 Task: Get the details for the last Gold Line train from Azusa Downtown to APU/Citrus College.
Action: Mouse moved to (254, 66)
Screenshot: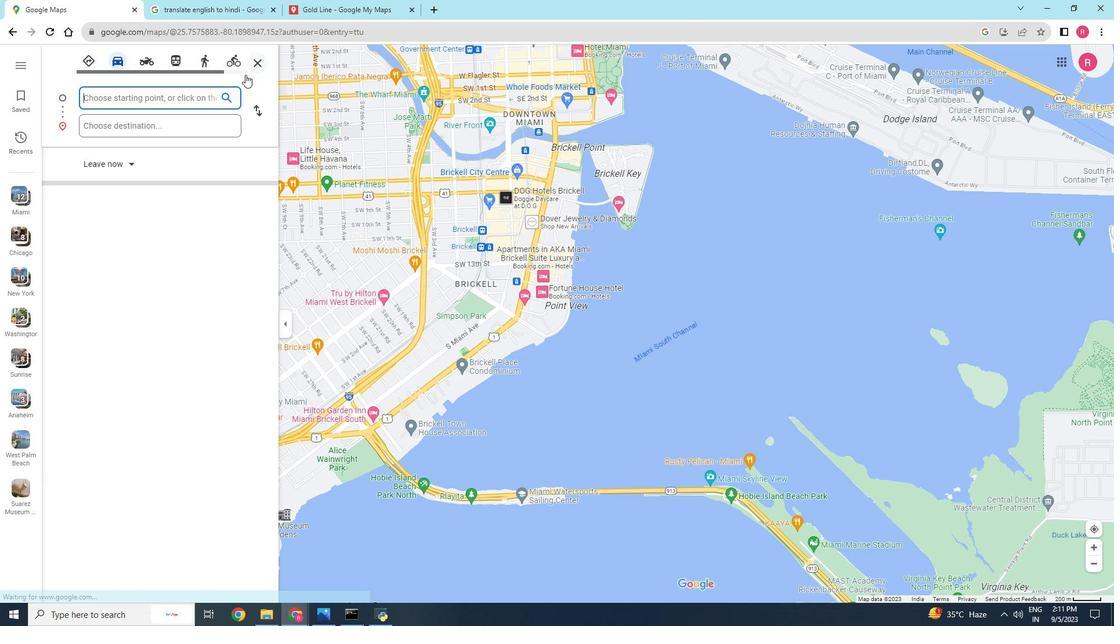 
Action: Mouse pressed left at (254, 66)
Screenshot: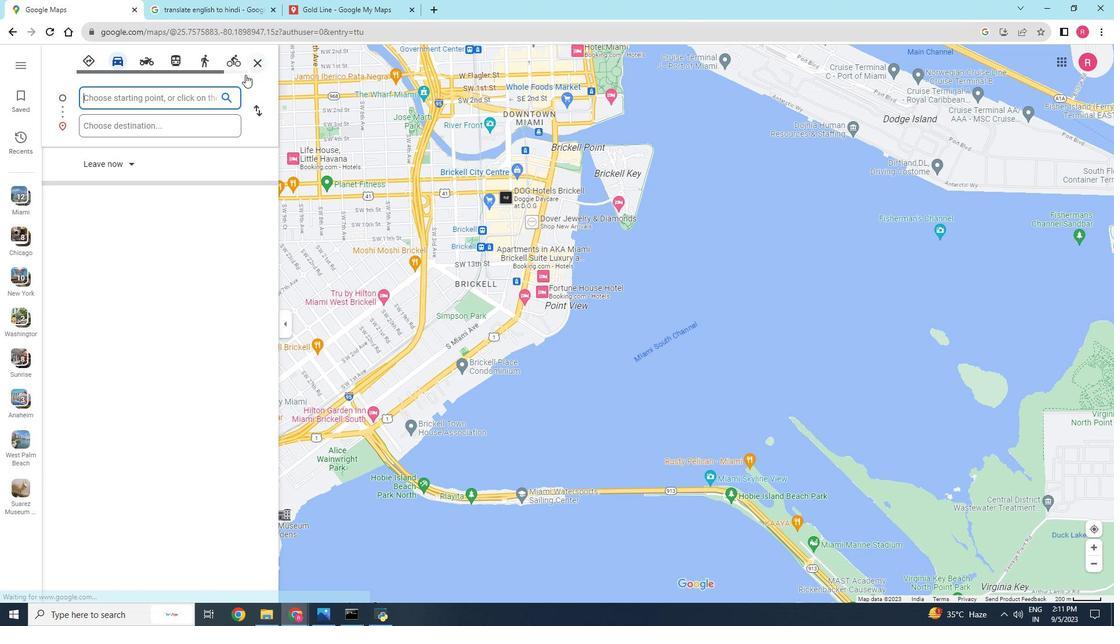 
Action: Mouse moved to (154, 101)
Screenshot: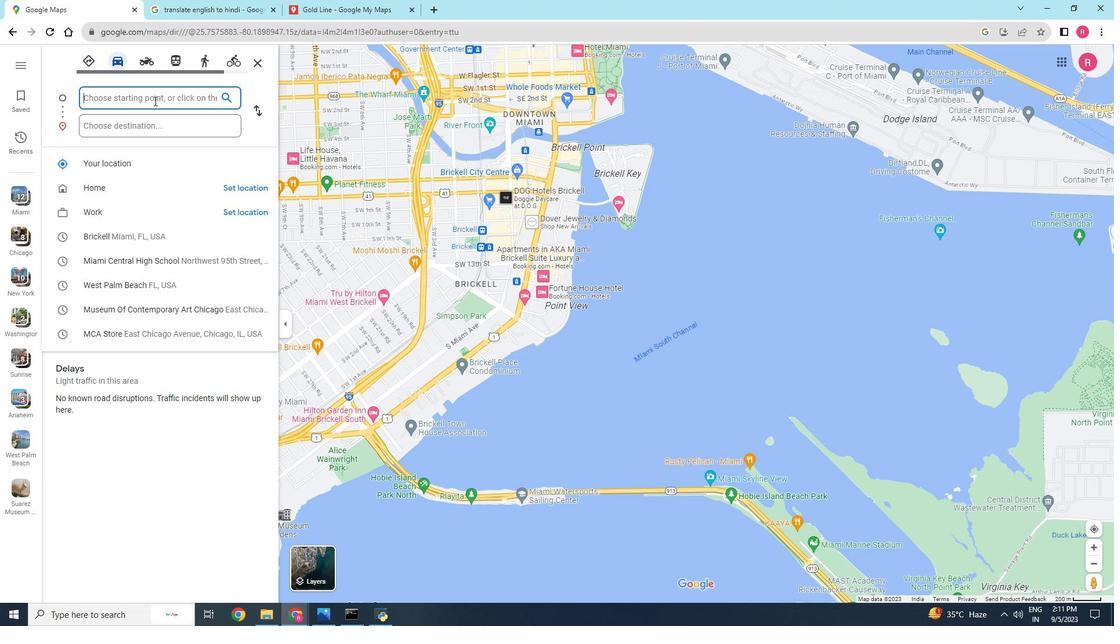 
Action: Mouse pressed left at (154, 101)
Screenshot: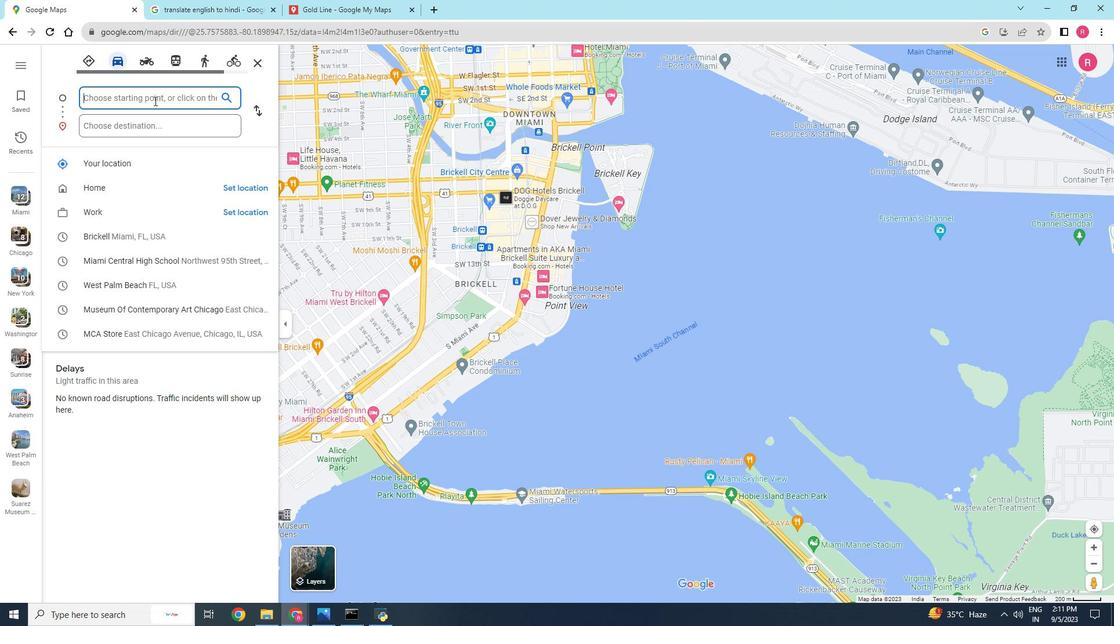 
Action: Key pressed <Key.shift><Key.shift><Key.shift><Key.shift><Key.shift><Key.shift><Key.shift><Key.shift><Key.shift><Key.shift><Key.shift><Key.shift><Key.shift><Key.shift>Azusa<Key.space><Key.shift>Downtown
Screenshot: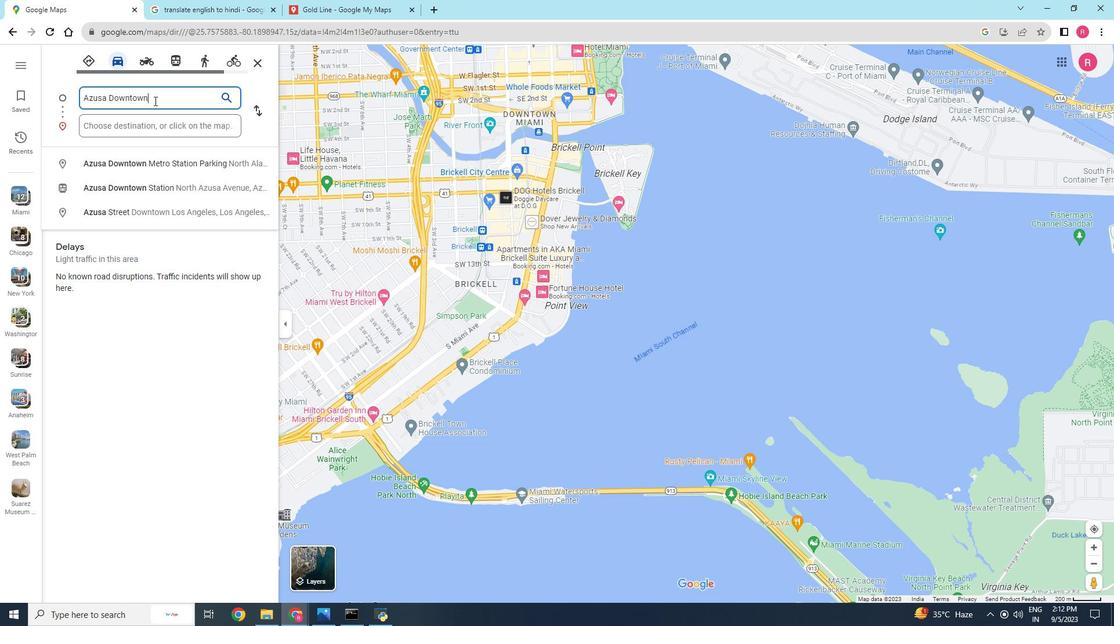 
Action: Mouse moved to (154, 123)
Screenshot: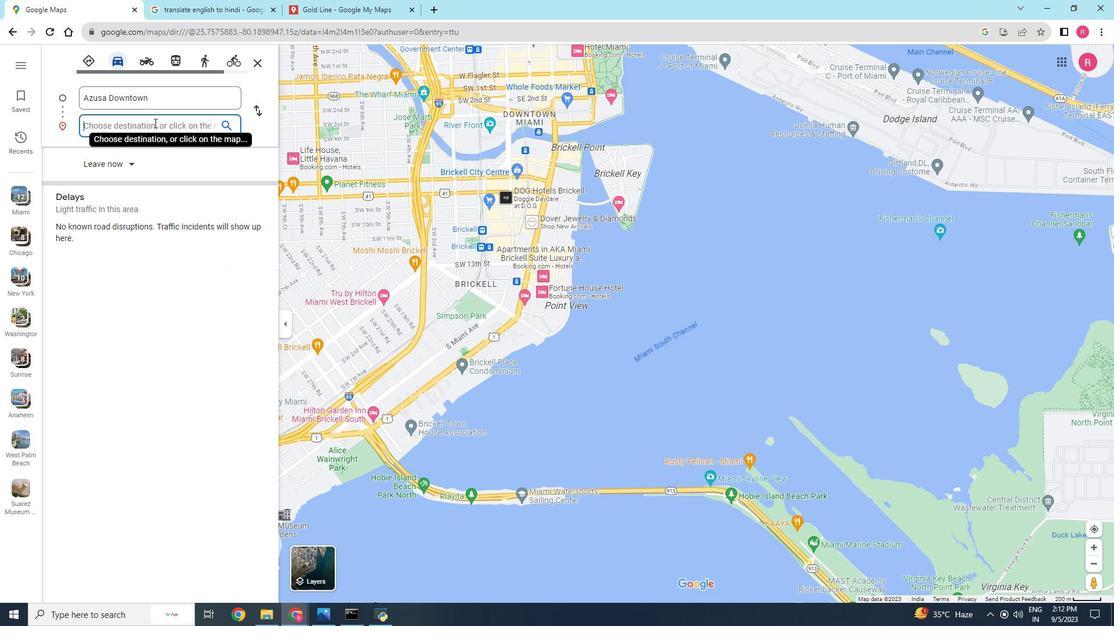 
Action: Mouse pressed left at (154, 123)
Screenshot: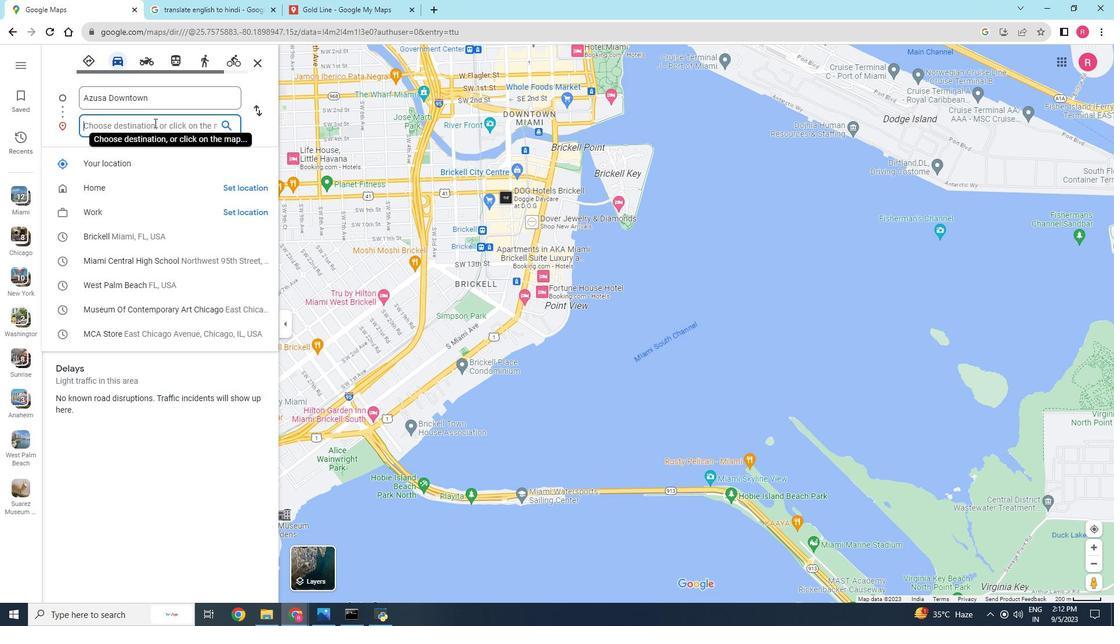 
Action: Key pressed <Key.shift><Key.shift><Key.shift><Key.shift><Key.shift><Key.shift><Key.shift>APU/<Key.shift><Key.shift><Key.shift><Key.shift><Key.shift><Key.shift><Key.shift><Key.shift><Key.shift><Key.shift><Key.shift>Citrus<Key.space><Key.shift>College<Key.enter>
Screenshot: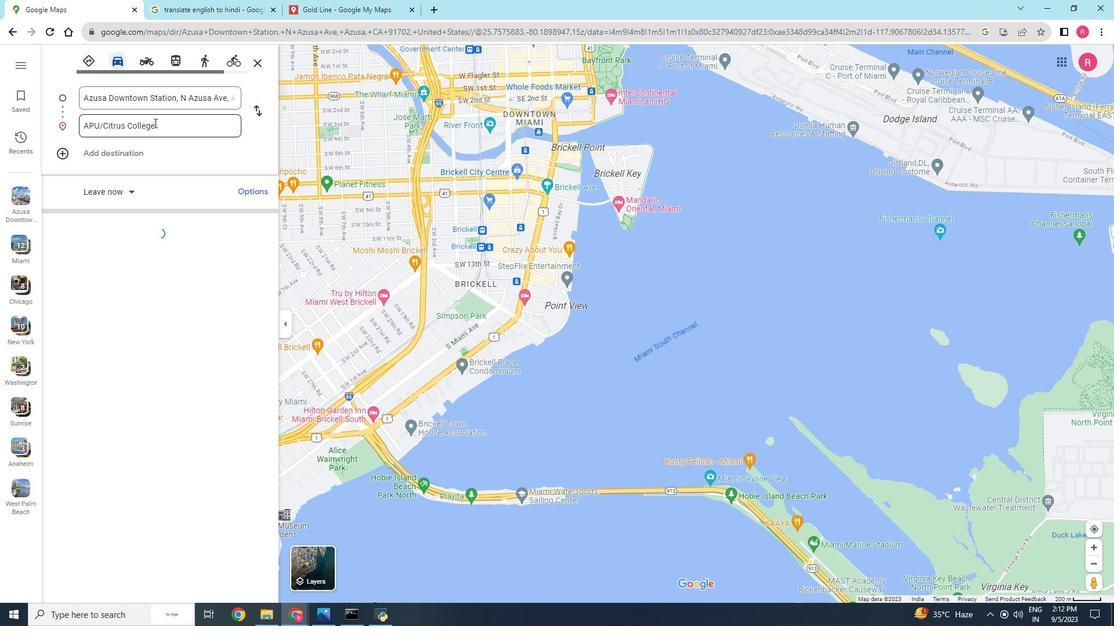 
Action: Mouse moved to (610, 377)
Screenshot: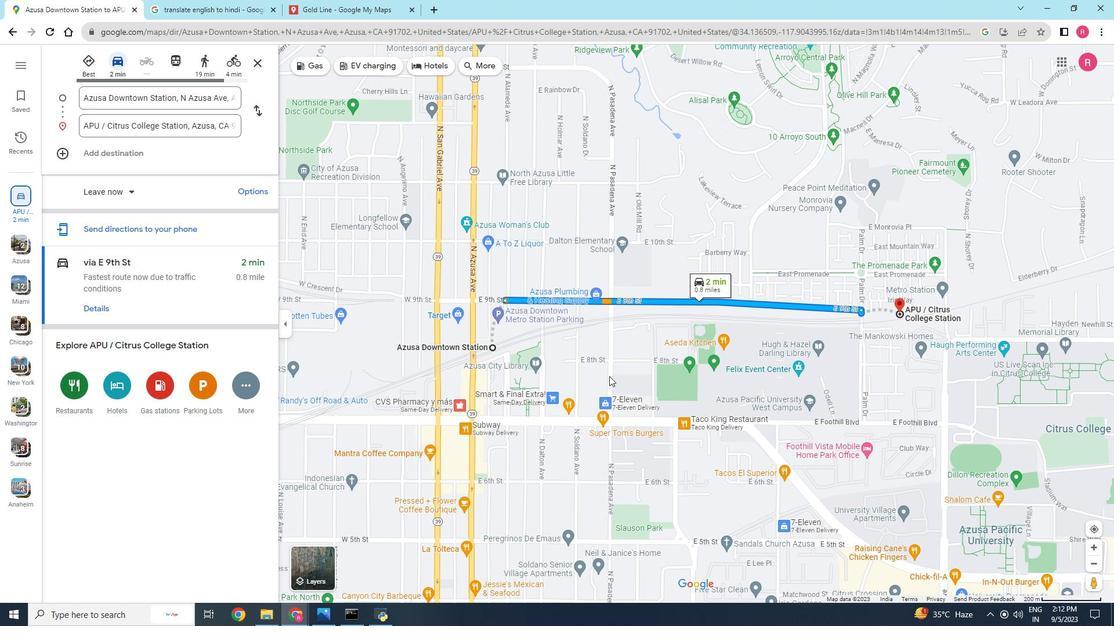 
Action: Mouse scrolled (610, 377) with delta (0, 0)
Screenshot: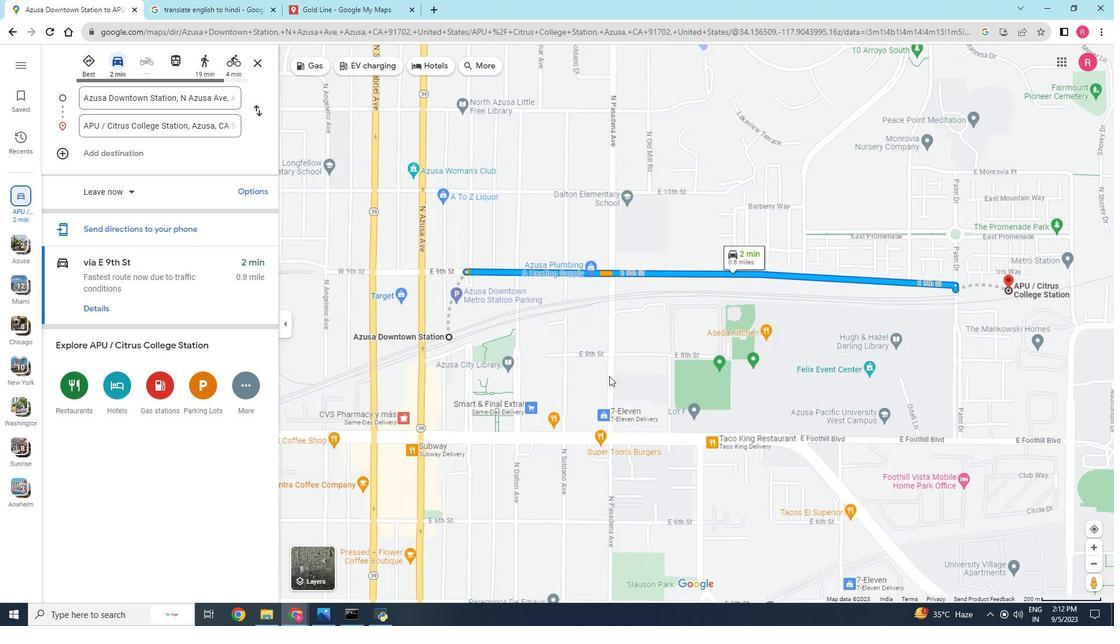 
Action: Mouse scrolled (610, 377) with delta (0, 0)
Screenshot: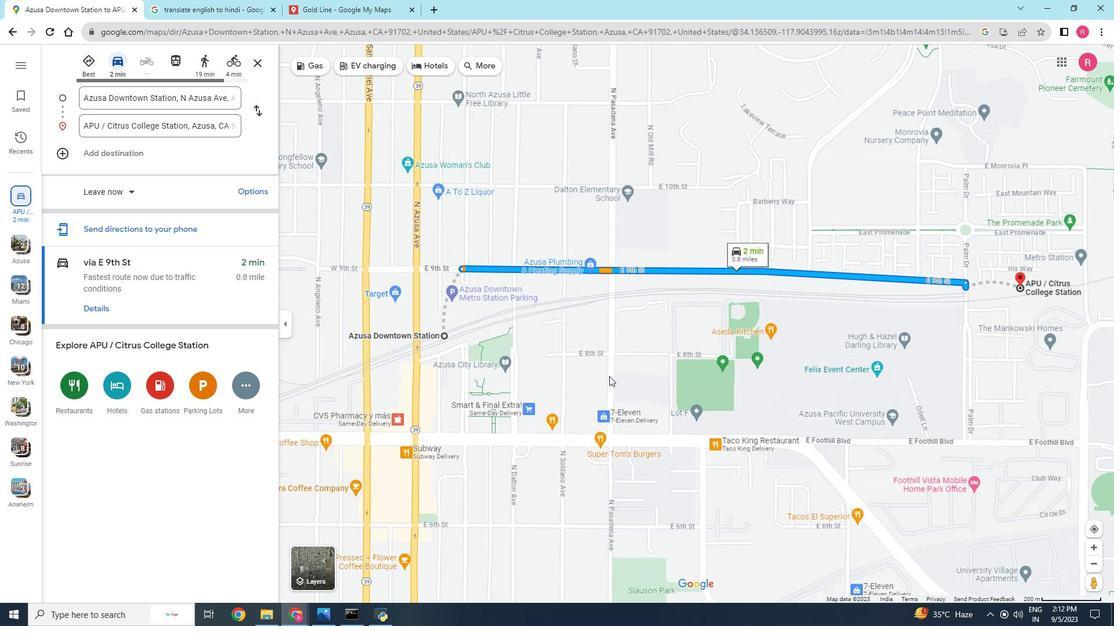 
Action: Mouse moved to (316, 567)
Screenshot: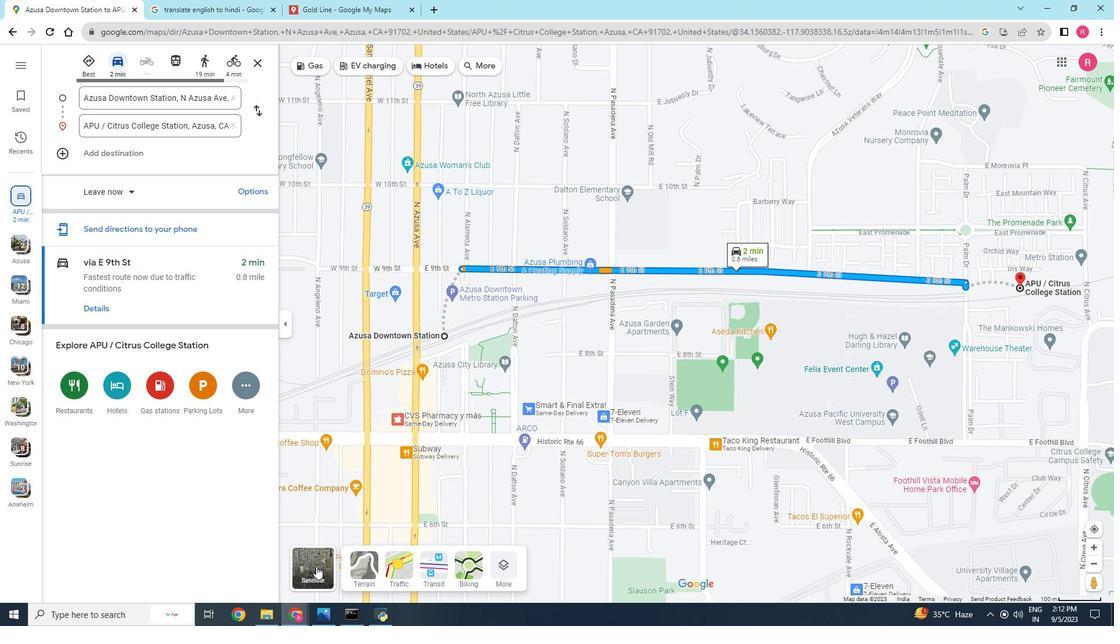 
Action: Mouse pressed left at (316, 567)
Screenshot: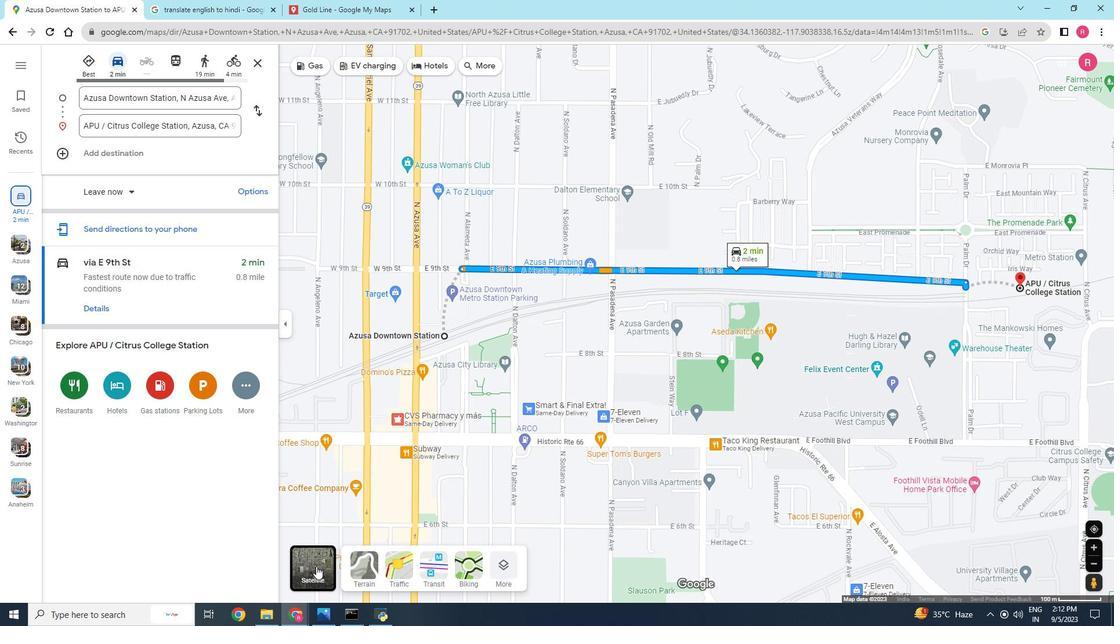 
Action: Mouse moved to (437, 571)
Screenshot: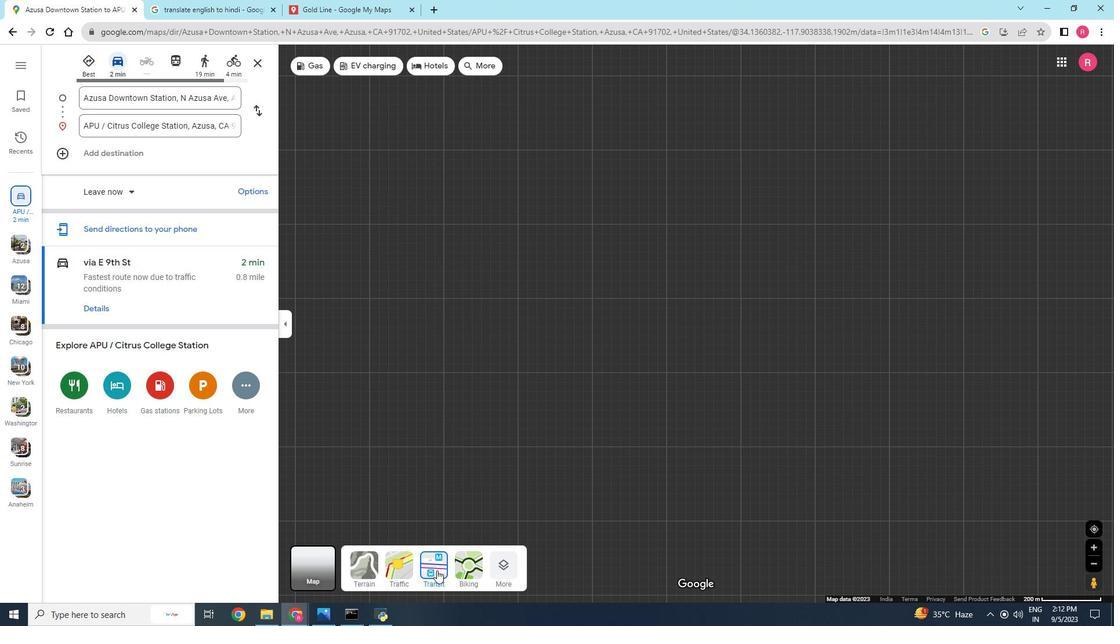 
Action: Mouse pressed left at (437, 571)
Screenshot: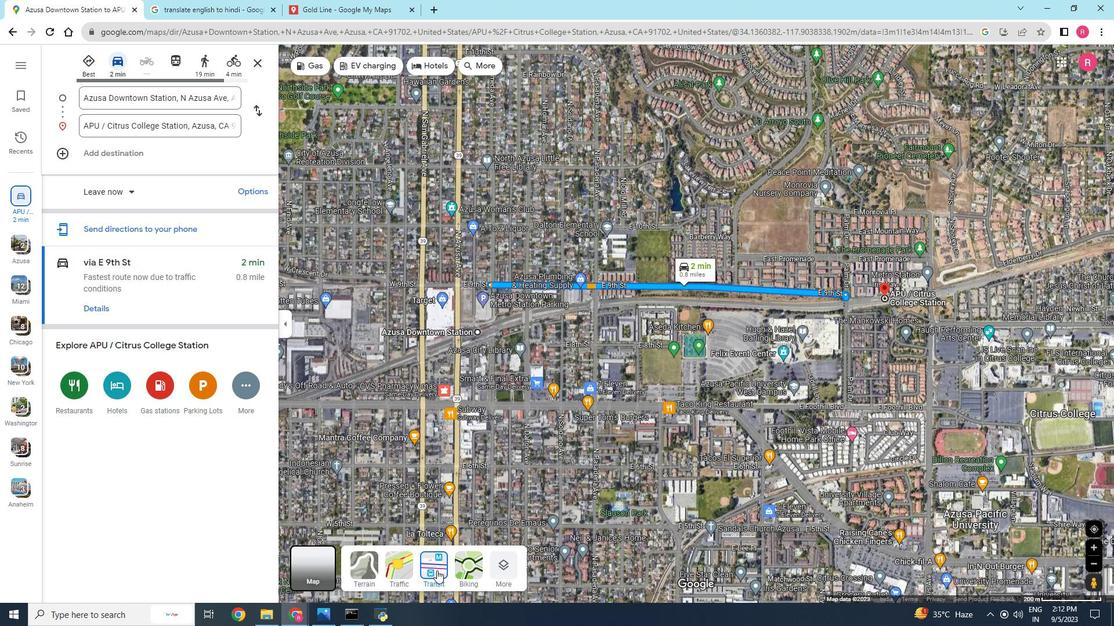 
Action: Mouse moved to (467, 499)
Screenshot: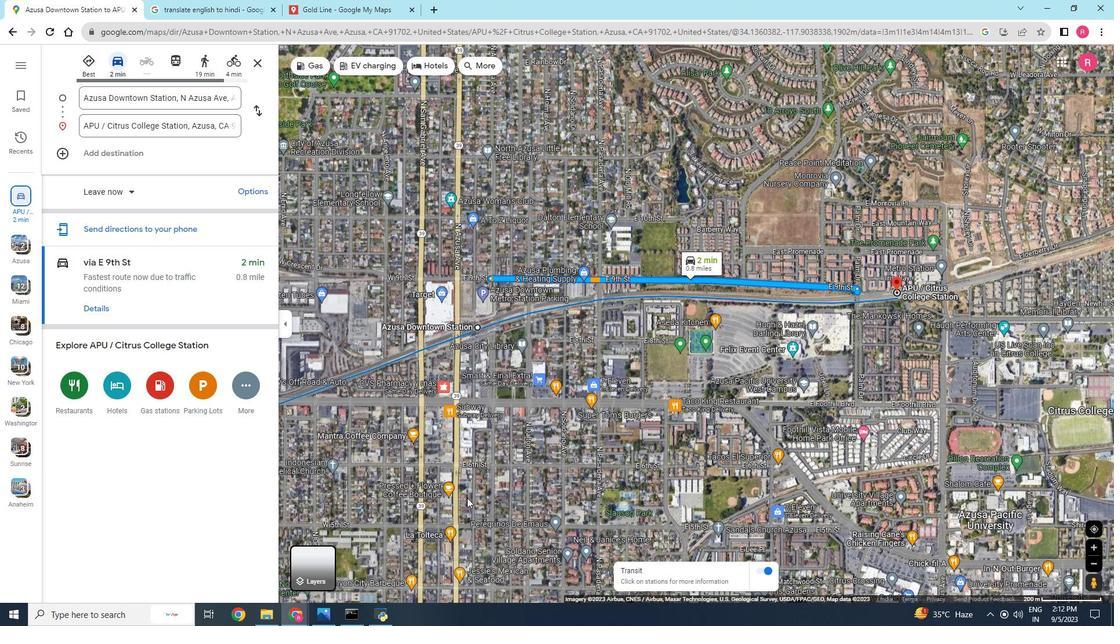 
Action: Mouse scrolled (467, 499) with delta (0, 0)
Screenshot: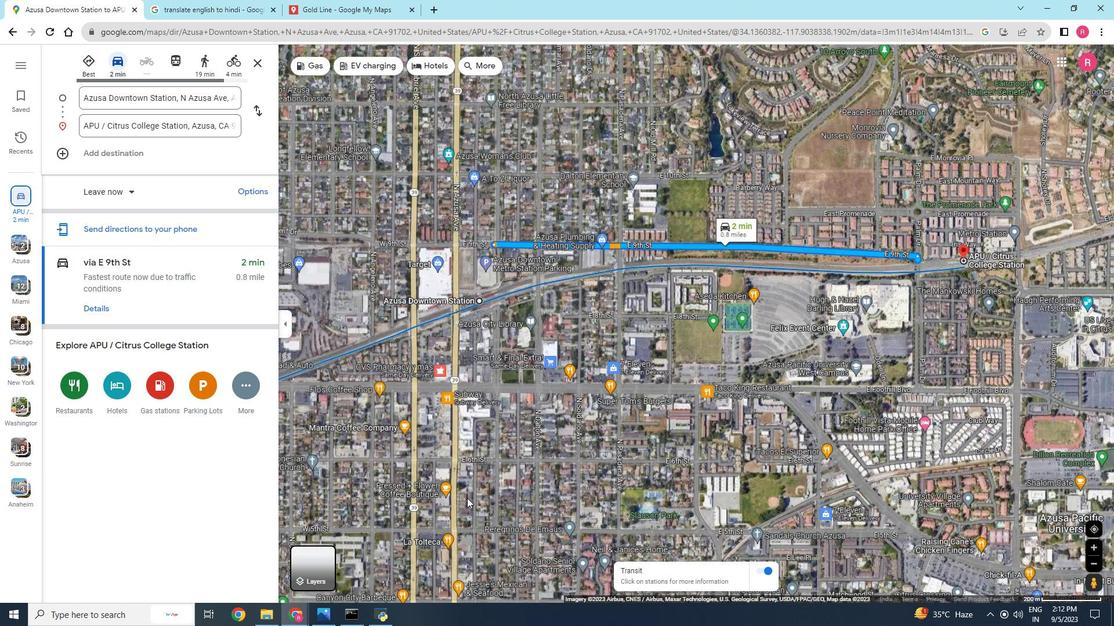 
Action: Mouse scrolled (467, 499) with delta (0, 0)
Screenshot: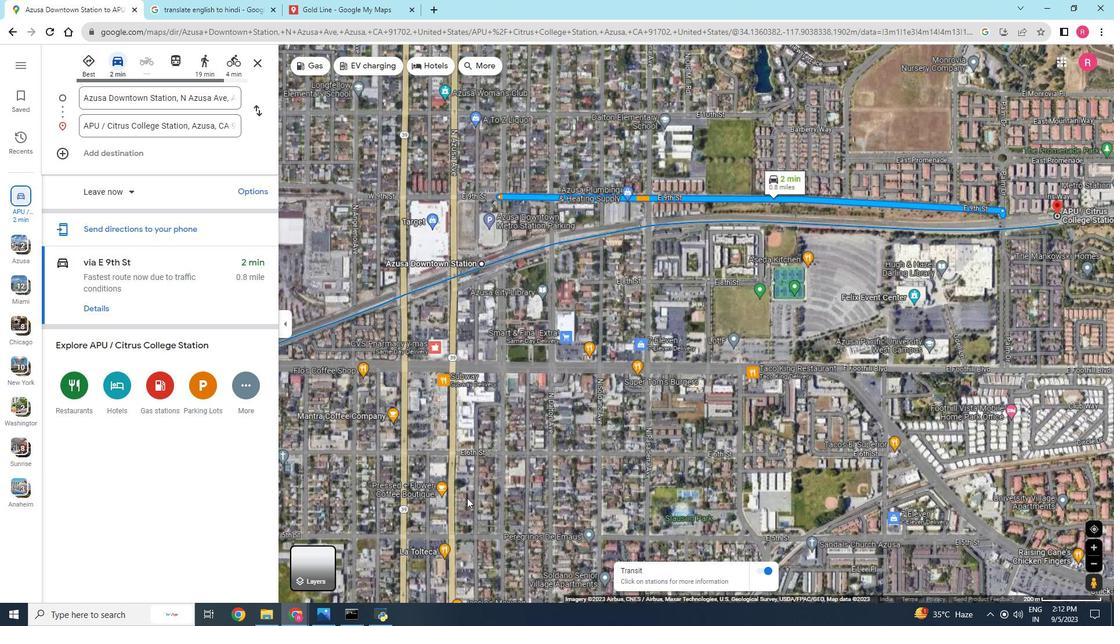 
Action: Mouse scrolled (467, 498) with delta (0, 0)
Screenshot: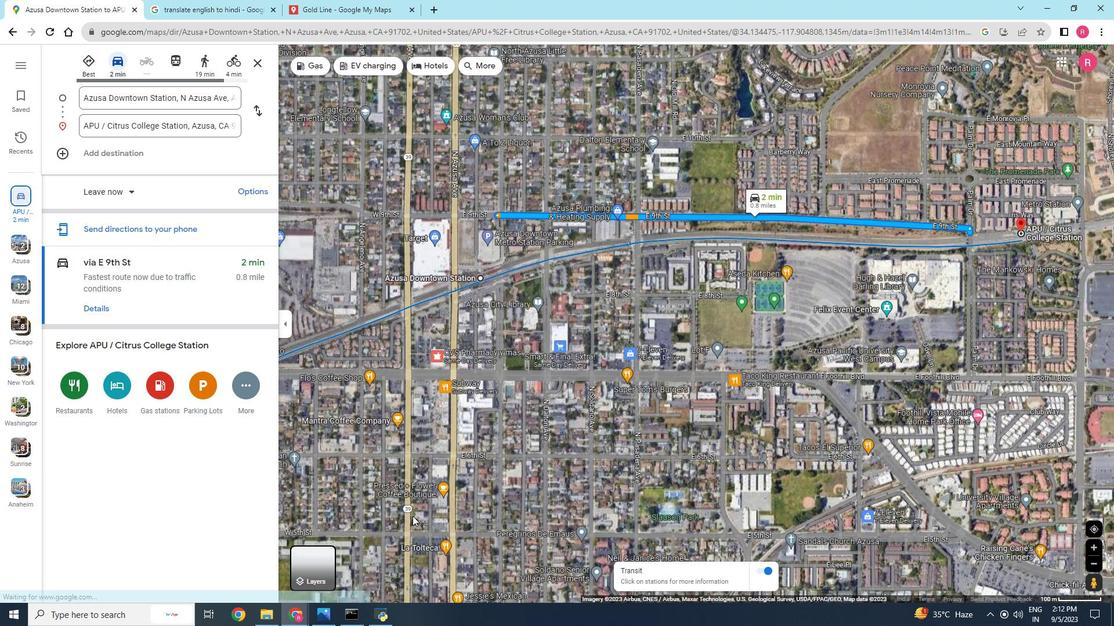 
Action: Mouse moved to (319, 565)
Screenshot: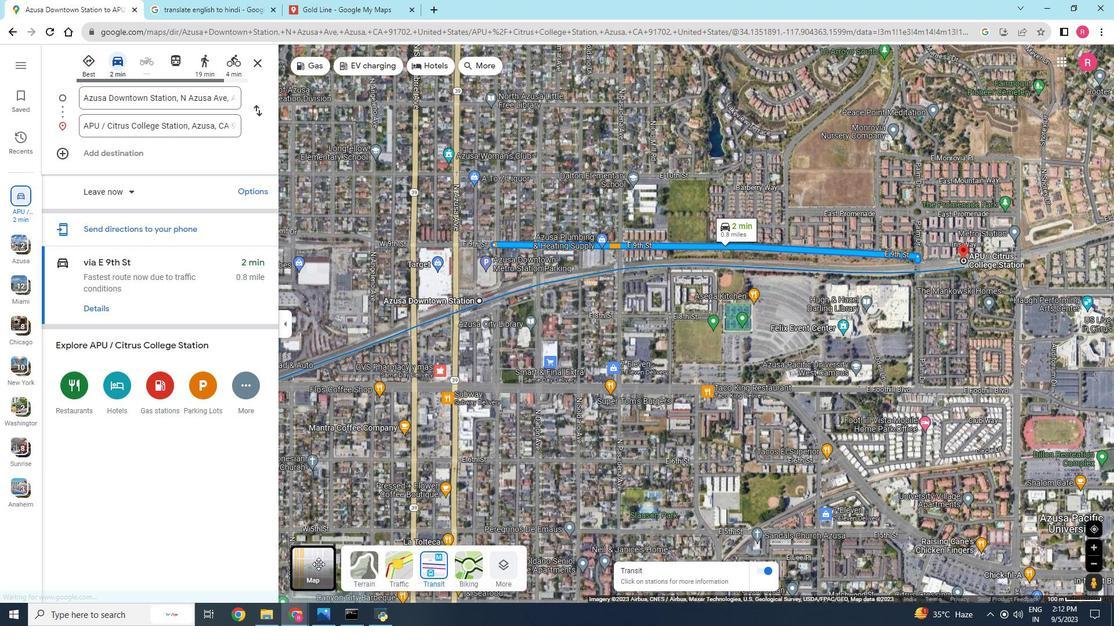 
Action: Mouse pressed left at (319, 565)
Screenshot: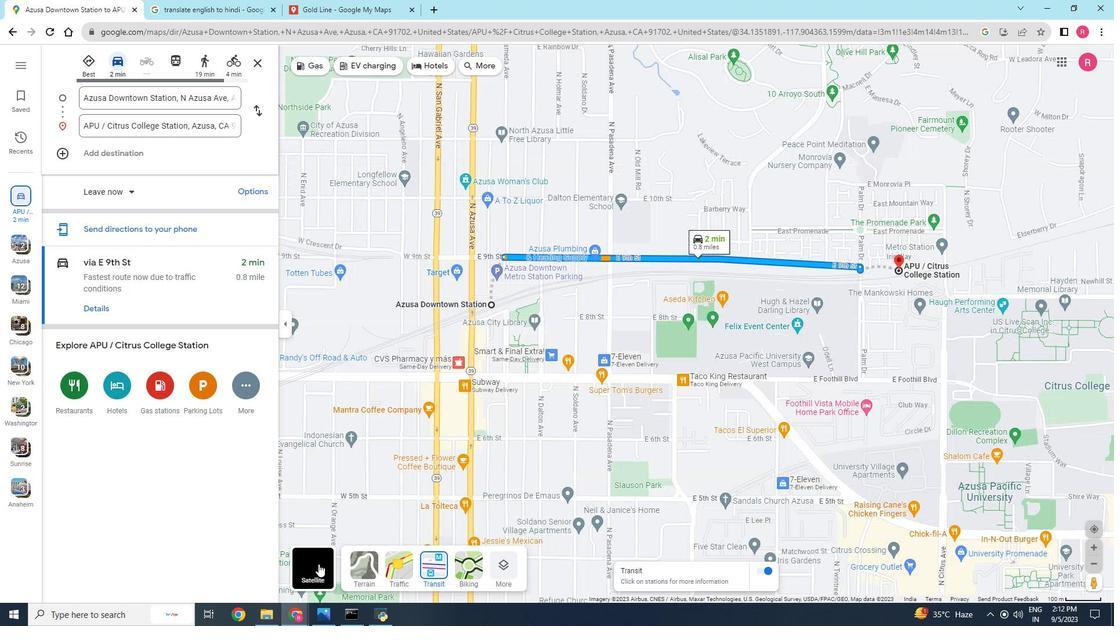 
Action: Mouse moved to (433, 569)
Screenshot: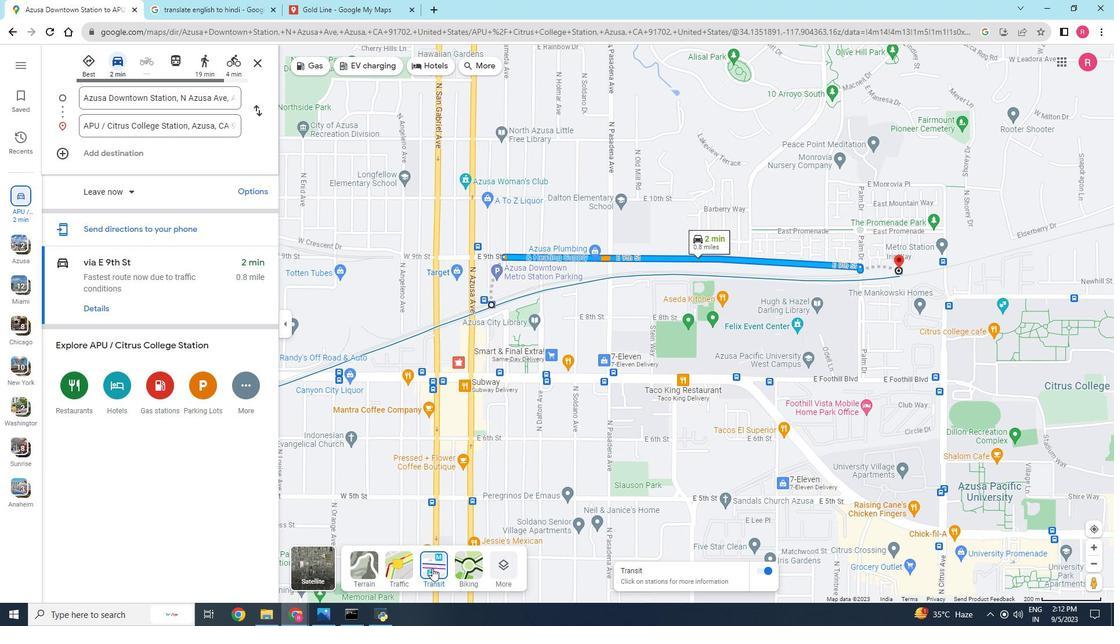 
Action: Mouse pressed left at (433, 569)
Screenshot: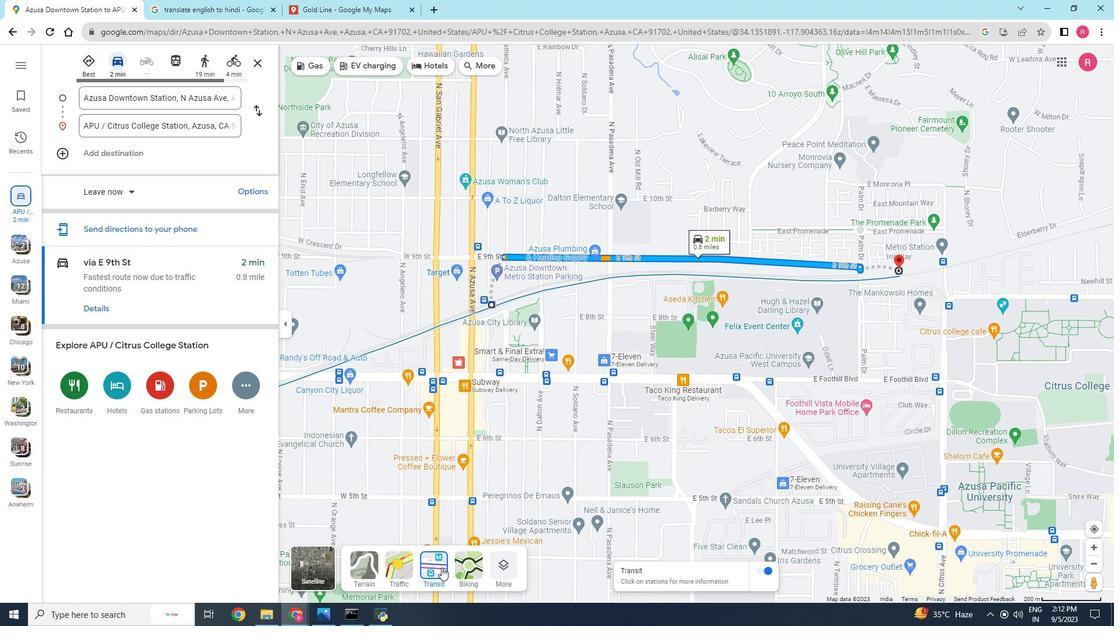 
Action: Mouse moved to (510, 575)
Screenshot: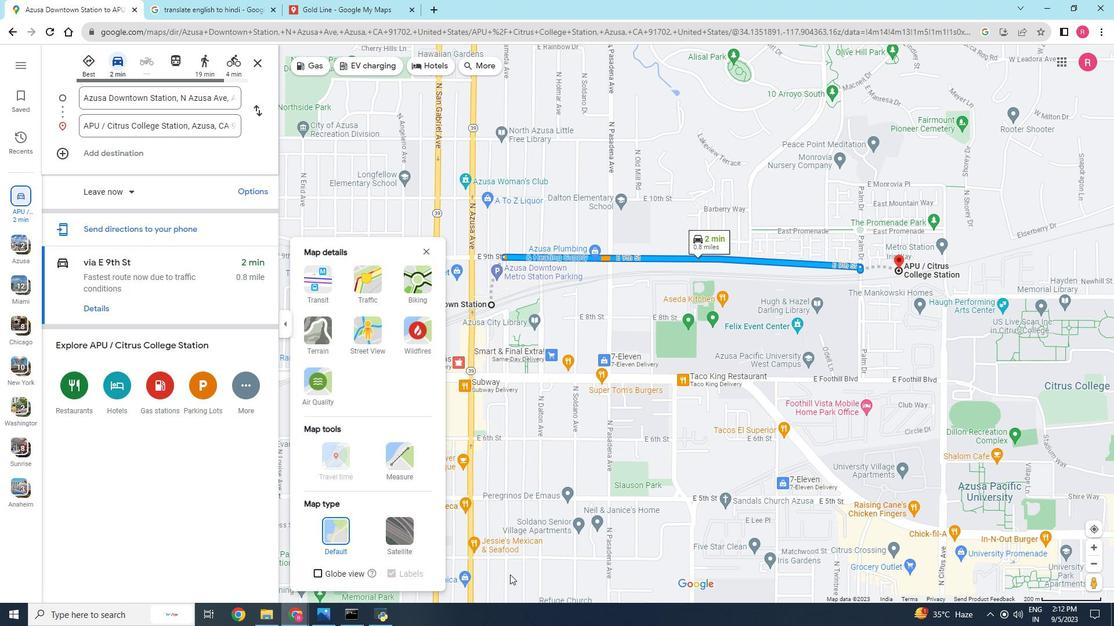 
Action: Mouse pressed left at (510, 575)
Screenshot: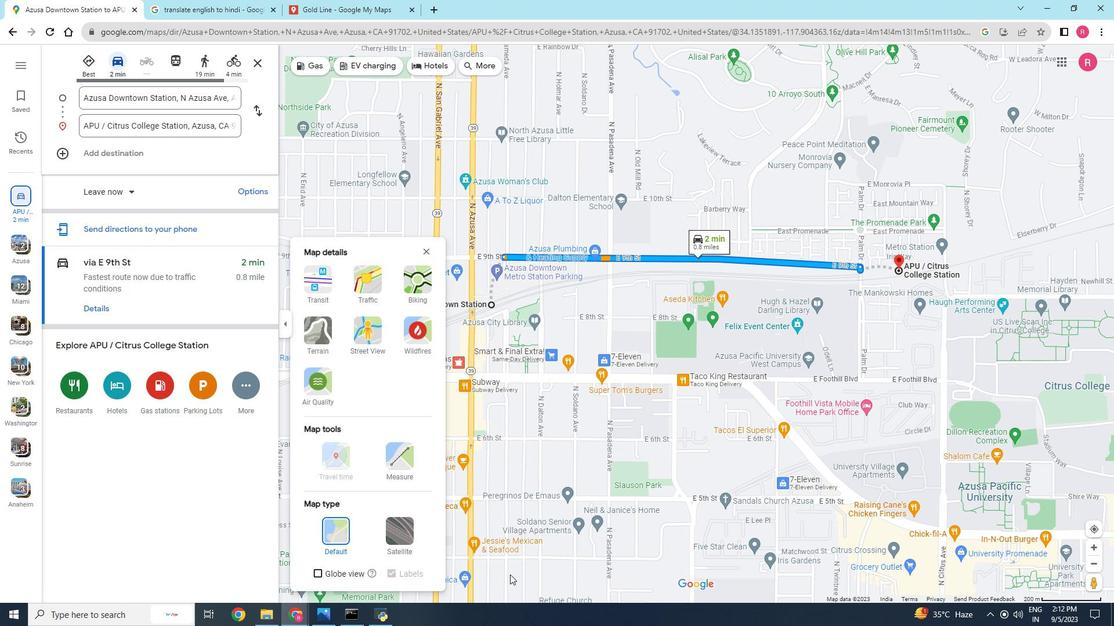 
Action: Mouse moved to (416, 539)
Screenshot: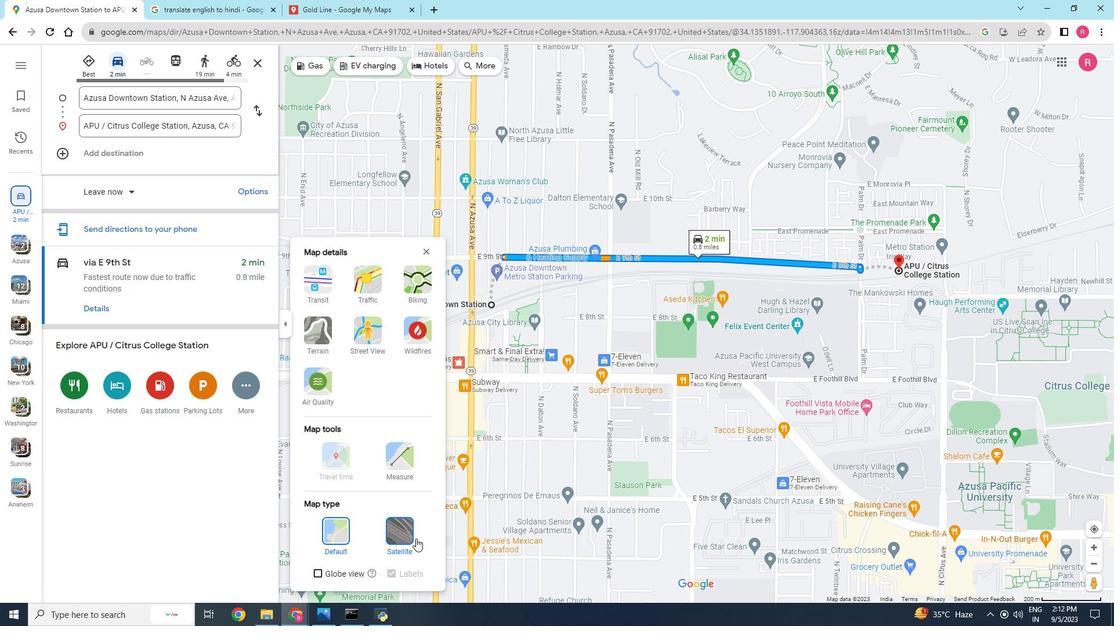 
Action: Mouse pressed left at (416, 539)
Screenshot: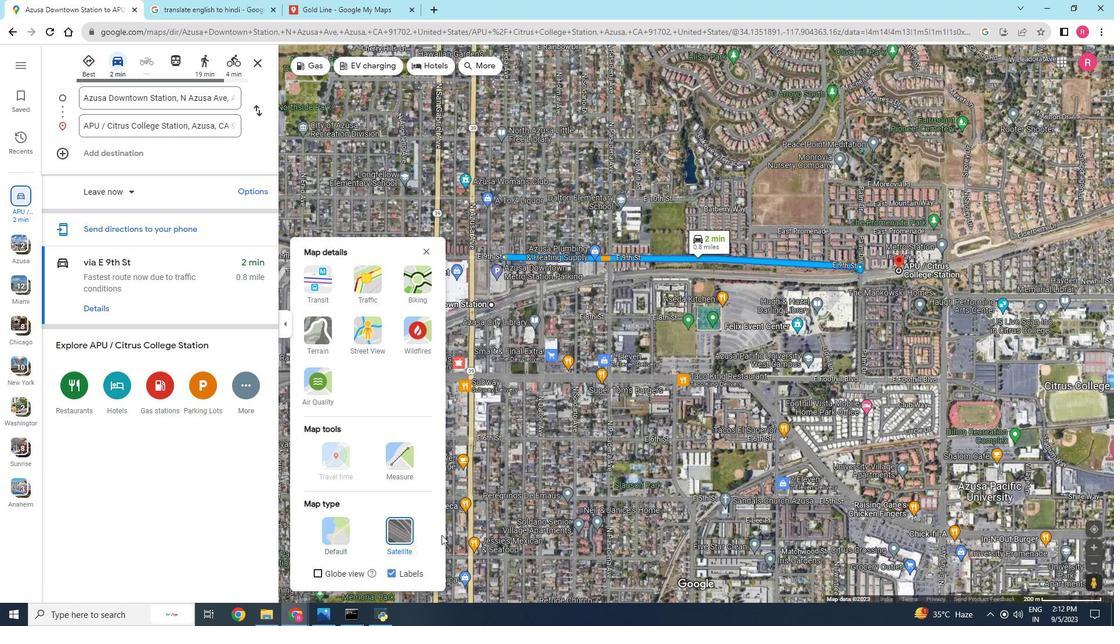 
Action: Mouse moved to (545, 521)
Screenshot: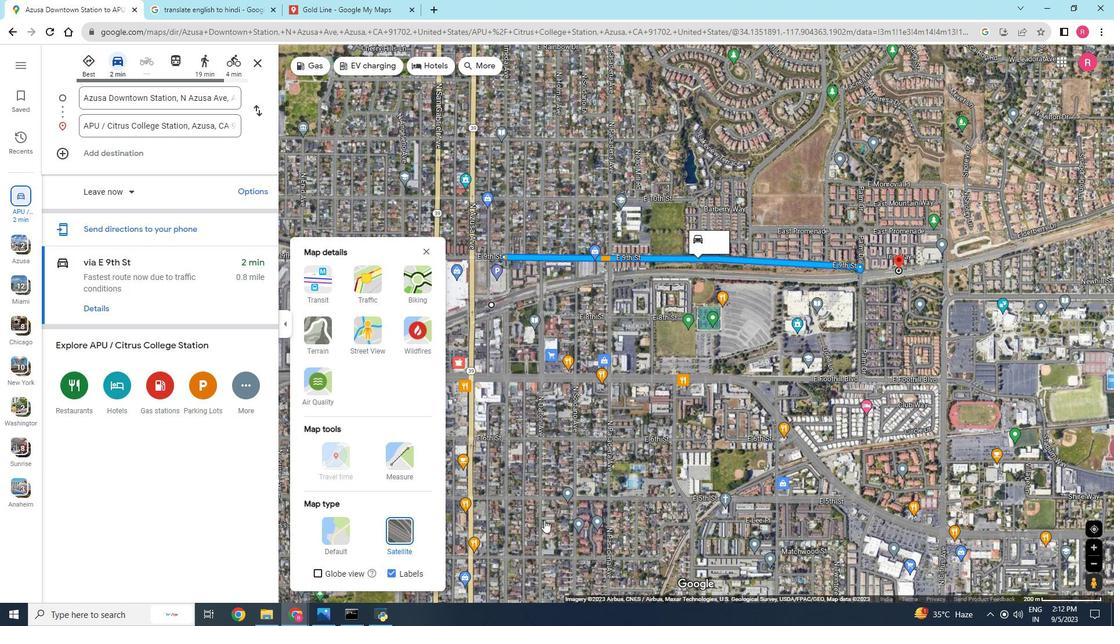 
Action: Mouse scrolled (545, 521) with delta (0, 0)
Screenshot: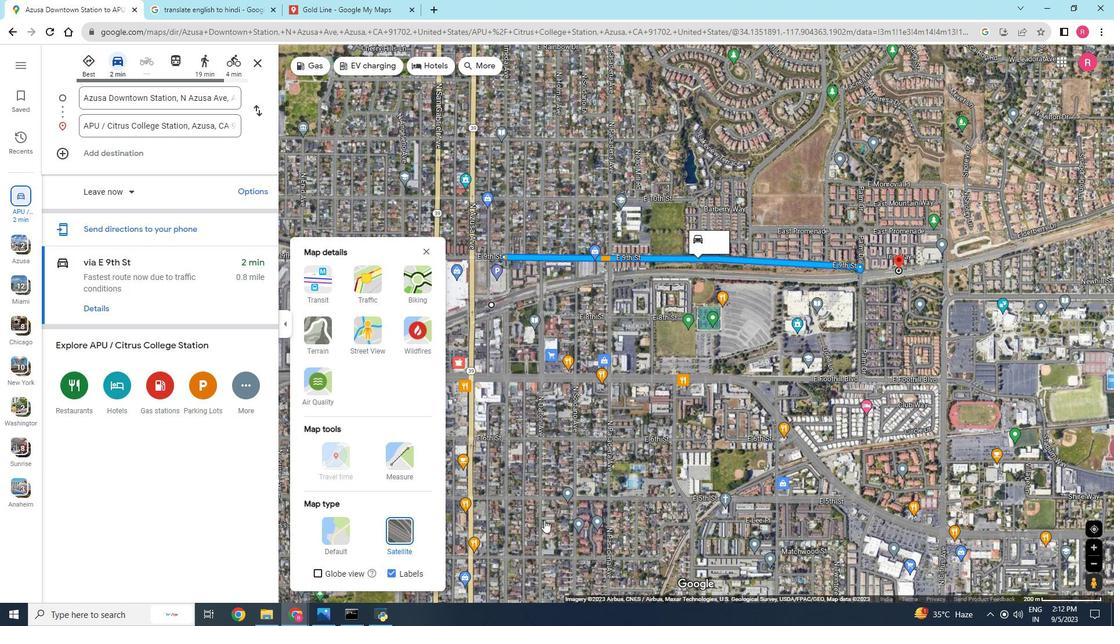 
Action: Mouse scrolled (545, 521) with delta (0, 0)
Screenshot: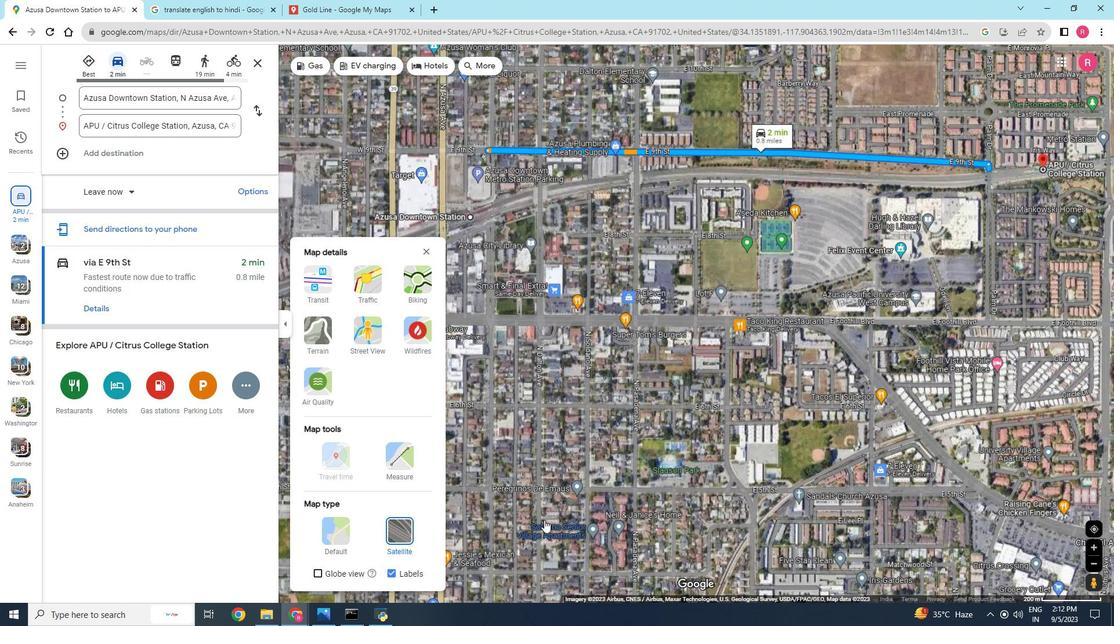
Action: Mouse moved to (320, 274)
Screenshot: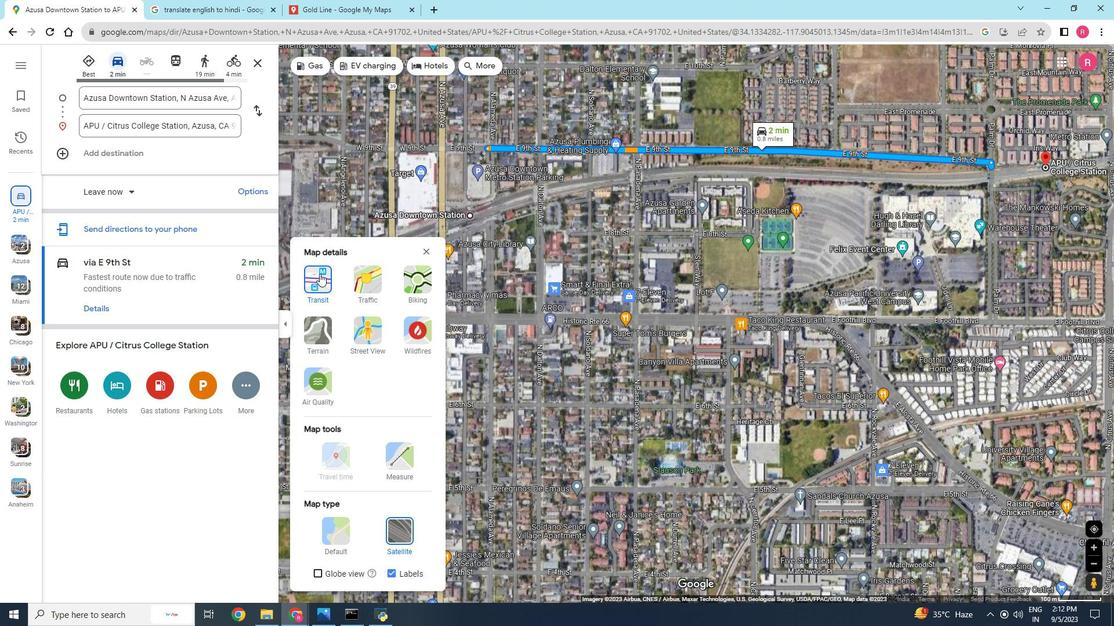 
Action: Mouse pressed left at (320, 274)
Screenshot: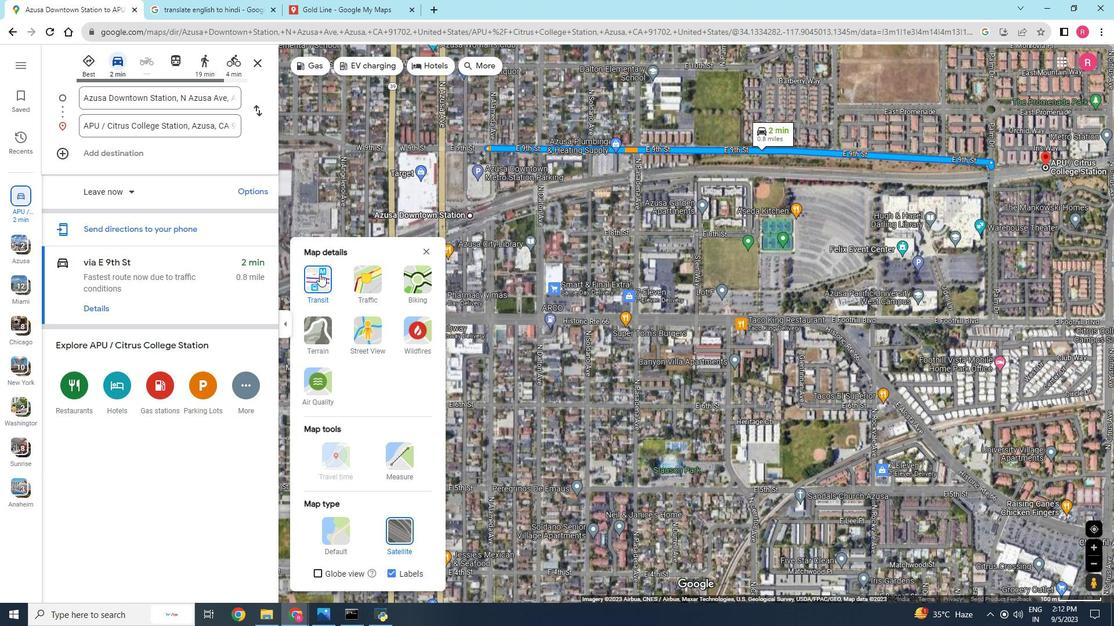 
Action: Mouse moved to (602, 398)
Screenshot: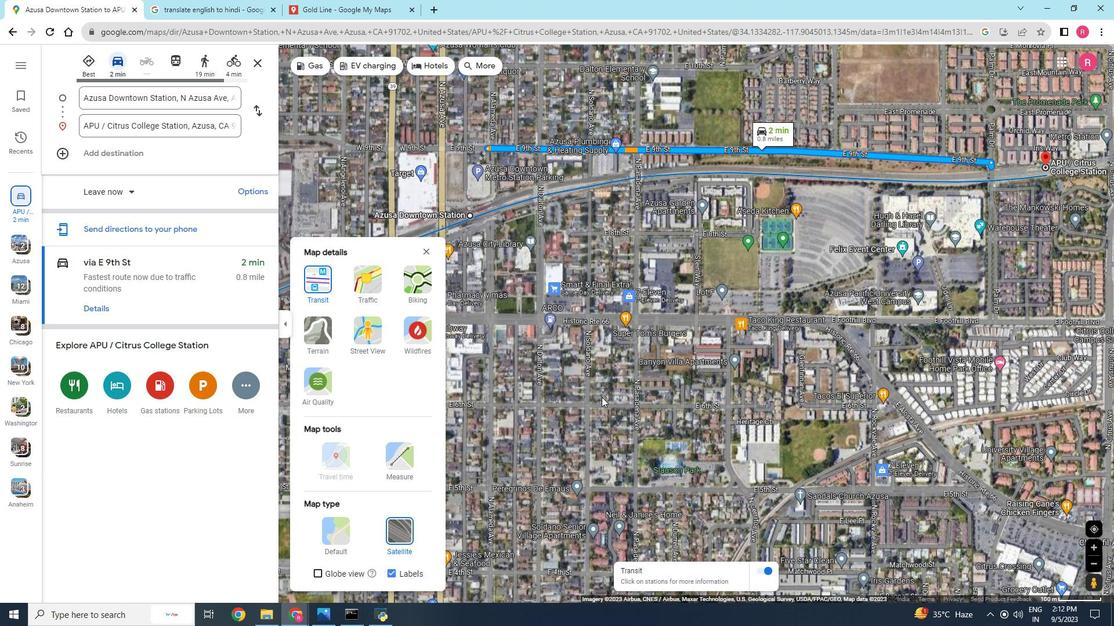 
Action: Mouse pressed left at (602, 398)
Screenshot: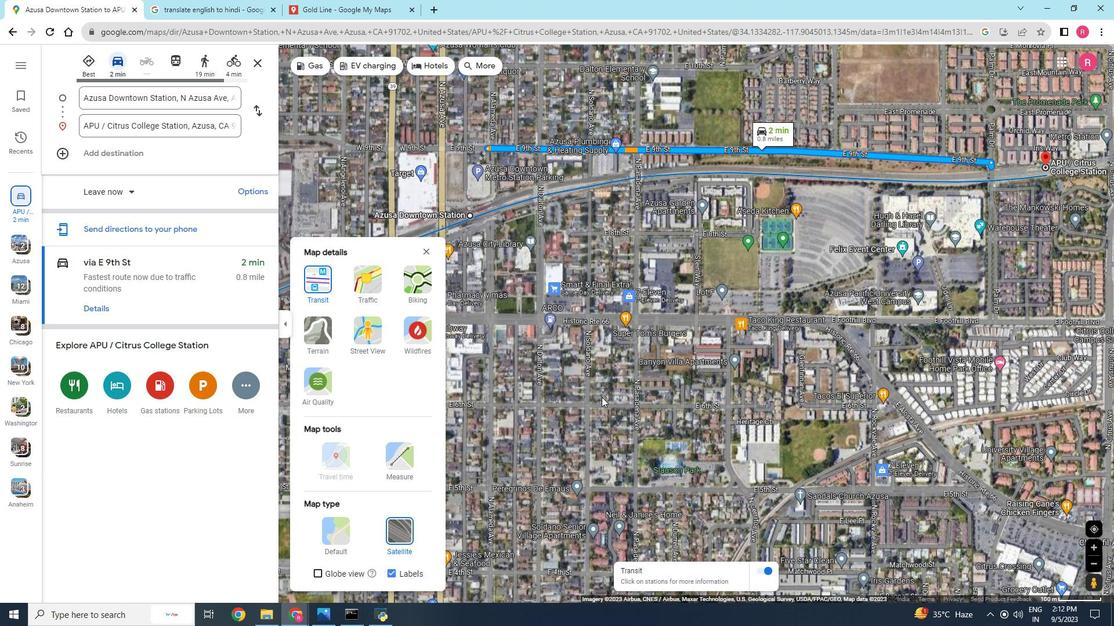 
Action: Mouse moved to (429, 250)
Screenshot: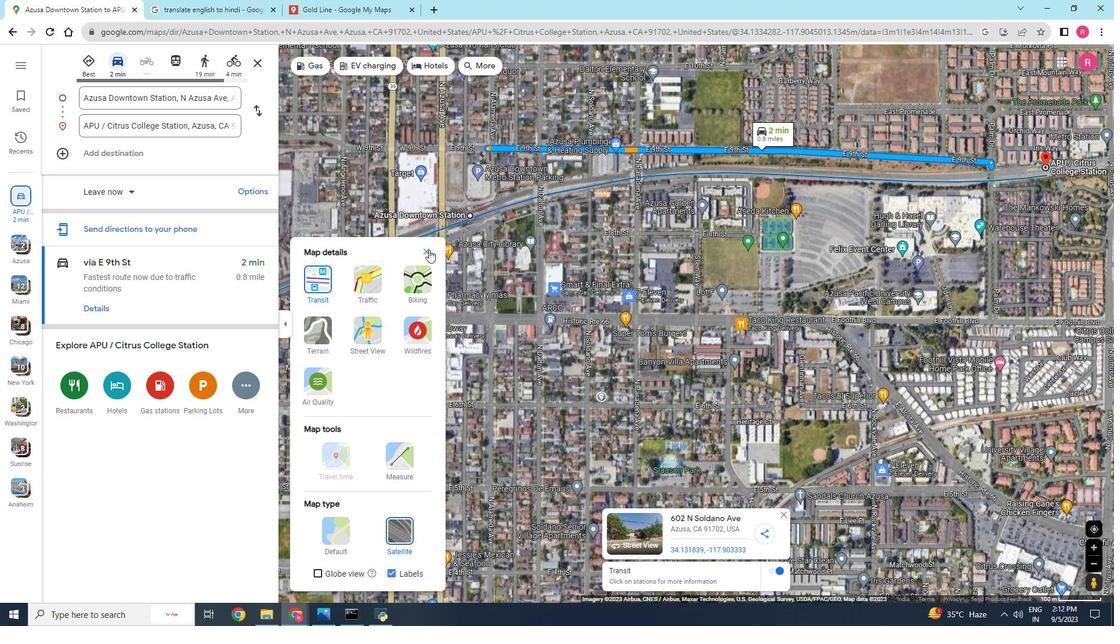 
Action: Mouse pressed left at (429, 250)
Screenshot: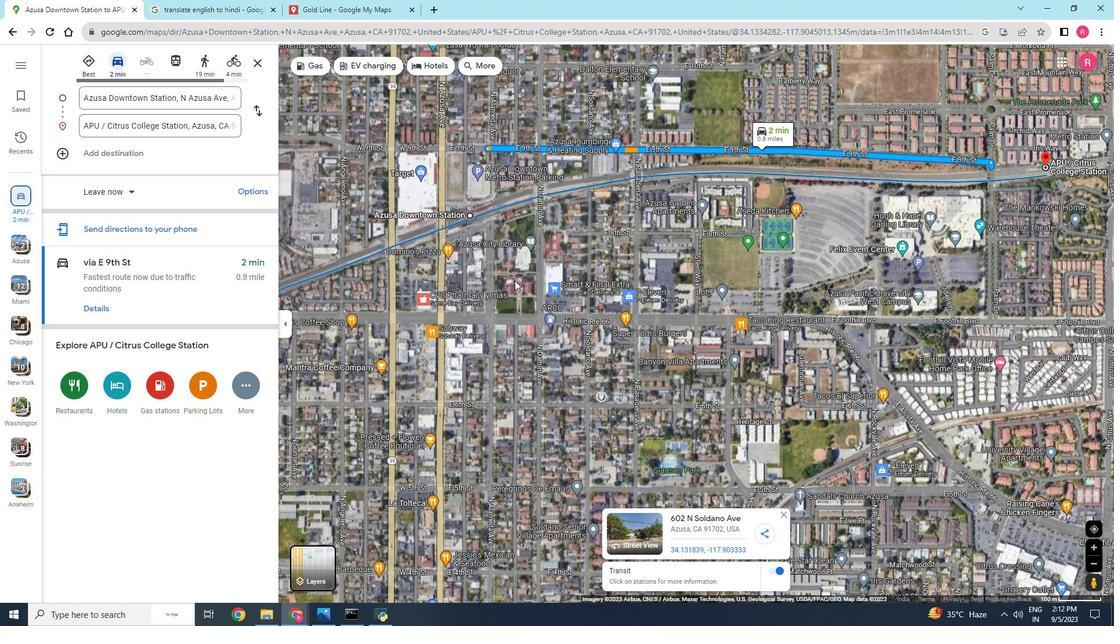 
Action: Mouse moved to (603, 324)
Screenshot: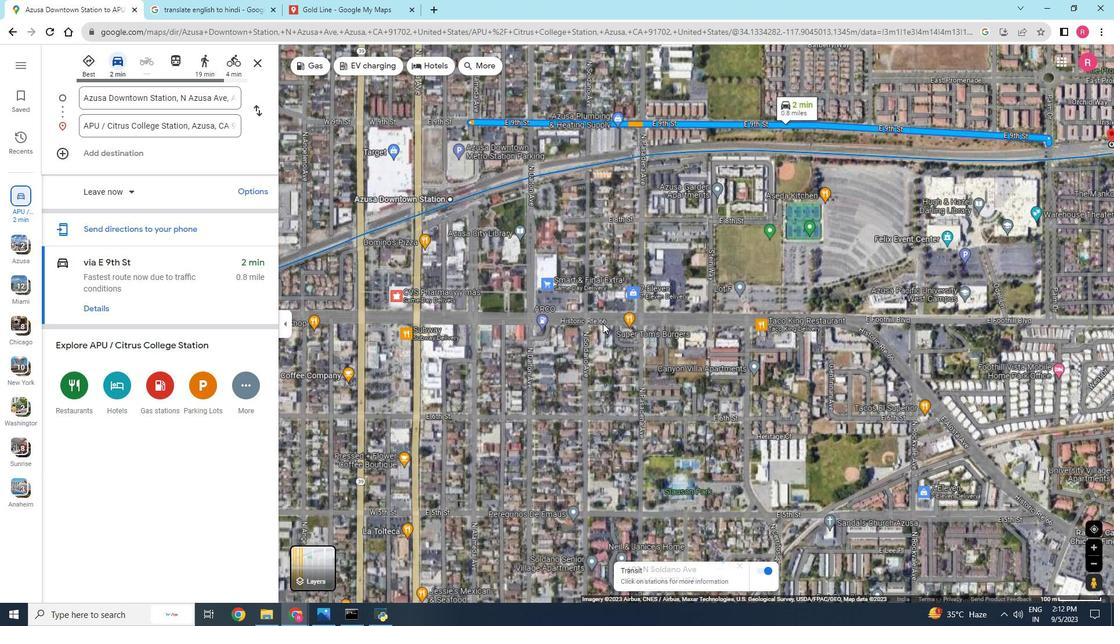 
Action: Mouse scrolled (603, 325) with delta (0, 0)
Screenshot: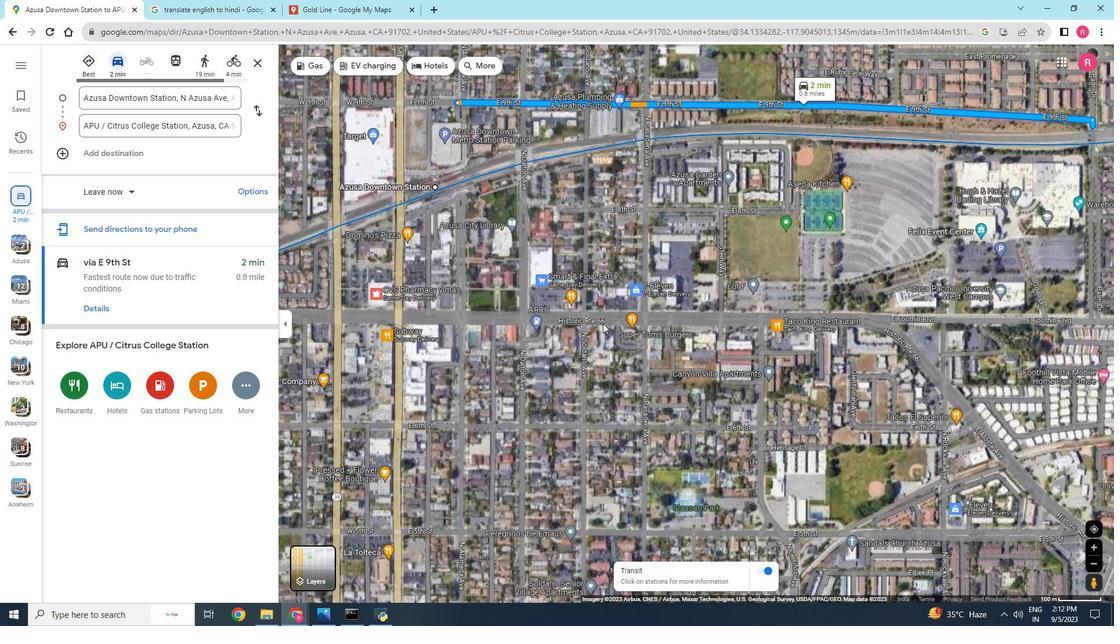 
Action: Mouse scrolled (603, 325) with delta (0, 0)
Screenshot: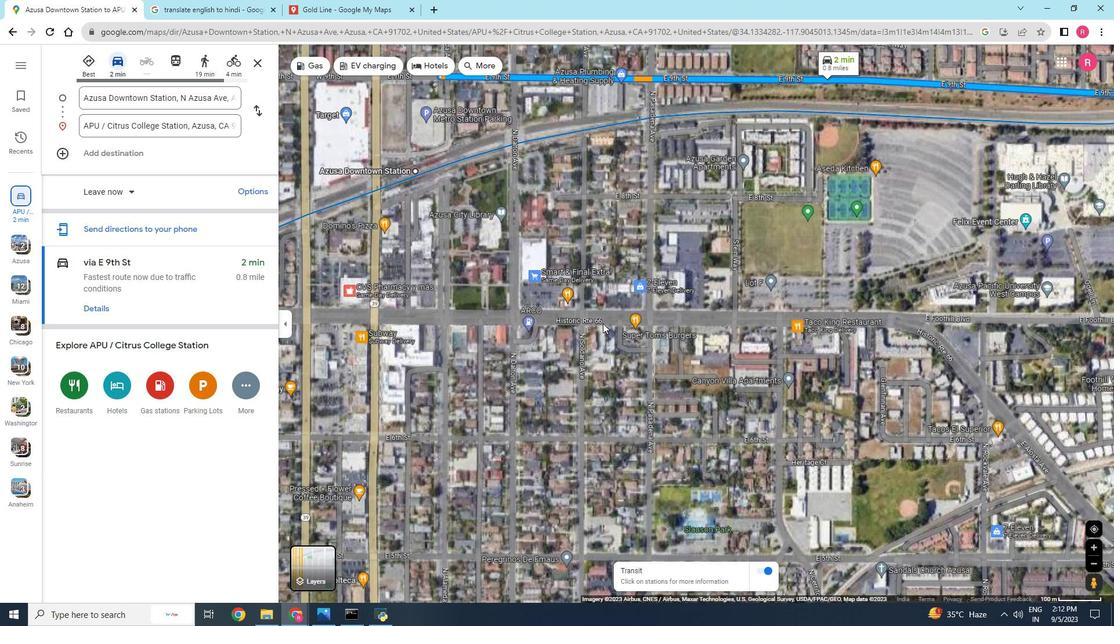 
Action: Mouse scrolled (603, 325) with delta (0, 0)
Screenshot: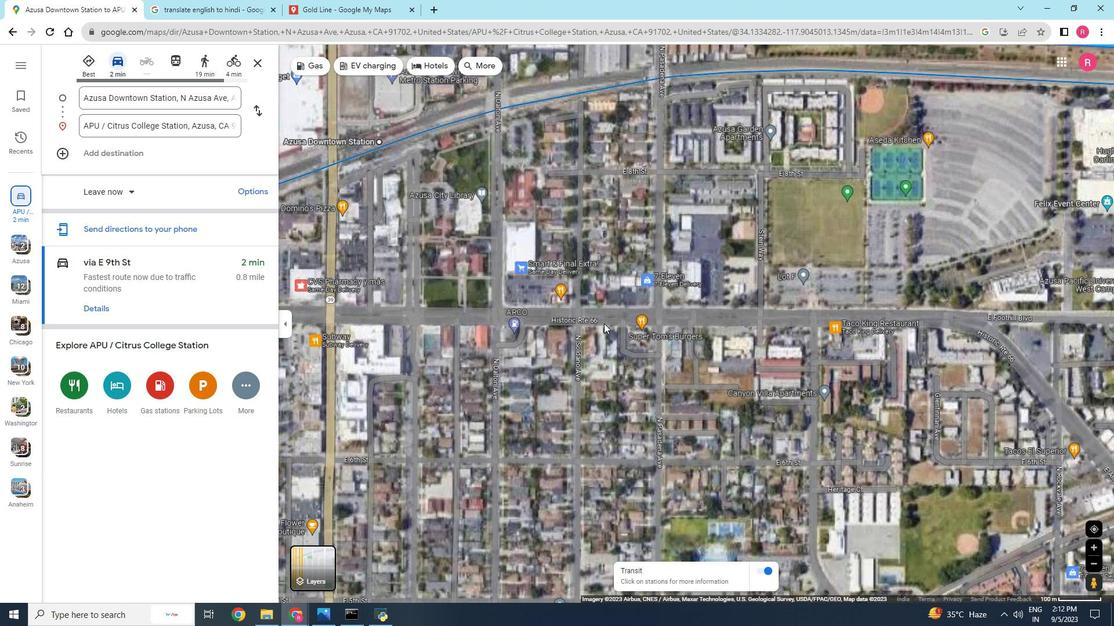 
Action: Mouse moved to (616, 296)
Screenshot: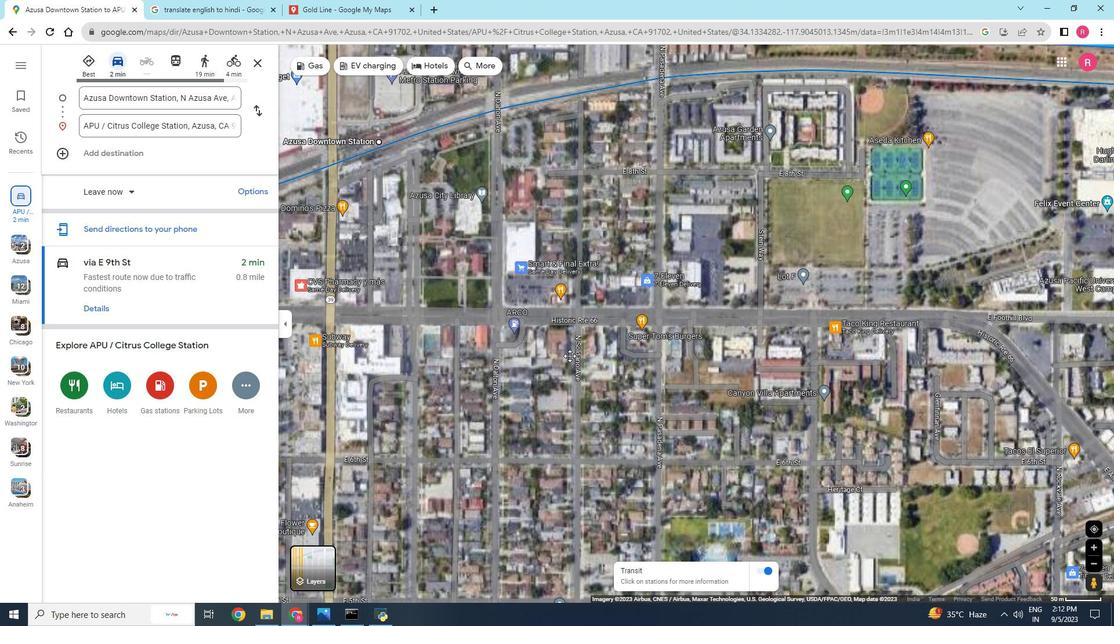 
Action: Mouse pressed left at (616, 296)
Screenshot: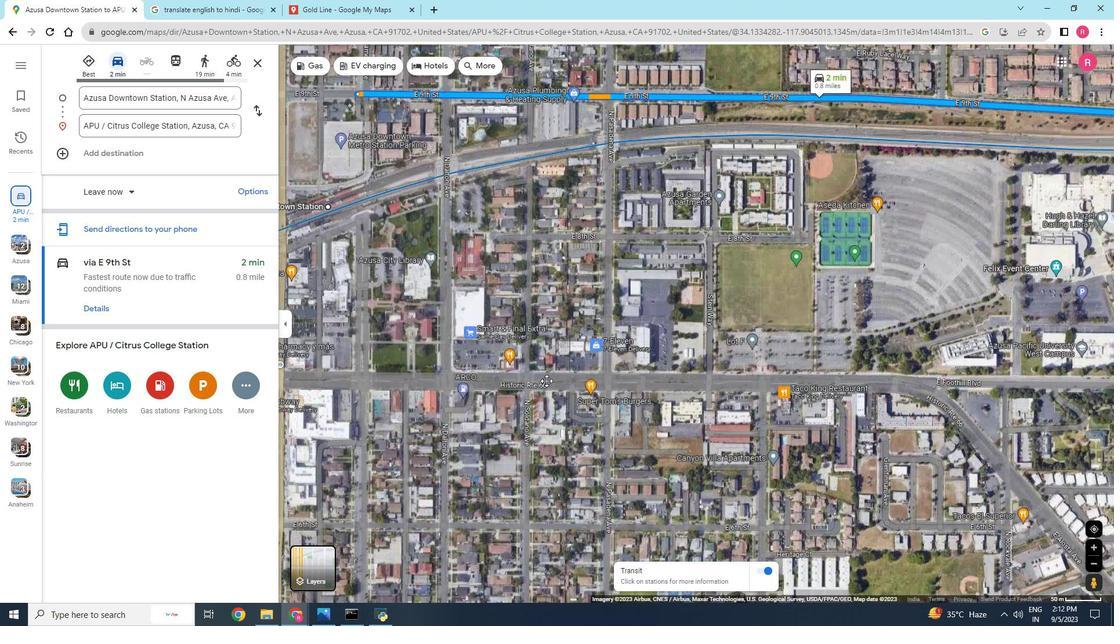 
Action: Mouse moved to (564, 387)
Screenshot: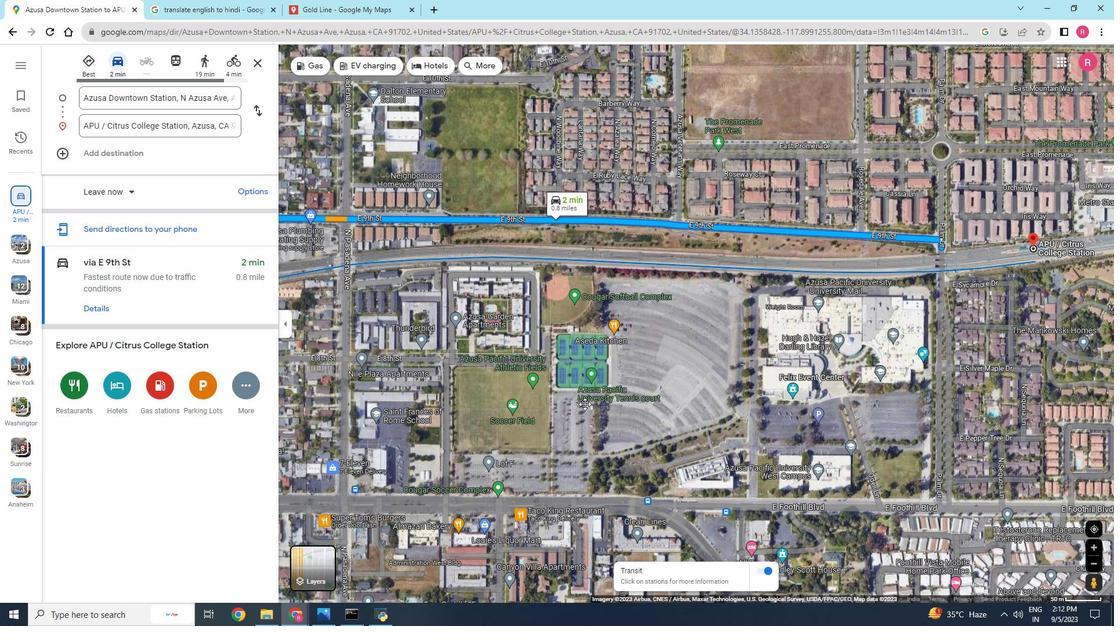 
Action: Mouse pressed left at (564, 387)
Screenshot: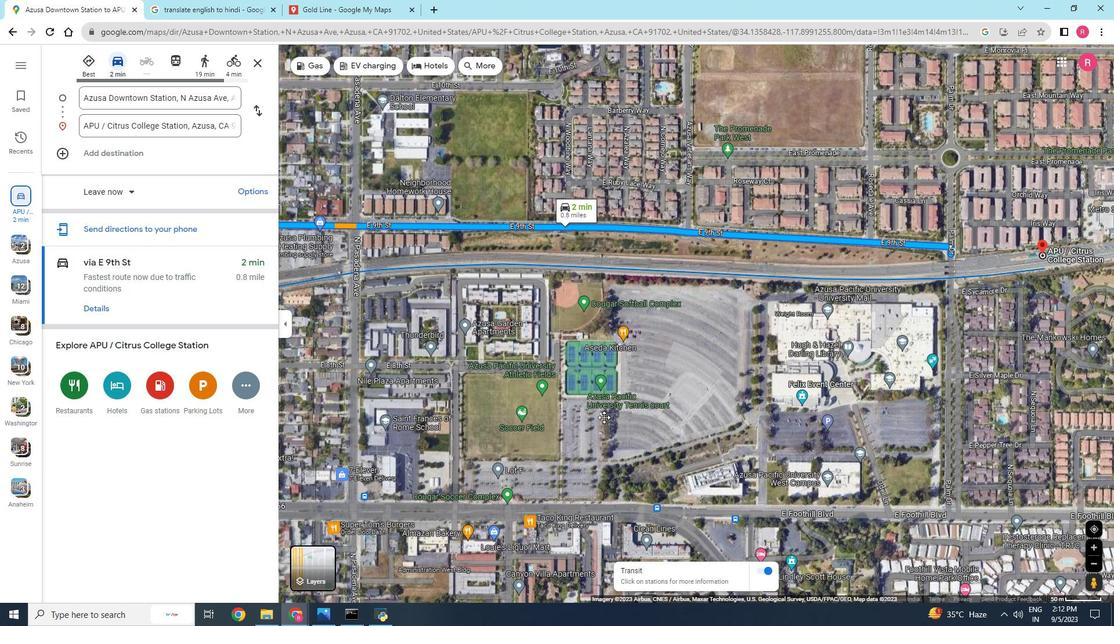 
Action: Mouse moved to (409, 385)
Screenshot: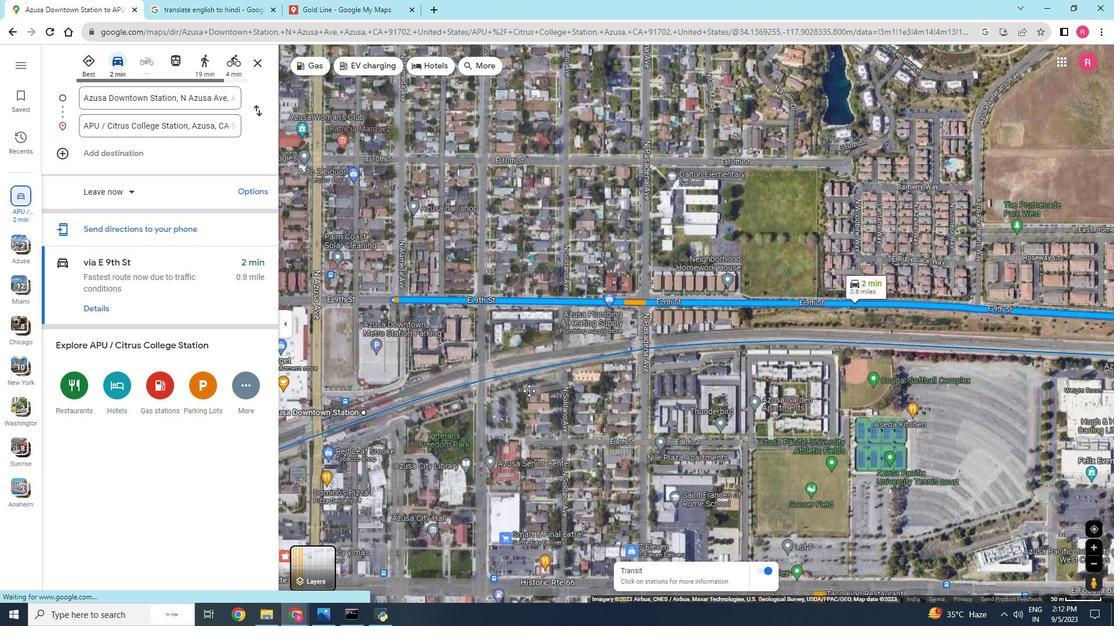
Action: Mouse pressed left at (409, 385)
Screenshot: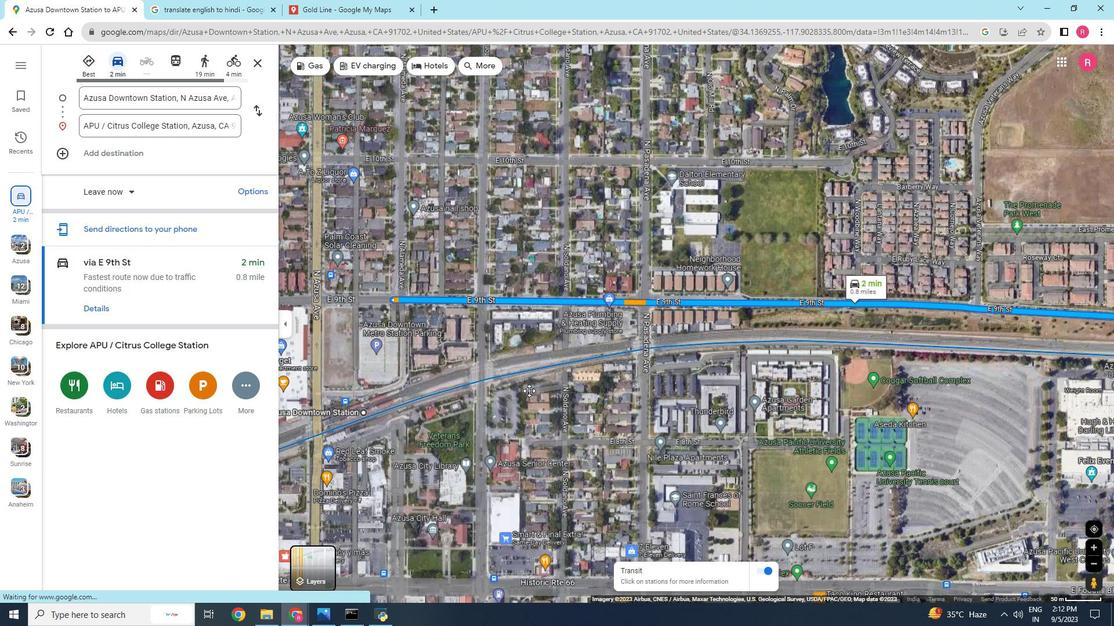 
Action: Mouse moved to (545, 396)
Screenshot: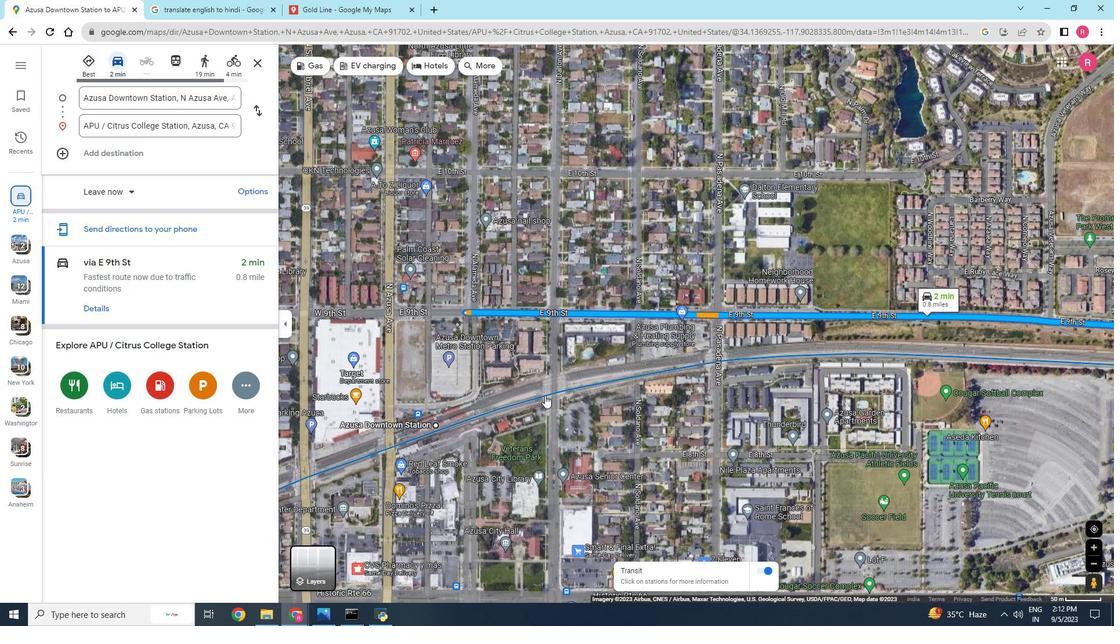 
Action: Mouse scrolled (545, 397) with delta (0, 0)
Screenshot: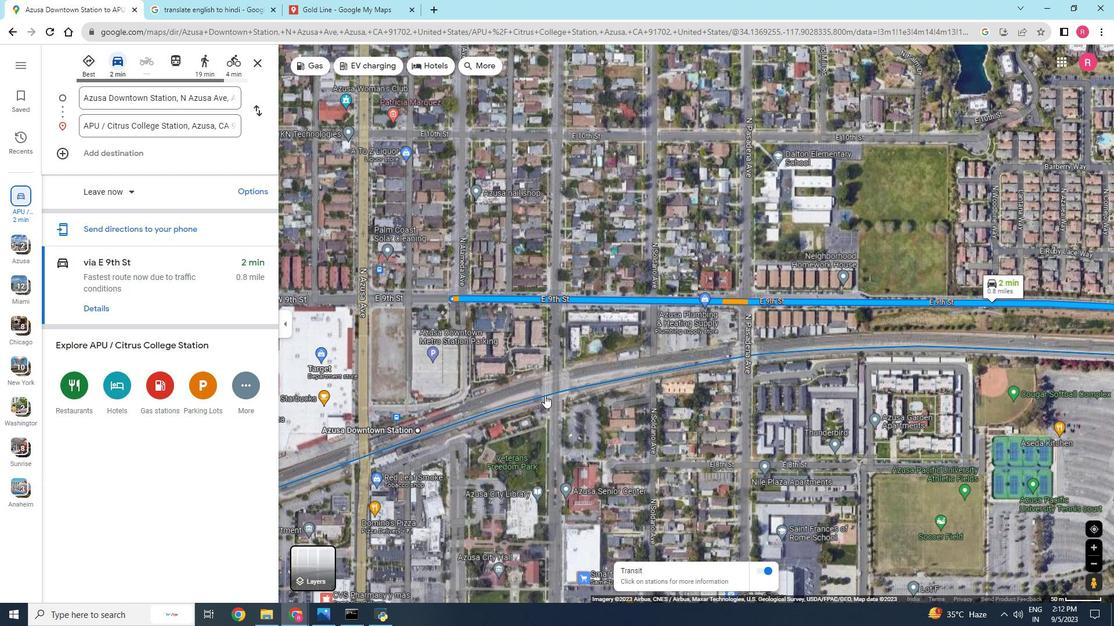 
Action: Mouse scrolled (545, 397) with delta (0, 0)
Screenshot: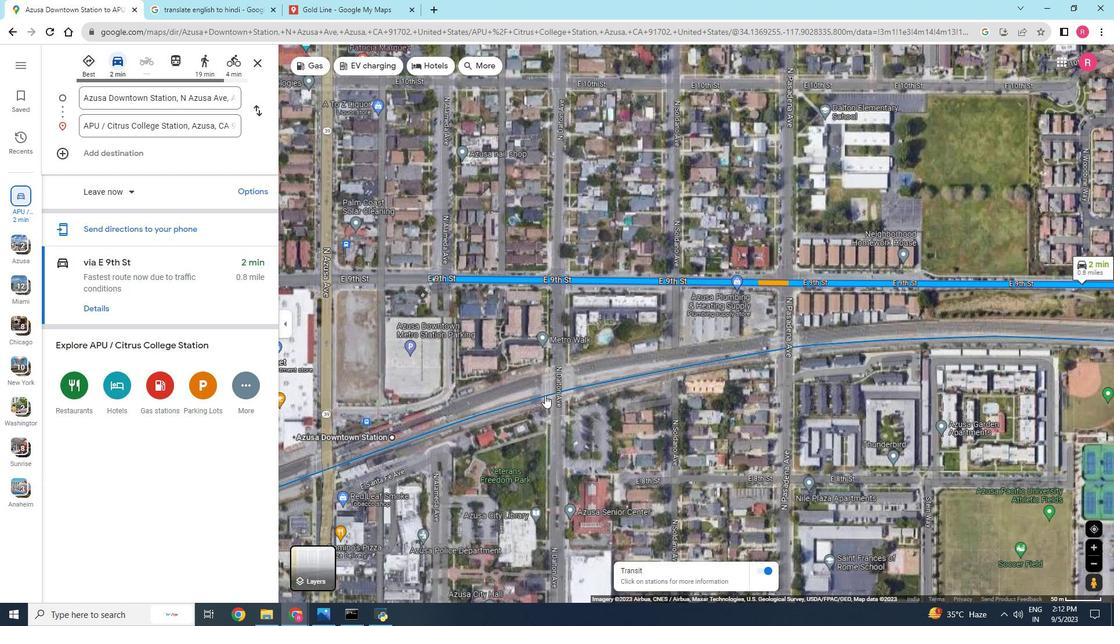 
Action: Mouse scrolled (545, 397) with delta (0, 0)
Screenshot: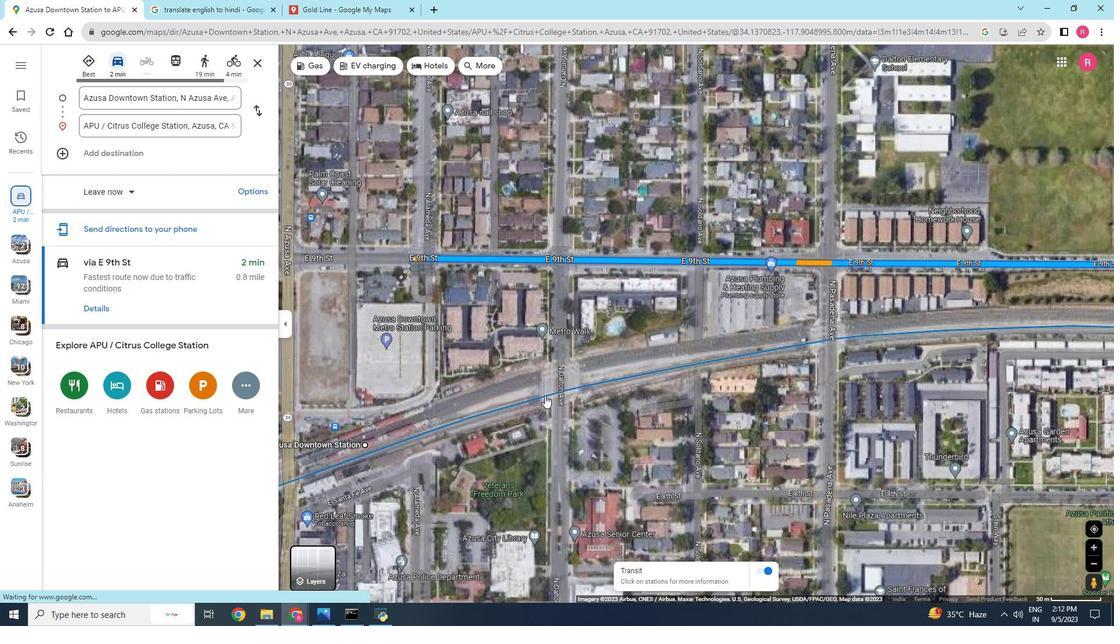 
Action: Mouse scrolled (545, 397) with delta (0, 0)
Screenshot: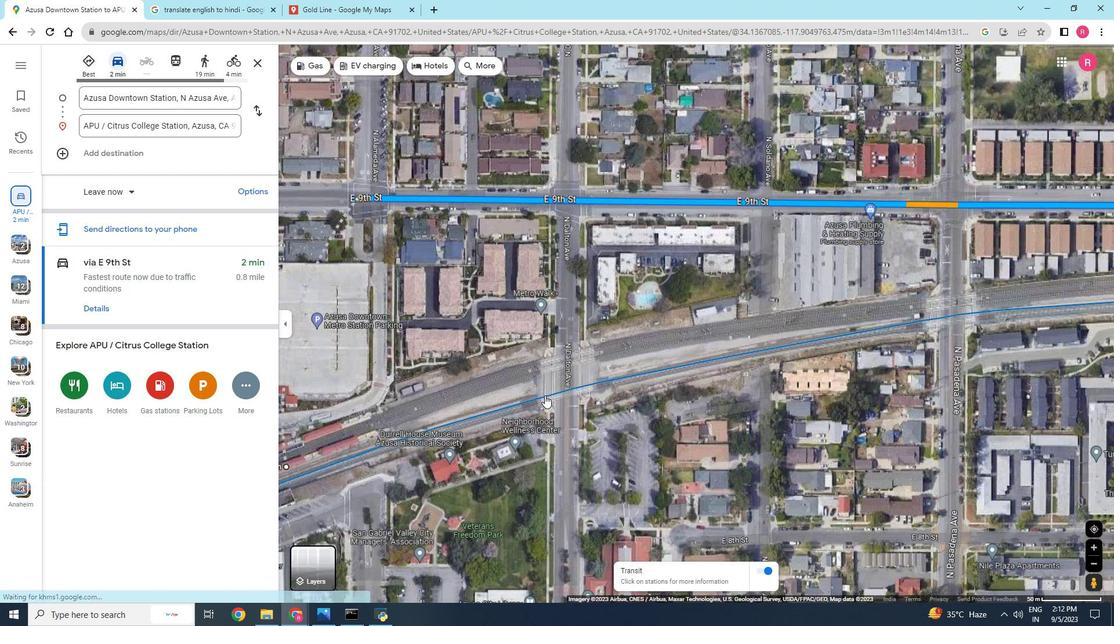 
Action: Mouse scrolled (545, 397) with delta (0, 0)
Screenshot: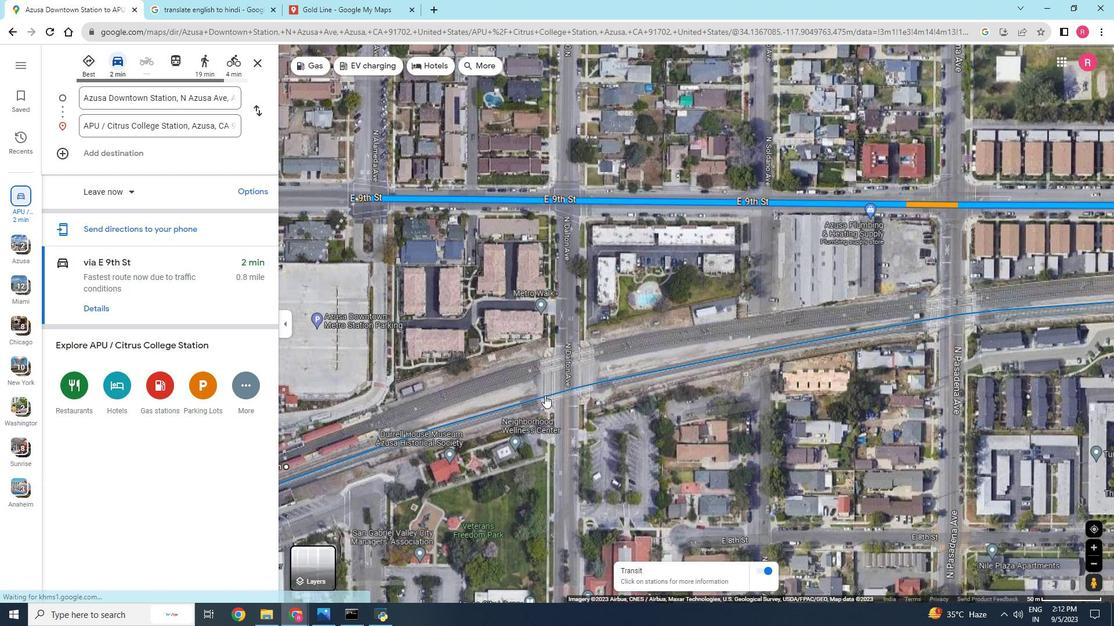 
Action: Mouse scrolled (545, 397) with delta (0, 0)
Screenshot: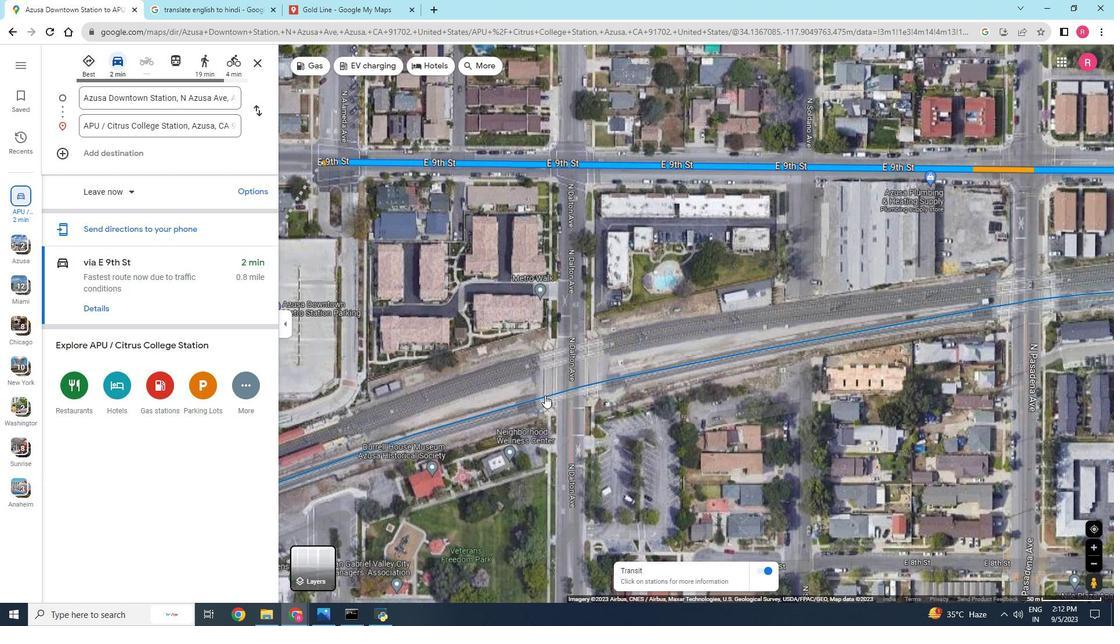 
Action: Mouse moved to (545, 396)
Screenshot: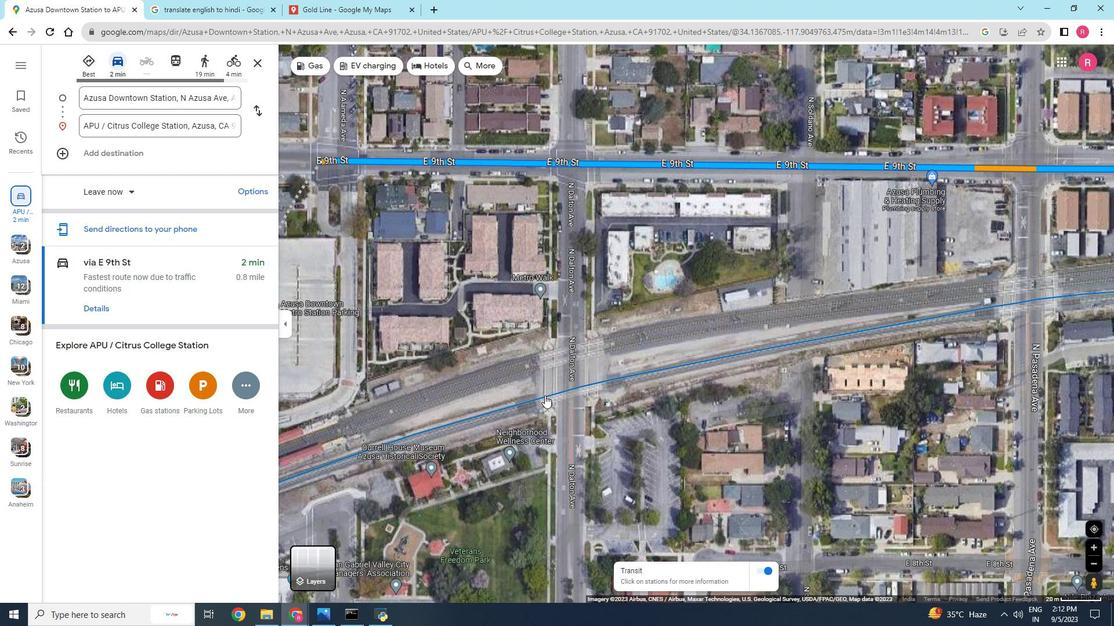 
Action: Mouse scrolled (545, 395) with delta (0, 0)
Screenshot: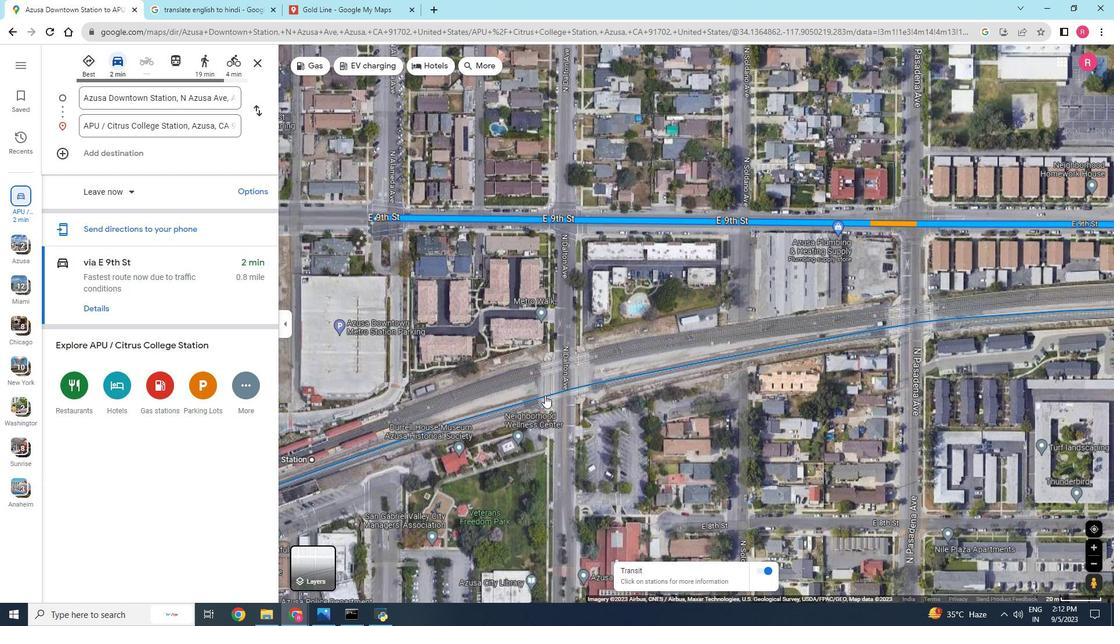 
Action: Mouse scrolled (545, 395) with delta (0, 0)
Screenshot: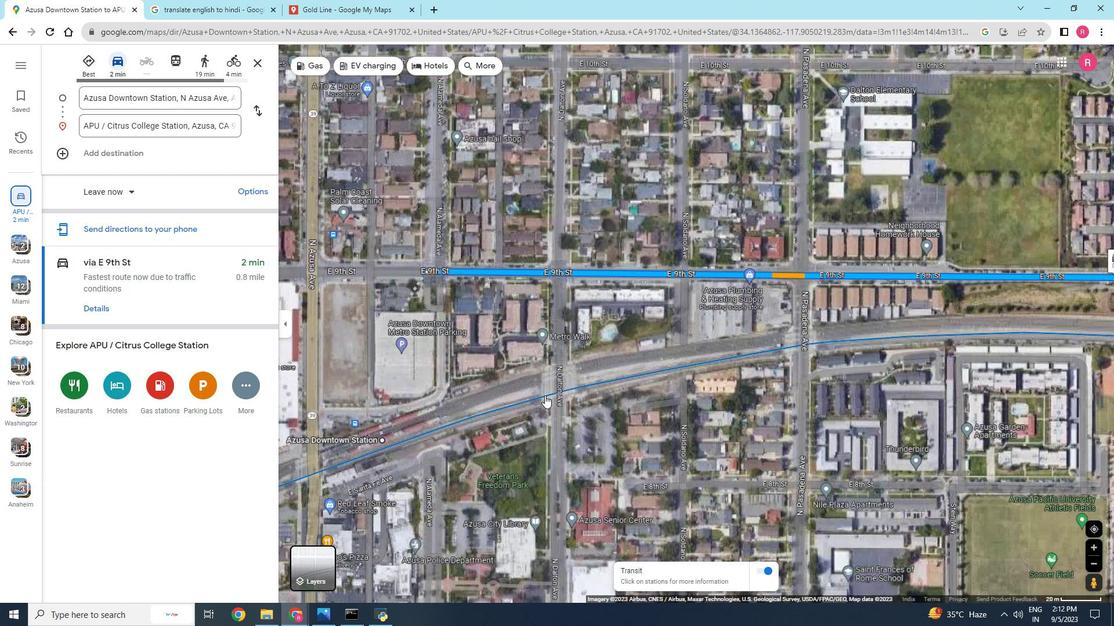 
Action: Mouse scrolled (545, 395) with delta (0, 0)
Screenshot: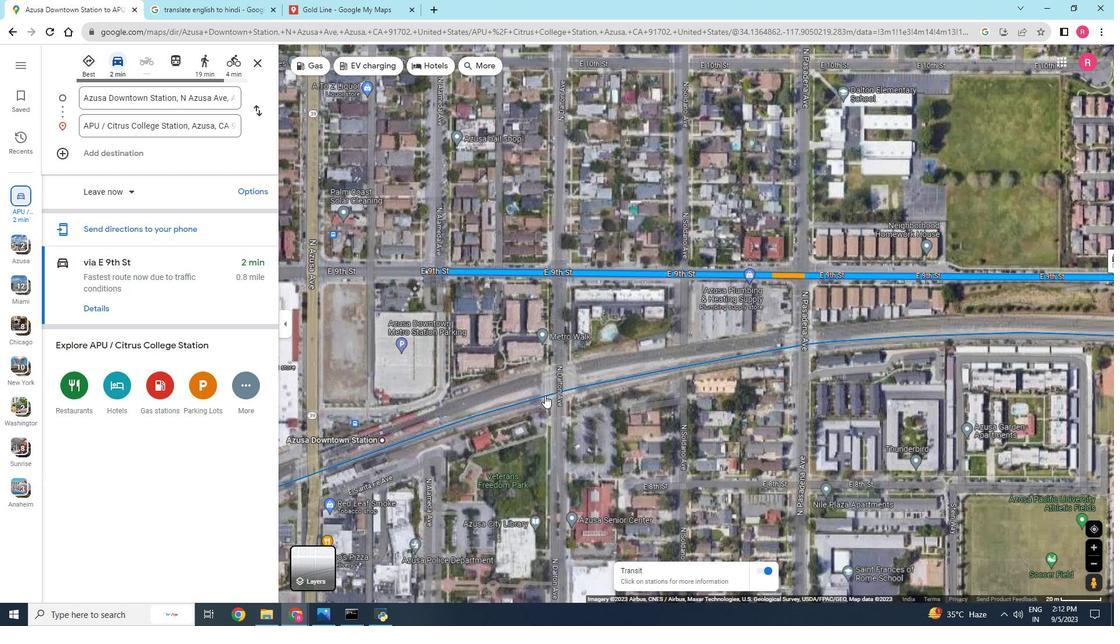 
Action: Mouse scrolled (545, 395) with delta (0, 0)
Screenshot: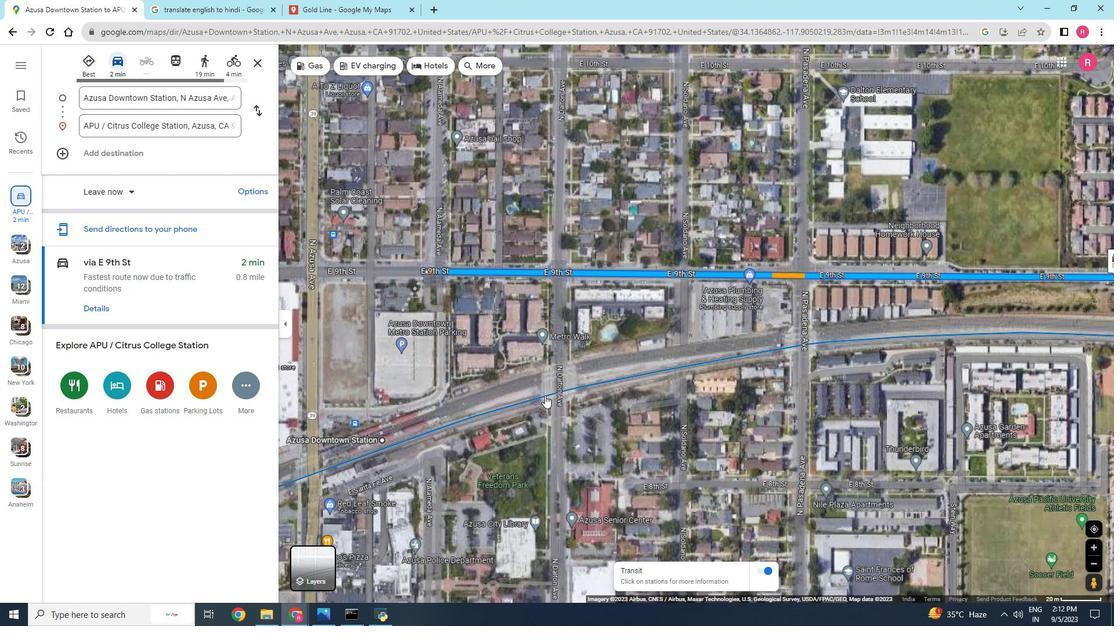 
Action: Mouse moved to (311, 574)
Screenshot: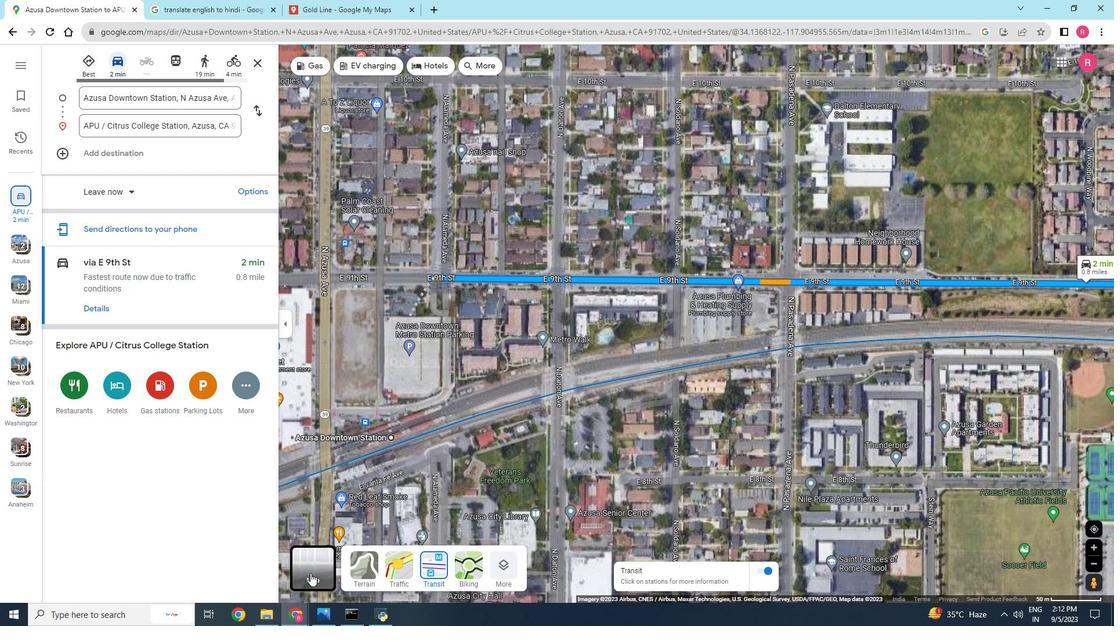 
Action: Mouse pressed left at (311, 574)
Screenshot: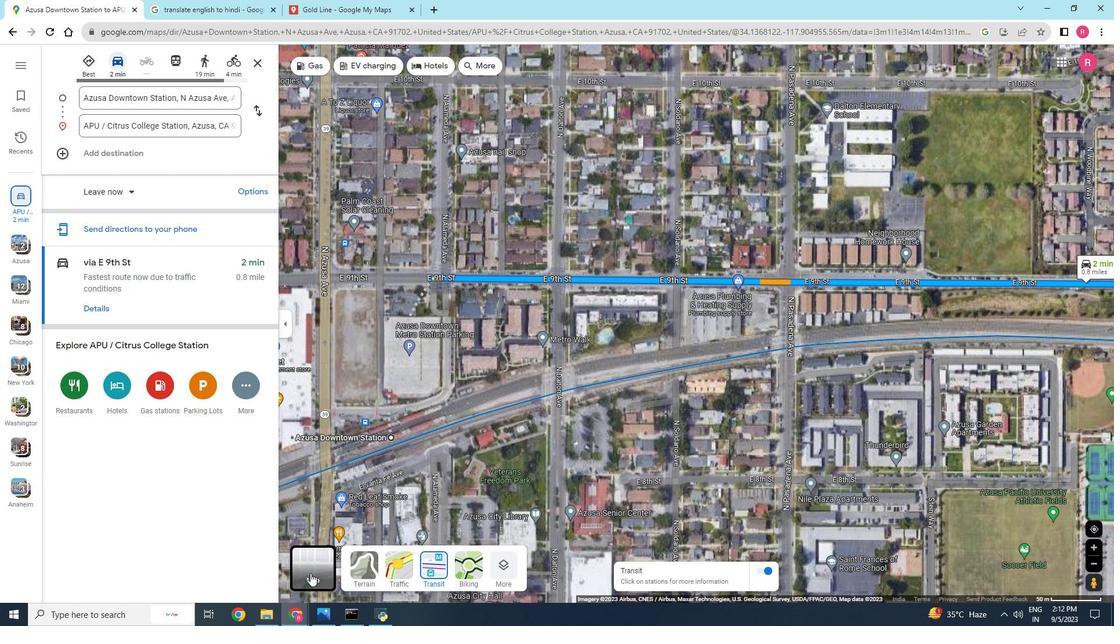 
Action: Mouse moved to (402, 565)
Screenshot: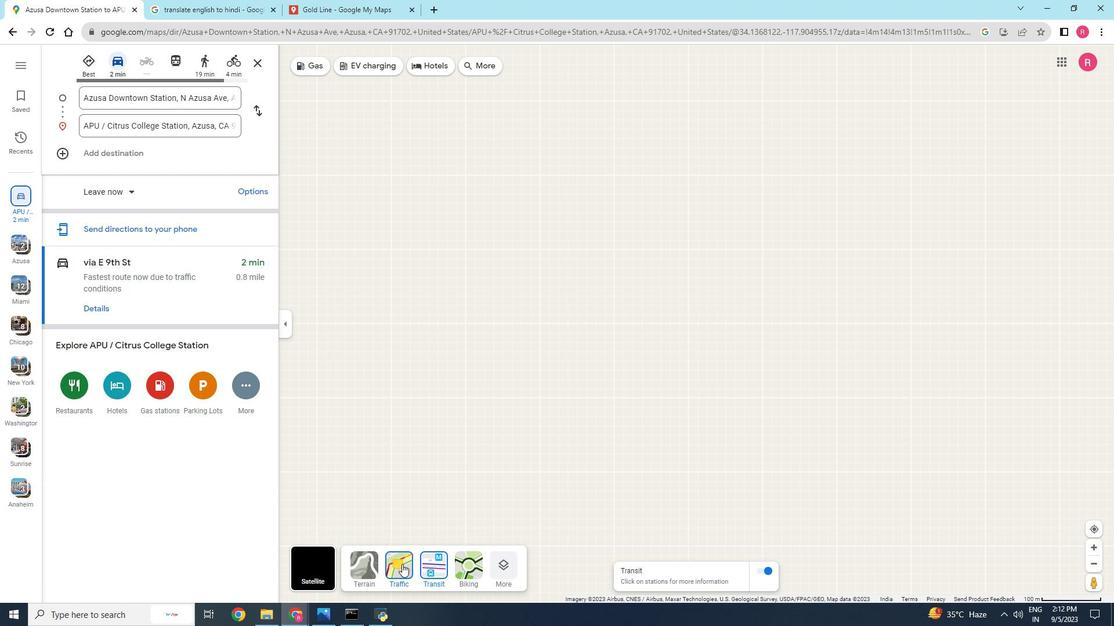 
Action: Mouse pressed left at (402, 565)
Screenshot: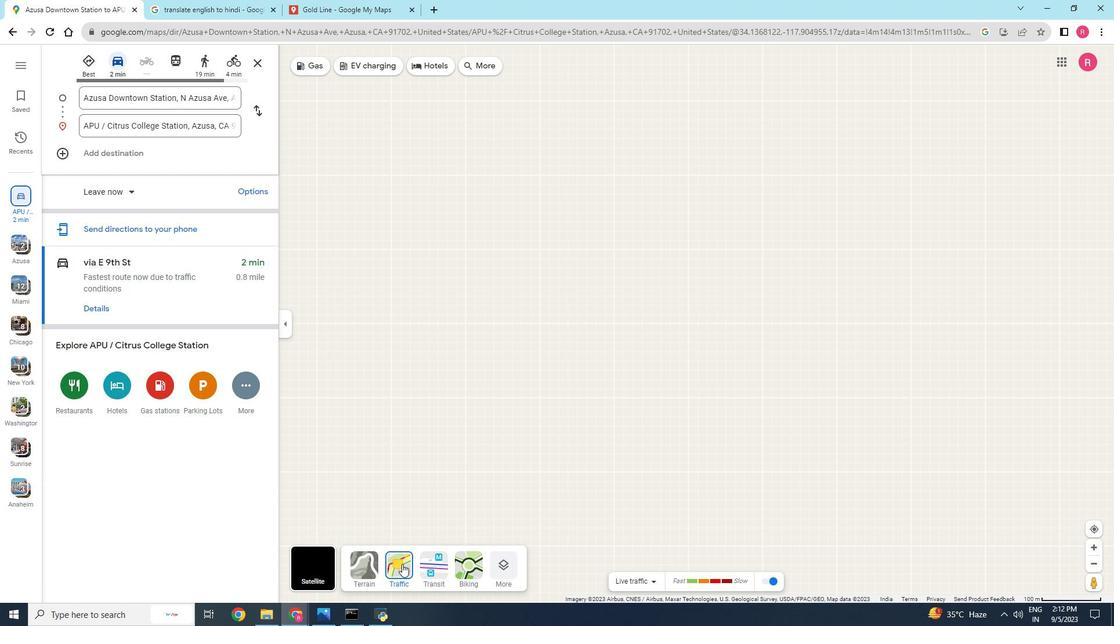 
Action: Mouse moved to (499, 465)
Screenshot: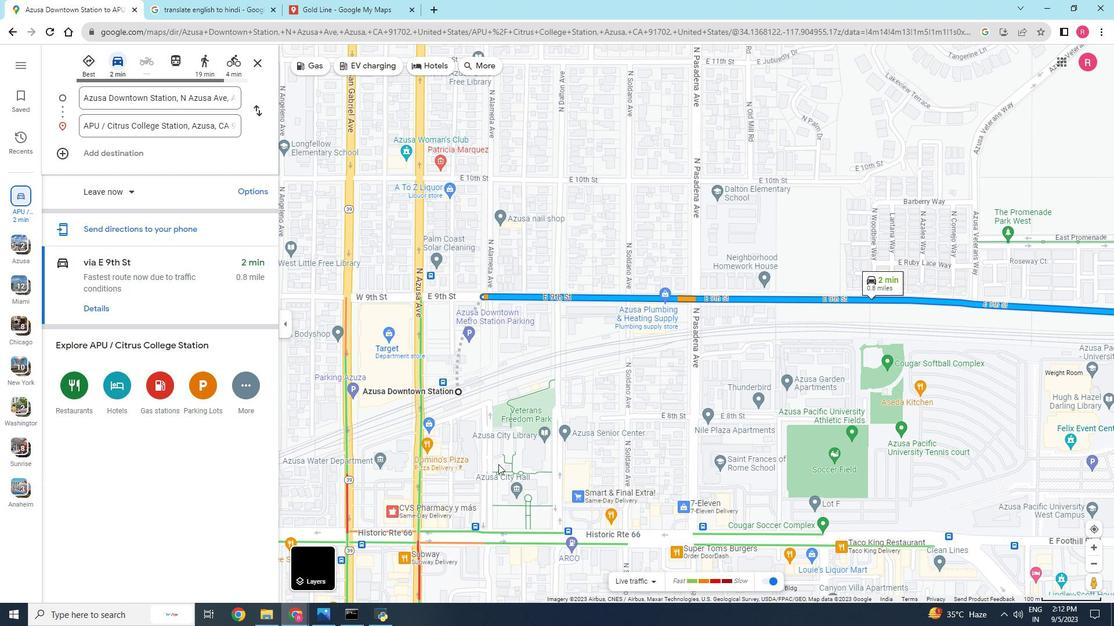 
Action: Mouse scrolled (499, 466) with delta (0, 0)
Screenshot: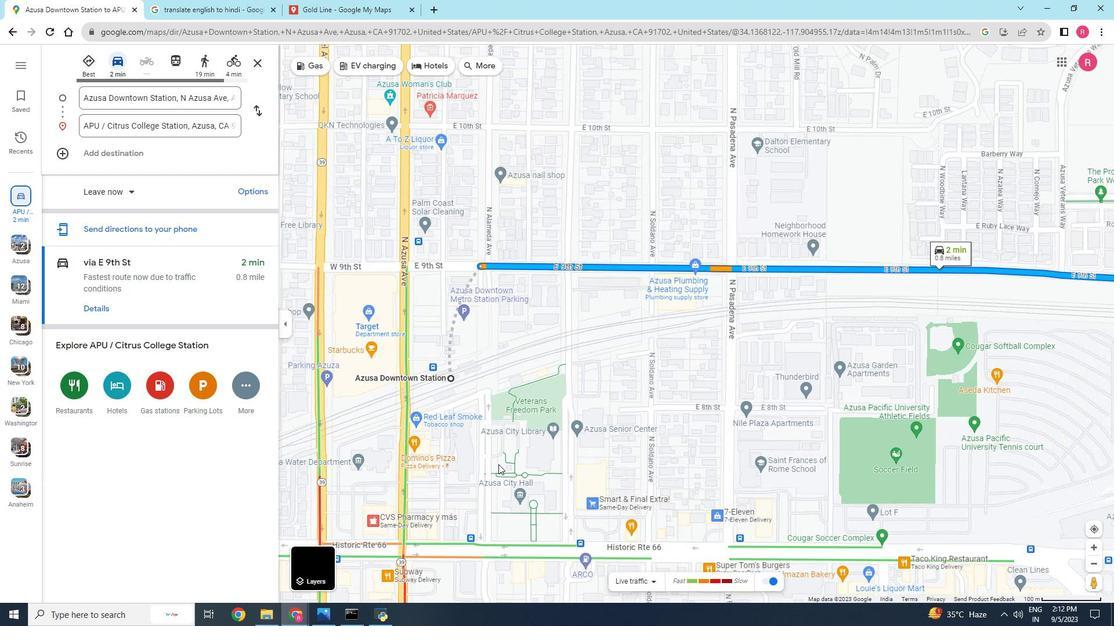 
Action: Mouse scrolled (499, 466) with delta (0, 0)
Screenshot: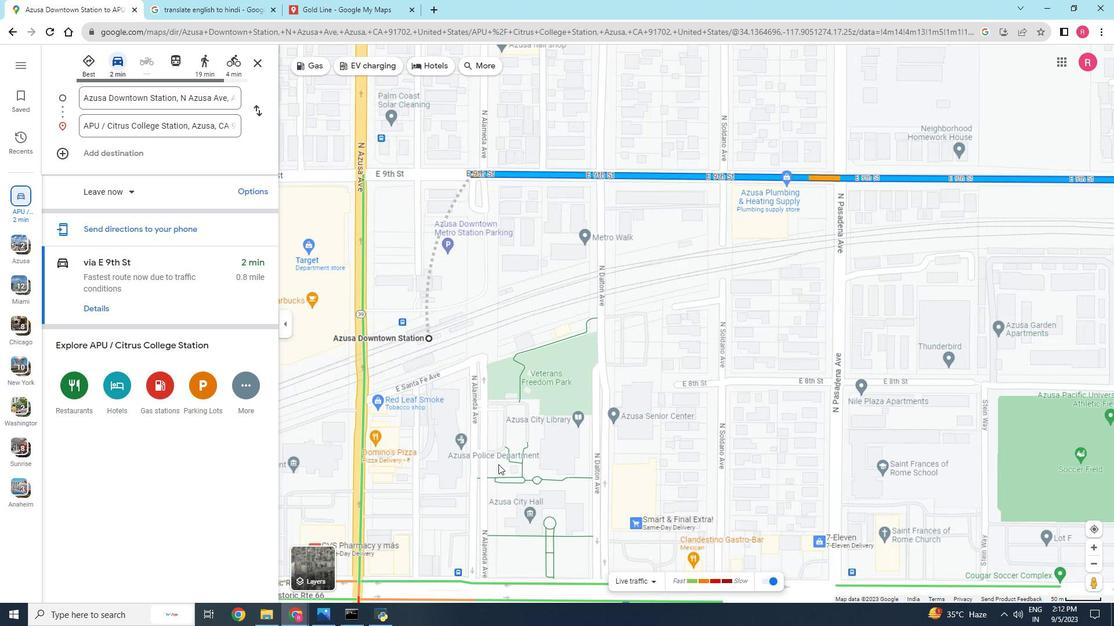 
Action: Mouse scrolled (499, 466) with delta (0, 0)
Screenshot: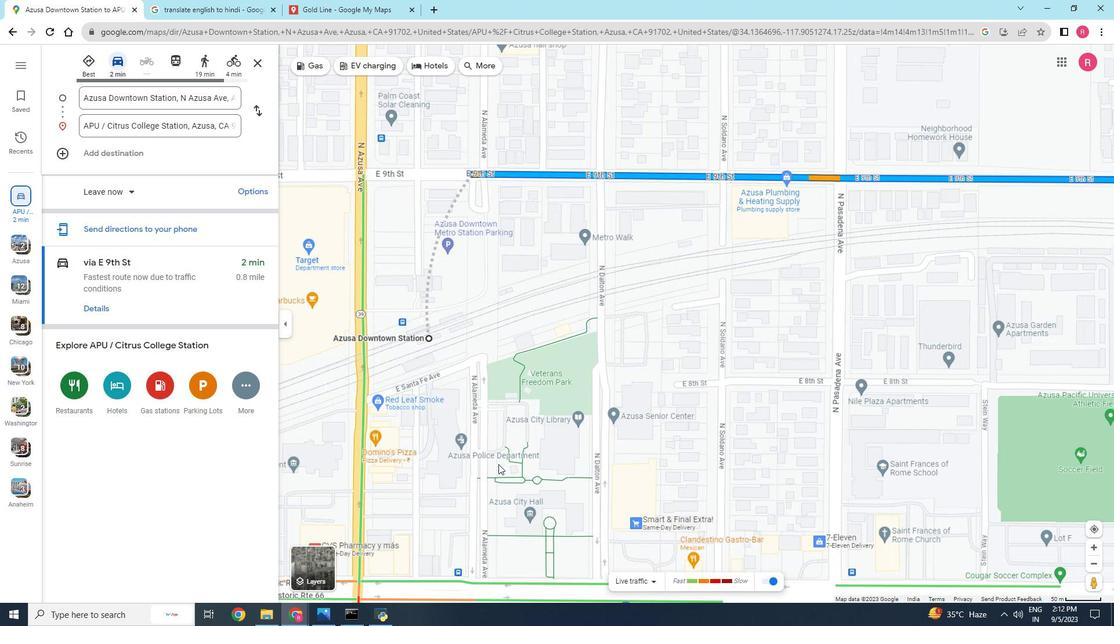 
Action: Mouse scrolled (499, 466) with delta (0, 0)
Screenshot: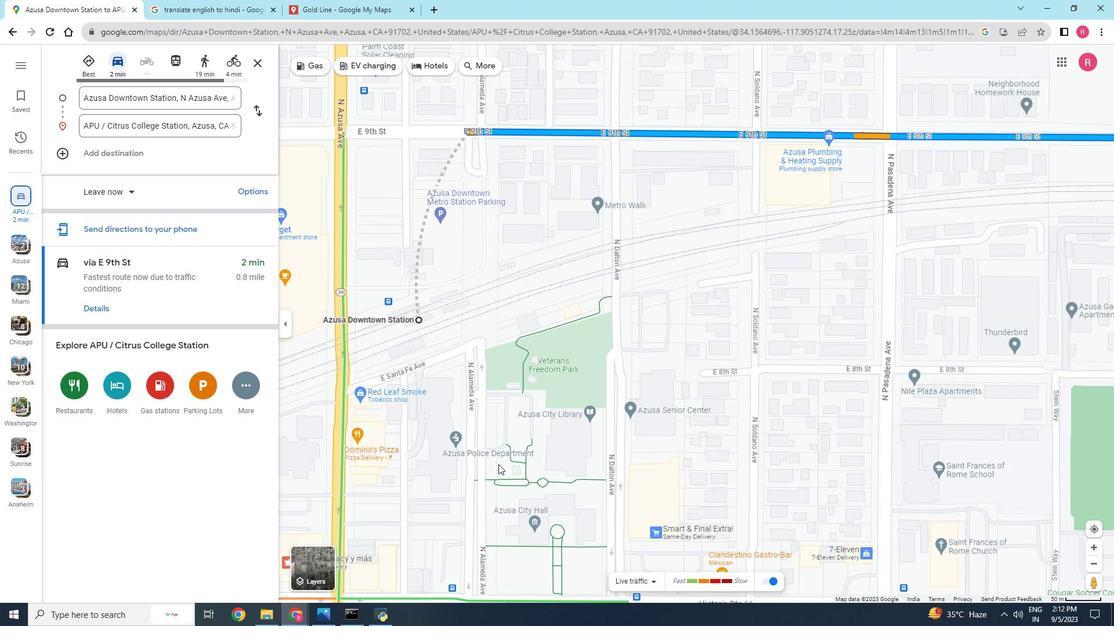 
Action: Mouse scrolled (499, 464) with delta (0, 0)
Screenshot: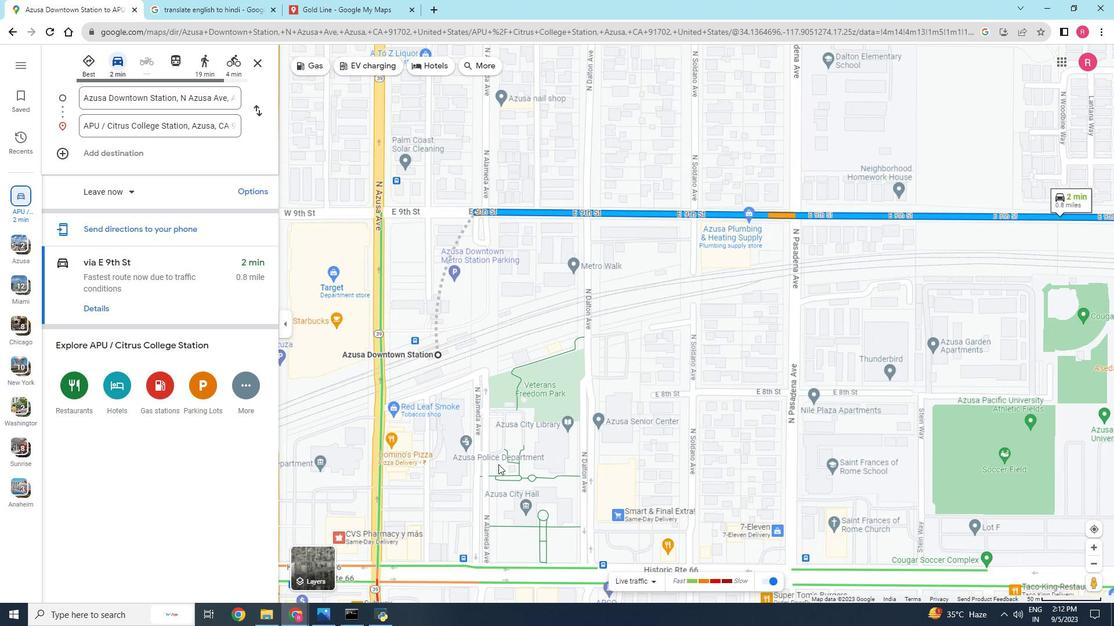 
Action: Mouse scrolled (499, 464) with delta (0, 0)
Screenshot: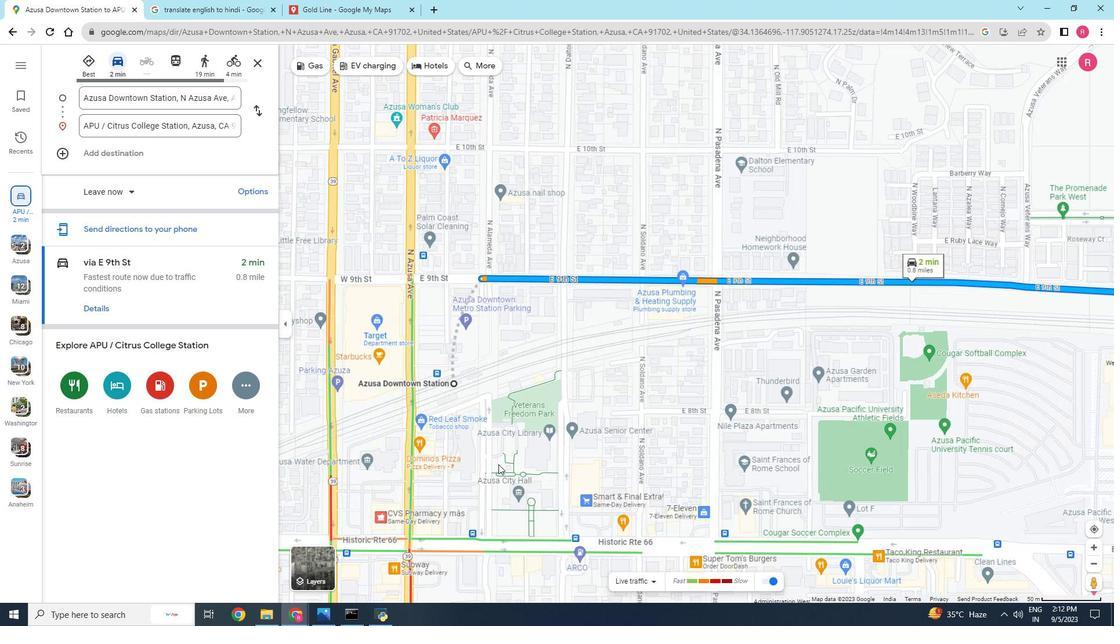 
Action: Mouse scrolled (499, 464) with delta (0, 0)
Screenshot: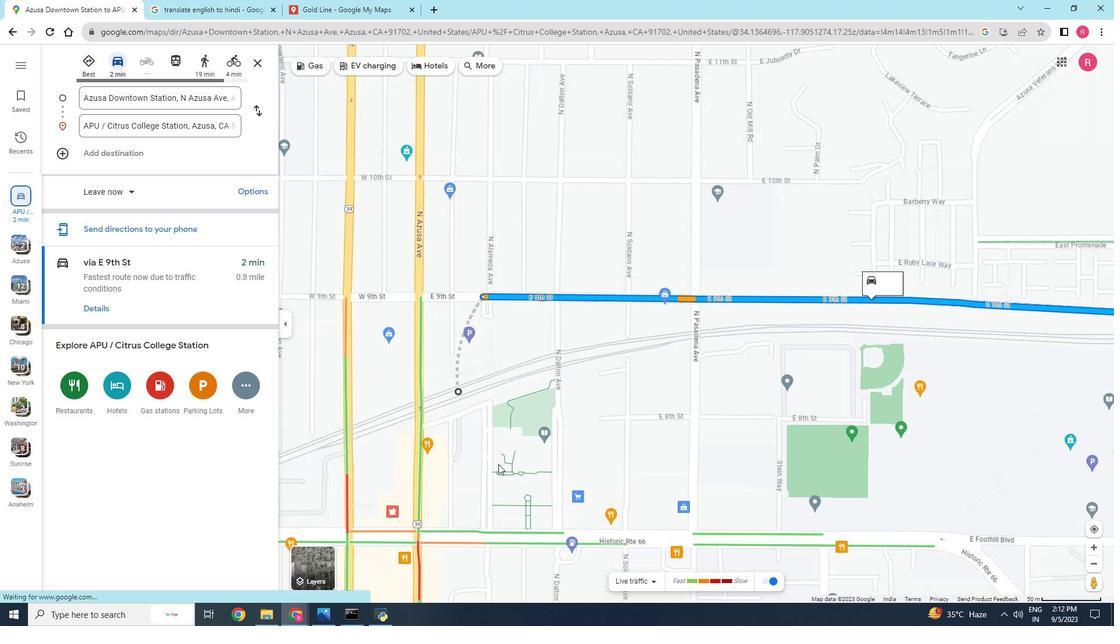 
Action: Mouse scrolled (499, 464) with delta (0, 0)
Screenshot: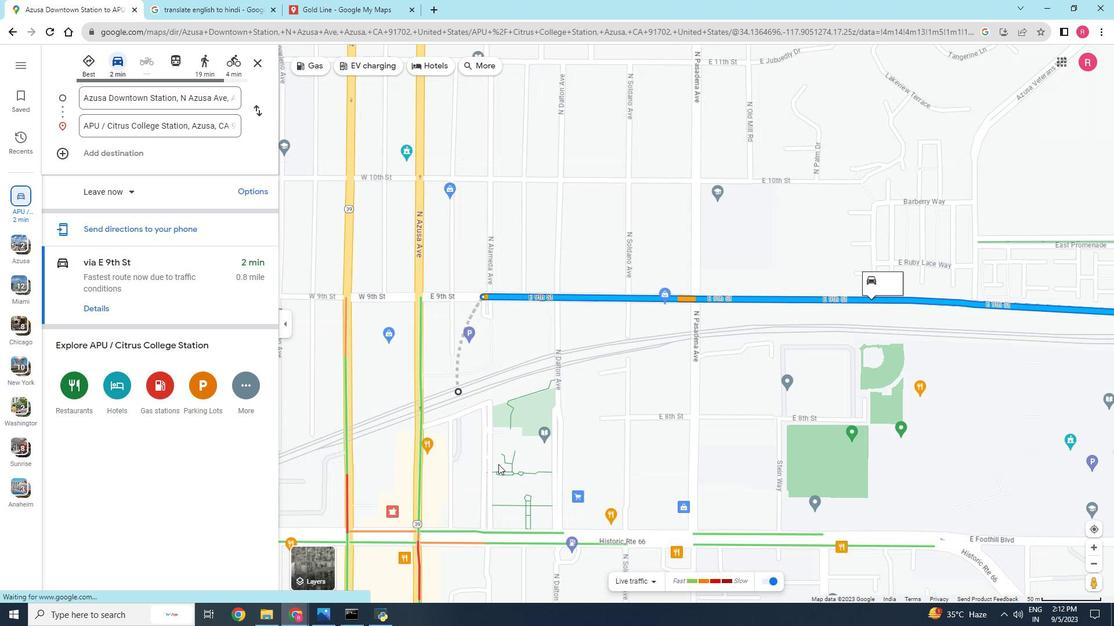 
Action: Mouse scrolled (499, 464) with delta (0, 0)
Screenshot: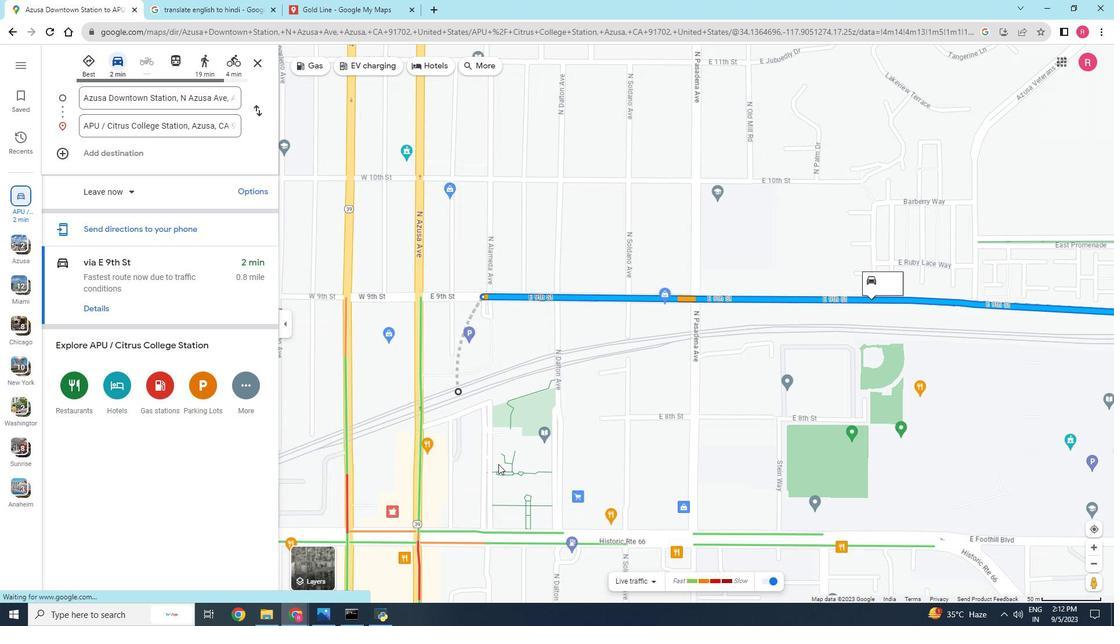 
Action: Mouse scrolled (499, 464) with delta (0, 0)
Screenshot: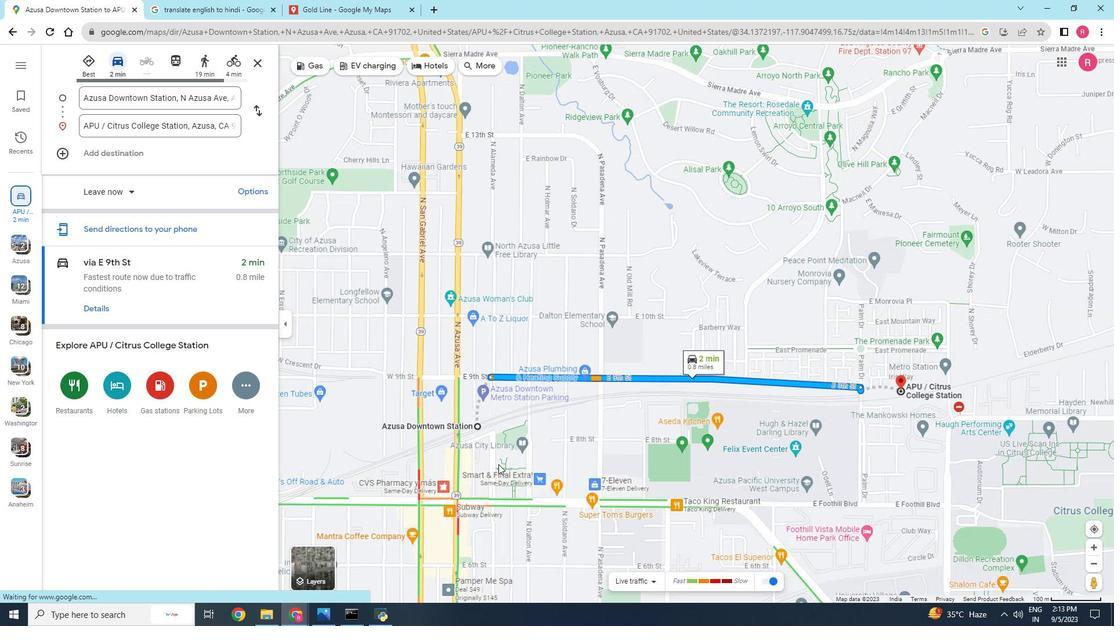 
Action: Mouse scrolled (499, 464) with delta (0, 0)
Screenshot: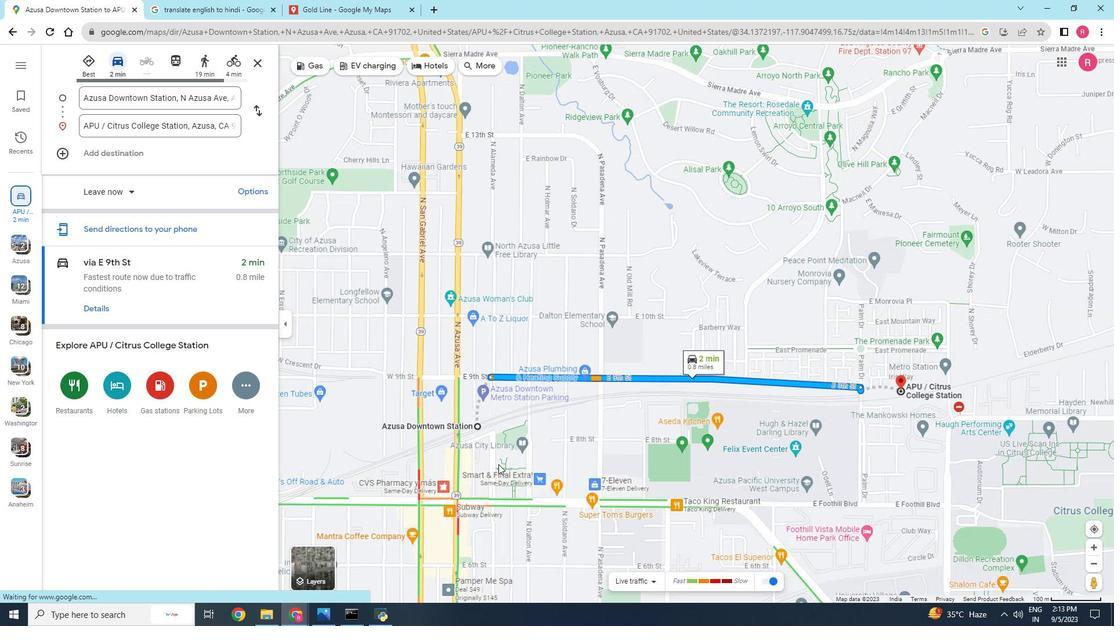 
Action: Mouse scrolled (499, 464) with delta (0, 0)
Screenshot: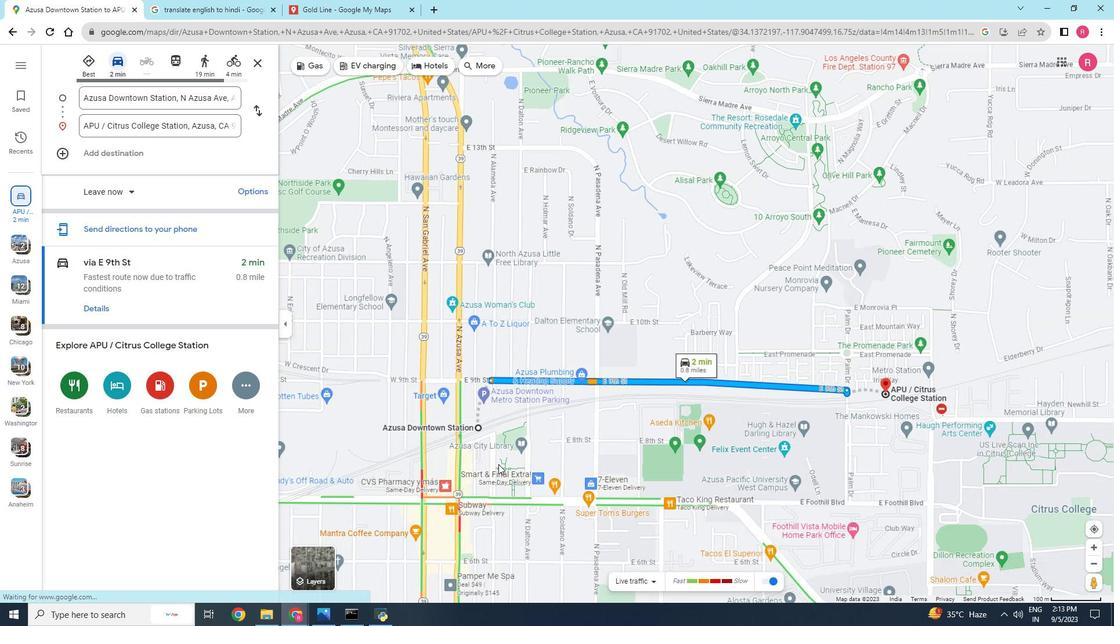 
Action: Mouse moved to (459, 288)
Screenshot: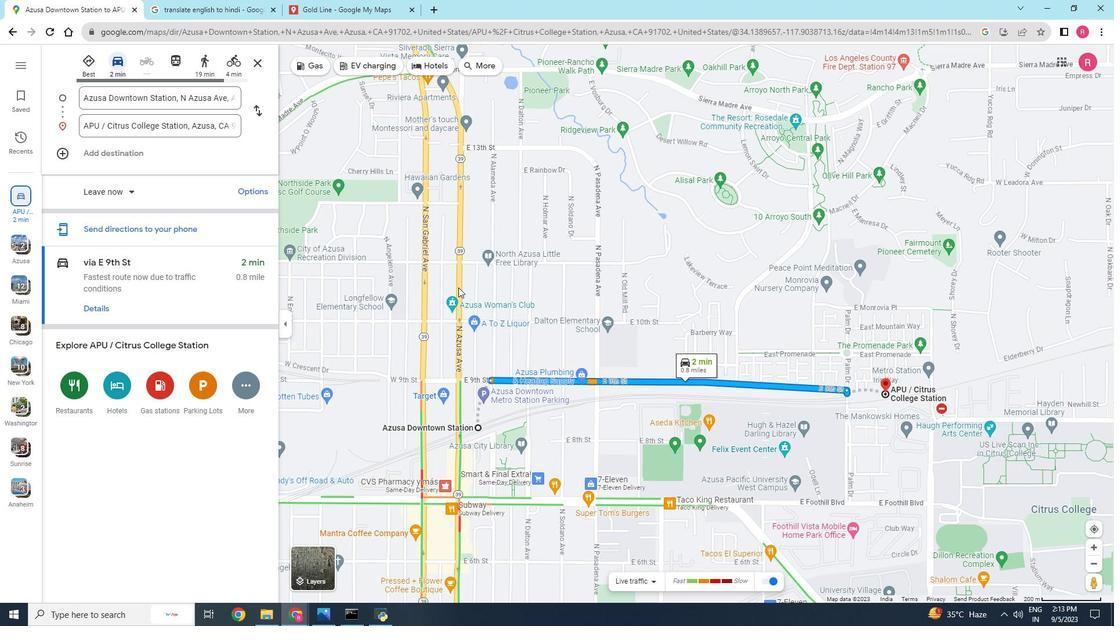 
Action: Mouse pressed left at (459, 288)
Screenshot: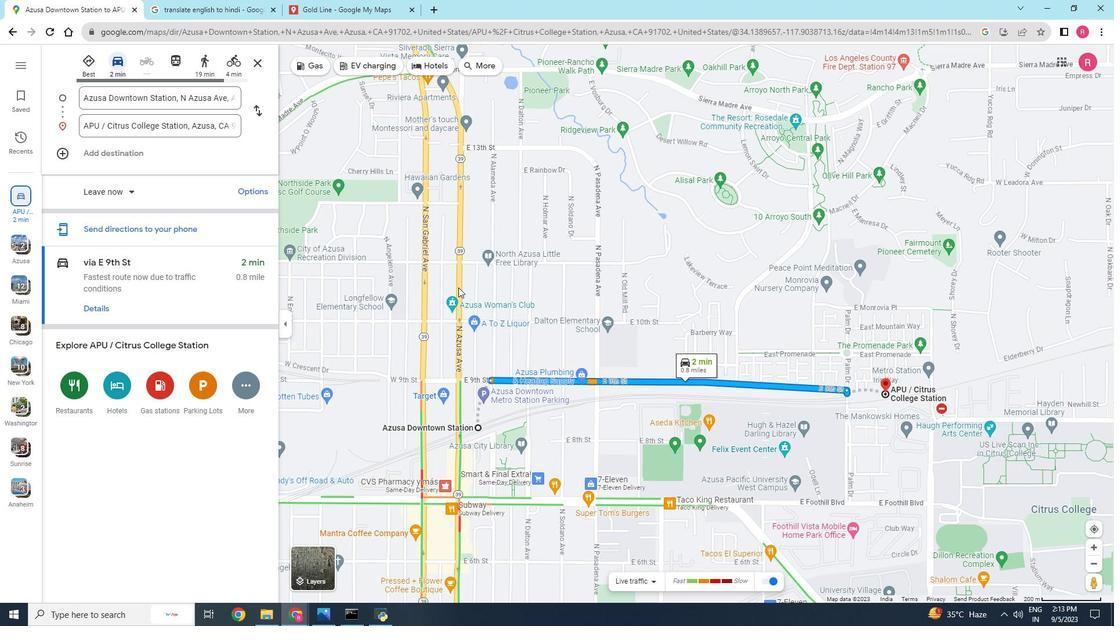 
Action: Mouse moved to (448, 464)
Screenshot: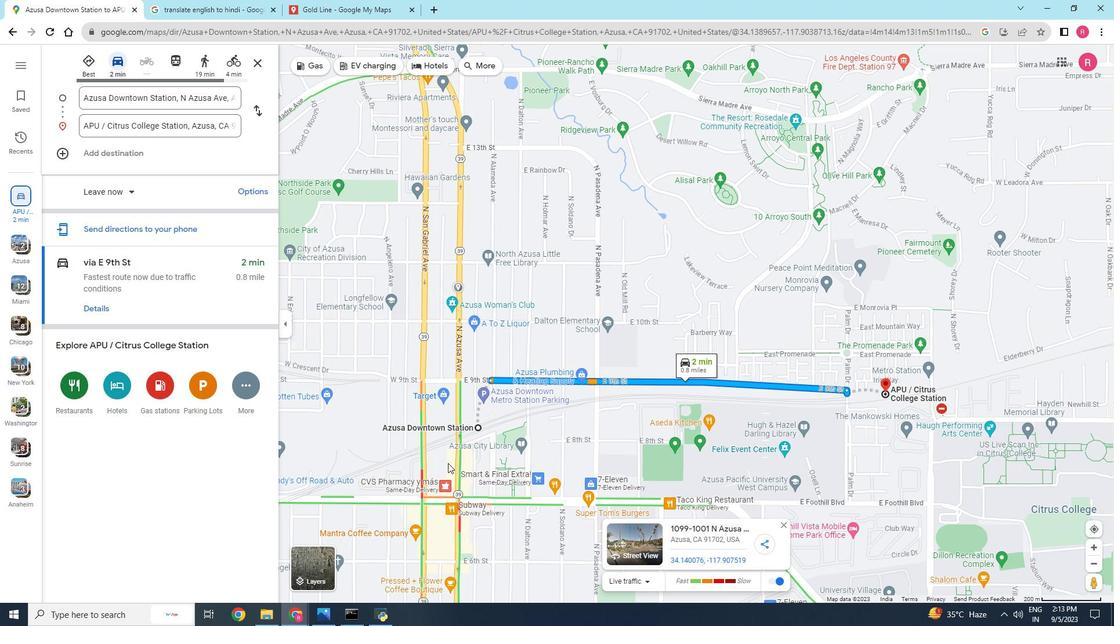 
Action: Mouse scrolled (448, 464) with delta (0, 0)
Screenshot: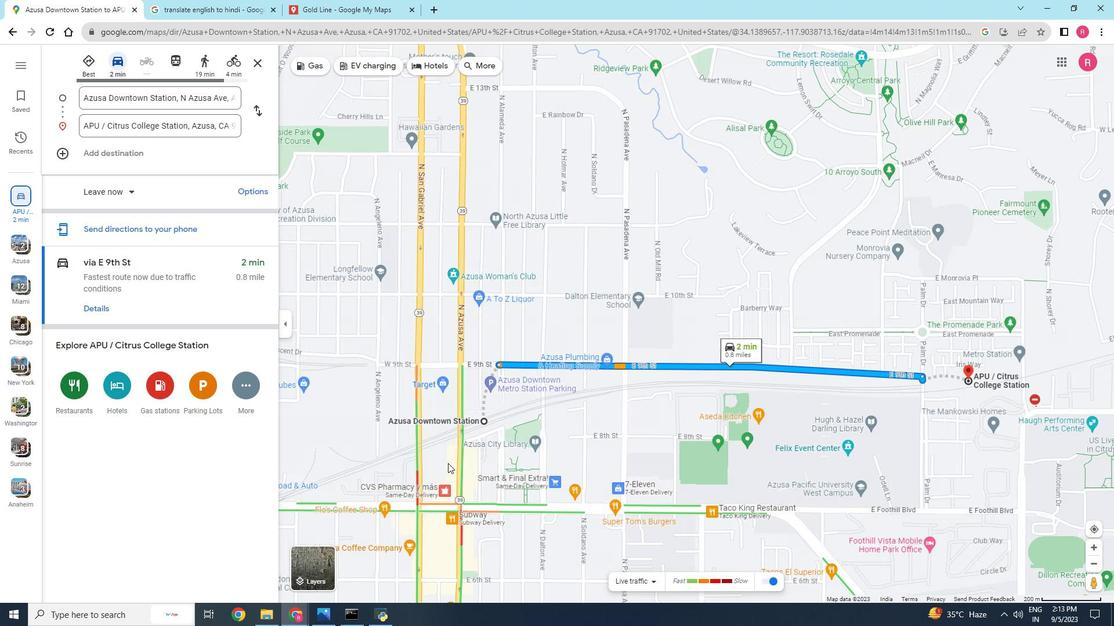 
Action: Mouse scrolled (448, 463) with delta (0, 0)
Screenshot: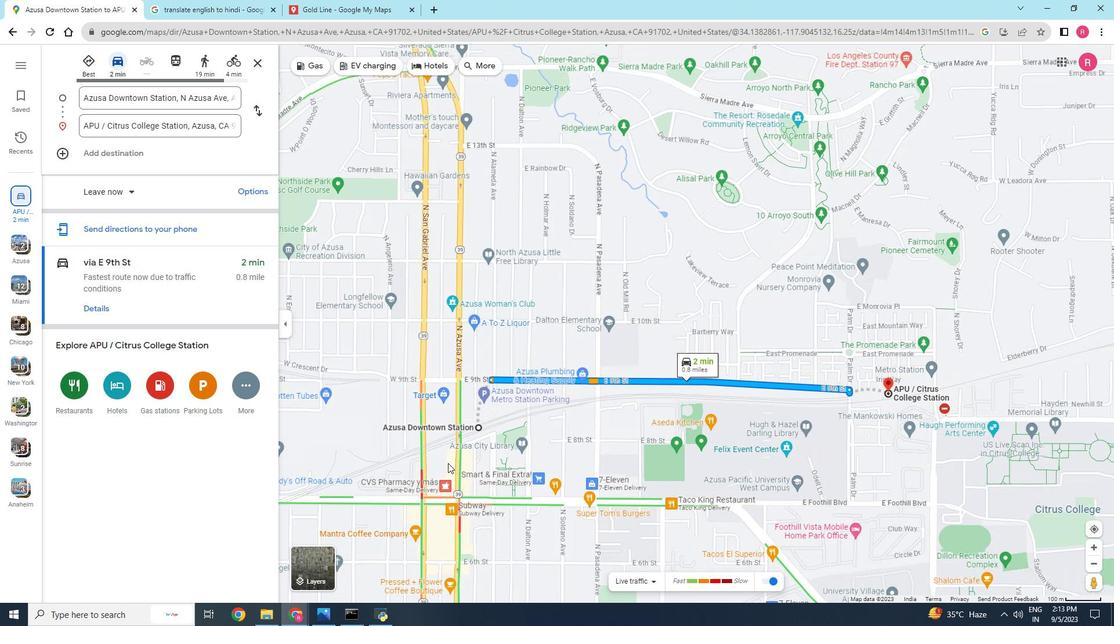
Action: Mouse scrolled (448, 463) with delta (0, 0)
Screenshot: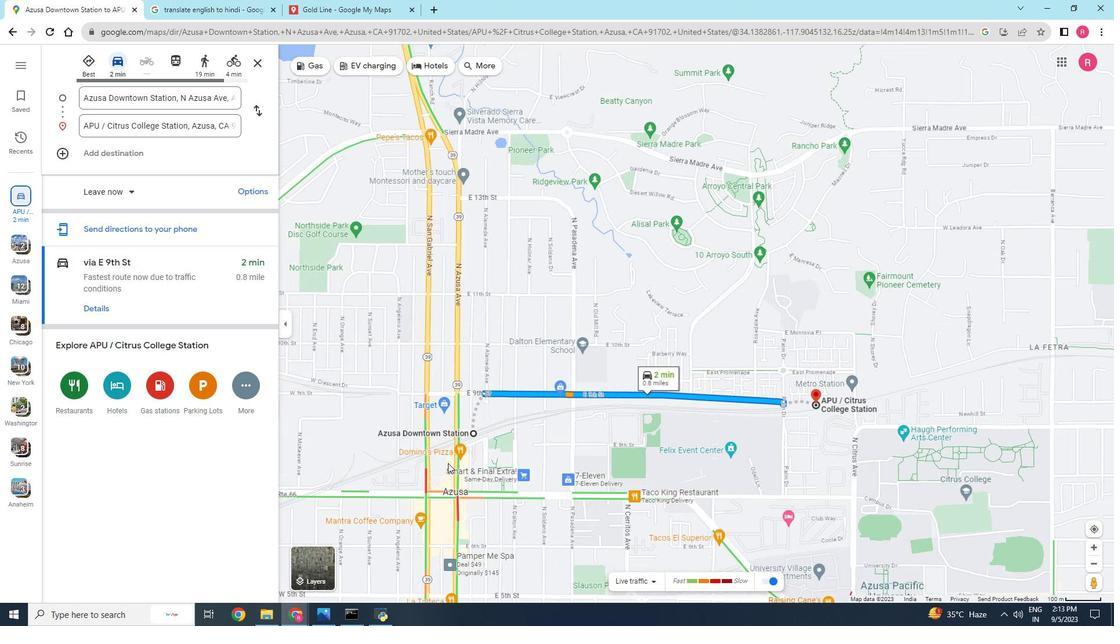 
Action: Mouse scrolled (448, 463) with delta (0, 0)
Screenshot: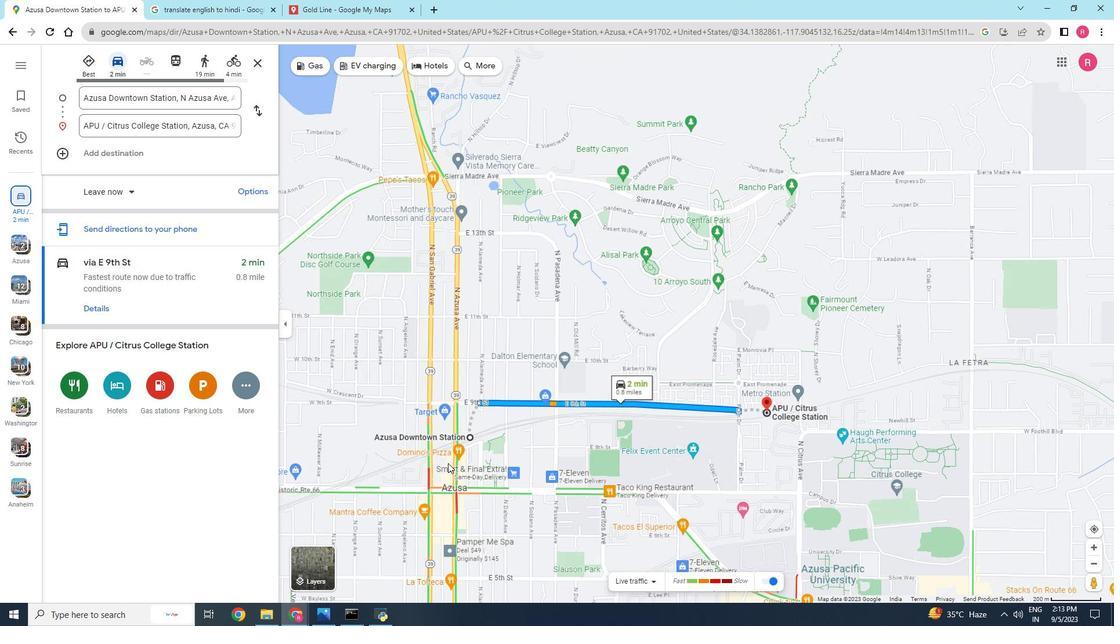 
Action: Mouse scrolled (448, 463) with delta (0, 0)
Screenshot: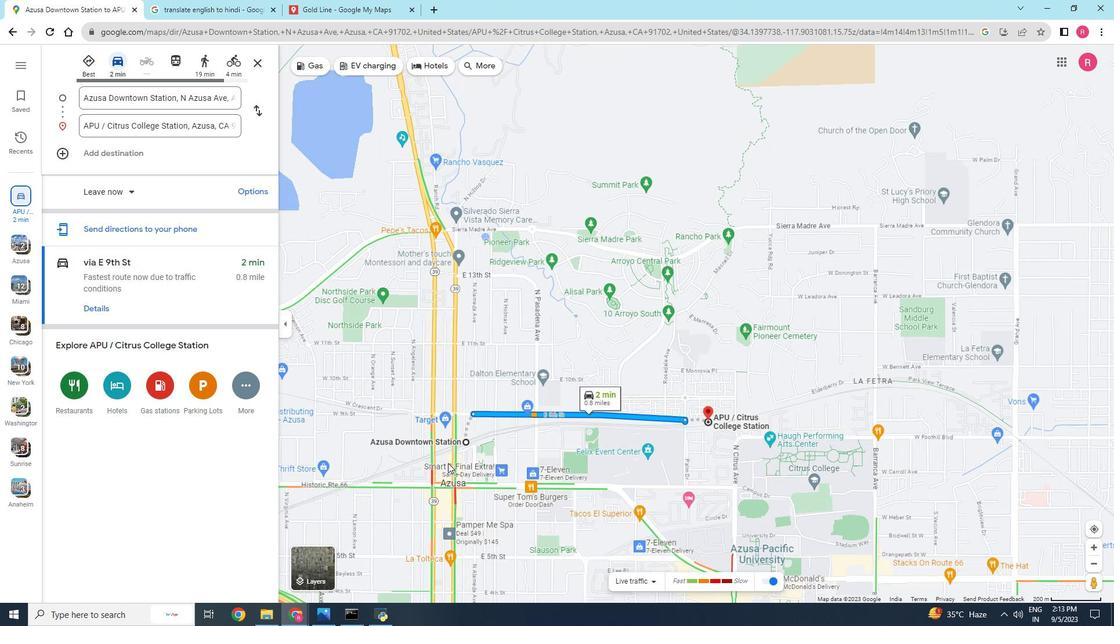 
Action: Mouse scrolled (448, 463) with delta (0, 0)
Screenshot: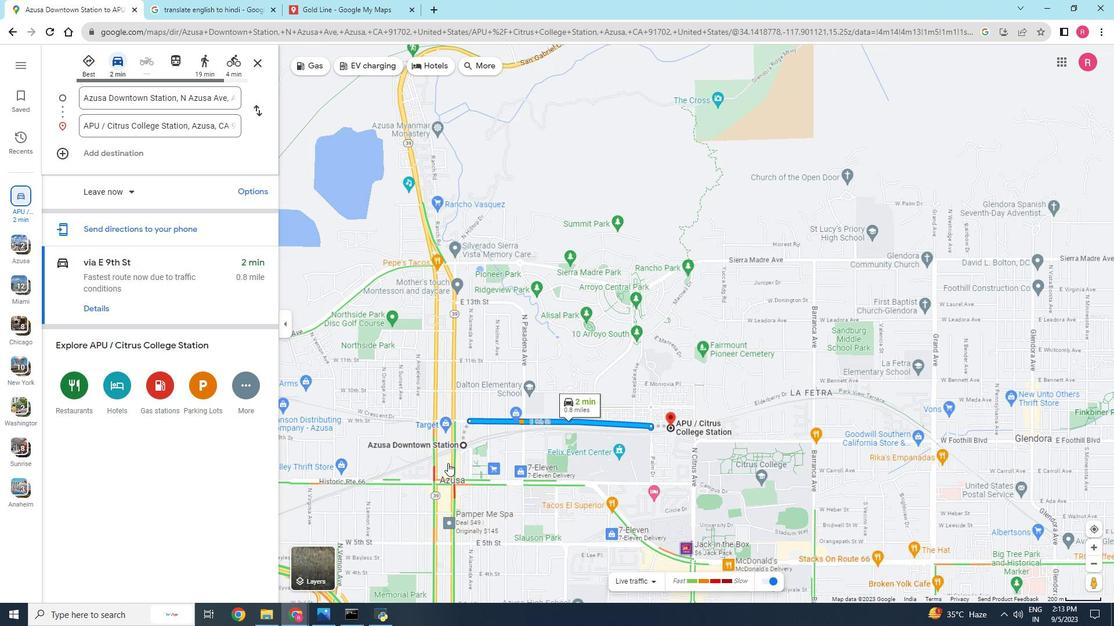 
Action: Mouse scrolled (448, 463) with delta (0, 0)
Screenshot: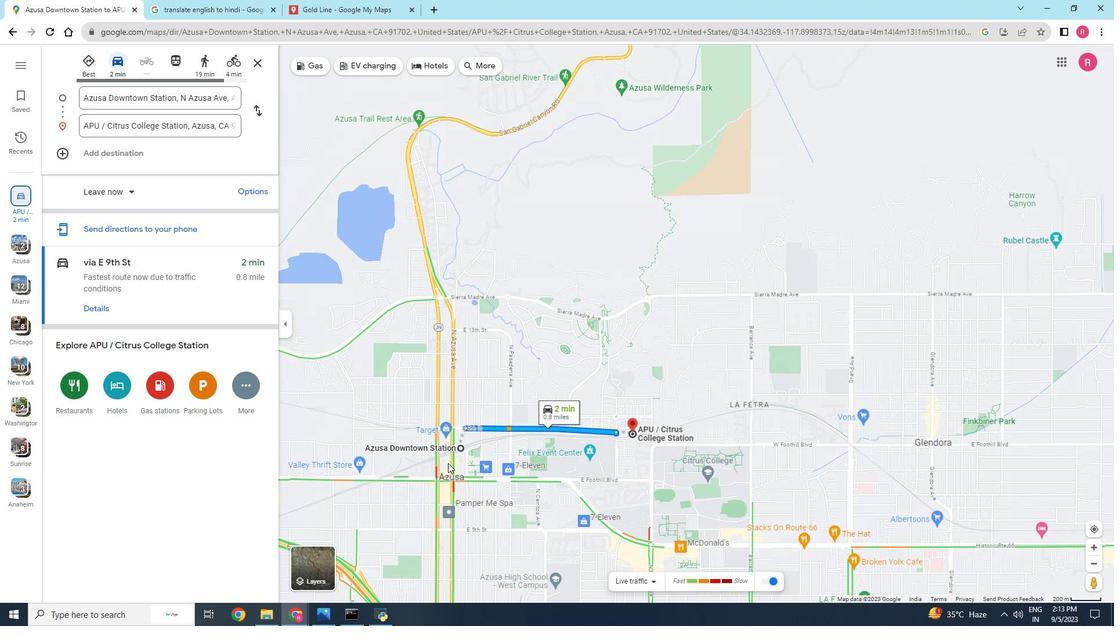 
Action: Mouse scrolled (448, 464) with delta (0, 0)
Screenshot: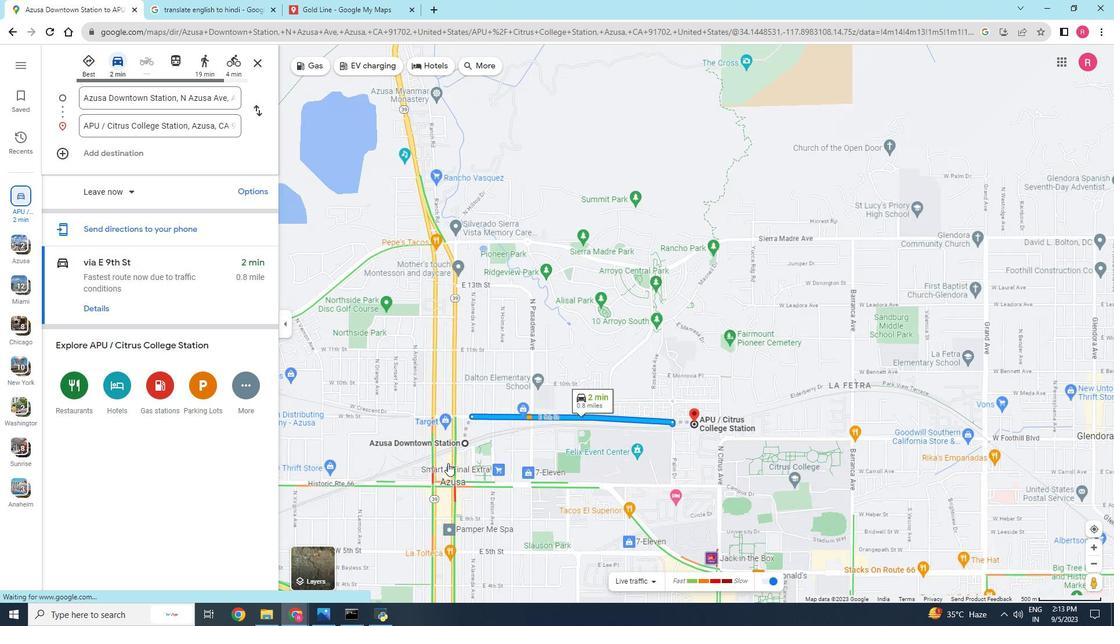 
Action: Mouse scrolled (448, 464) with delta (0, 0)
Screenshot: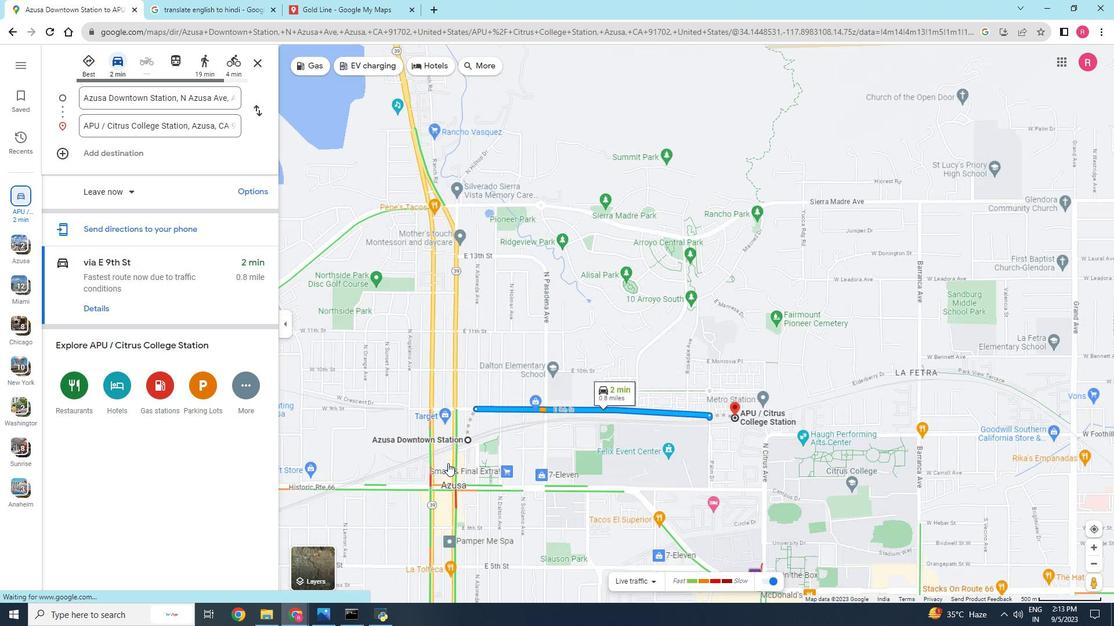 
Action: Mouse scrolled (448, 464) with delta (0, 0)
Screenshot: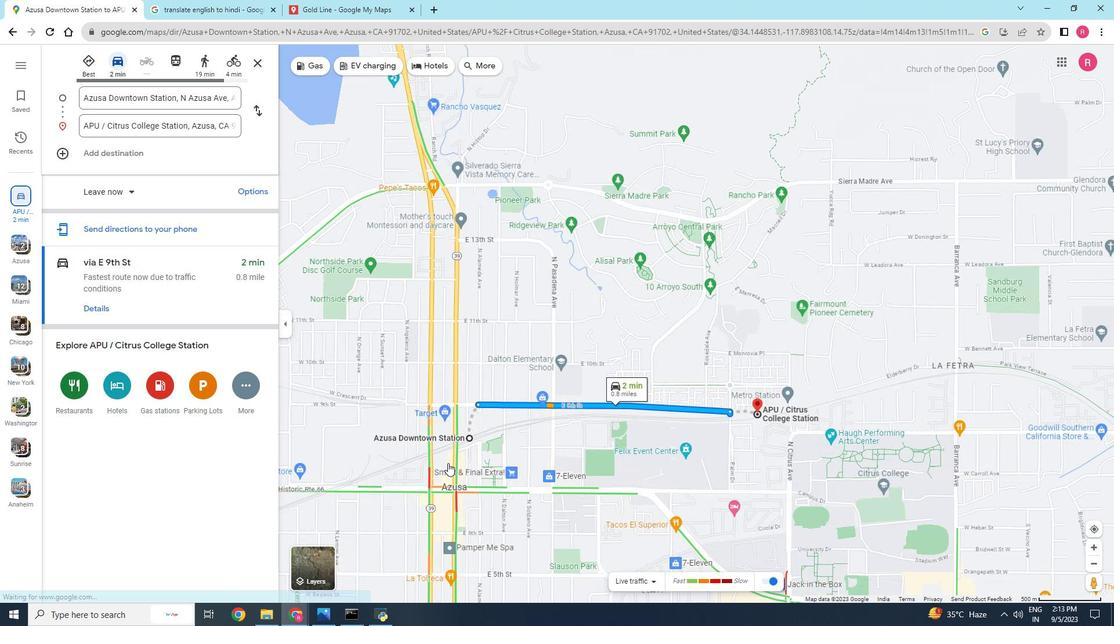 
Action: Mouse moved to (322, 565)
Screenshot: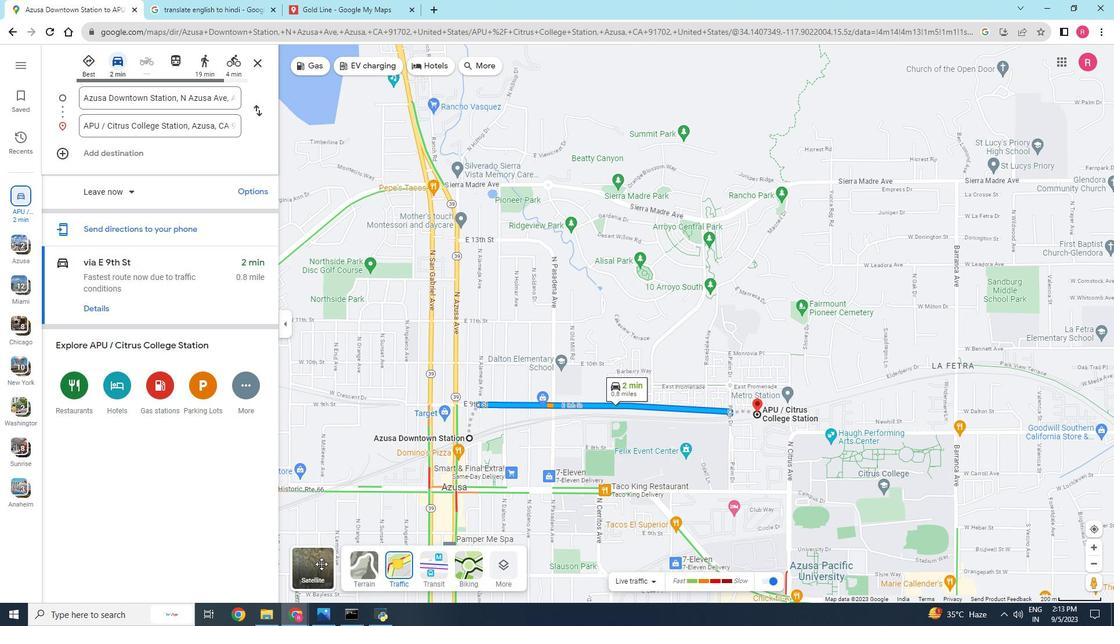 
Action: Mouse pressed left at (322, 565)
Screenshot: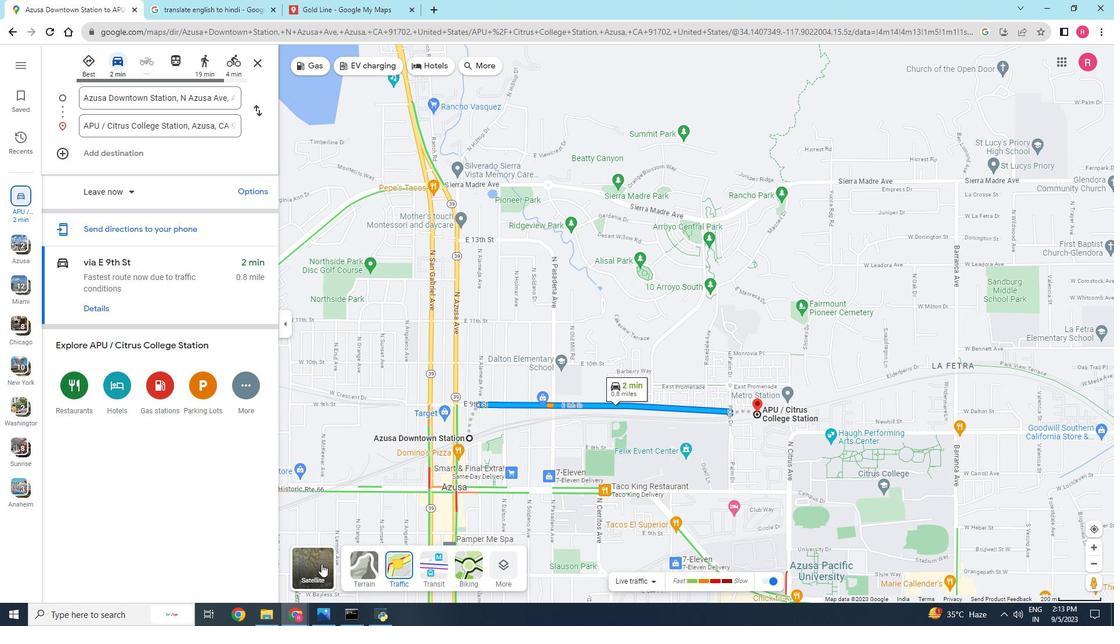 
Action: Mouse moved to (361, 565)
Screenshot: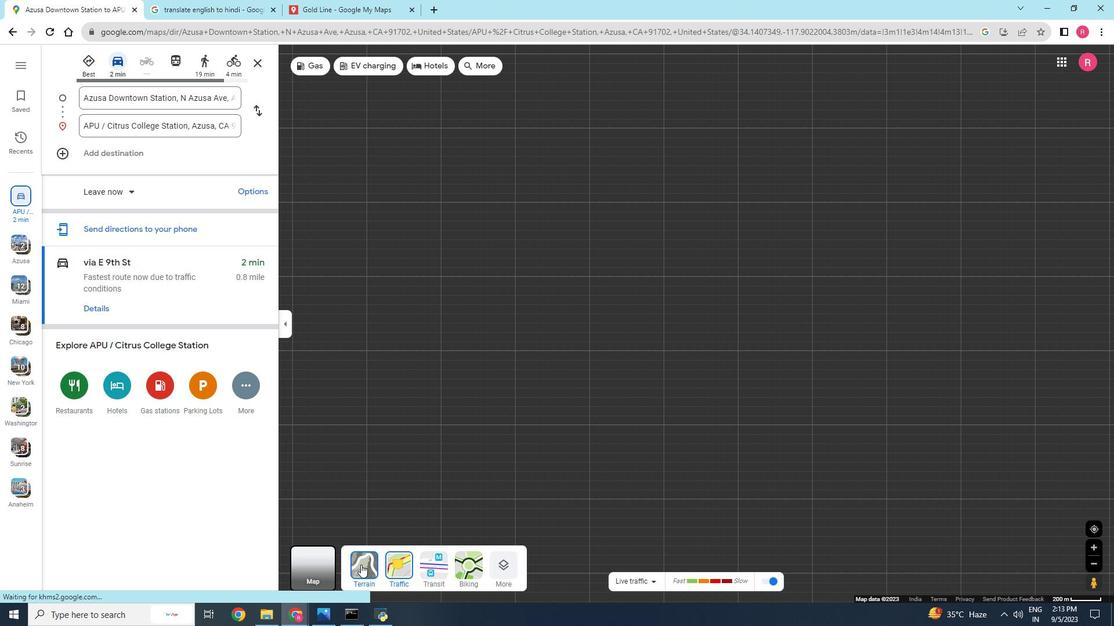 
Action: Mouse pressed left at (361, 565)
Screenshot: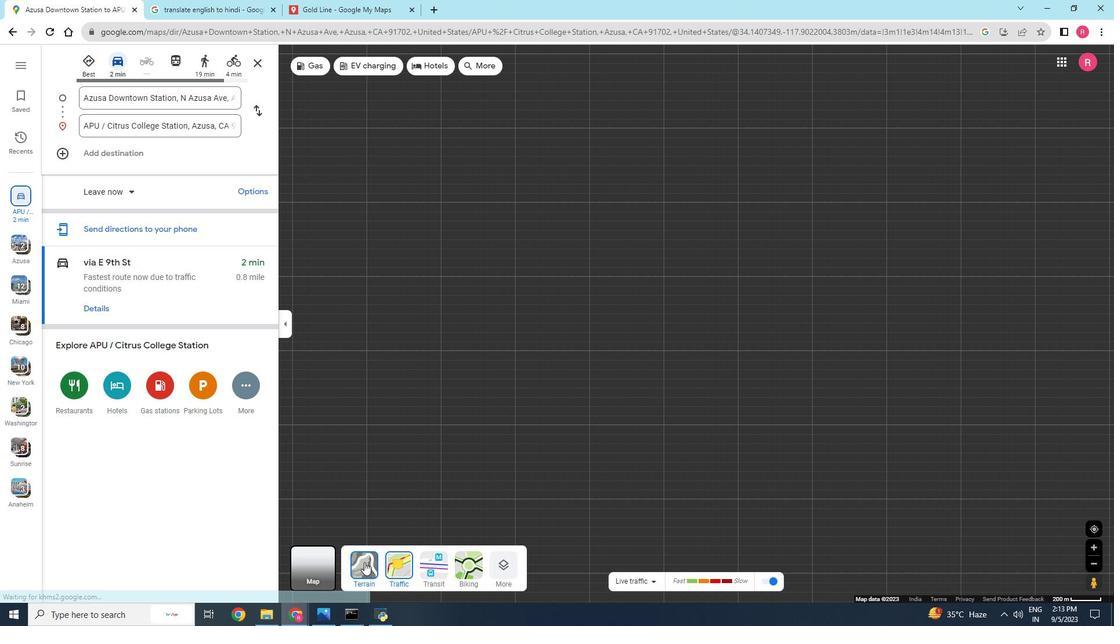 
Action: Mouse moved to (598, 494)
Screenshot: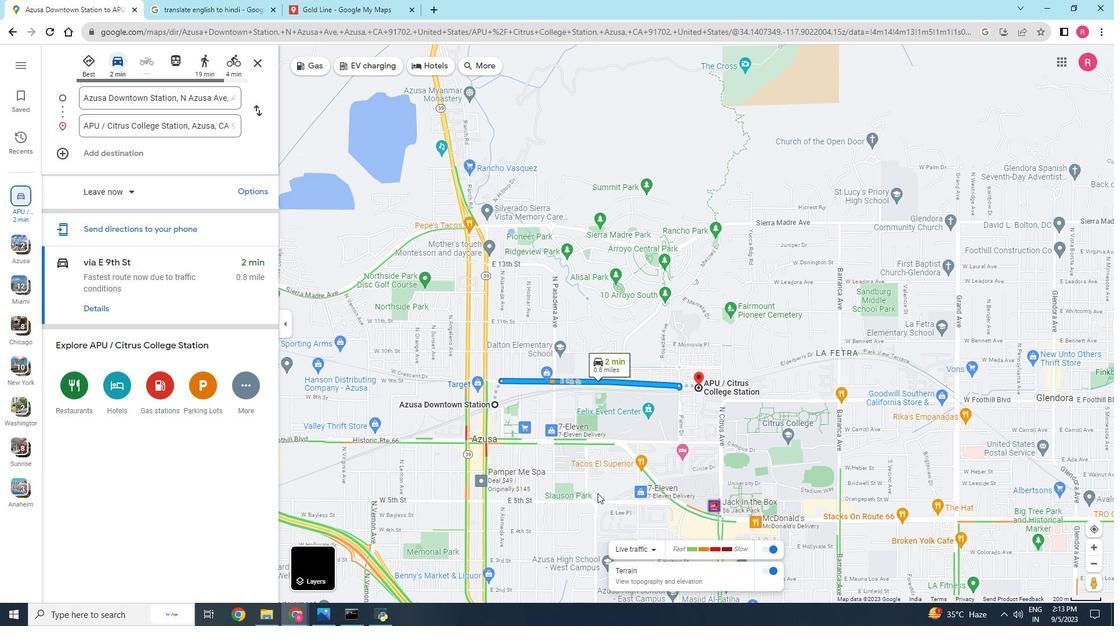 
Action: Mouse scrolled (598, 495) with delta (0, 0)
Screenshot: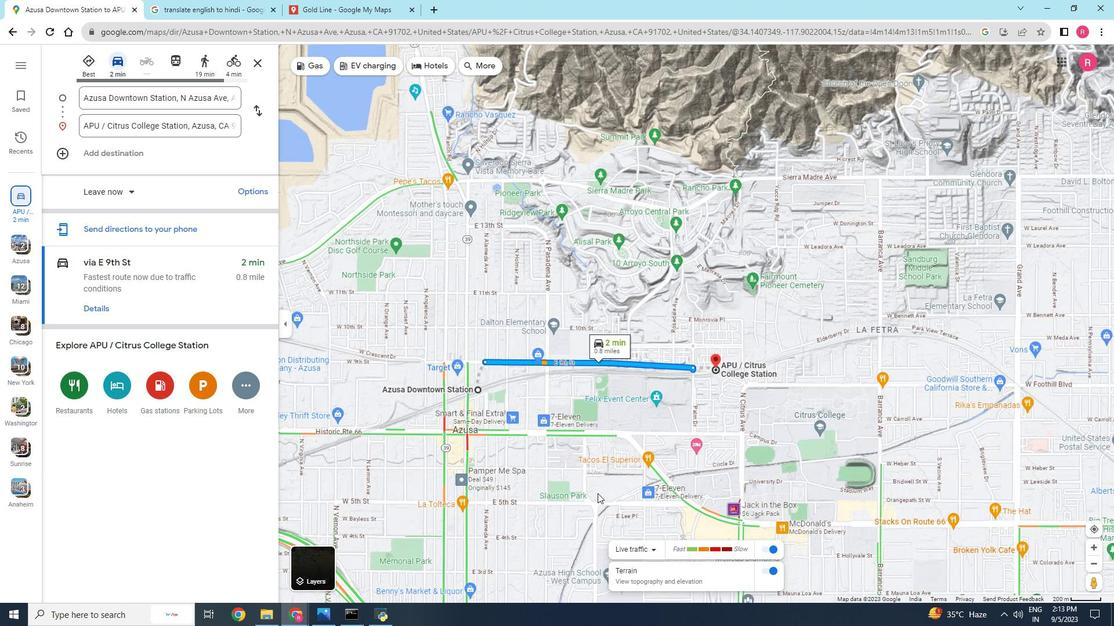 
Action: Mouse scrolled (598, 495) with delta (0, 0)
Screenshot: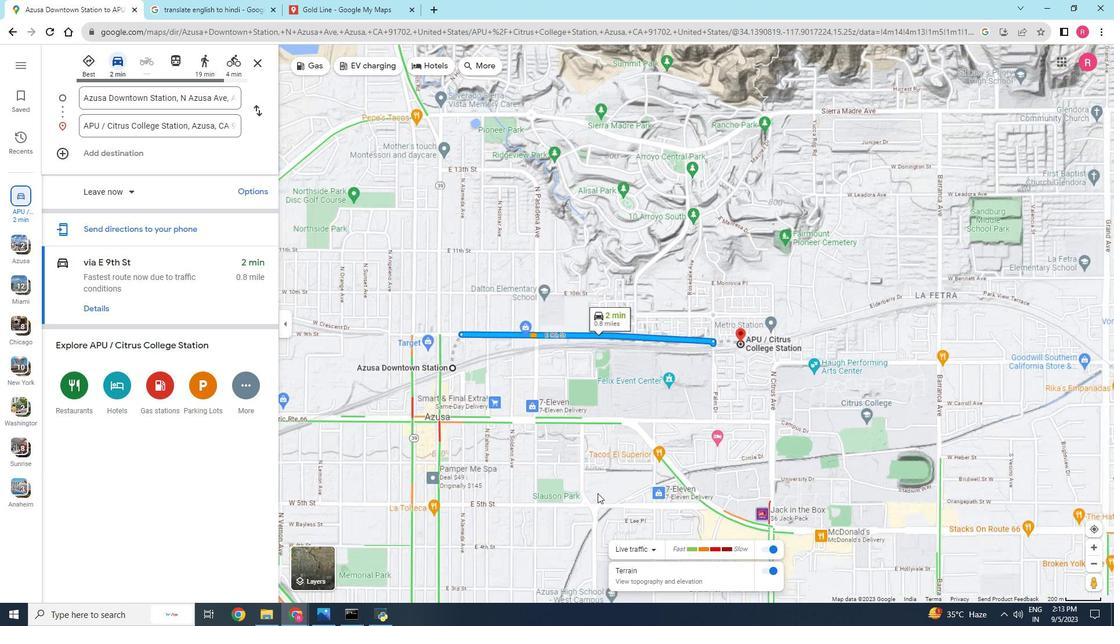 
Action: Mouse scrolled (598, 495) with delta (0, 0)
Screenshot: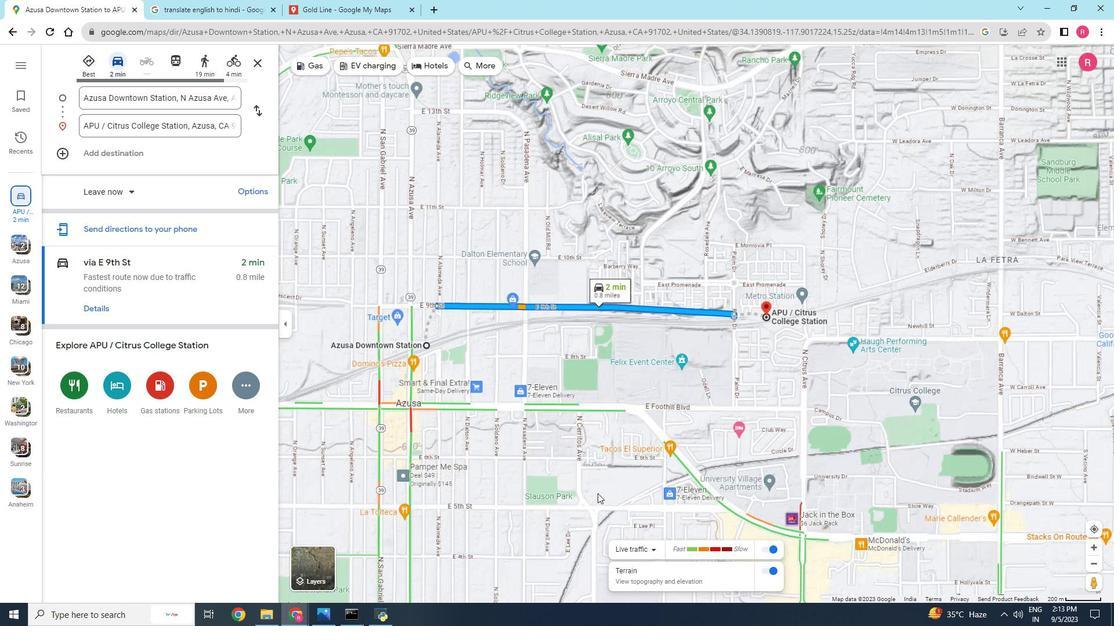 
Action: Mouse scrolled (598, 495) with delta (0, 0)
Screenshot: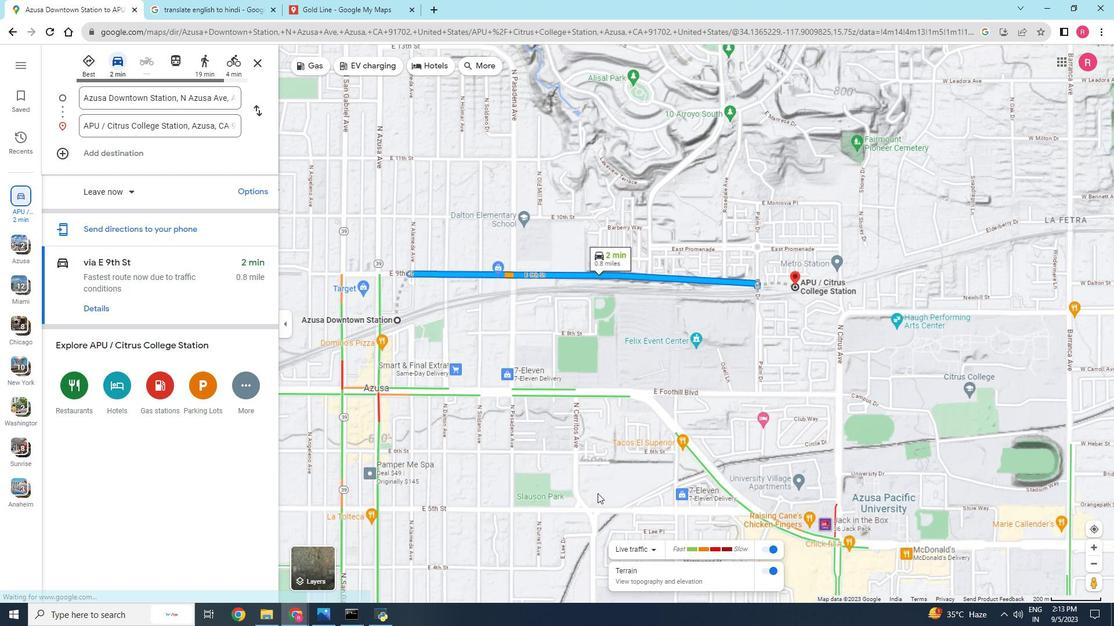 
Action: Mouse scrolled (598, 495) with delta (0, 0)
Screenshot: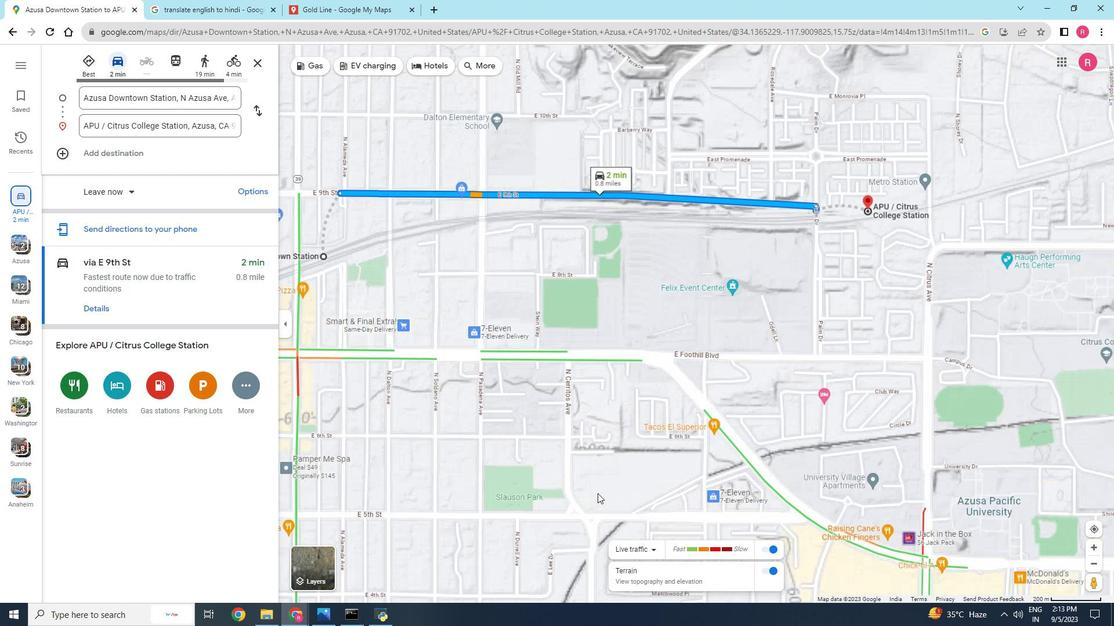 
Action: Mouse scrolled (598, 495) with delta (0, 0)
Screenshot: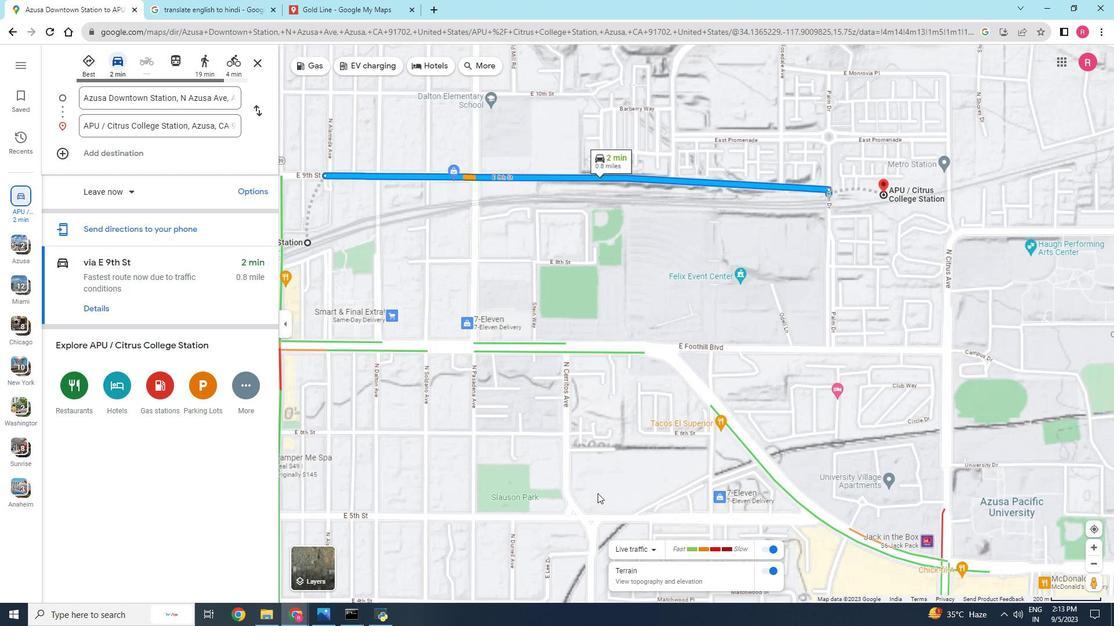
Action: Mouse moved to (442, 446)
Screenshot: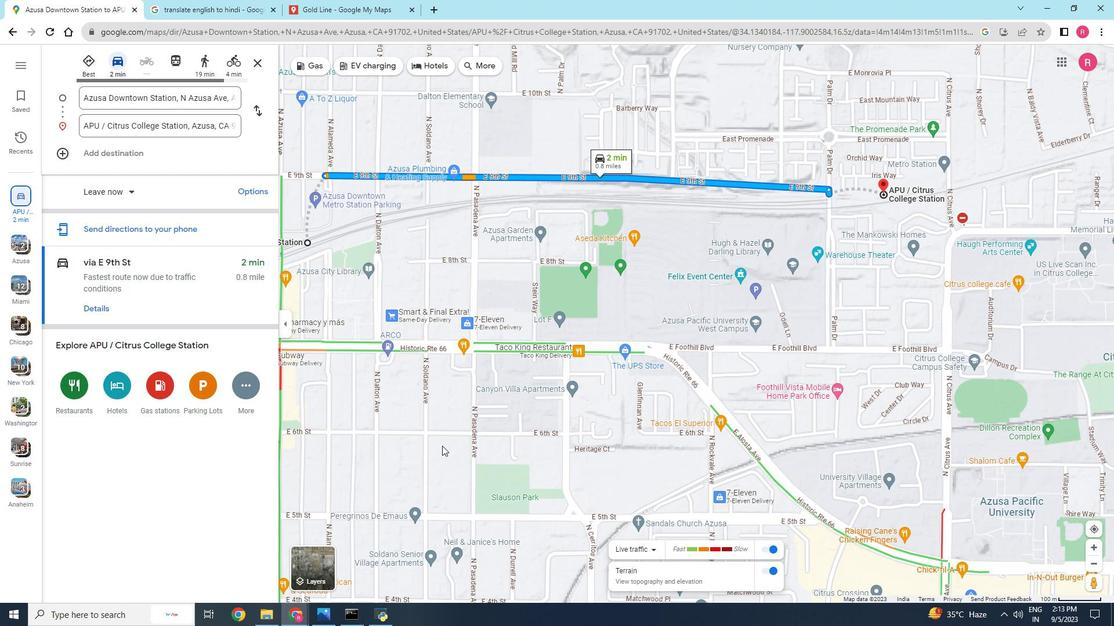 
Action: Mouse pressed left at (442, 446)
Screenshot: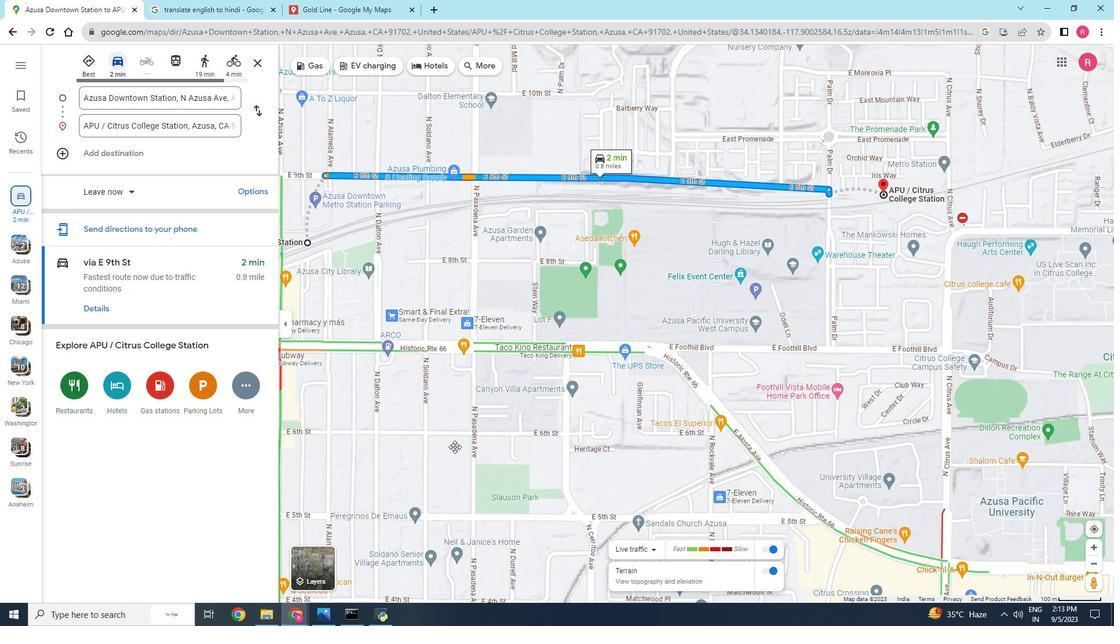 
Action: Mouse moved to (492, 362)
Screenshot: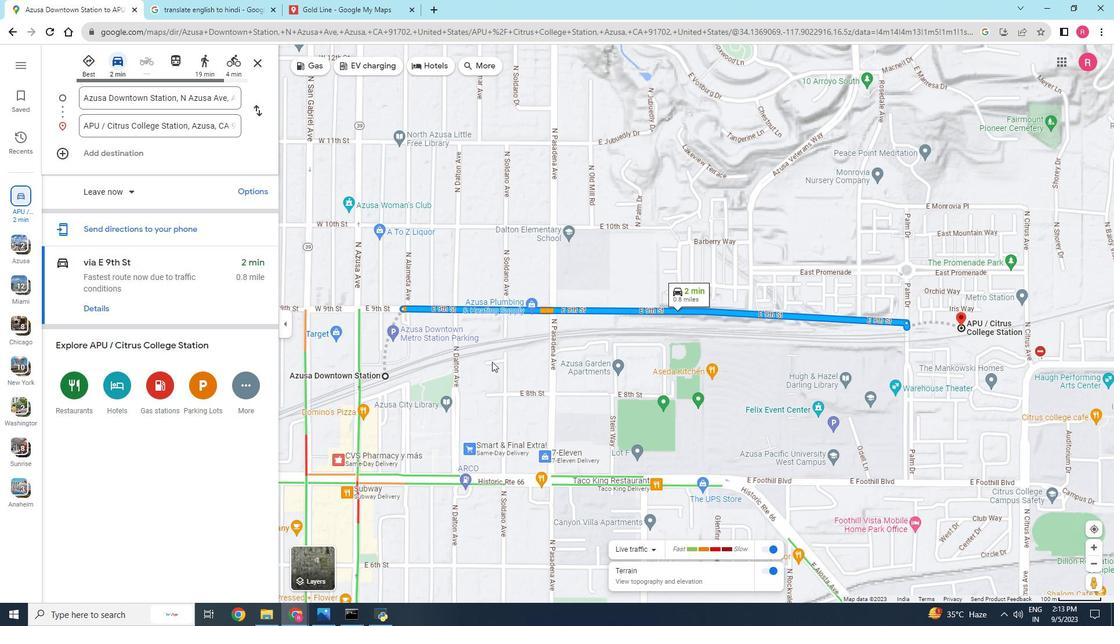 
Action: Mouse scrolled (492, 363) with delta (0, 0)
Screenshot: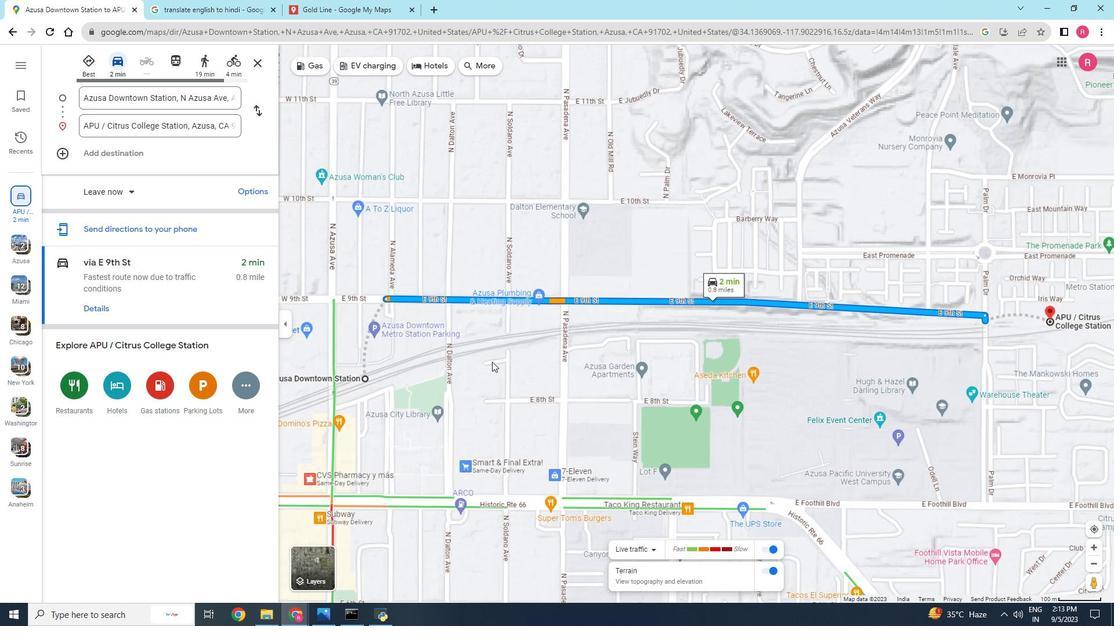 
Action: Mouse scrolled (492, 363) with delta (0, 0)
Screenshot: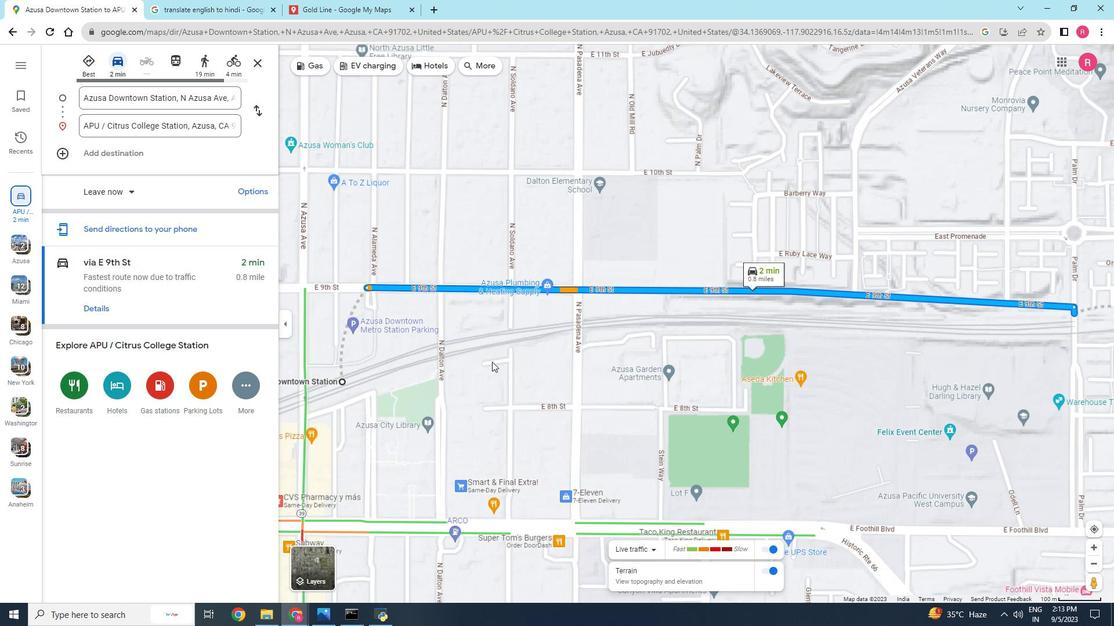 
Action: Mouse moved to (181, 71)
Screenshot: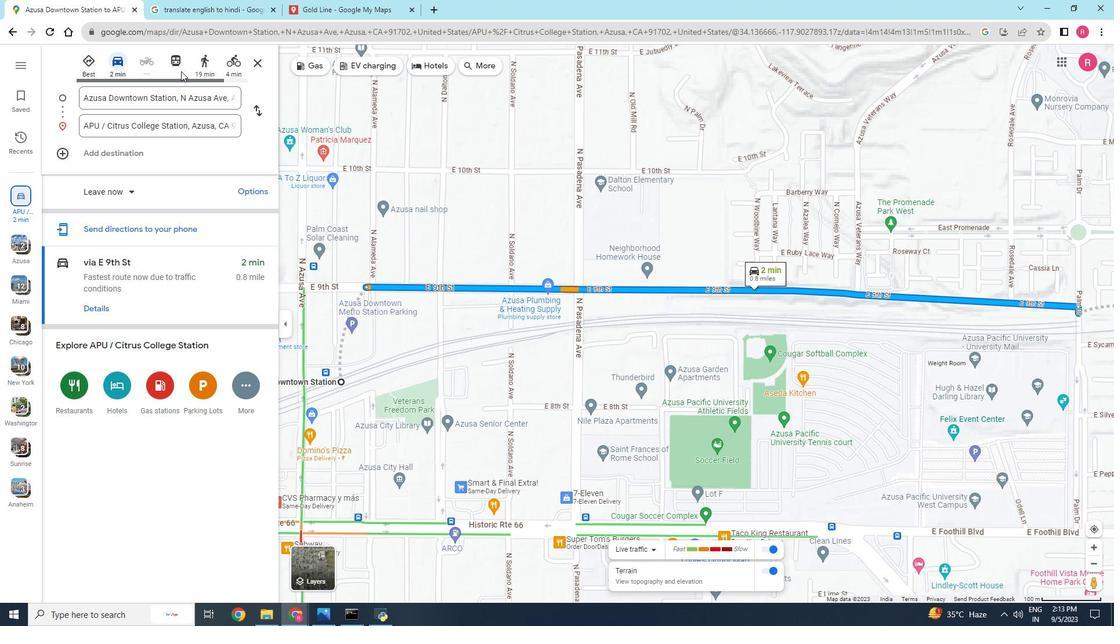 
Action: Mouse pressed left at (181, 71)
Screenshot: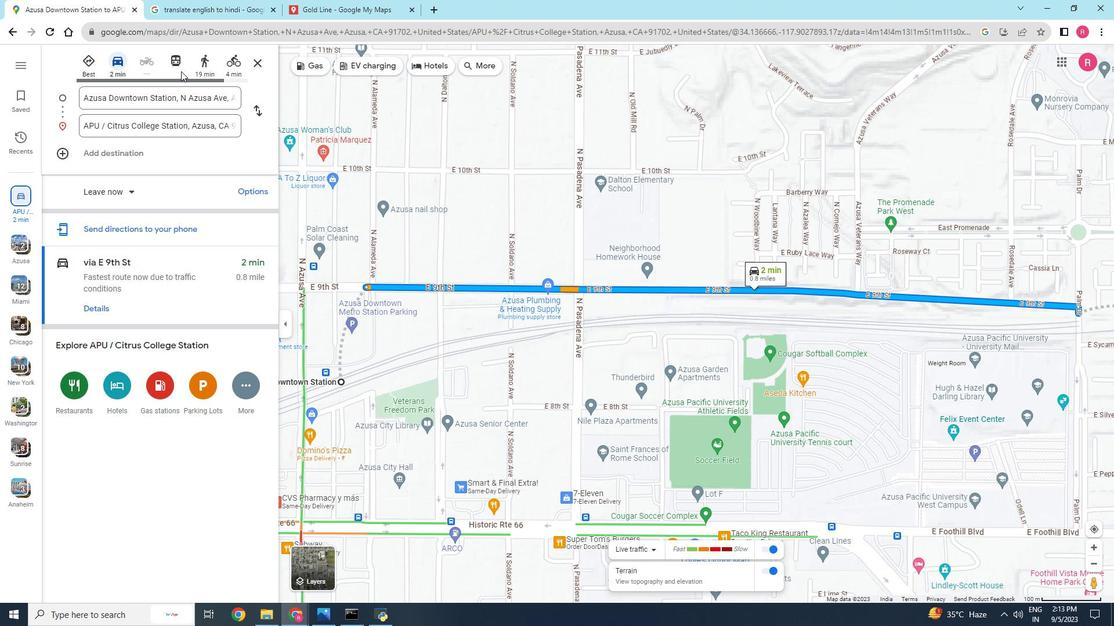 
Action: Mouse moved to (178, 63)
Screenshot: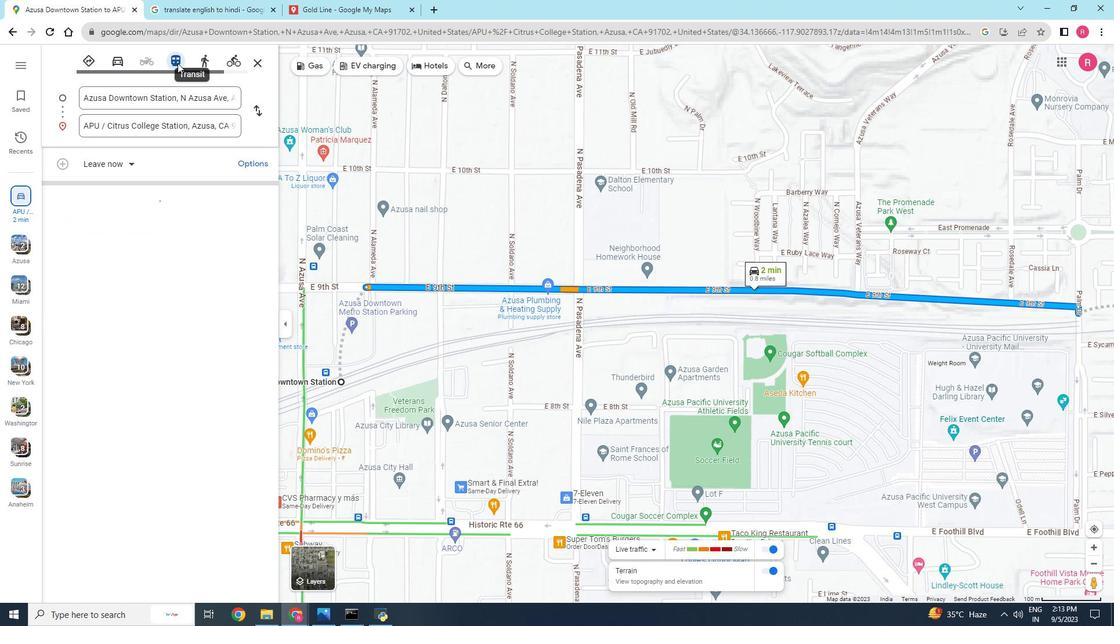 
Action: Mouse pressed left at (178, 63)
Screenshot: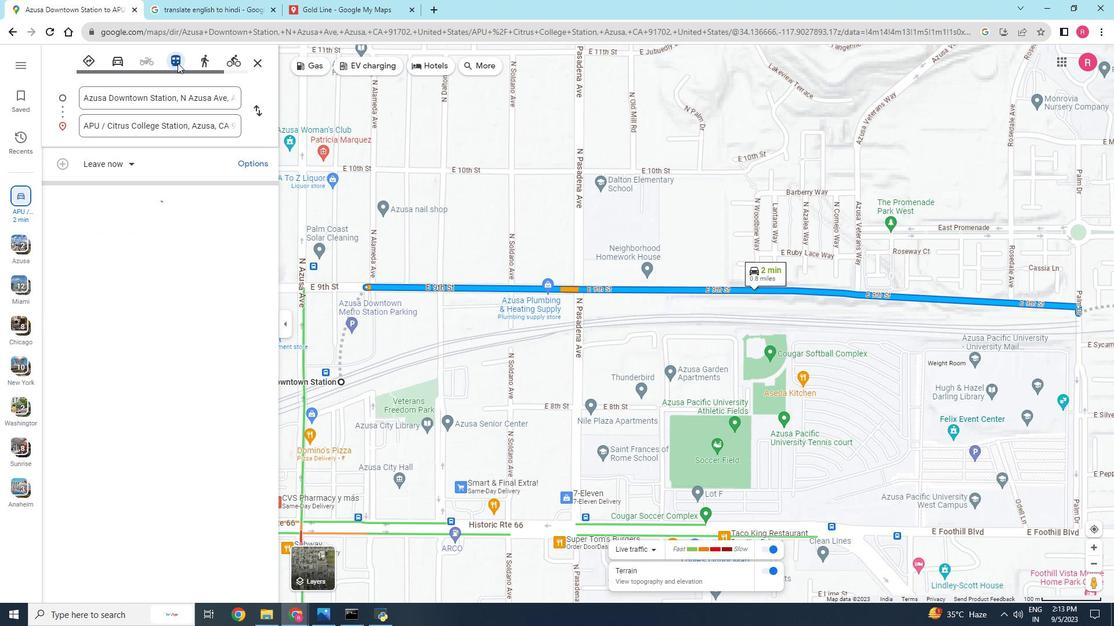
Action: Mouse moved to (596, 463)
Screenshot: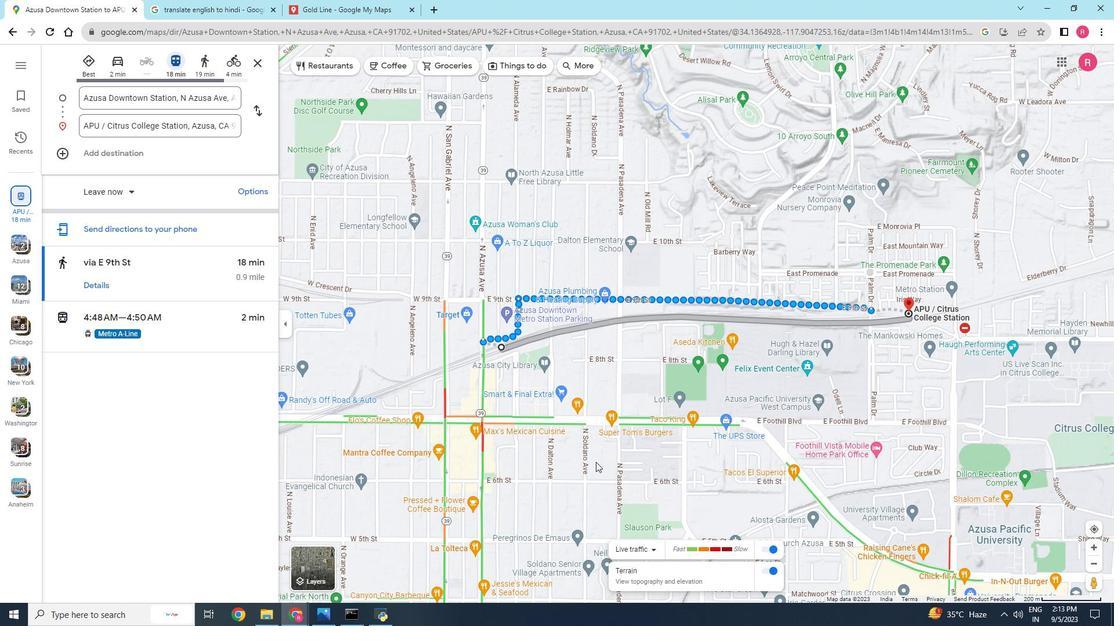 
Action: Mouse scrolled (596, 463) with delta (0, 0)
Screenshot: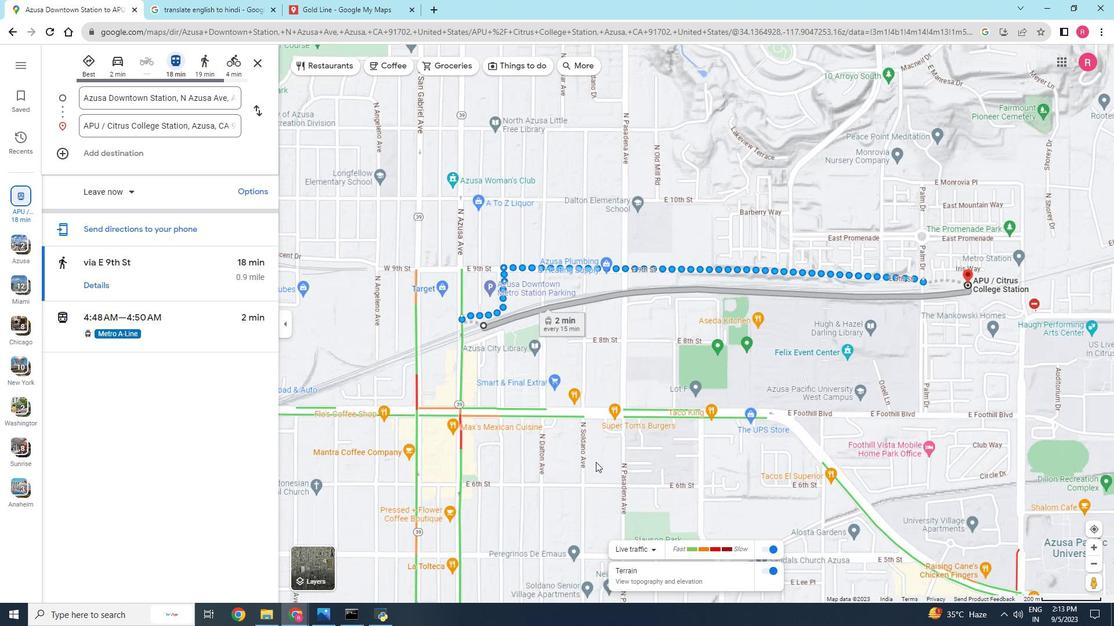 
Action: Mouse scrolled (596, 463) with delta (0, 0)
Screenshot: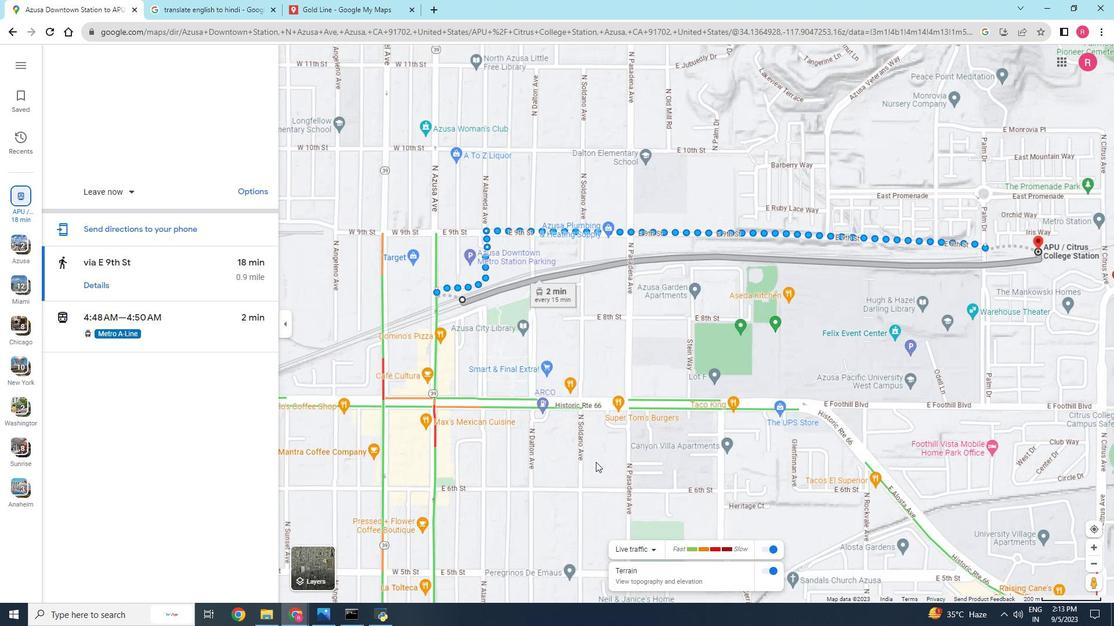 
Action: Mouse scrolled (596, 463) with delta (0, 0)
Screenshot: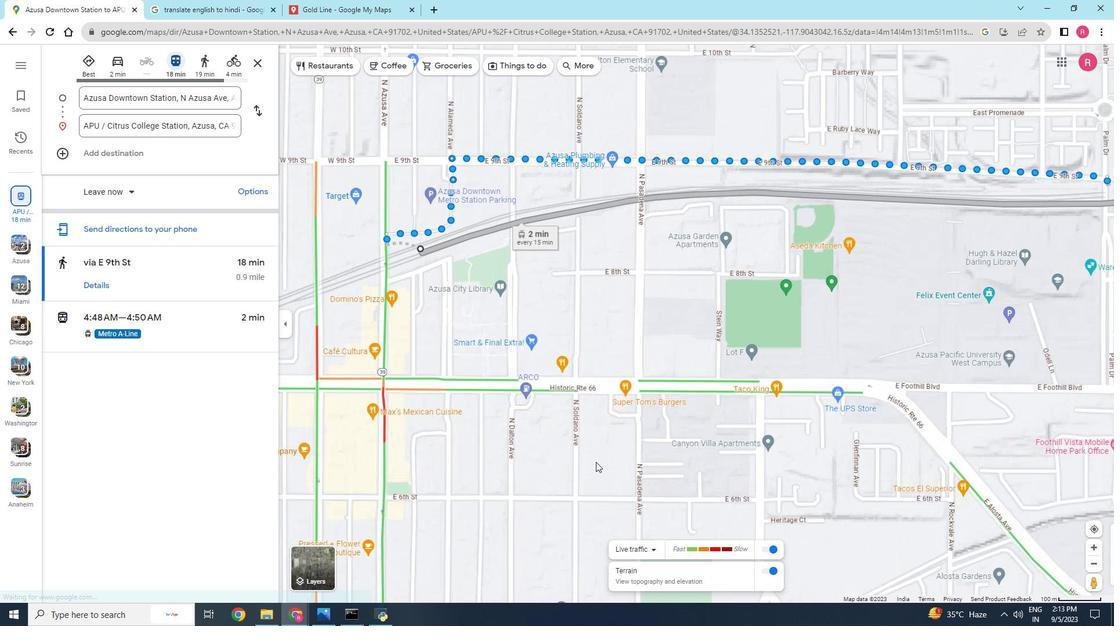 
Action: Mouse scrolled (596, 463) with delta (0, 0)
Screenshot: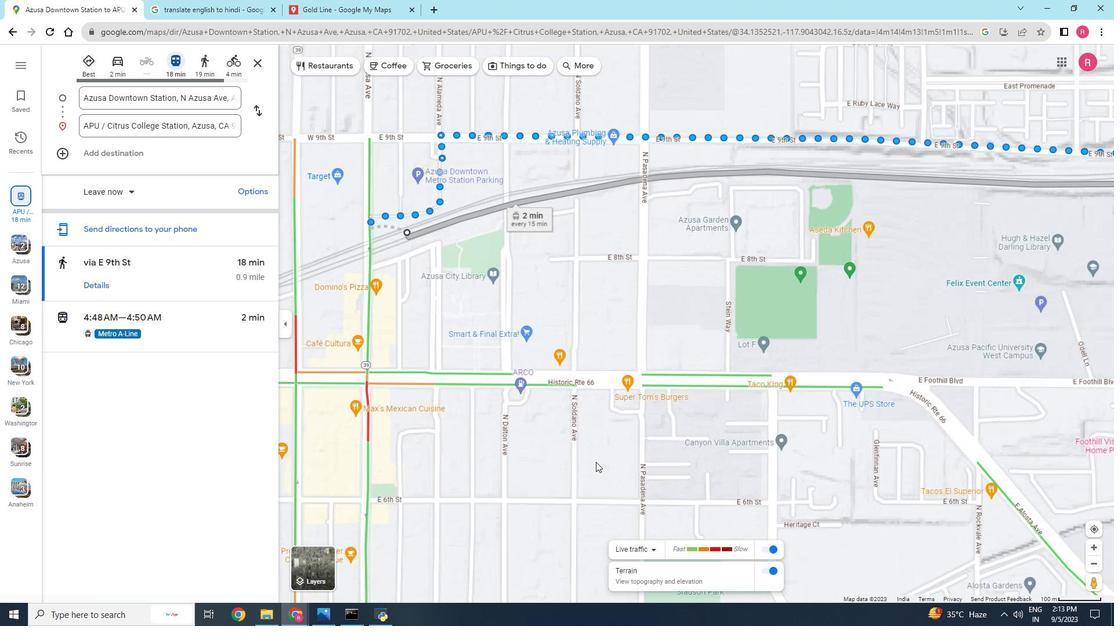 
Action: Mouse scrolled (596, 463) with delta (0, 0)
Screenshot: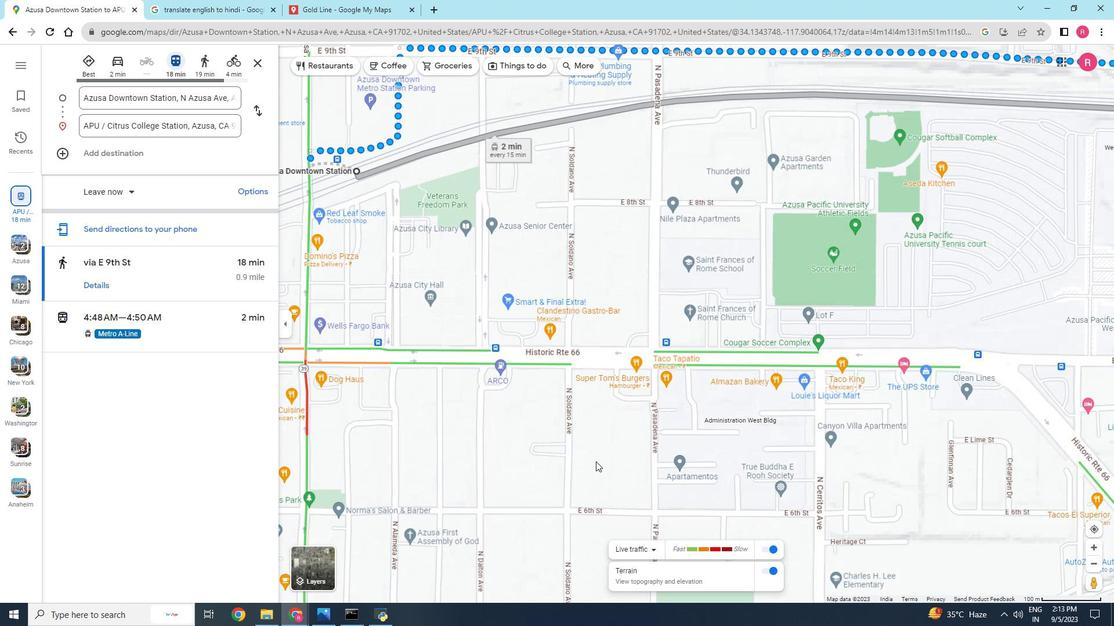 
Action: Mouse scrolled (596, 463) with delta (0, 0)
Screenshot: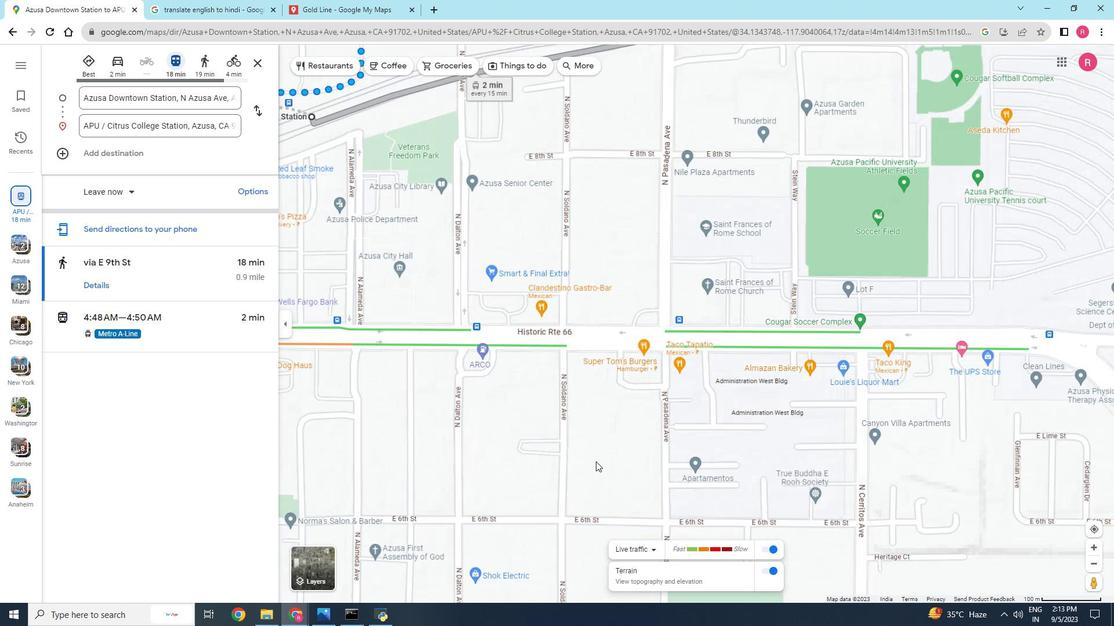 
Action: Mouse moved to (596, 462)
Screenshot: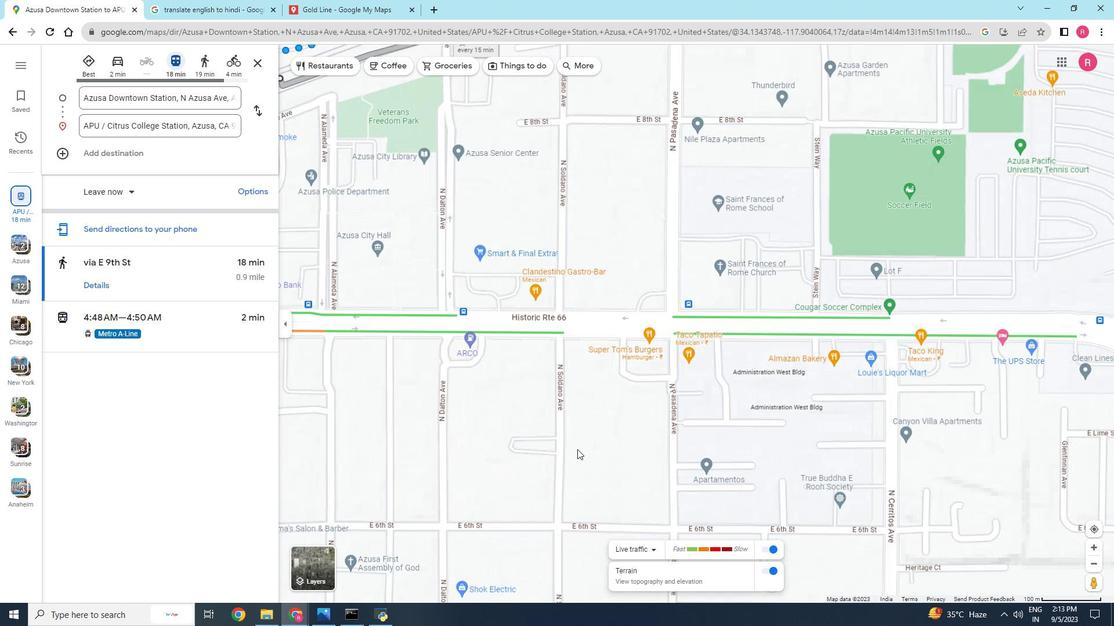 
Action: Mouse scrolled (596, 463) with delta (0, 0)
Screenshot: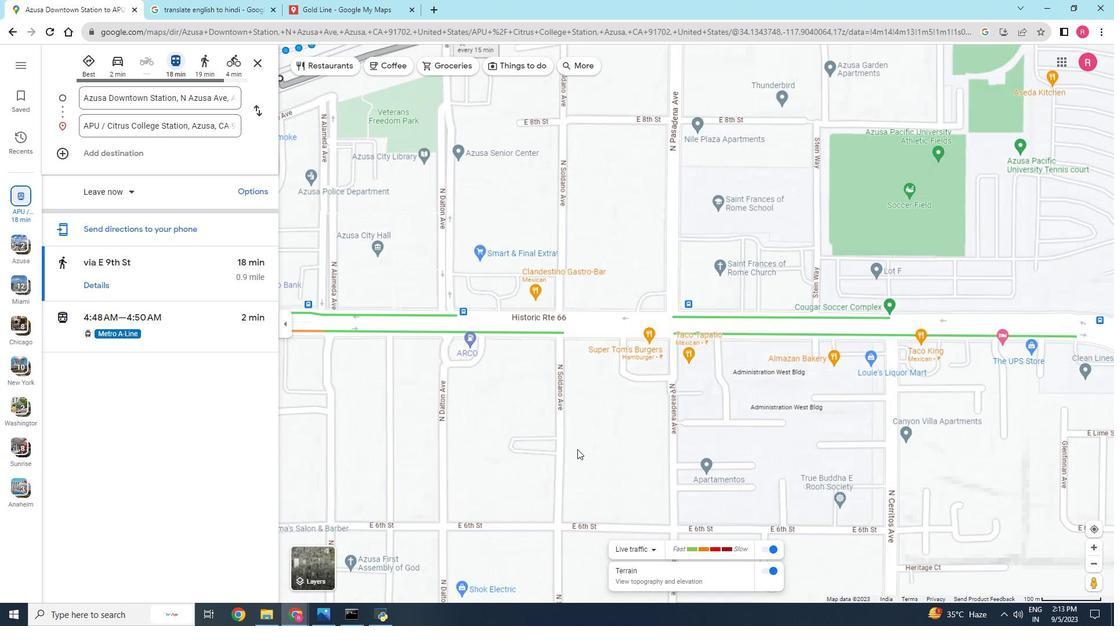 
Action: Mouse moved to (449, 330)
Screenshot: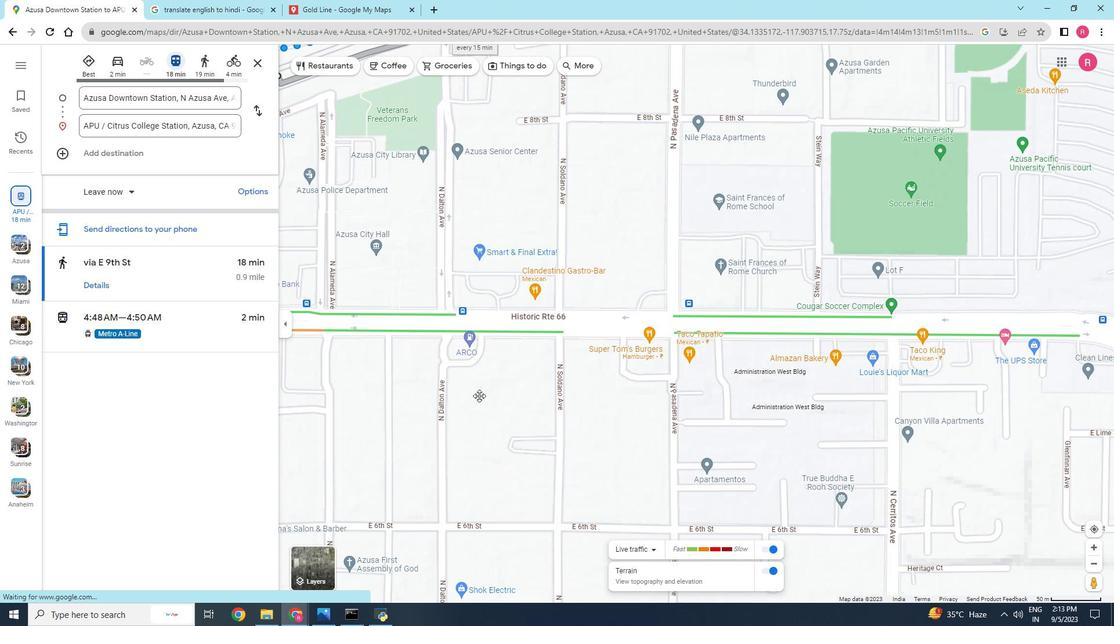 
Action: Mouse pressed left at (449, 330)
Screenshot: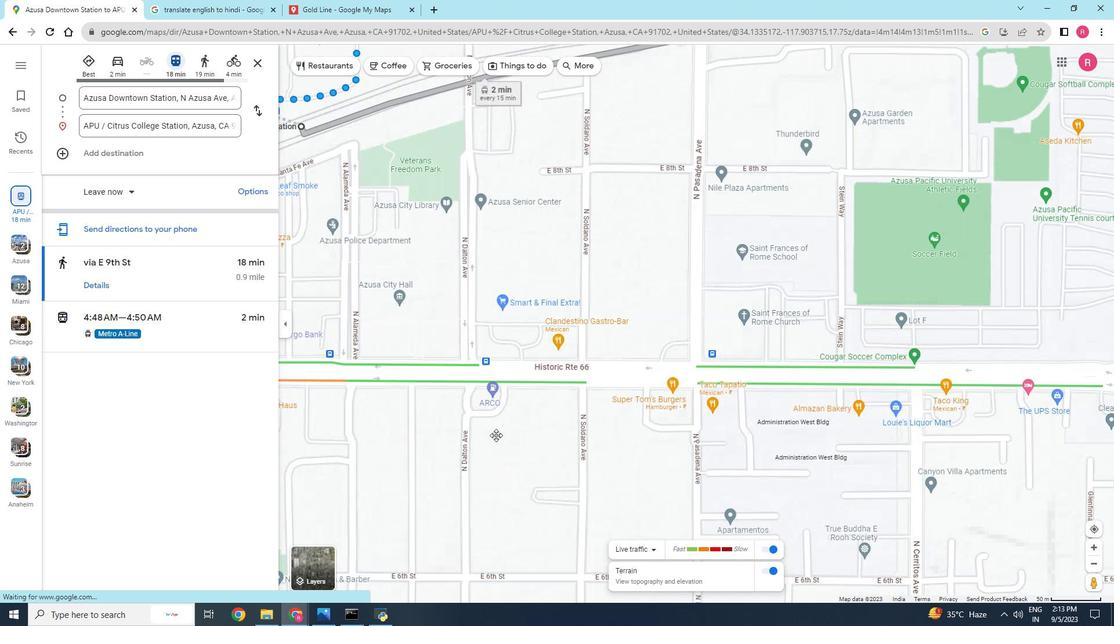
Action: Mouse moved to (128, 195)
Screenshot: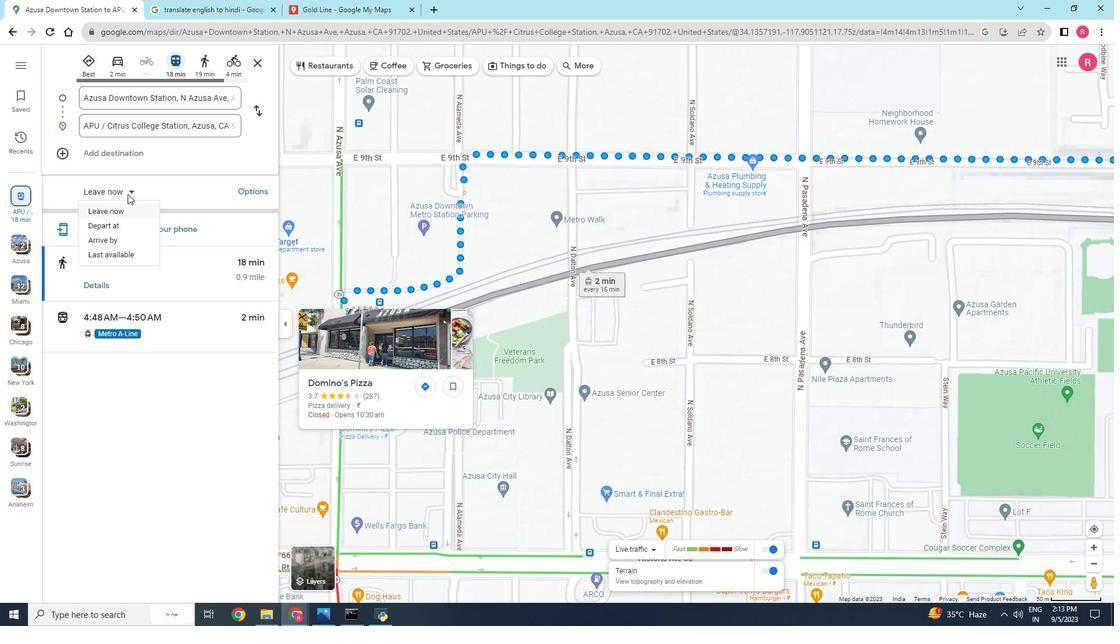 
Action: Mouse pressed left at (128, 195)
Screenshot: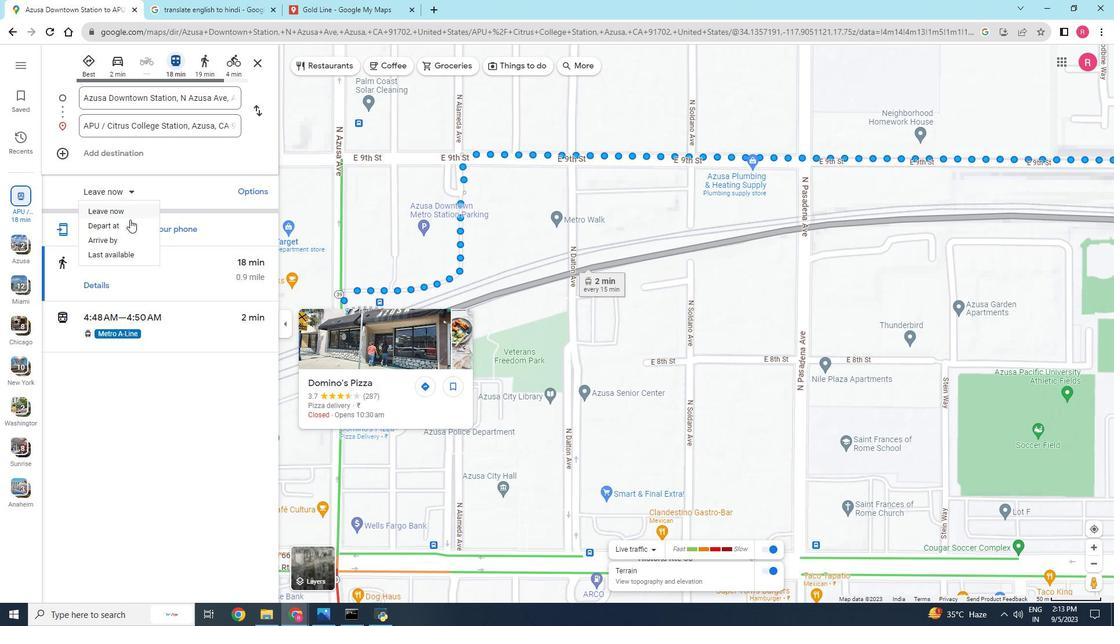 
Action: Mouse moved to (125, 255)
Screenshot: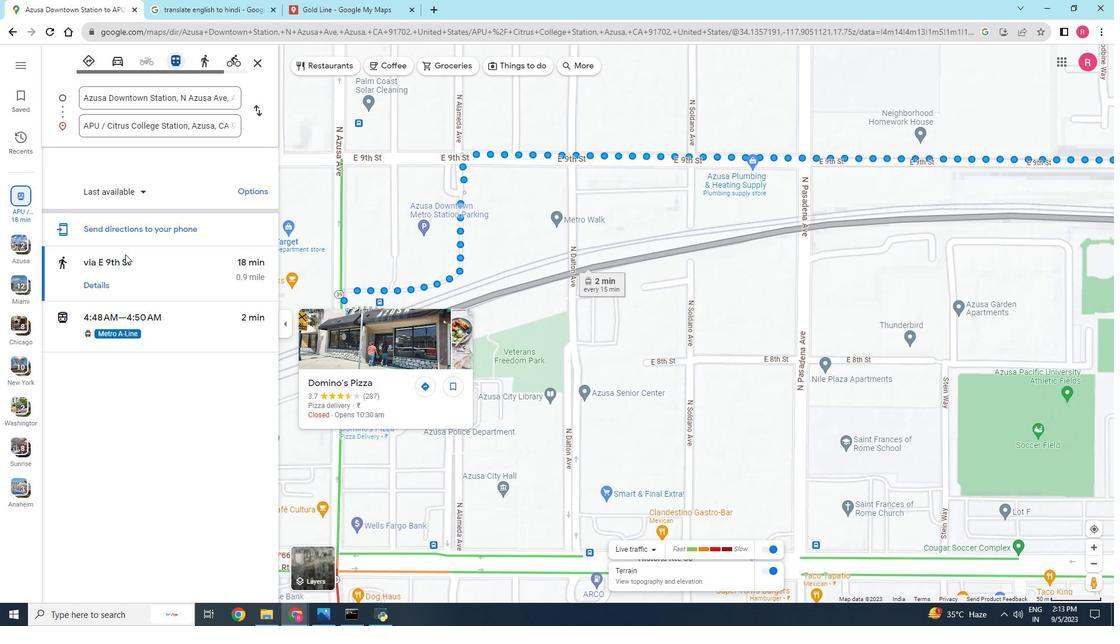 
Action: Mouse pressed left at (125, 255)
Screenshot: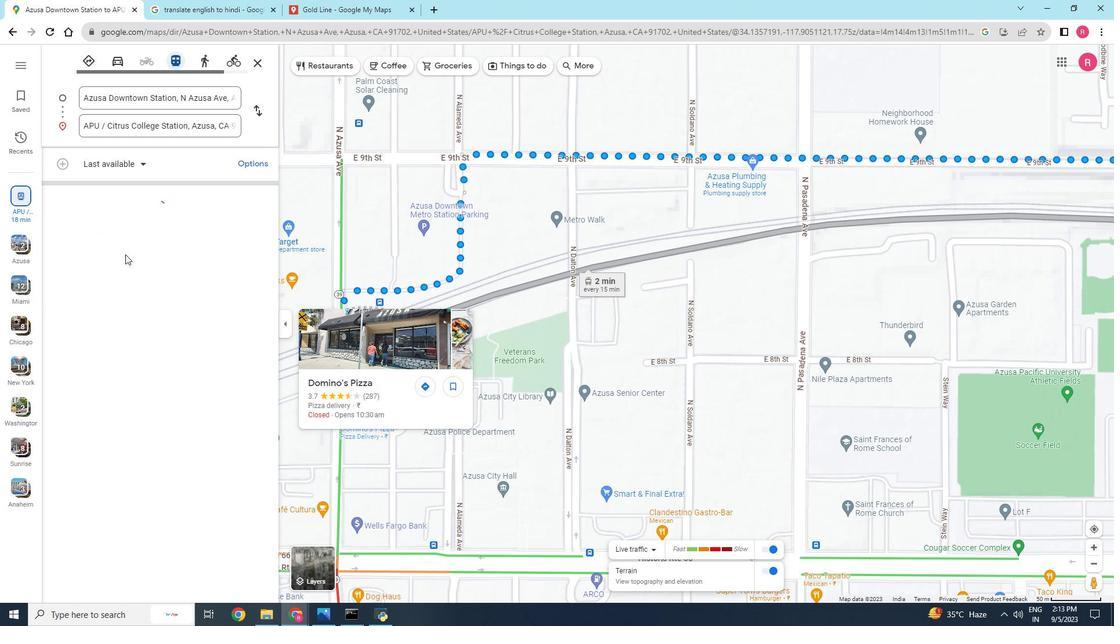 
Action: Mouse moved to (637, 518)
Screenshot: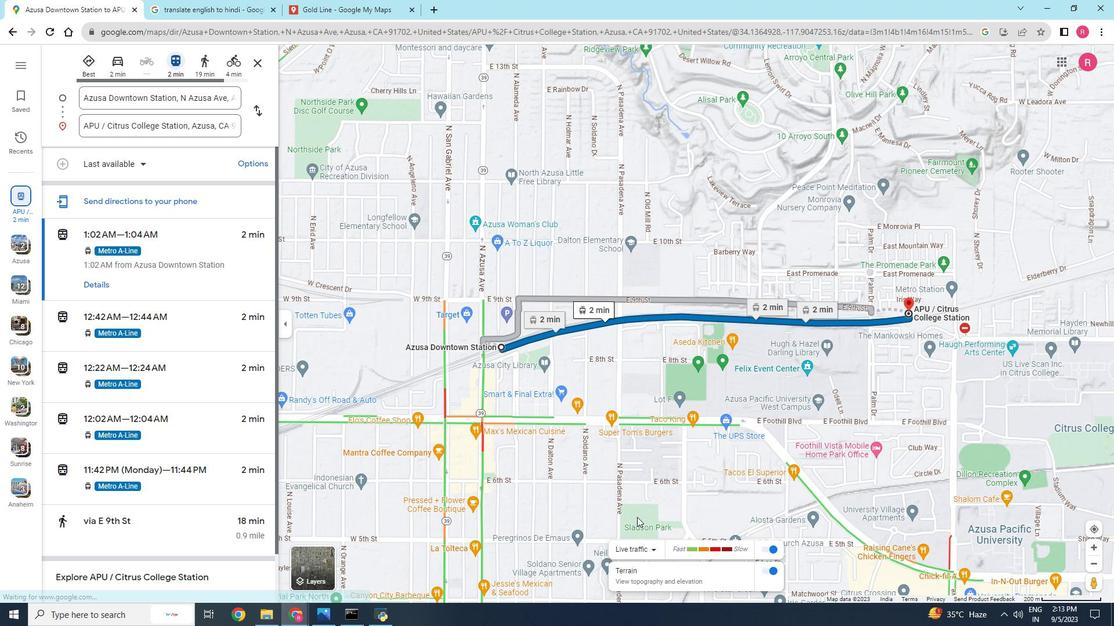 
Action: Mouse scrolled (637, 518) with delta (0, 0)
Screenshot: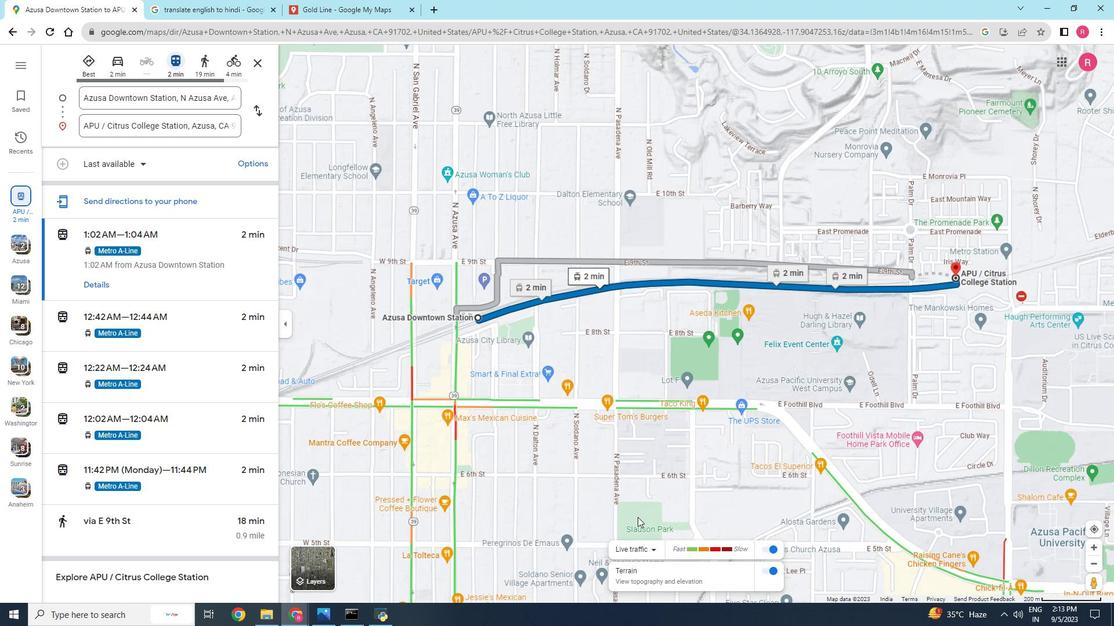 
Action: Mouse moved to (638, 518)
Screenshot: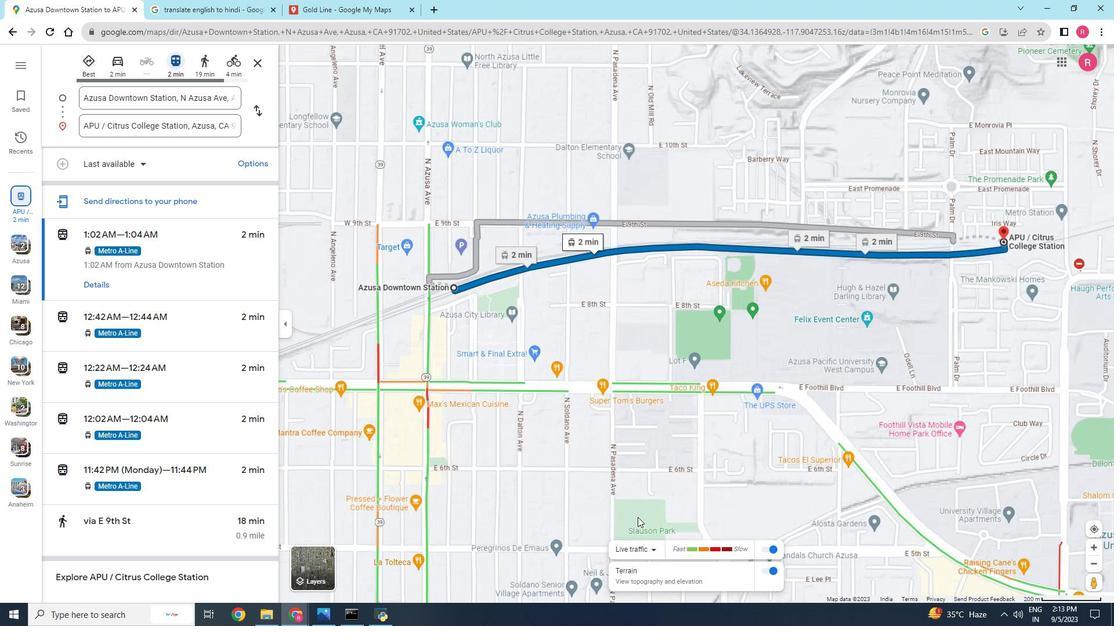 
Action: Mouse scrolled (638, 518) with delta (0, 0)
Screenshot: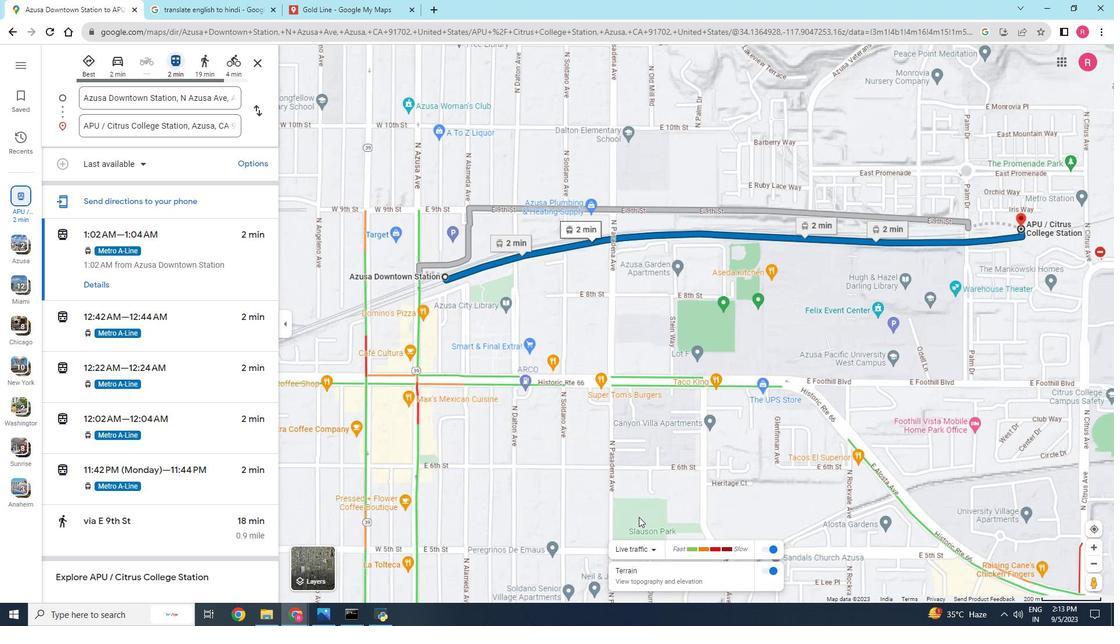 
Action: Mouse moved to (639, 518)
Screenshot: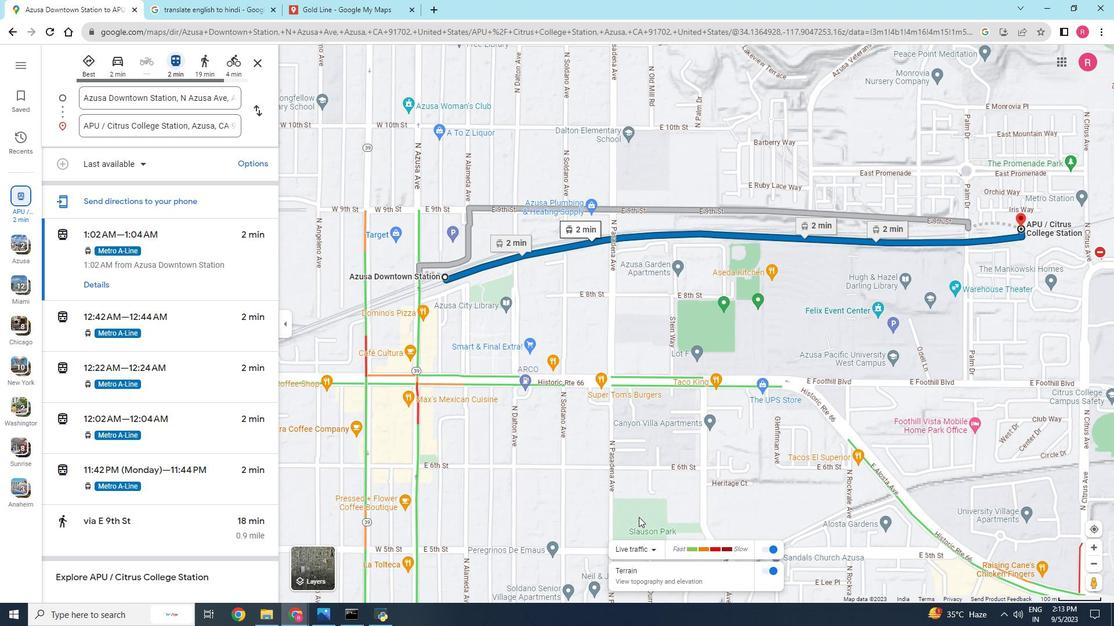 
Action: Mouse scrolled (639, 518) with delta (0, 0)
Screenshot: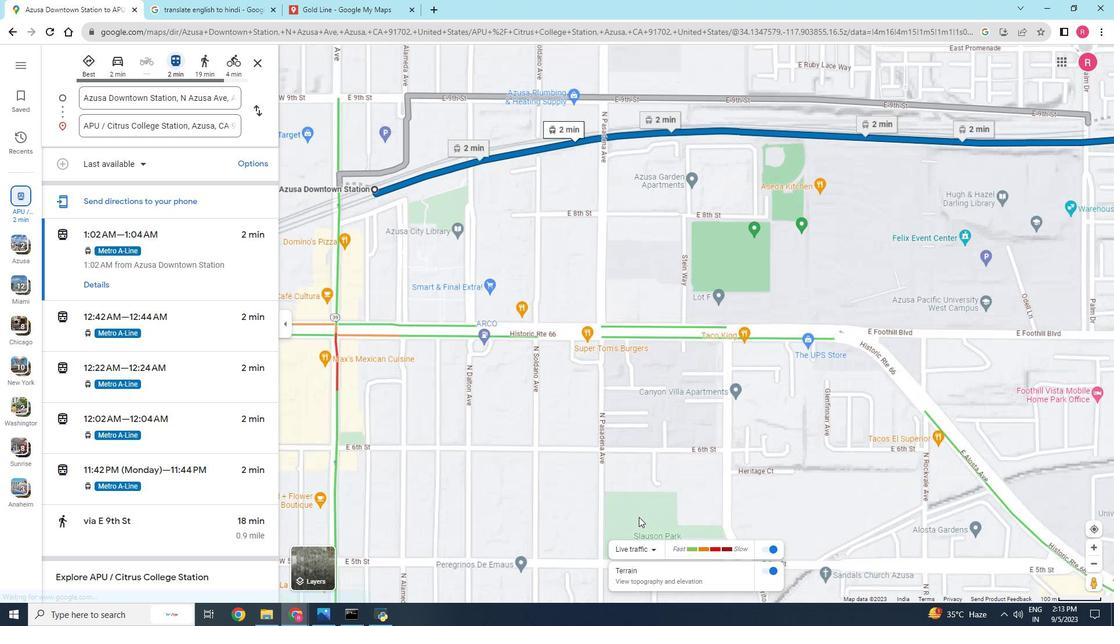 
Action: Mouse scrolled (639, 518) with delta (0, 0)
Screenshot: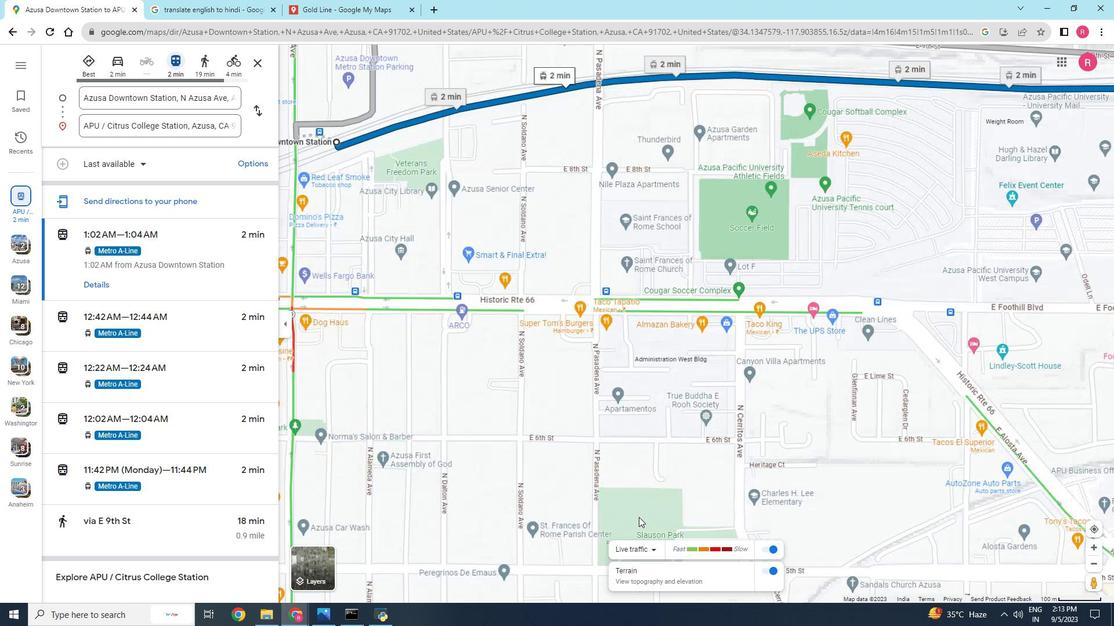 
Action: Mouse scrolled (639, 518) with delta (0, 0)
Screenshot: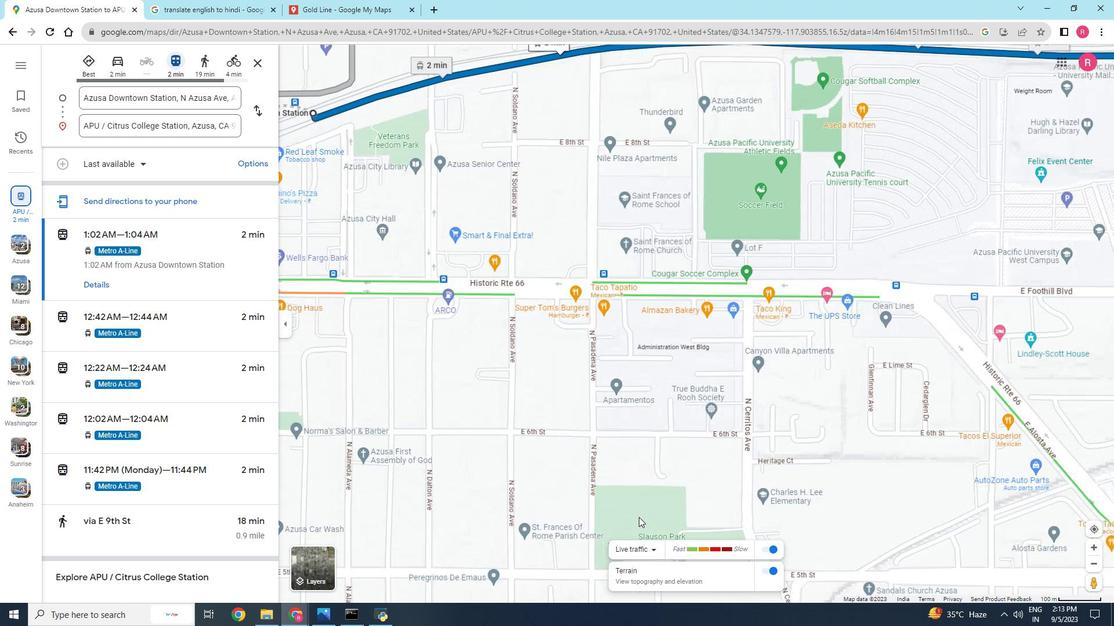 
Action: Mouse scrolled (639, 517) with delta (0, 0)
Screenshot: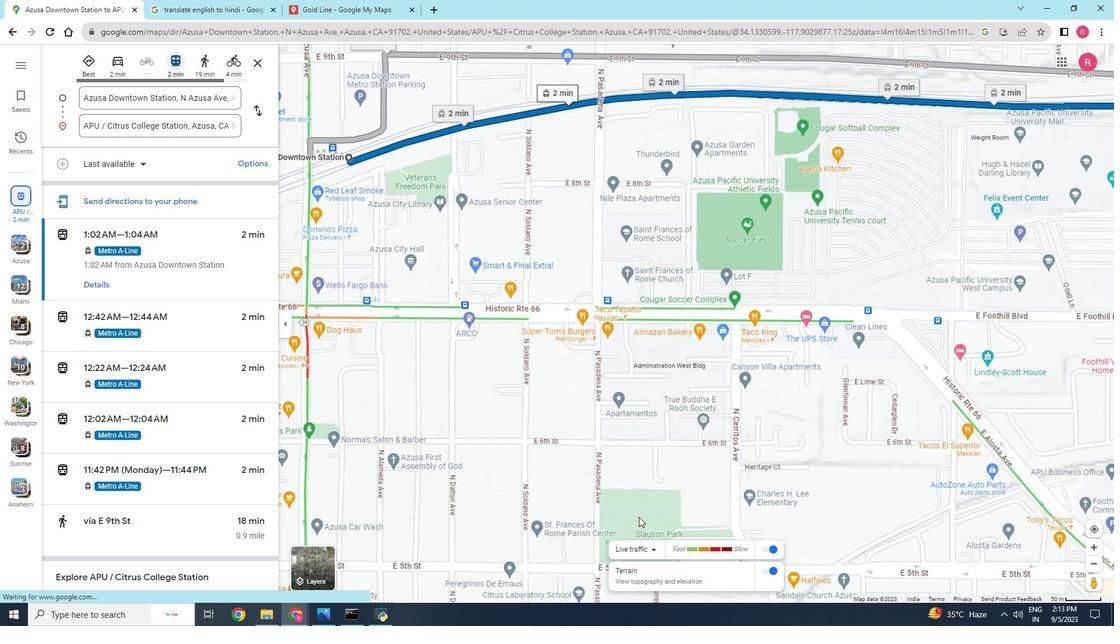 
Action: Mouse scrolled (639, 517) with delta (0, 0)
Screenshot: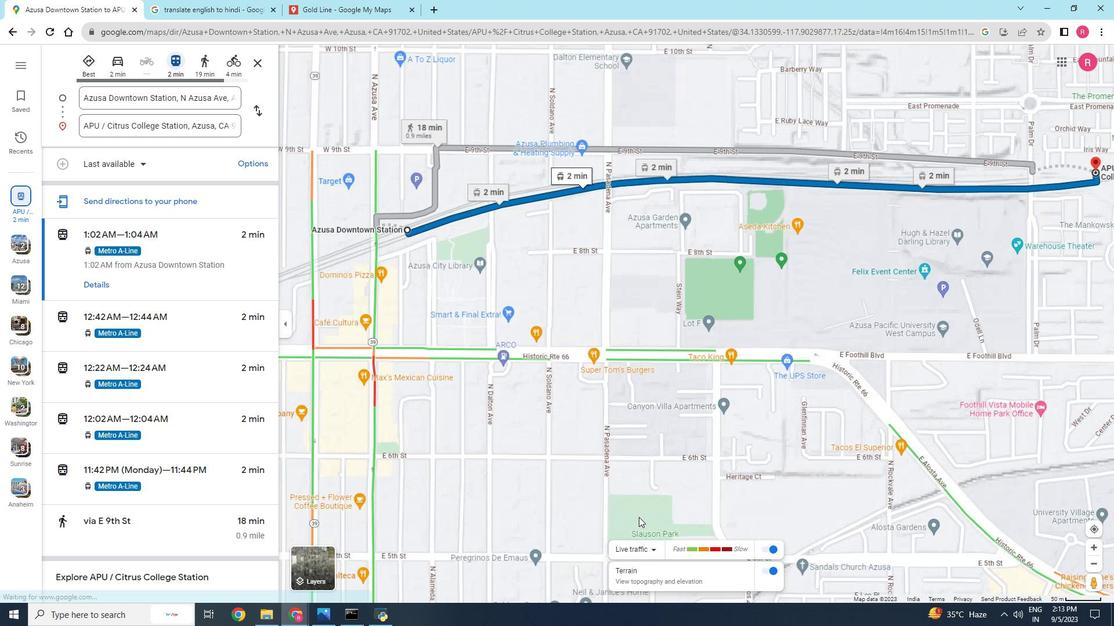 
Action: Mouse moved to (659, 494)
Screenshot: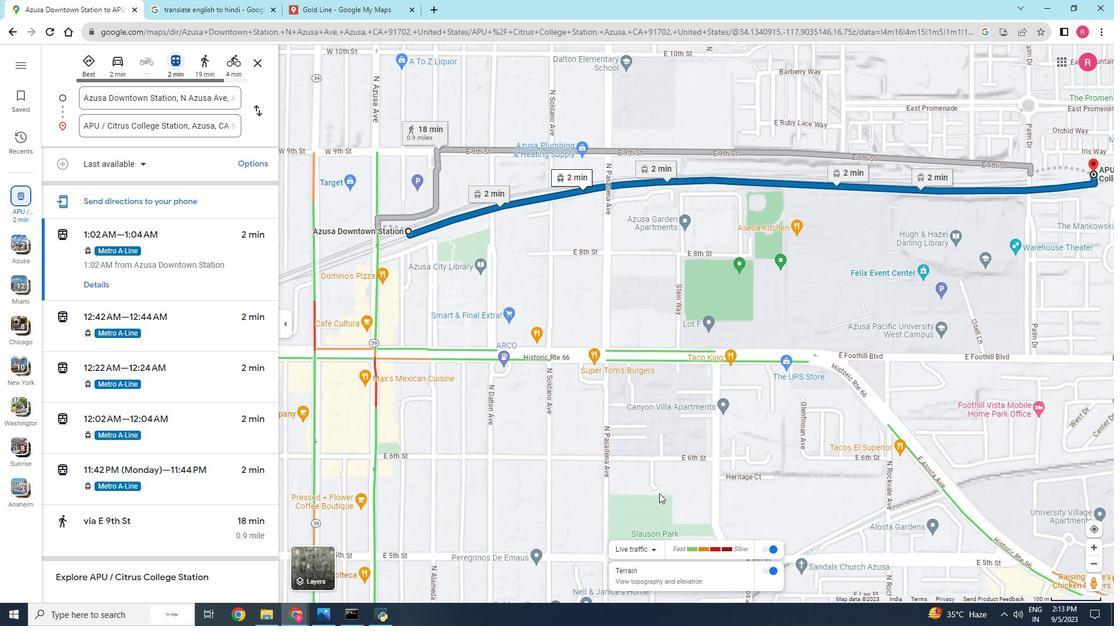
Action: Mouse pressed left at (659, 494)
Screenshot: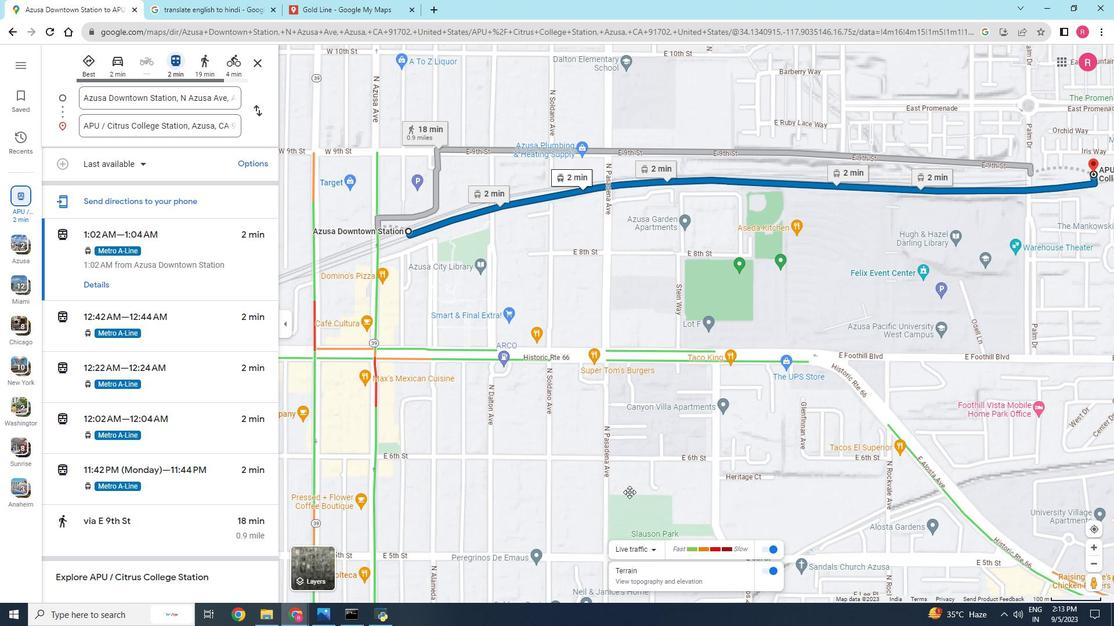 
Action: Mouse moved to (592, 477)
Screenshot: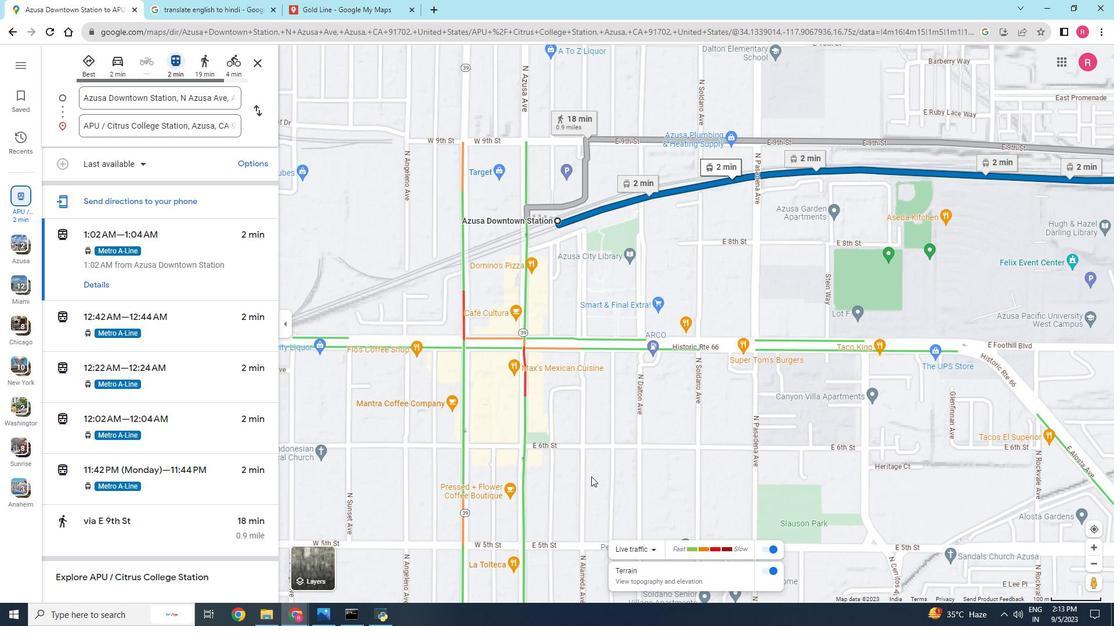 
Action: Mouse scrolled (592, 478) with delta (0, 0)
Screenshot: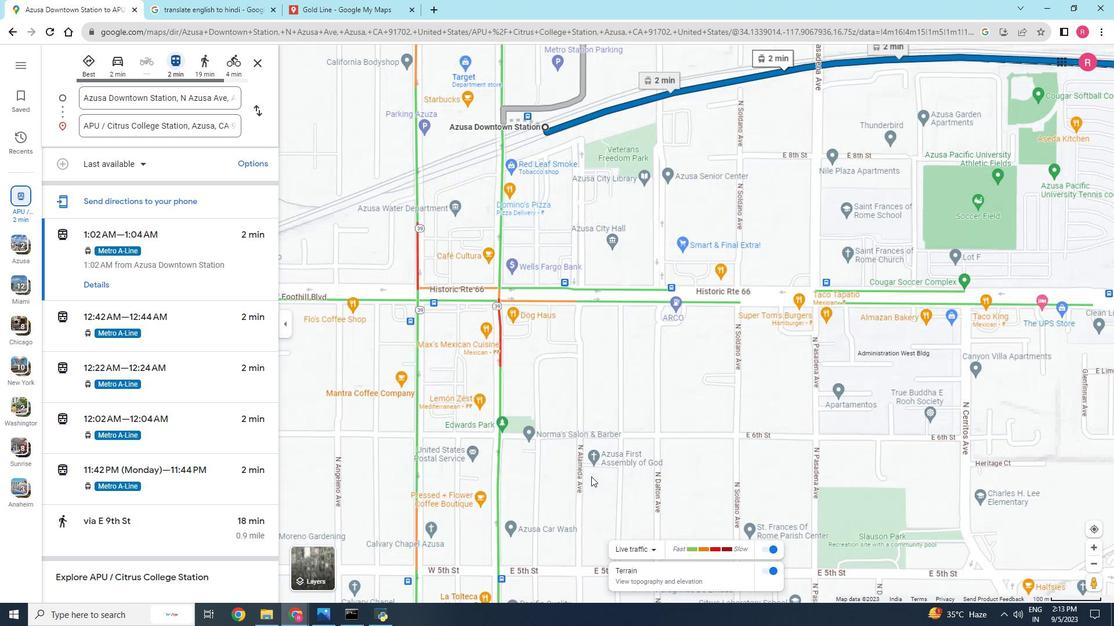 
Action: Mouse scrolled (592, 478) with delta (0, 0)
Screenshot: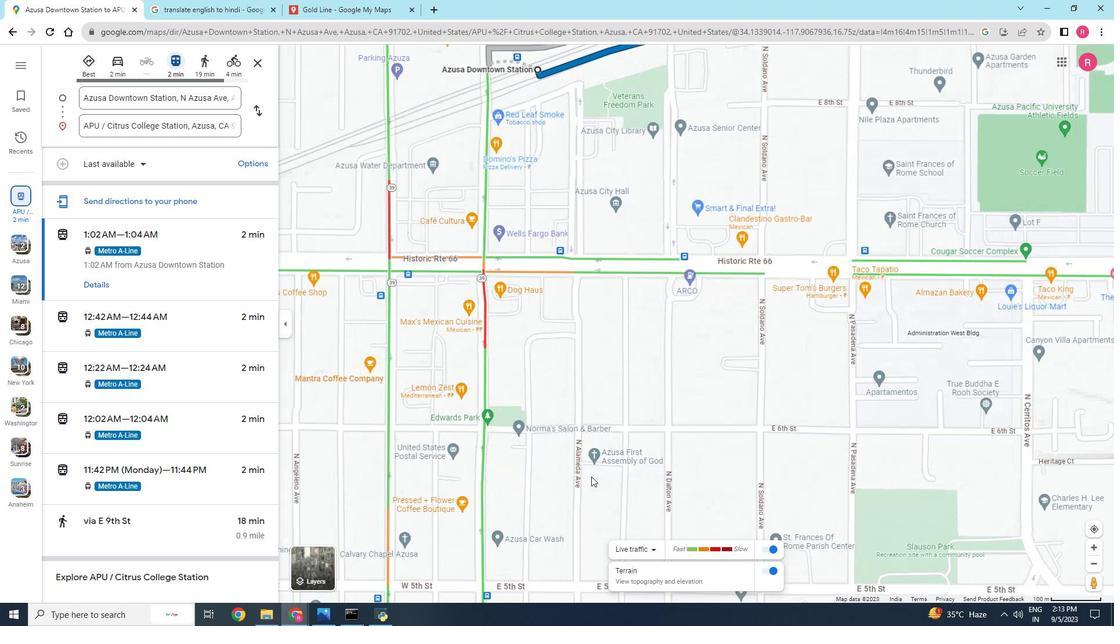 
Action: Mouse scrolled (592, 478) with delta (0, 0)
Screenshot: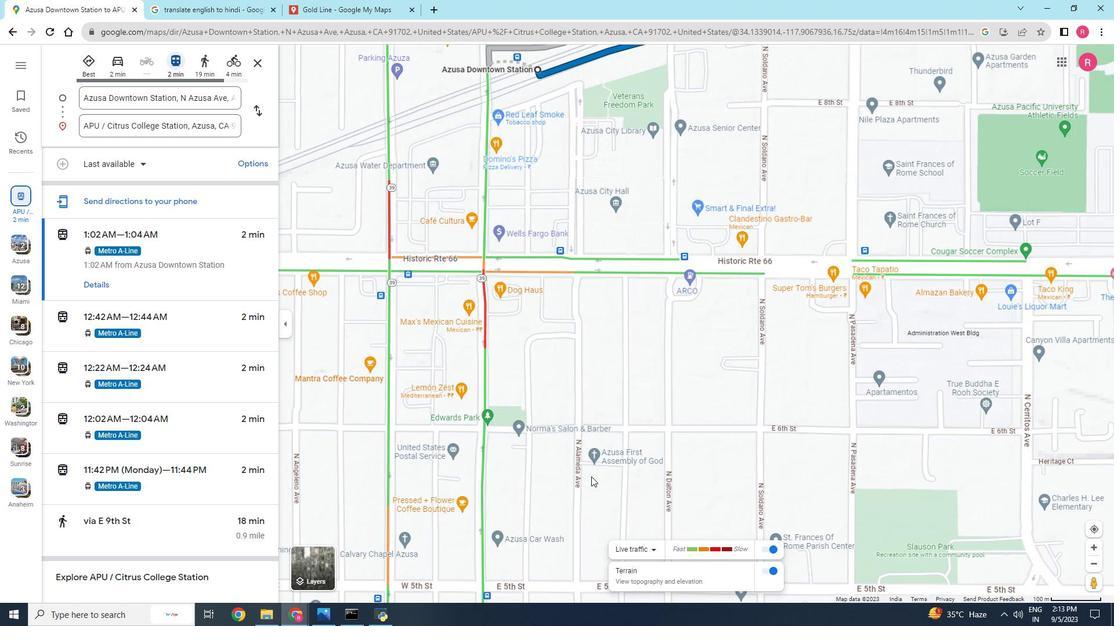 
Action: Mouse moved to (549, 365)
Screenshot: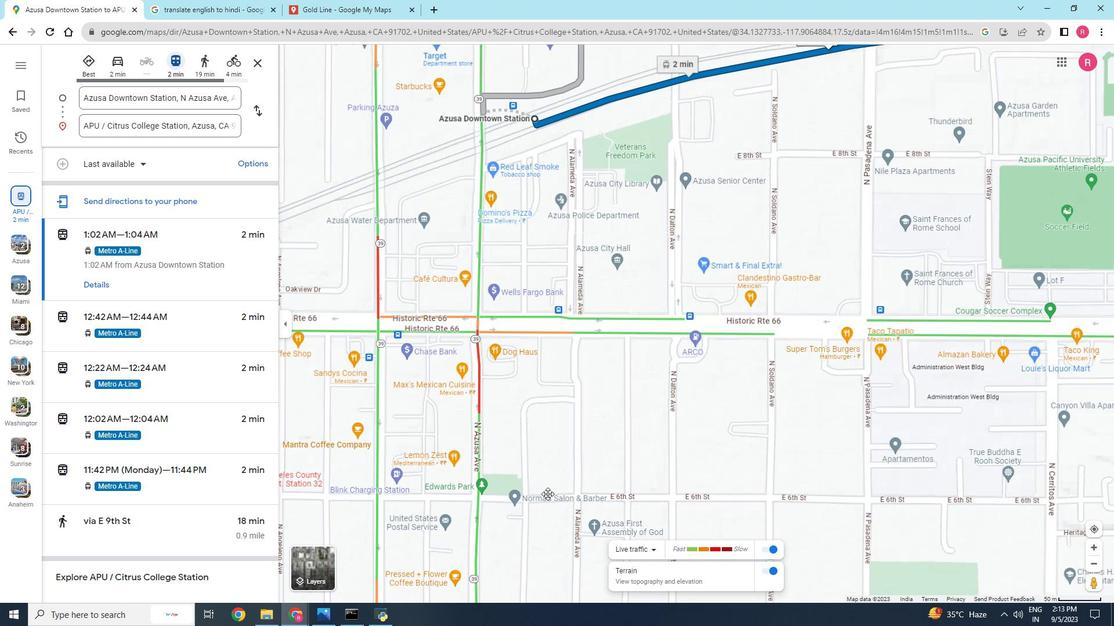 
Action: Mouse pressed left at (549, 365)
Screenshot: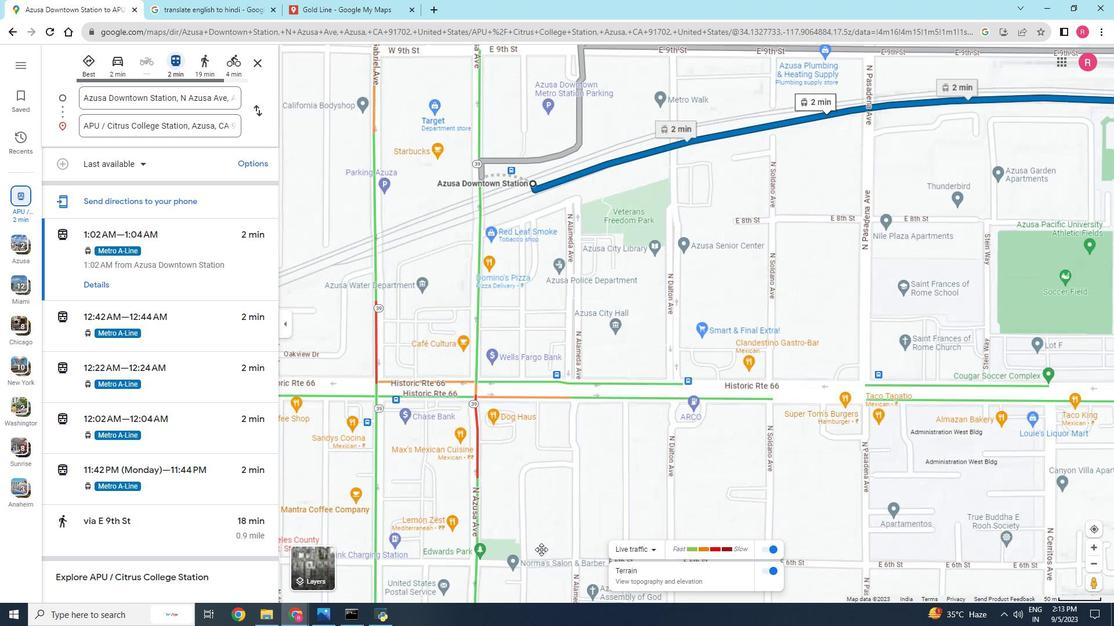 
Action: Mouse moved to (303, 588)
Screenshot: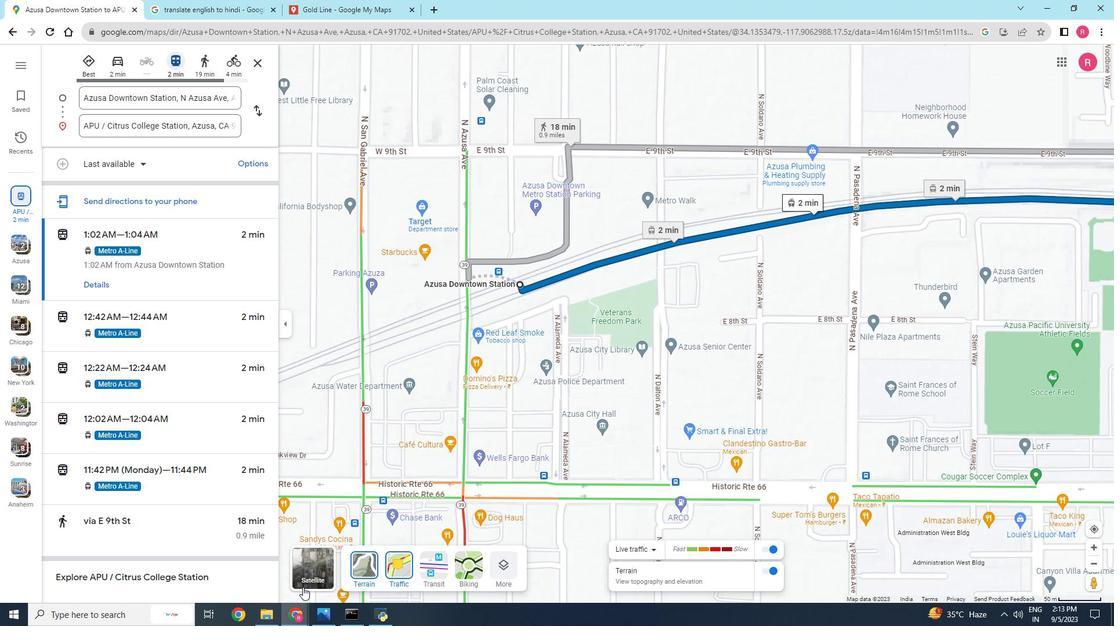 
Action: Mouse pressed left at (303, 588)
Screenshot: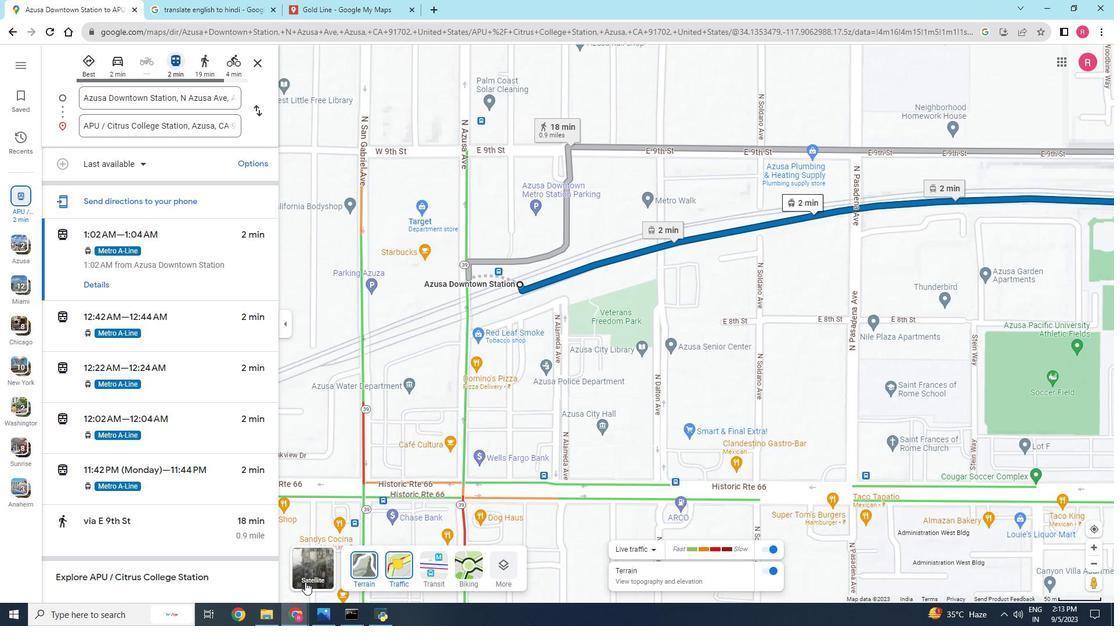 
Action: Mouse moved to (431, 561)
Screenshot: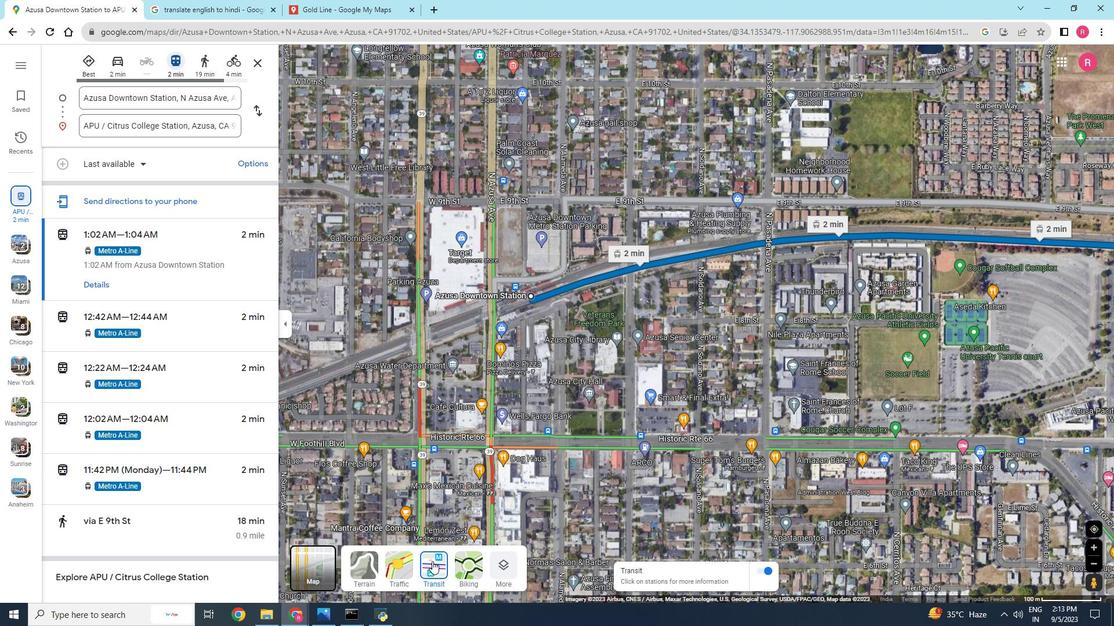 
Action: Mouse pressed left at (431, 561)
Screenshot: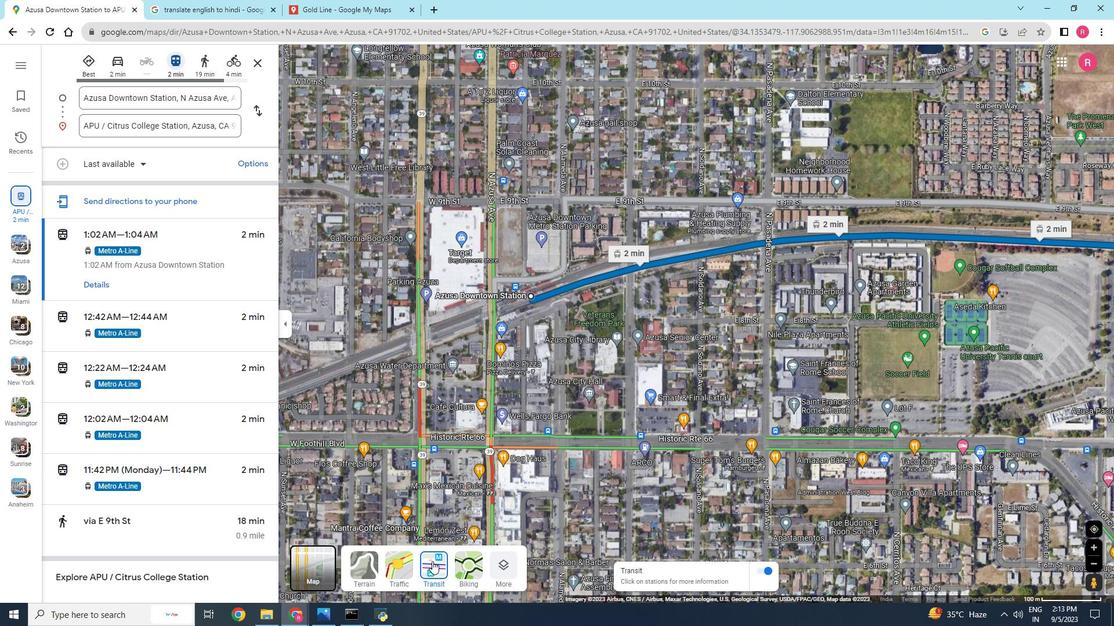
Action: Mouse moved to (536, 498)
Screenshot: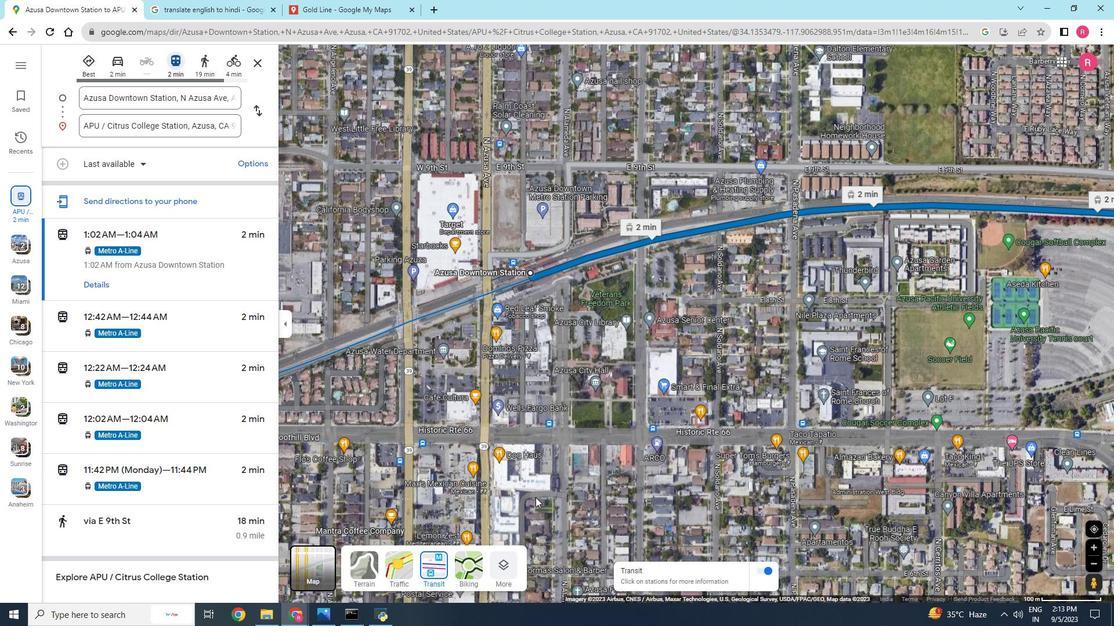 
Action: Mouse scrolled (536, 499) with delta (0, 0)
Screenshot: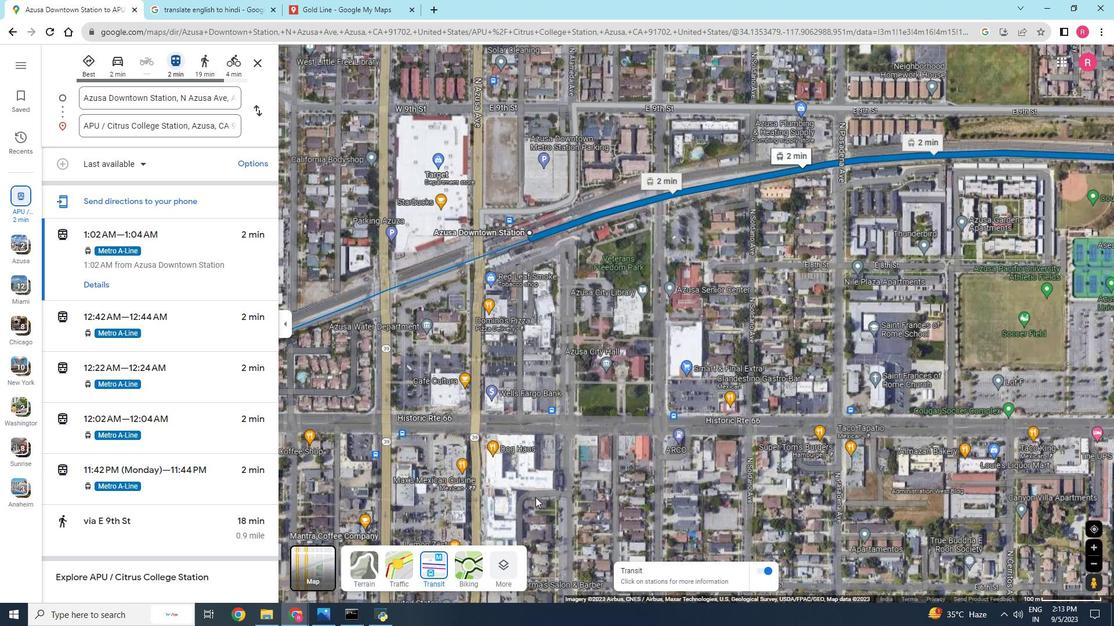 
Action: Mouse scrolled (536, 499) with delta (0, 0)
Screenshot: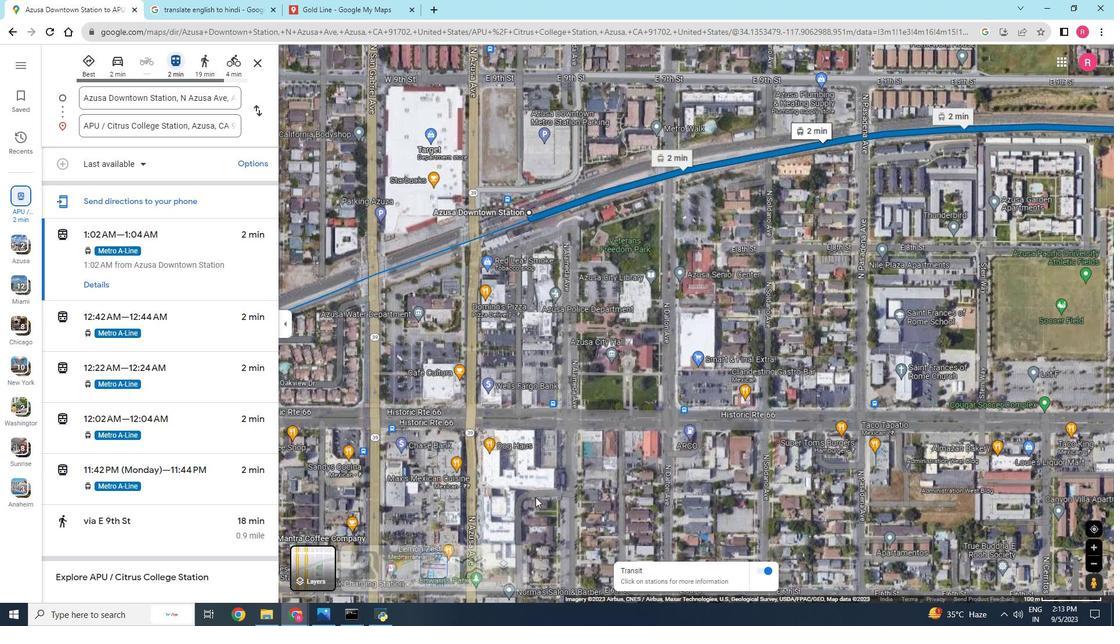 
Action: Mouse moved to (470, 303)
Screenshot: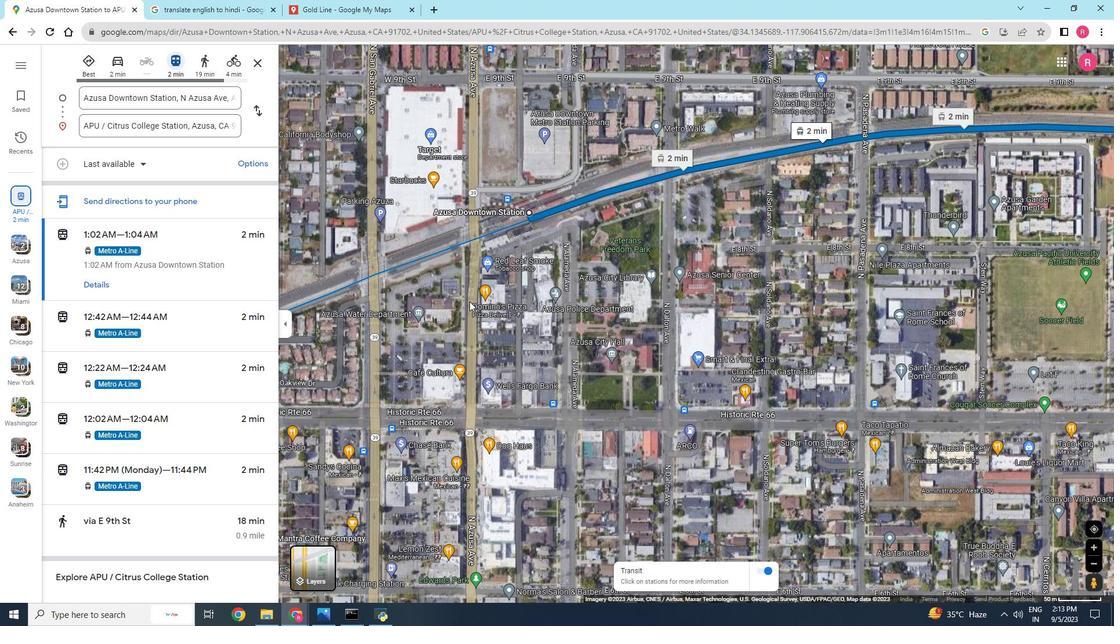 
Action: Mouse pressed left at (470, 303)
Screenshot: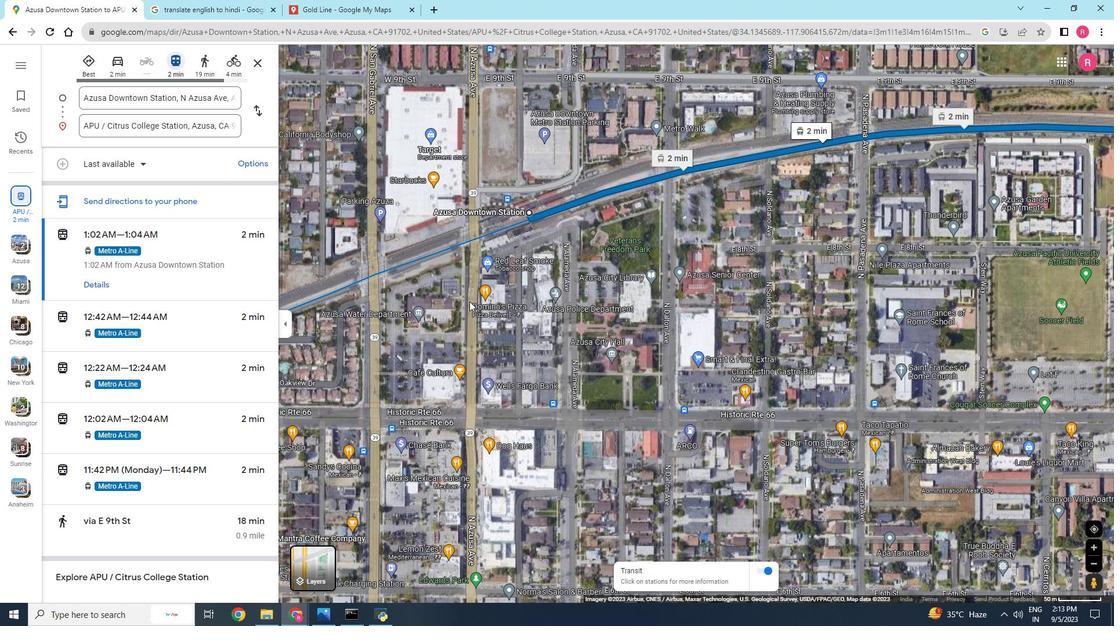 
Action: Mouse moved to (143, 449)
Screenshot: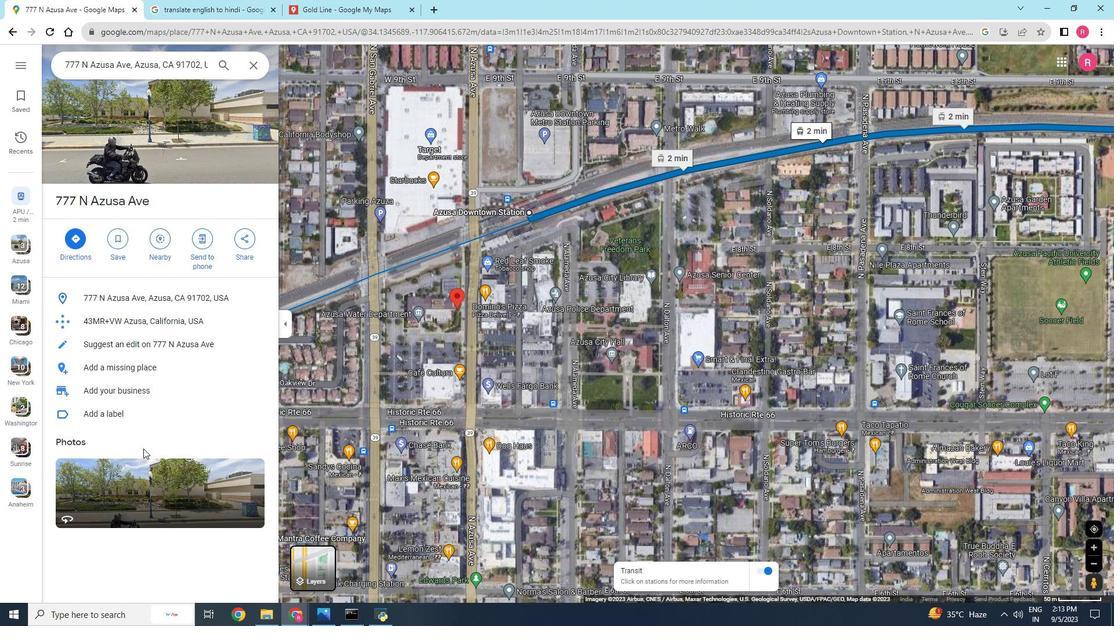 
Action: Mouse scrolled (143, 449) with delta (0, 0)
Screenshot: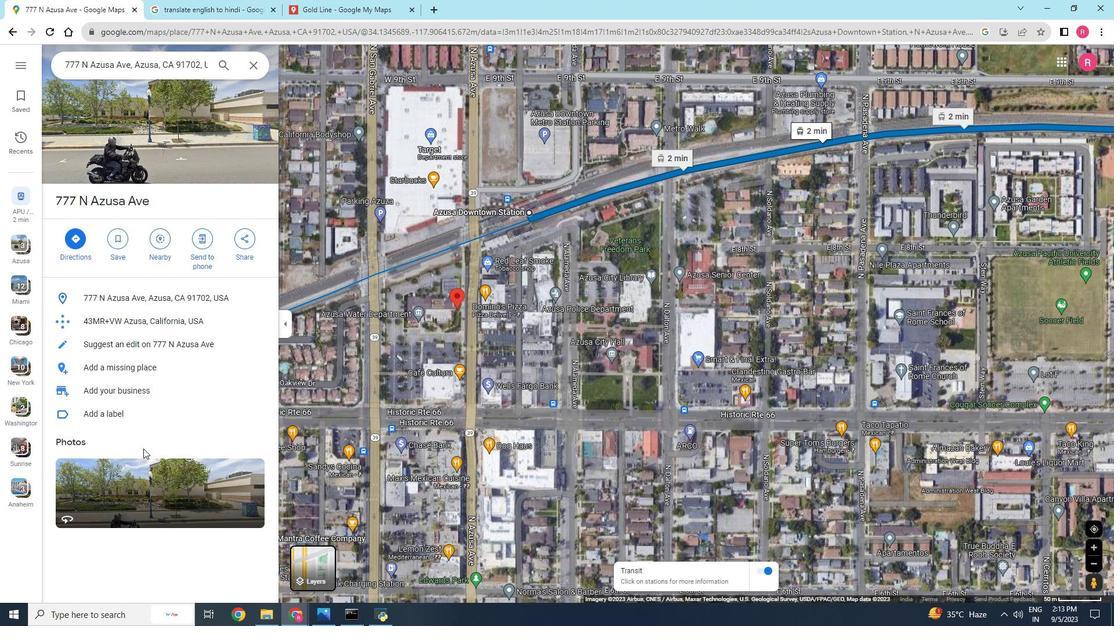 
Action: Mouse scrolled (143, 449) with delta (0, 0)
Screenshot: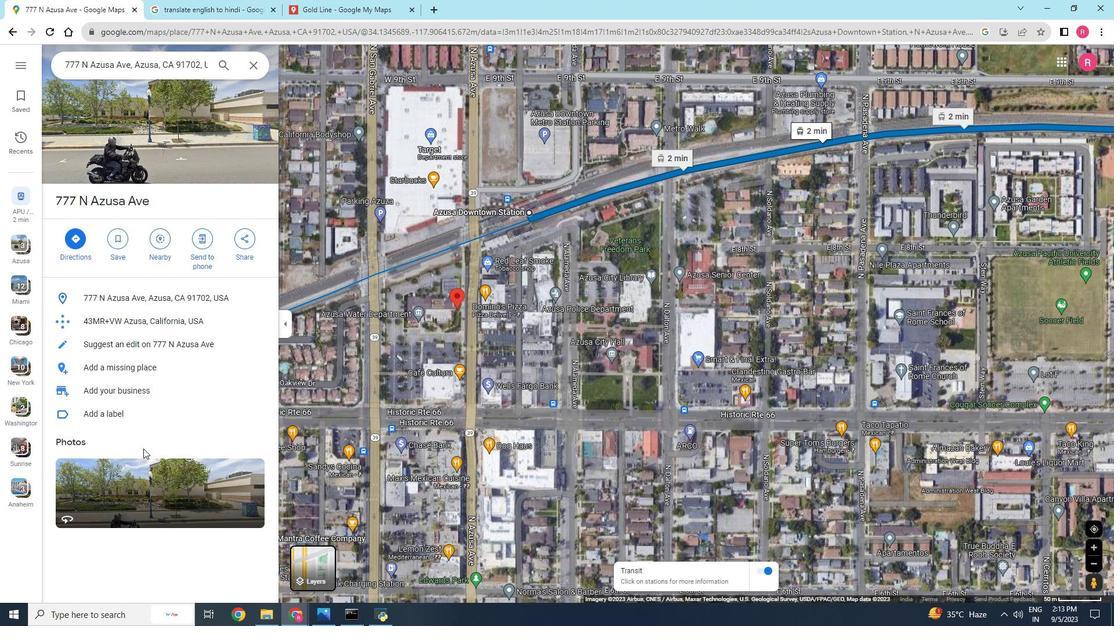 
Action: Mouse scrolled (143, 449) with delta (0, 0)
Screenshot: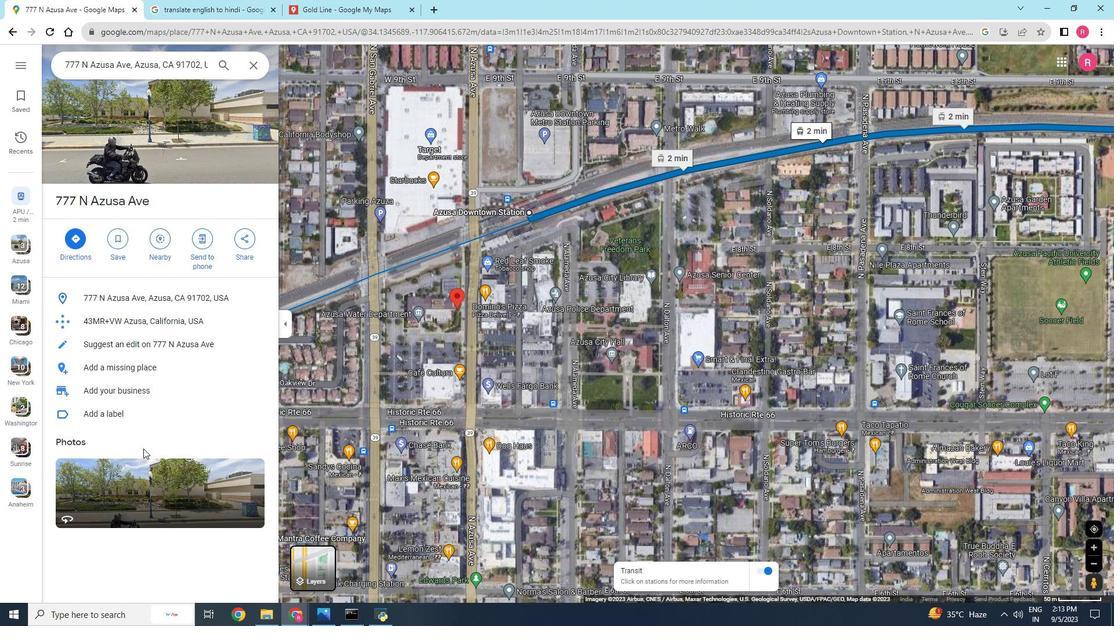 
Action: Mouse moved to (517, 526)
Screenshot: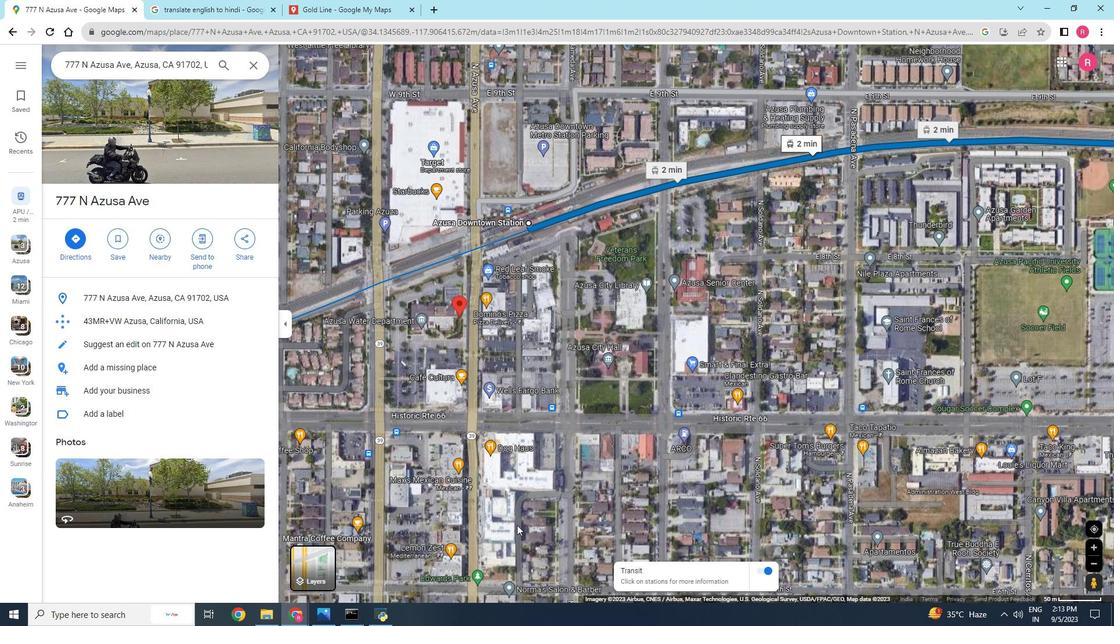 
Action: Mouse scrolled (517, 525) with delta (0, 0)
Screenshot: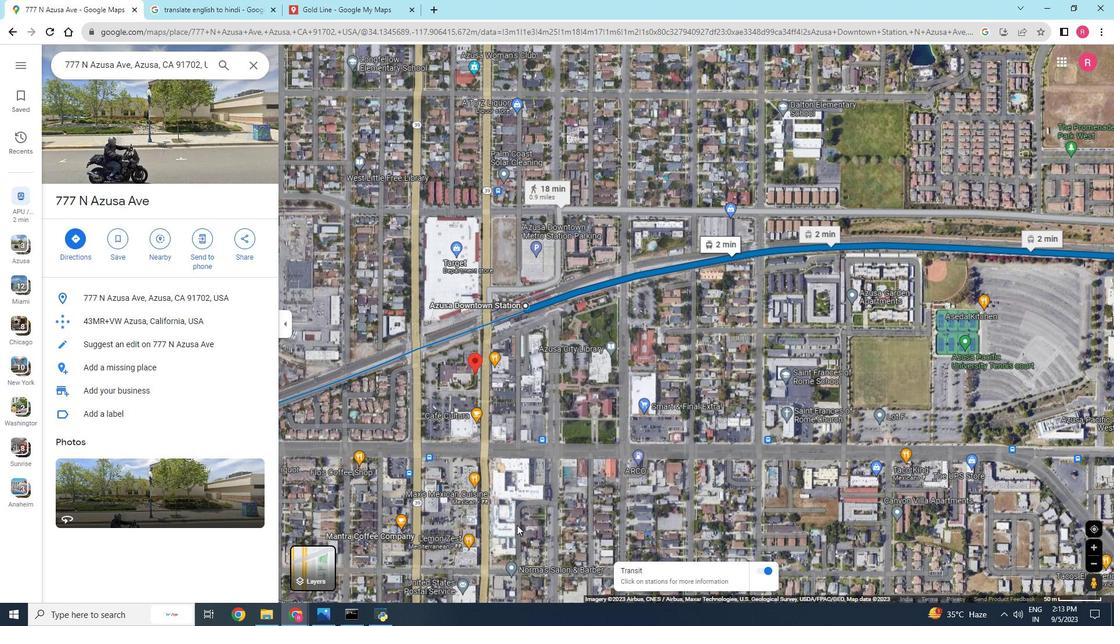 
Action: Mouse scrolled (517, 525) with delta (0, 0)
Screenshot: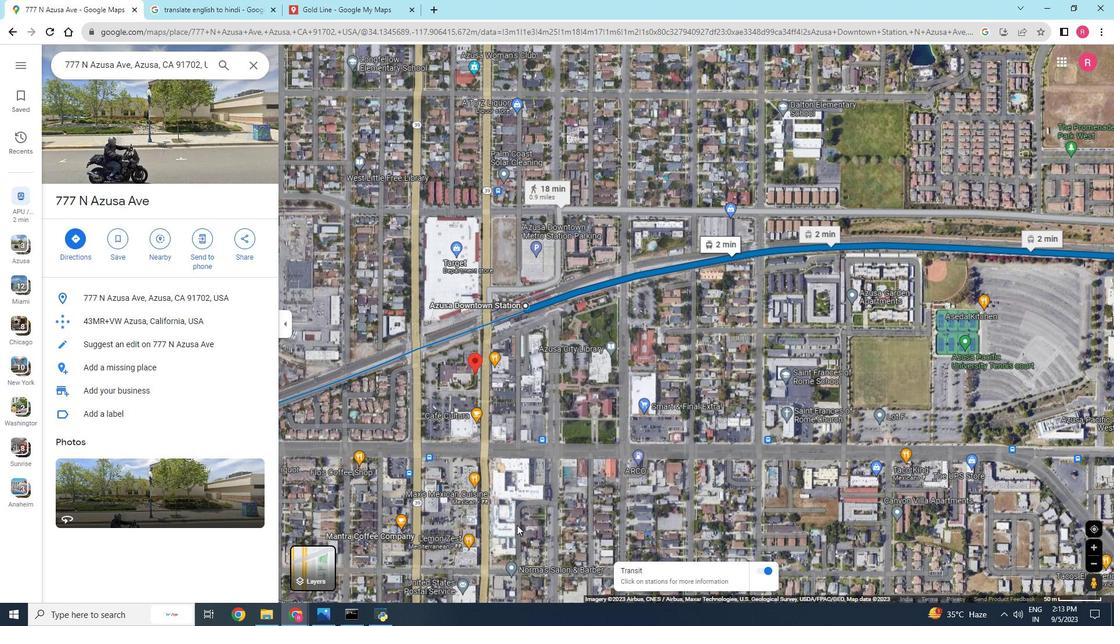 
Action: Mouse scrolled (517, 525) with delta (0, 0)
Screenshot: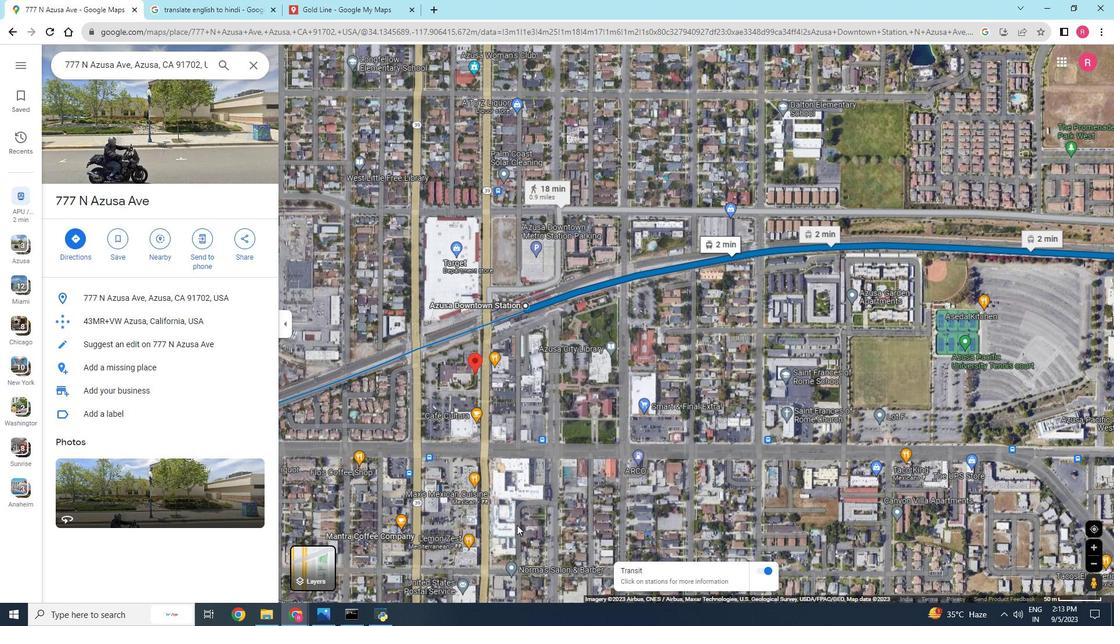 
Action: Mouse scrolled (517, 525) with delta (0, 0)
Screenshot: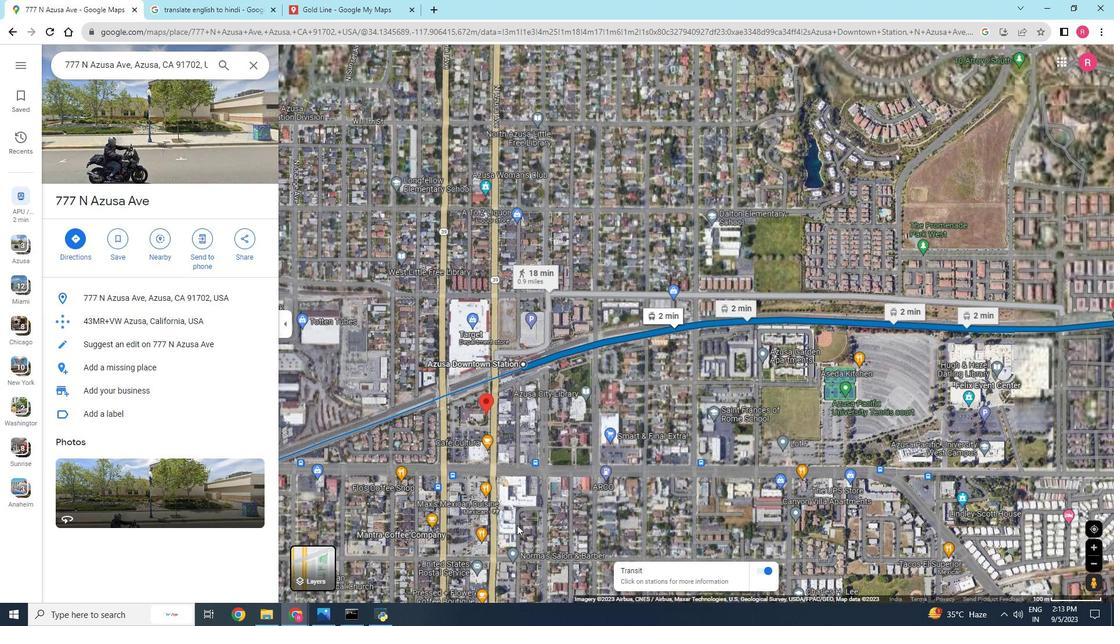 
Action: Mouse scrolled (517, 525) with delta (0, 0)
Screenshot: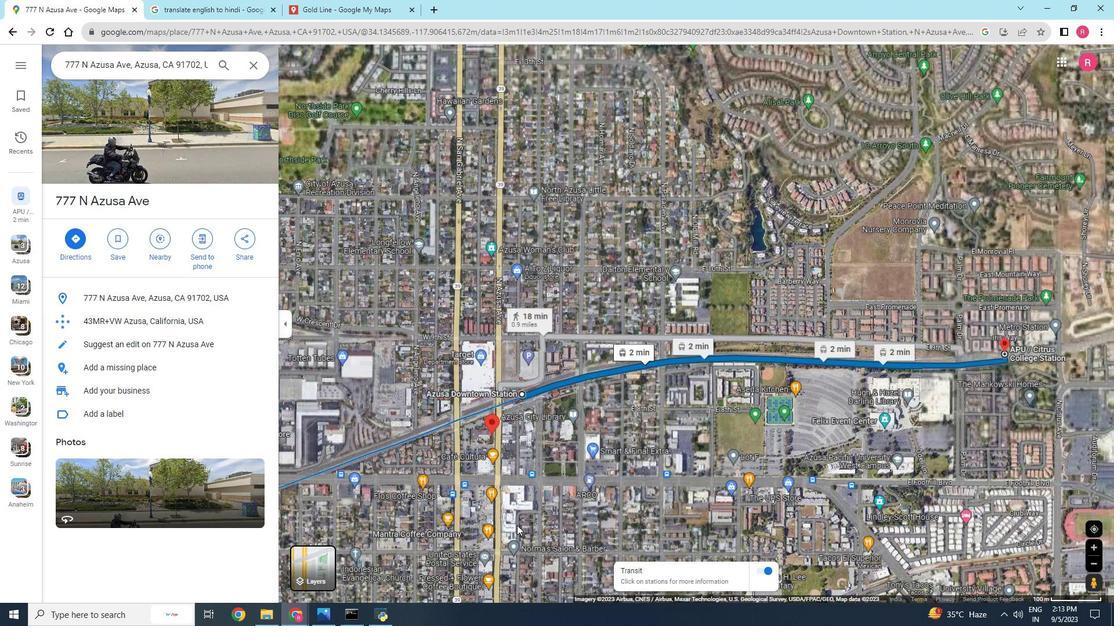 
Action: Mouse scrolled (517, 525) with delta (0, 0)
Screenshot: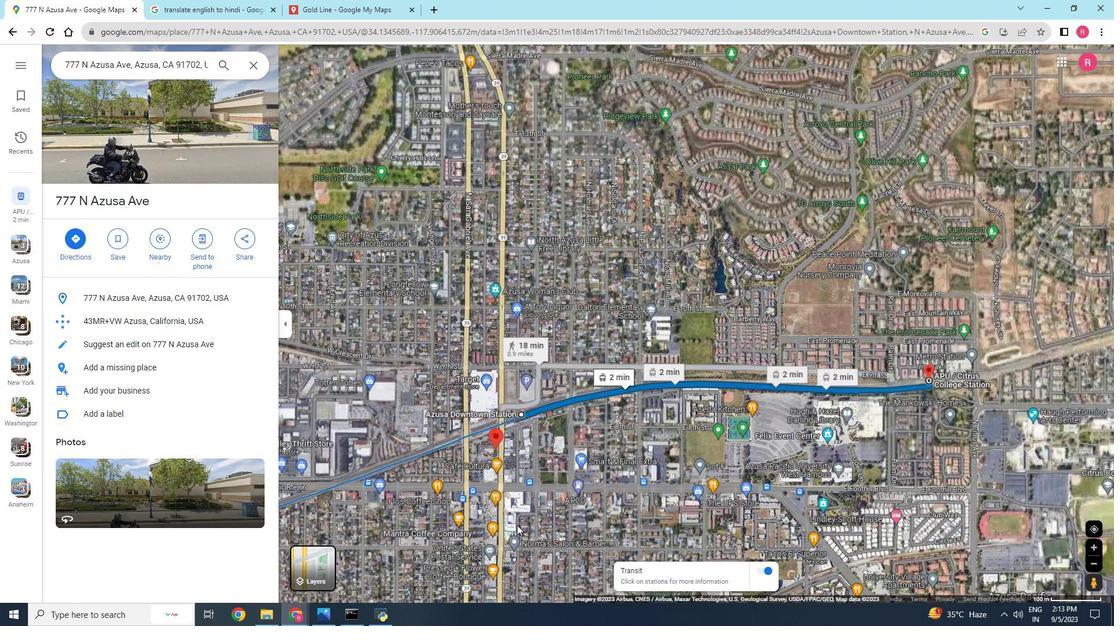 
Action: Mouse scrolled (517, 525) with delta (0, 0)
Screenshot: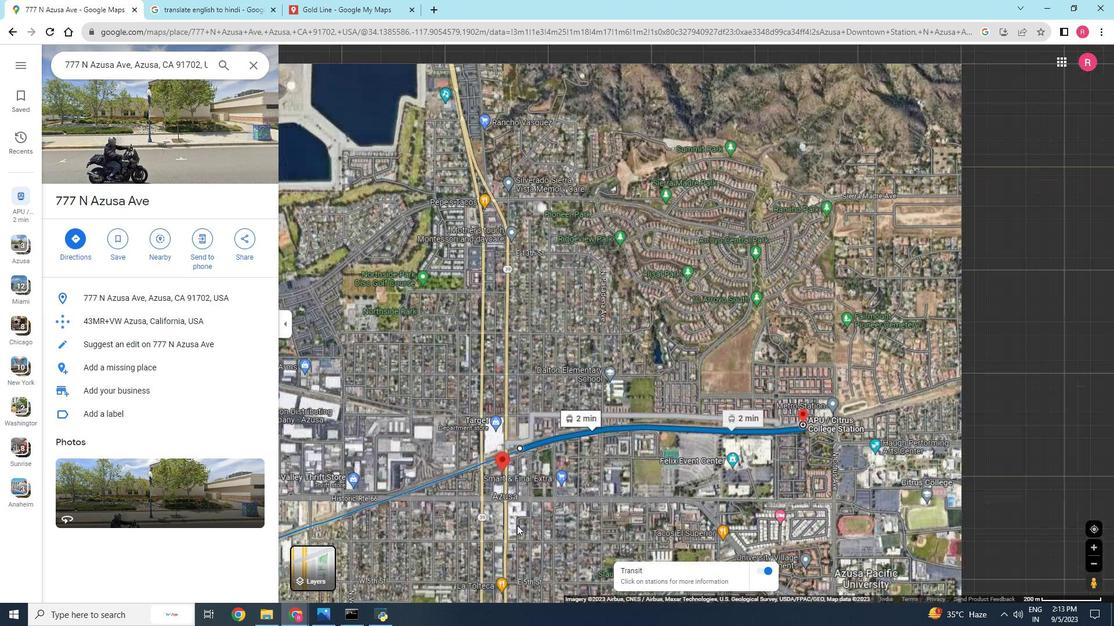 
Action: Mouse scrolled (517, 525) with delta (0, 0)
Screenshot: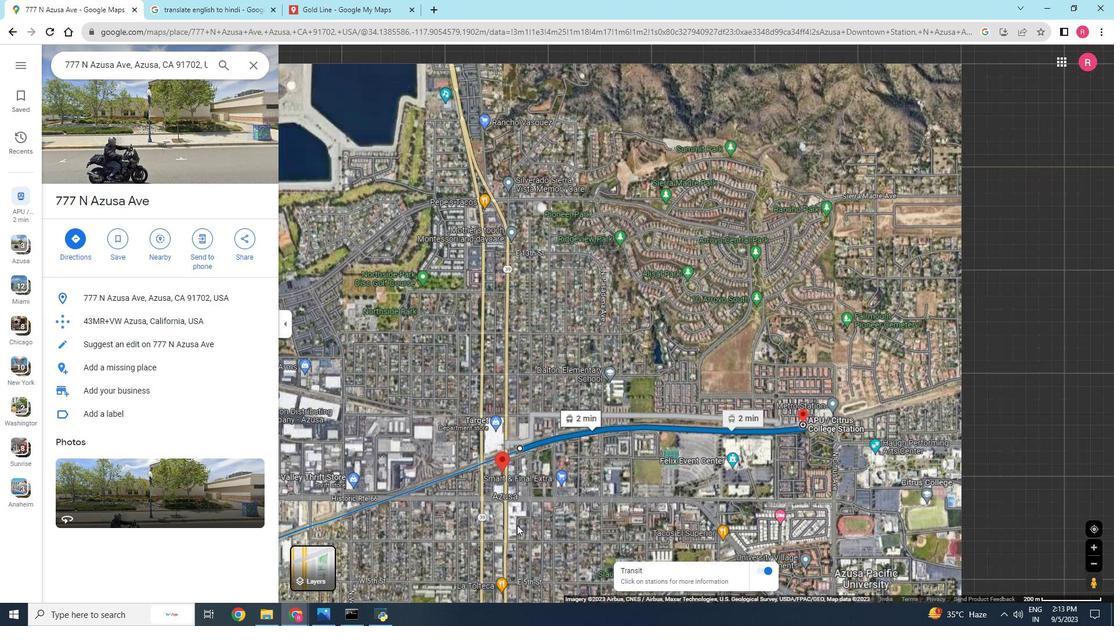 
Action: Mouse scrolled (517, 525) with delta (0, 0)
Screenshot: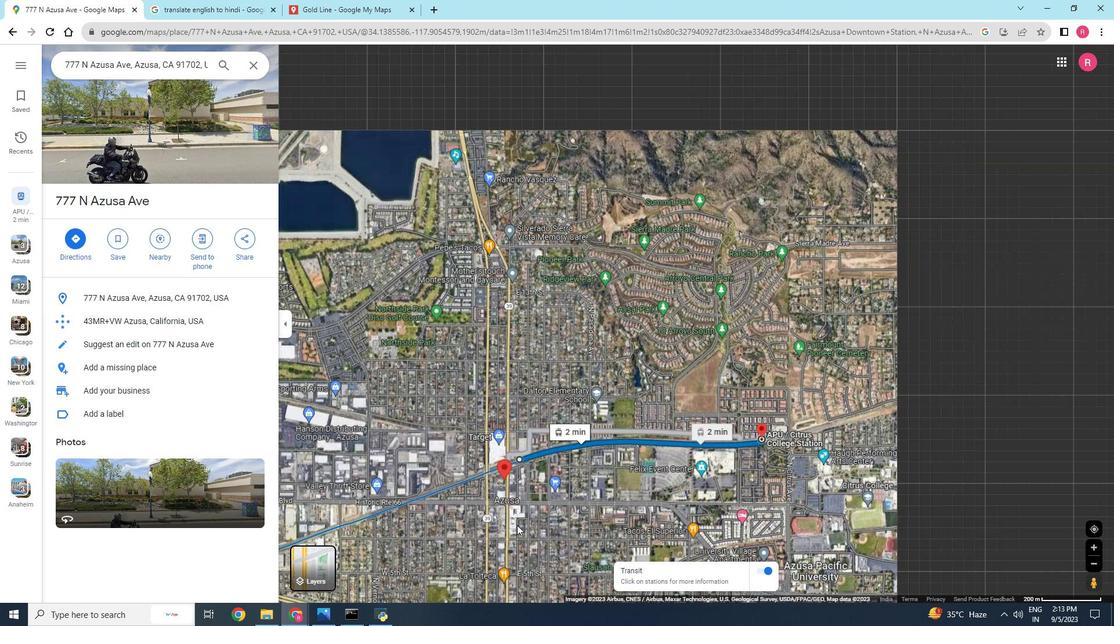 
Action: Mouse moved to (518, 526)
Screenshot: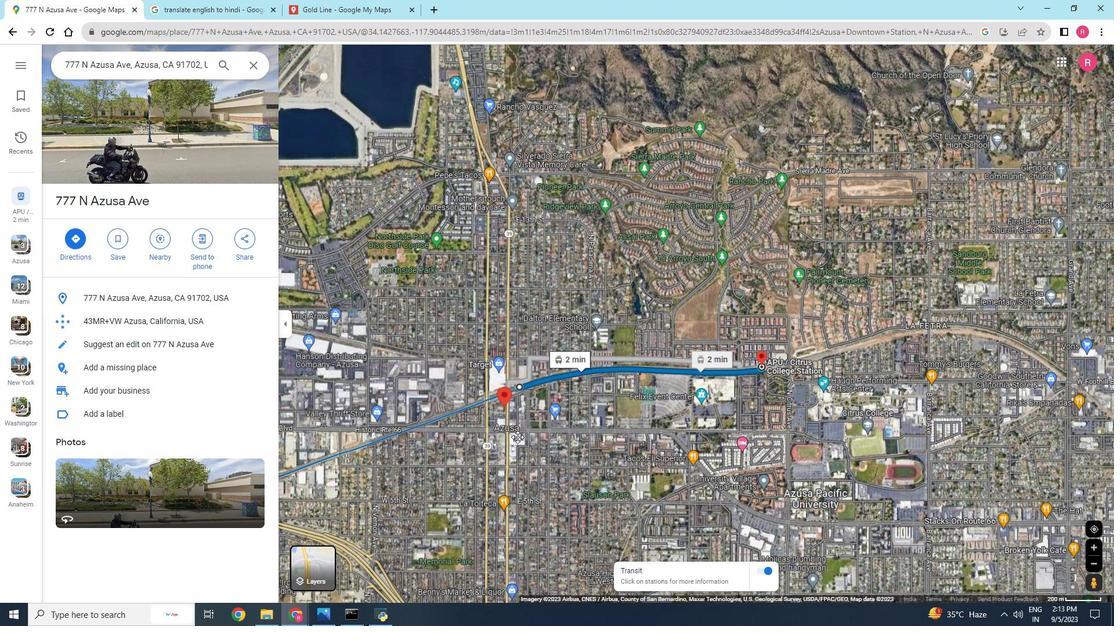 
Action: Mouse pressed left at (518, 526)
Screenshot: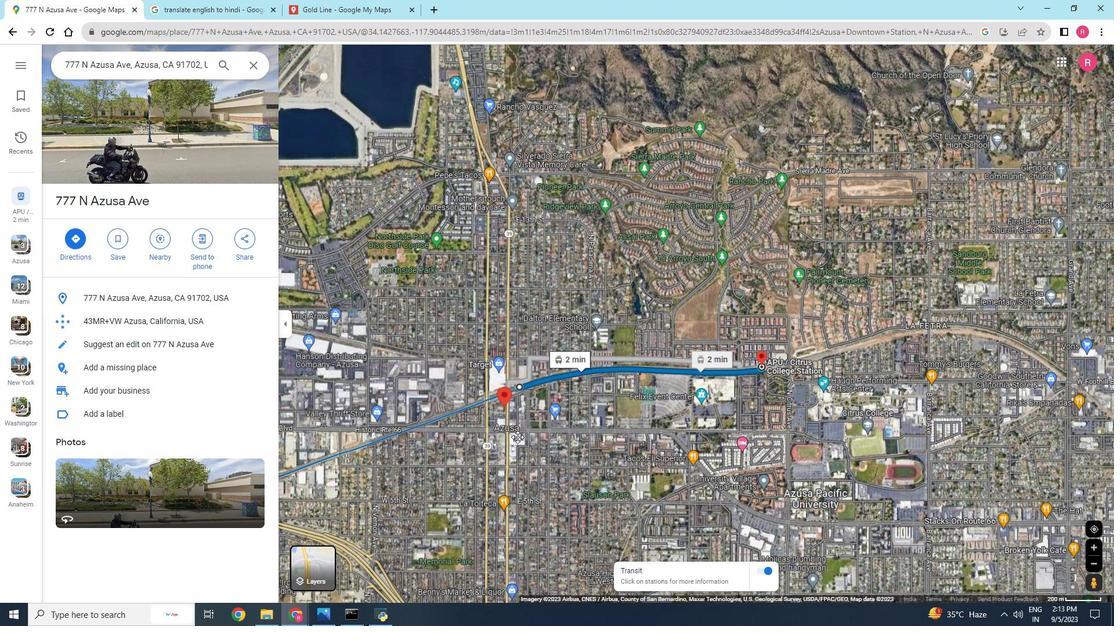 
Action: Mouse moved to (520, 478)
Screenshot: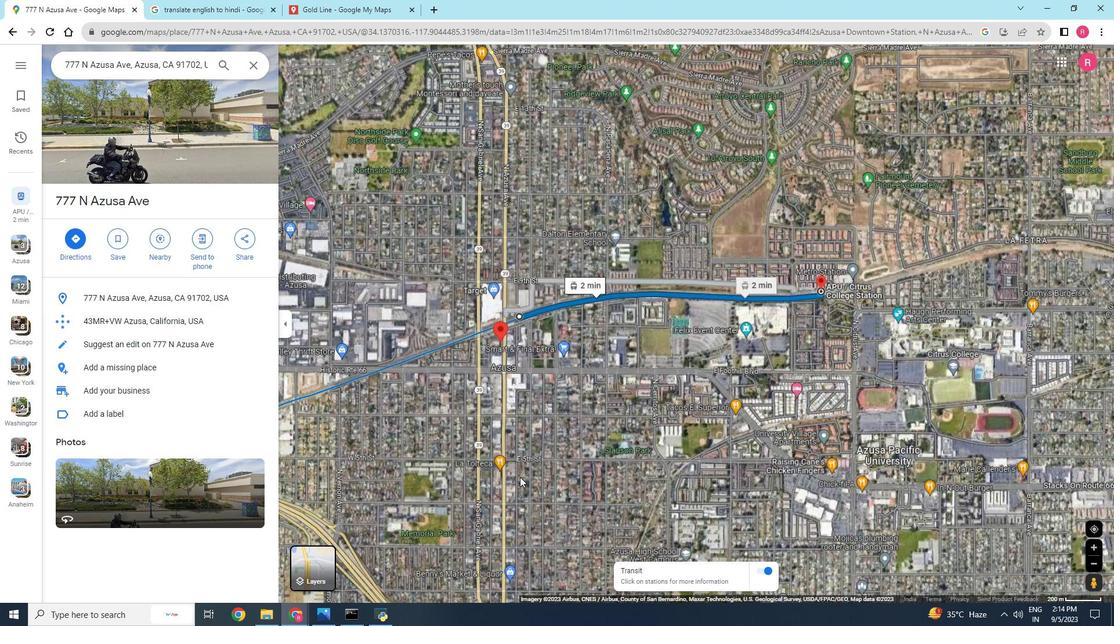 
Action: Mouse scrolled (520, 478) with delta (0, 0)
Screenshot: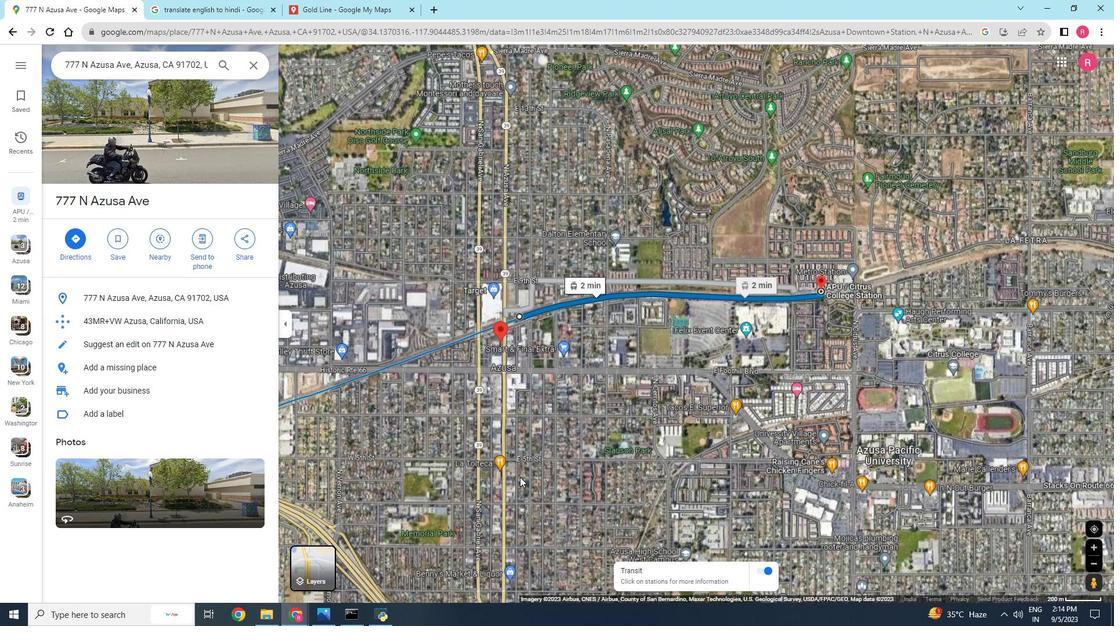 
Action: Mouse scrolled (520, 478) with delta (0, 0)
Screenshot: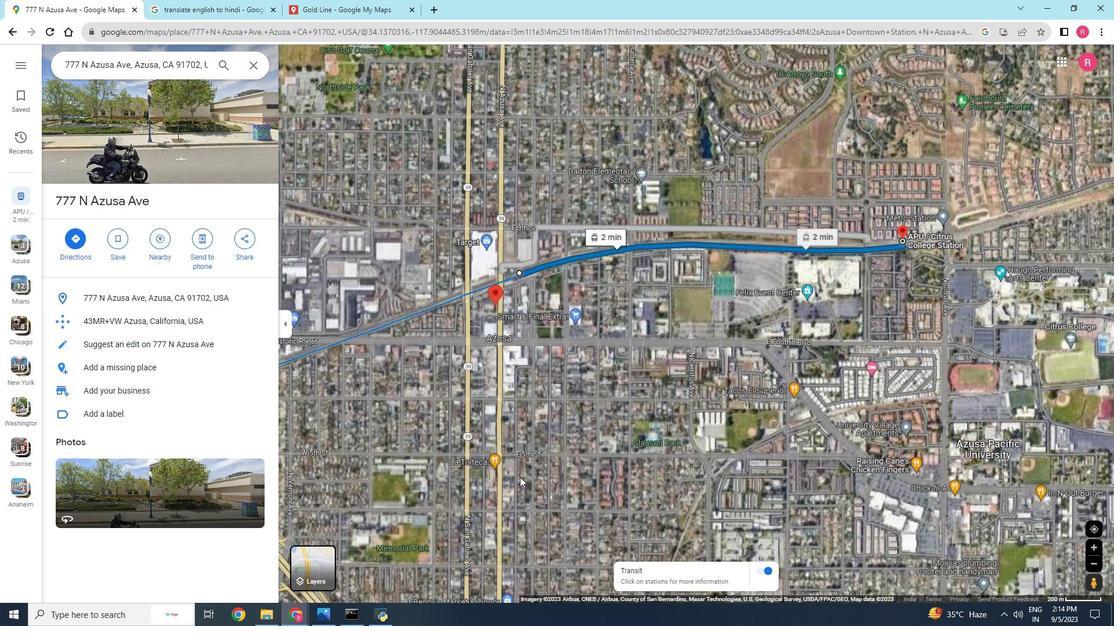 
Action: Mouse scrolled (520, 478) with delta (0, 0)
Screenshot: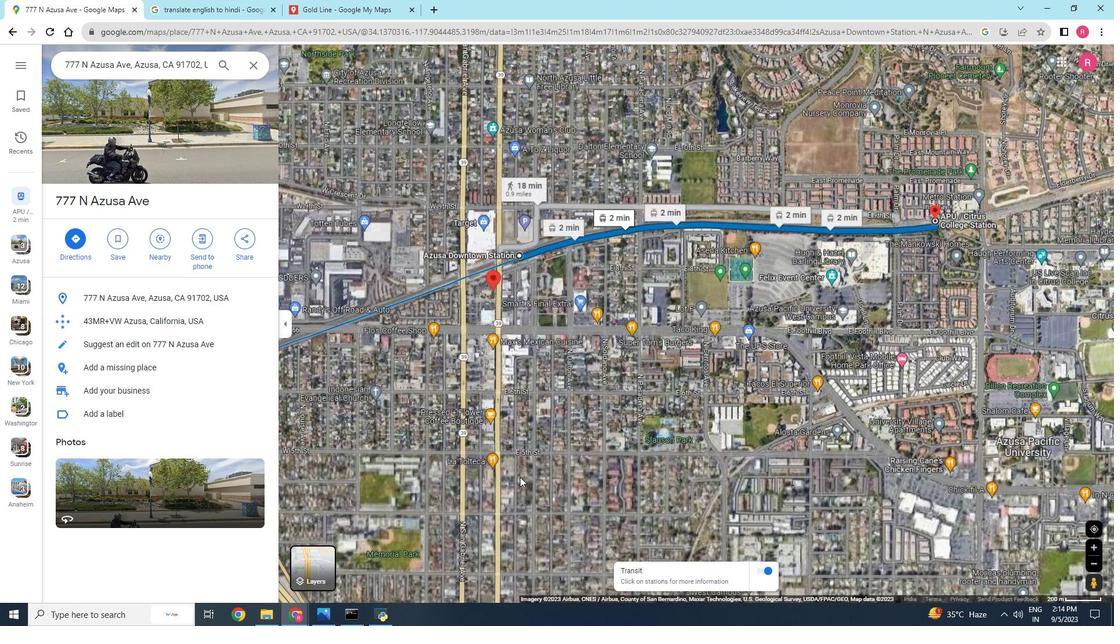 
Action: Mouse scrolled (520, 478) with delta (0, 0)
Screenshot: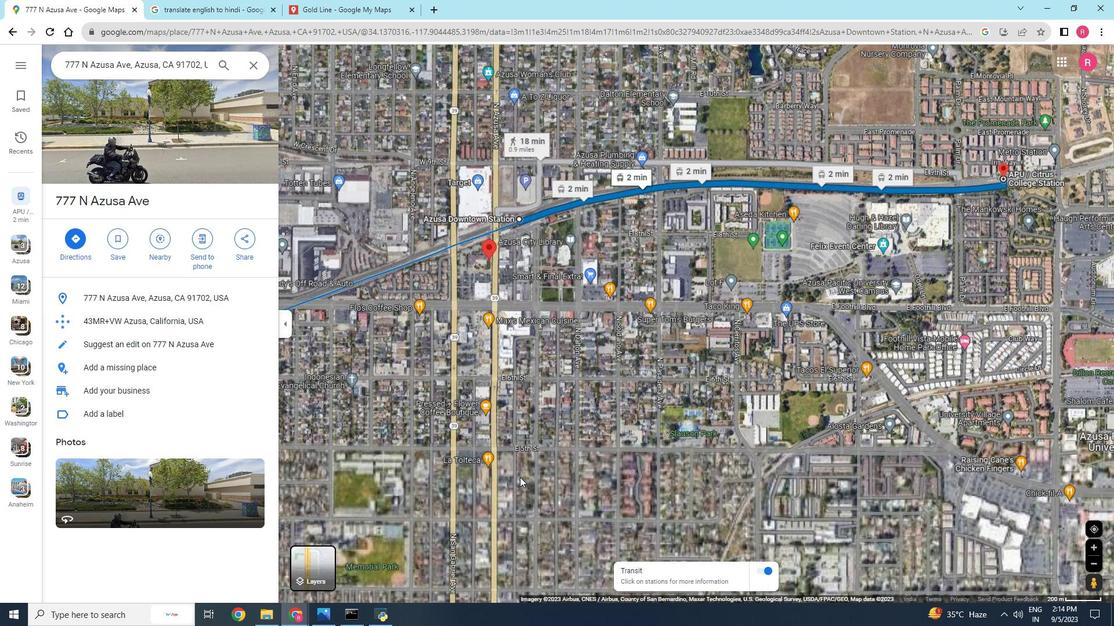 
Action: Mouse scrolled (520, 478) with delta (0, 0)
Screenshot: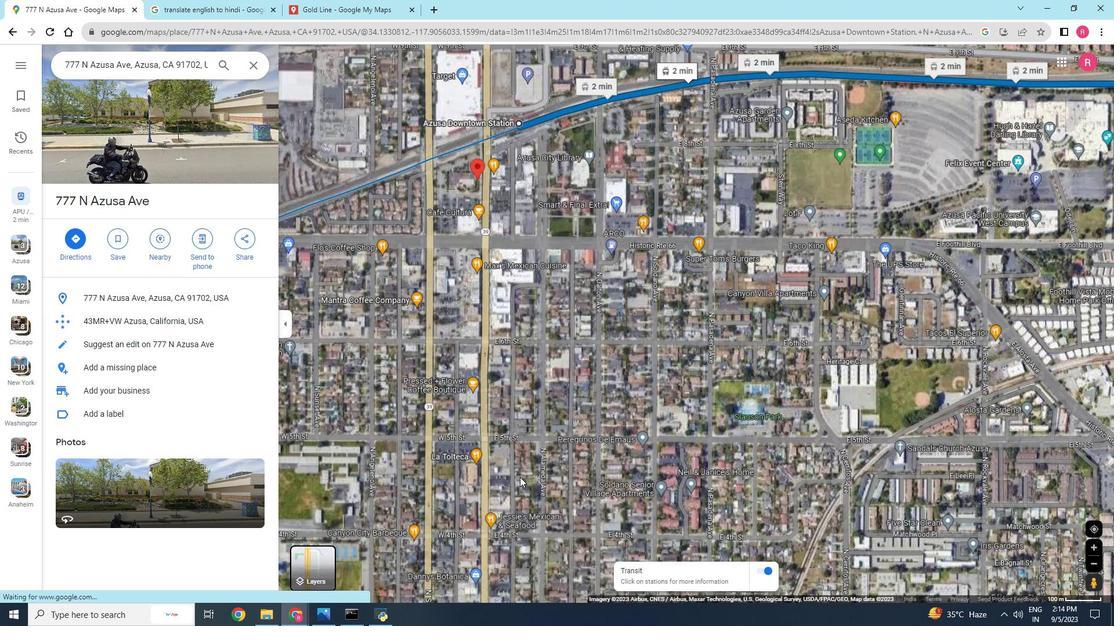 
Action: Mouse scrolled (520, 478) with delta (0, 0)
Screenshot: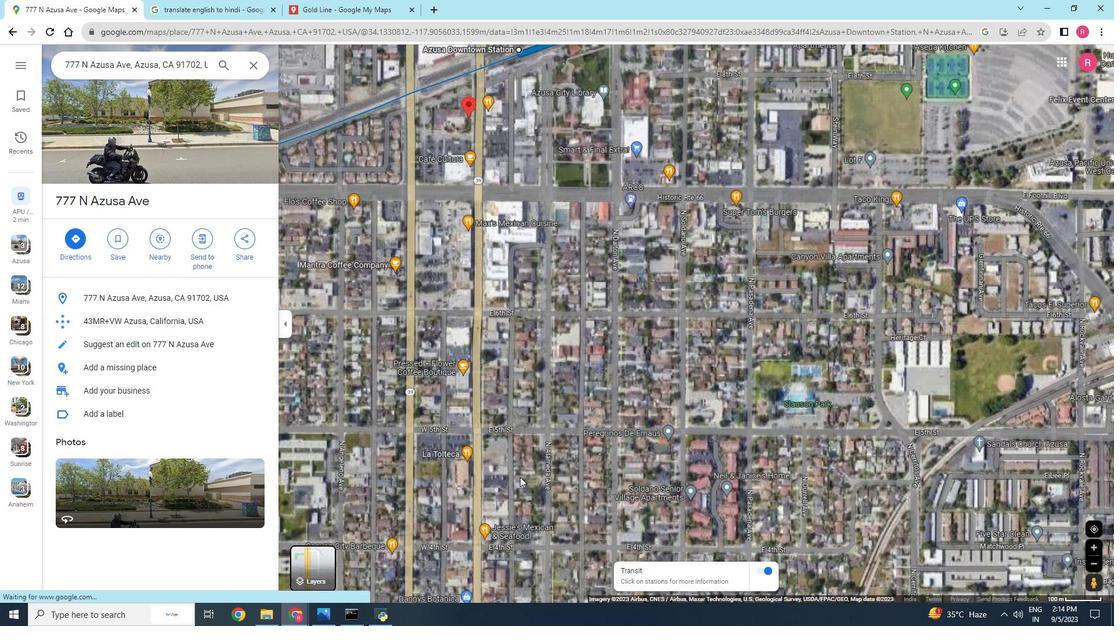 
Action: Mouse scrolled (520, 478) with delta (0, 0)
Screenshot: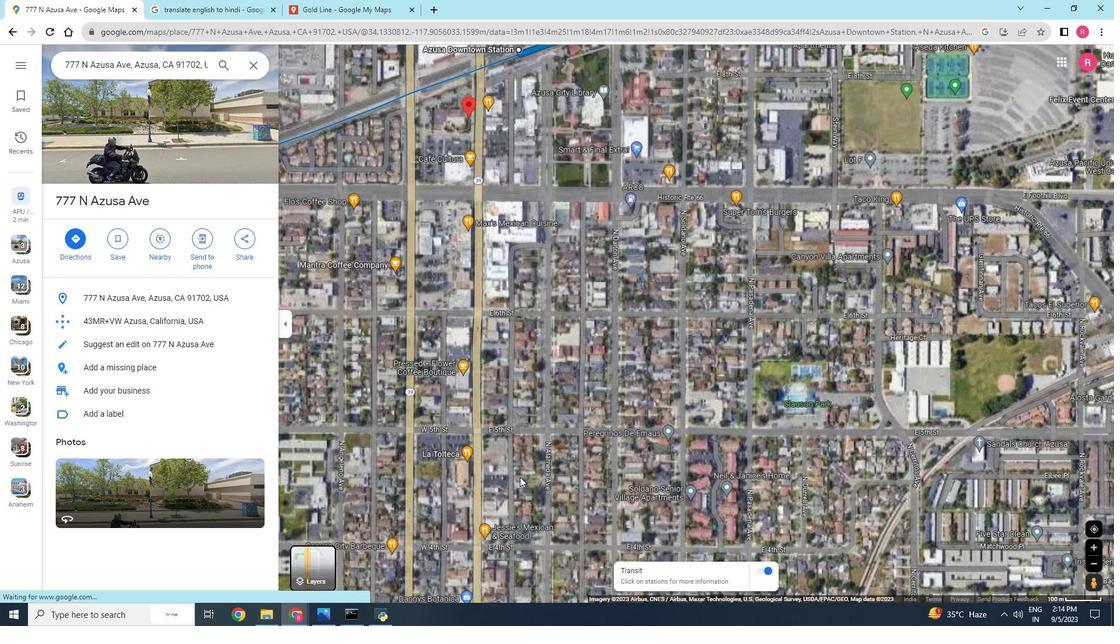 
Action: Mouse moved to (475, 197)
Screenshot: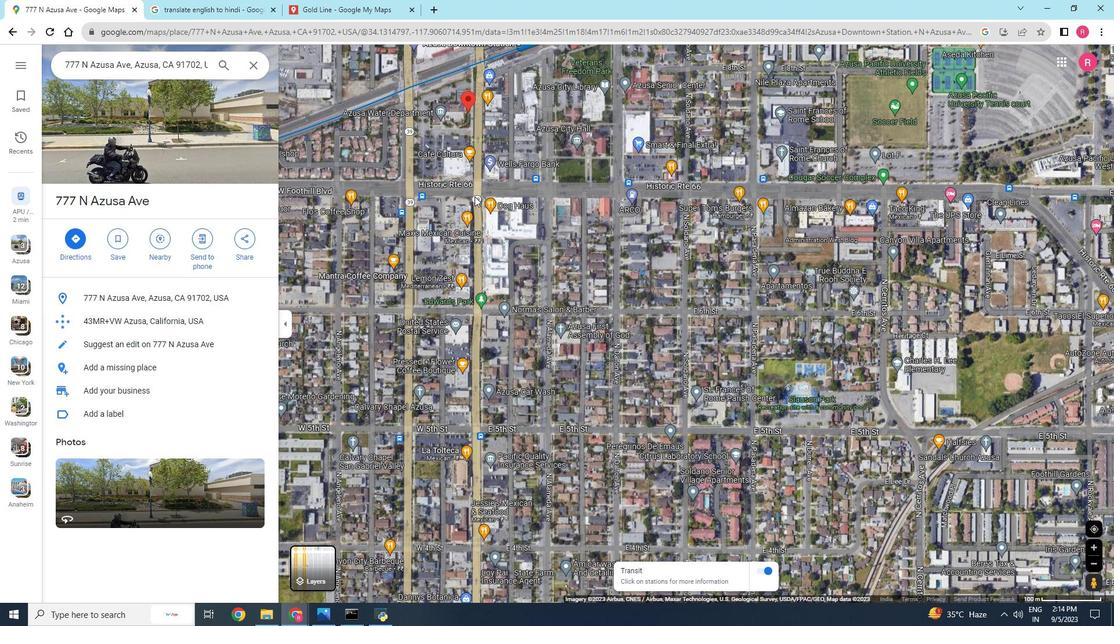 
Action: Mouse pressed left at (475, 197)
Screenshot: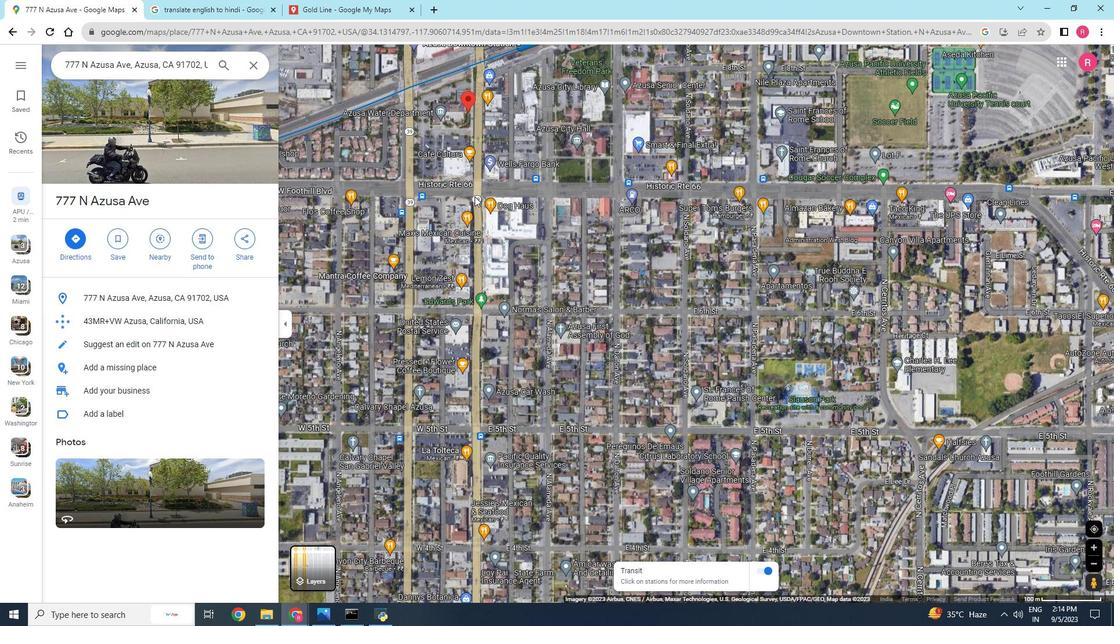 
Action: Mouse moved to (596, 430)
Screenshot: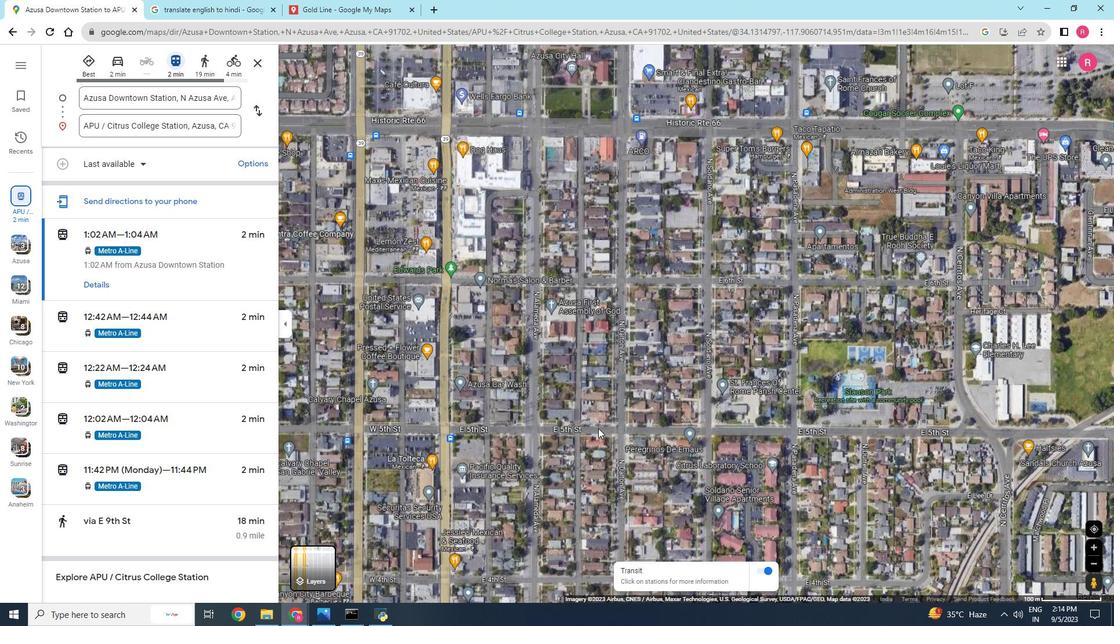 
Action: Mouse scrolled (596, 431) with delta (0, 0)
Screenshot: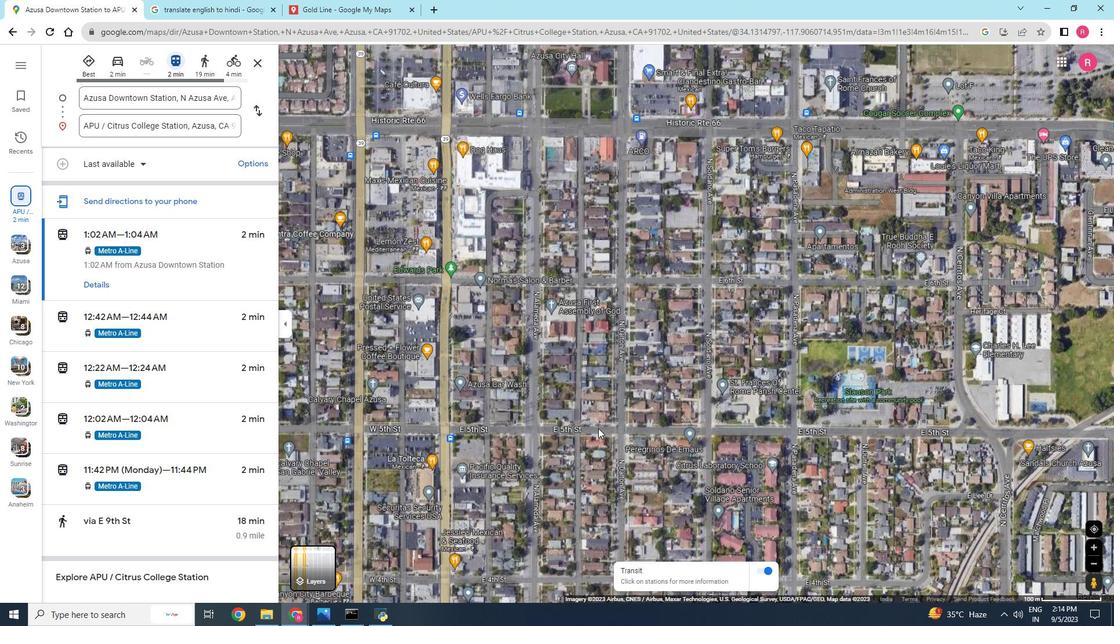 
Action: Mouse moved to (599, 429)
Screenshot: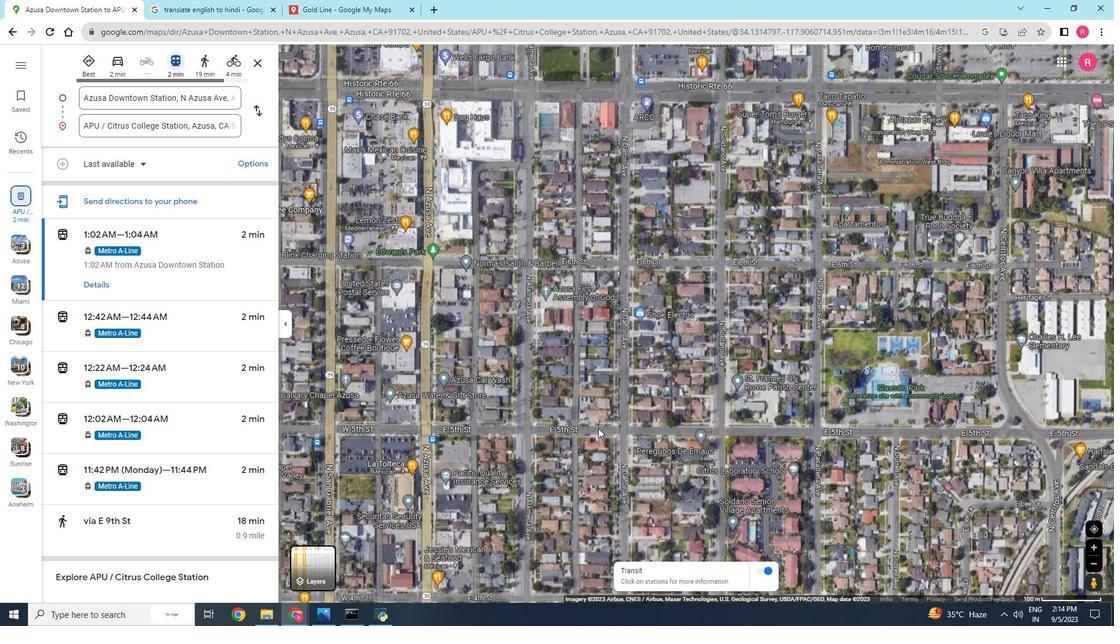 
Action: Mouse scrolled (599, 430) with delta (0, 0)
Screenshot: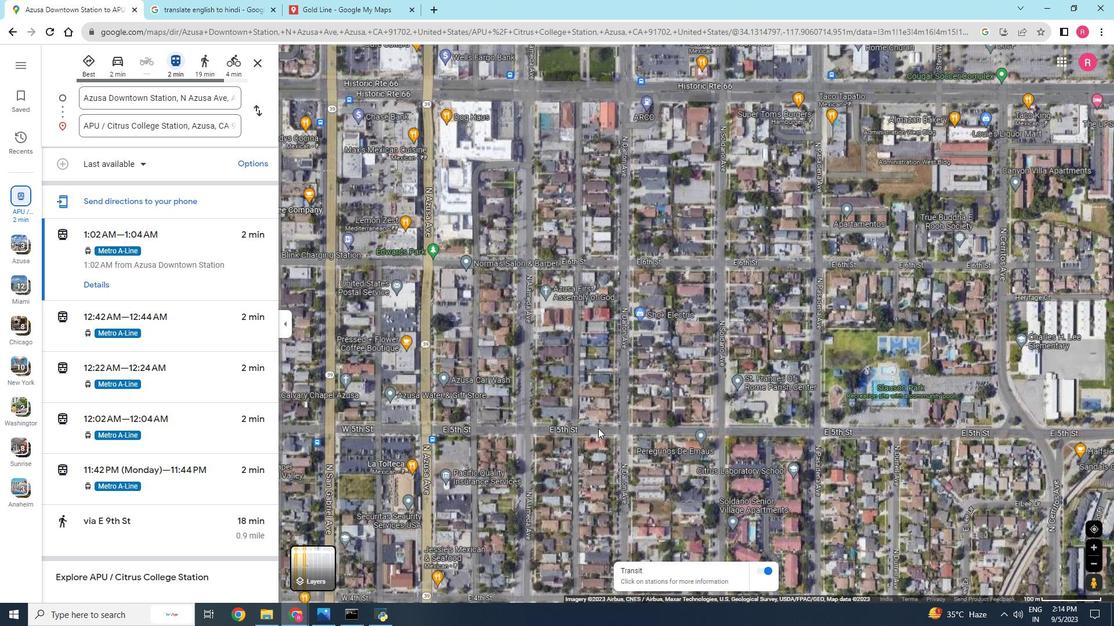 
Action: Mouse scrolled (599, 428) with delta (0, 0)
Screenshot: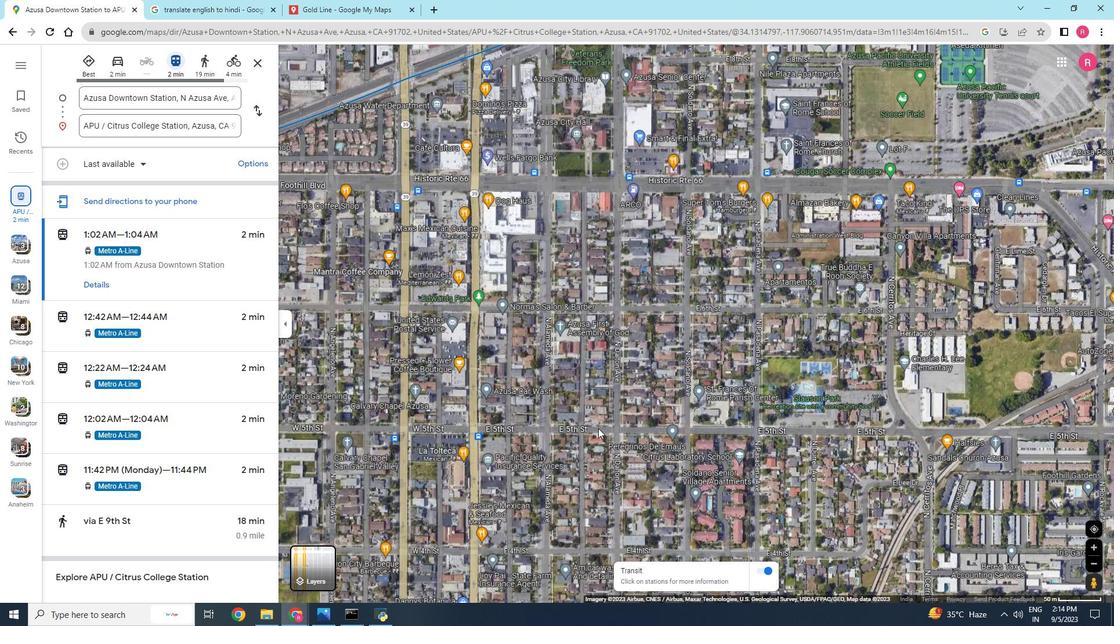 
Action: Mouse scrolled (599, 428) with delta (0, 0)
Screenshot: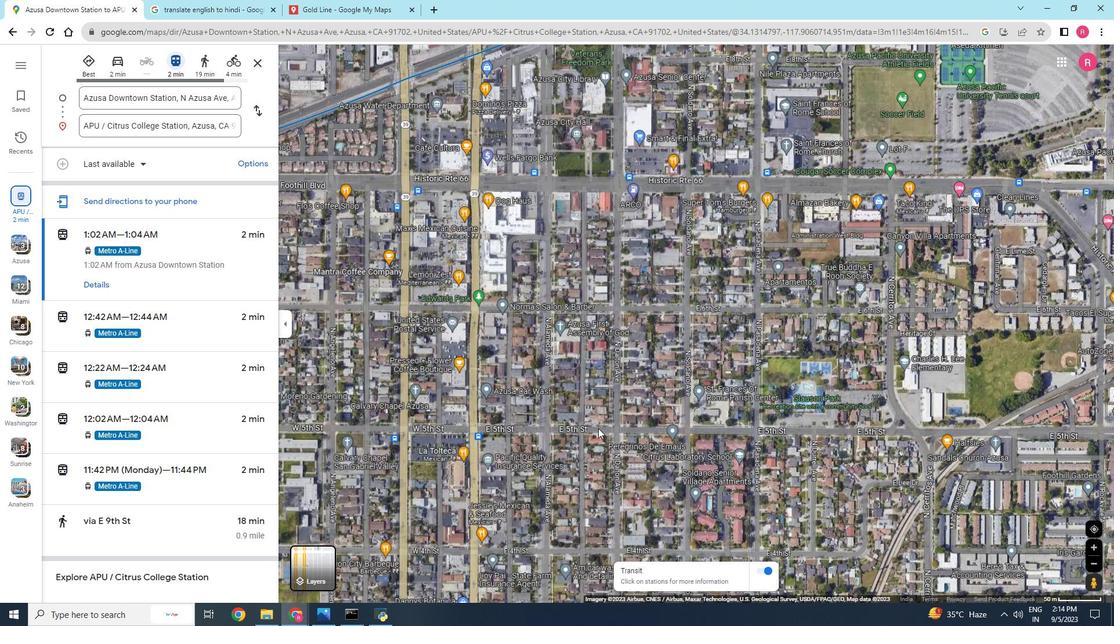 
Action: Mouse scrolled (599, 428) with delta (0, 0)
Screenshot: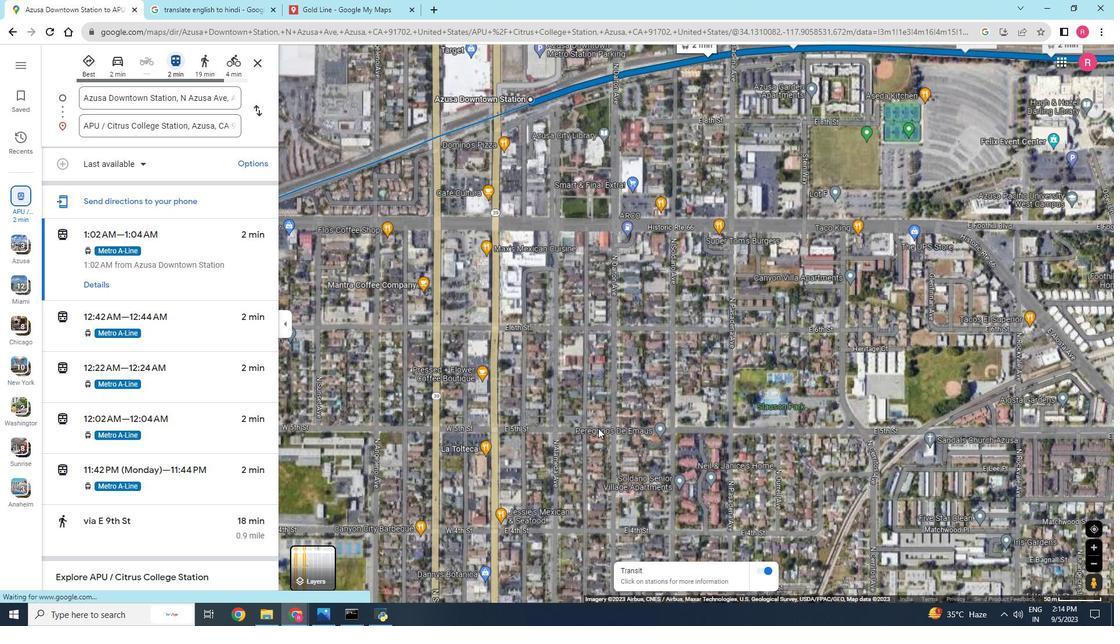 
Action: Mouse scrolled (599, 428) with delta (0, 0)
Screenshot: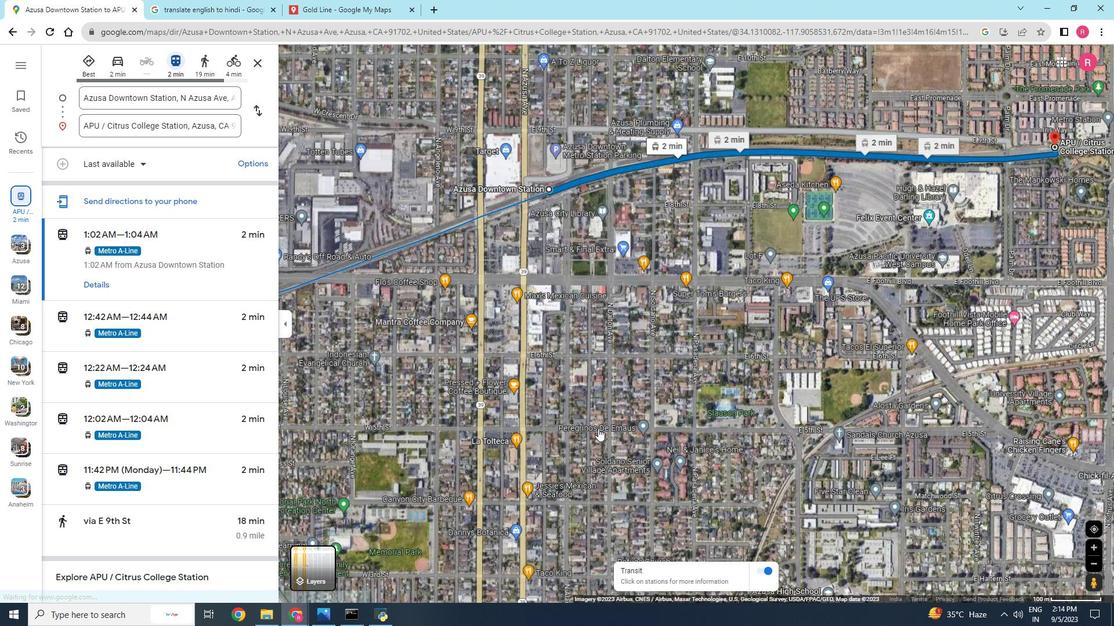 
Action: Mouse scrolled (599, 428) with delta (0, 0)
Screenshot: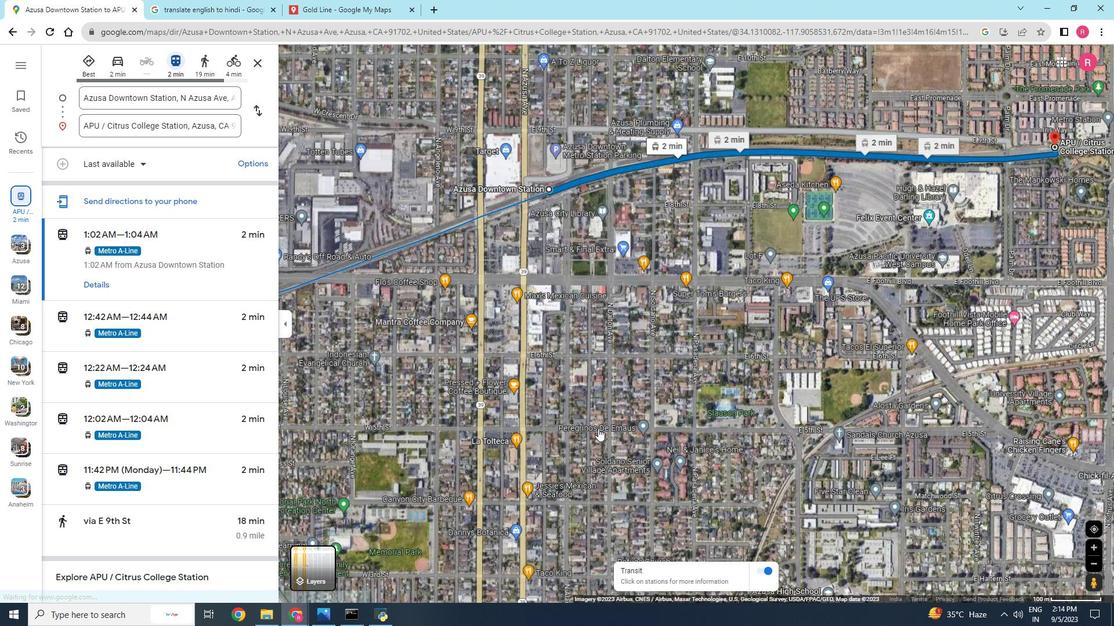 
Action: Mouse moved to (560, 252)
Screenshot: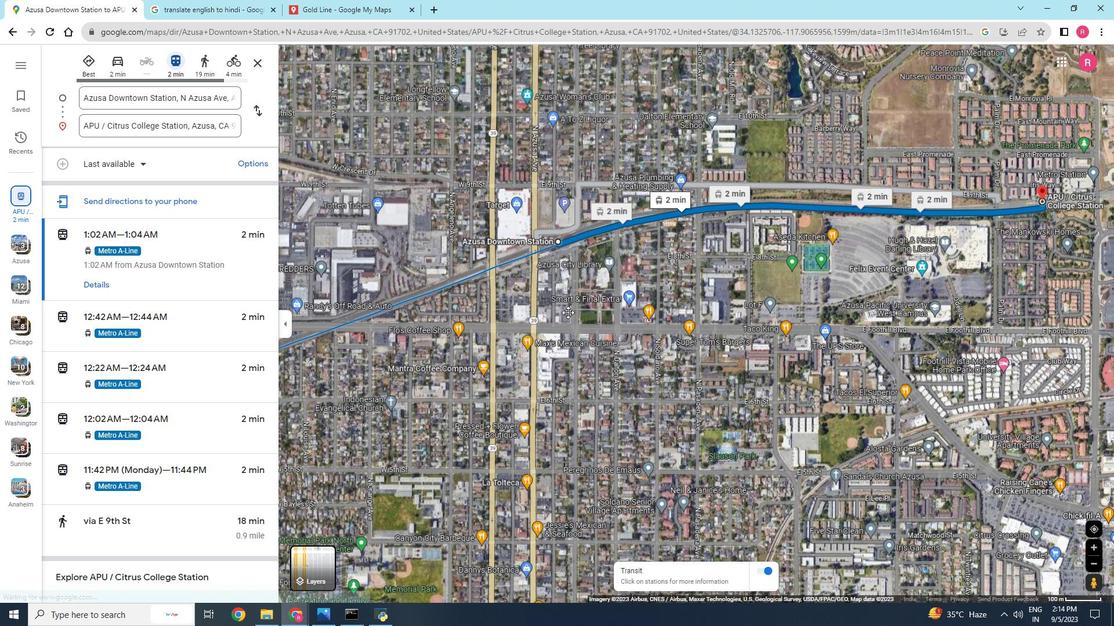 
Action: Mouse pressed left at (560, 252)
Screenshot: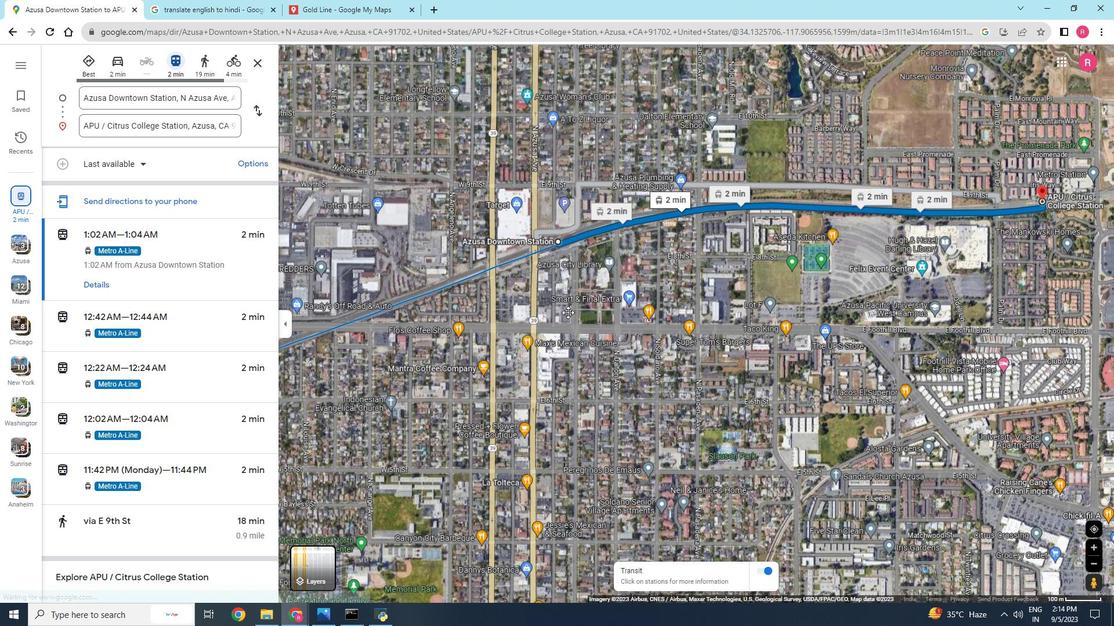 
Action: Mouse moved to (533, 420)
Screenshot: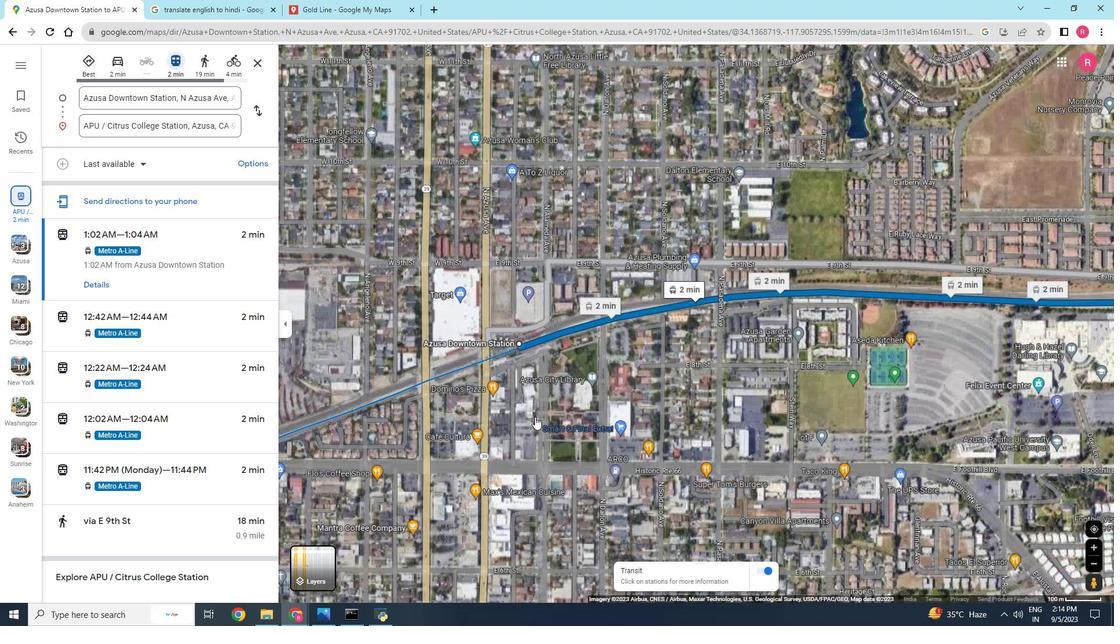 
Action: Mouse scrolled (533, 421) with delta (0, 0)
Screenshot: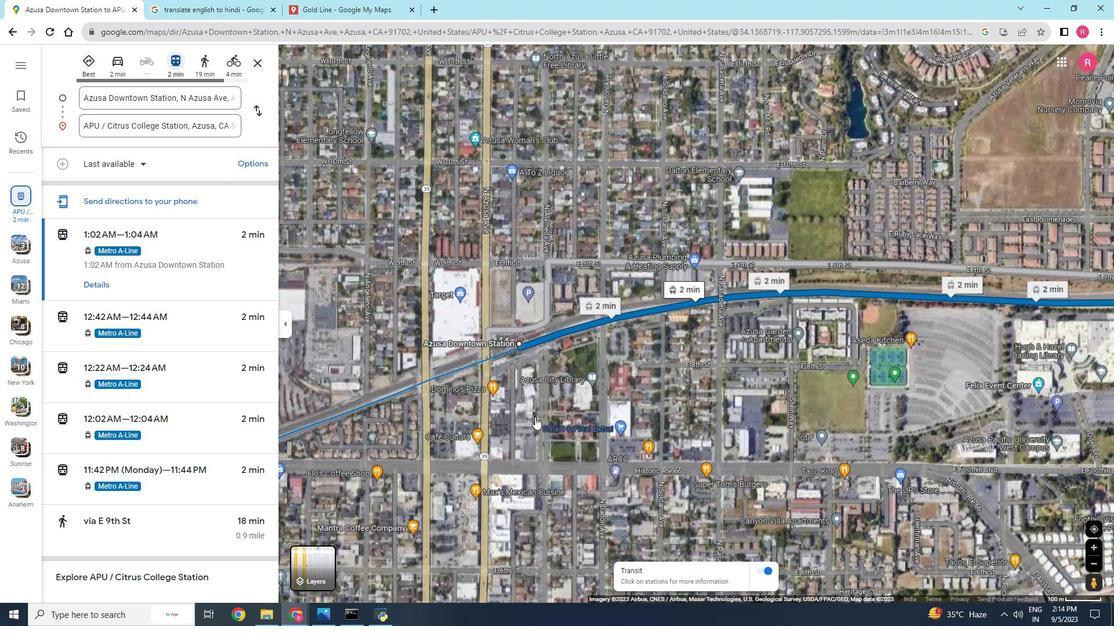 
Action: Mouse moved to (533, 420)
Screenshot: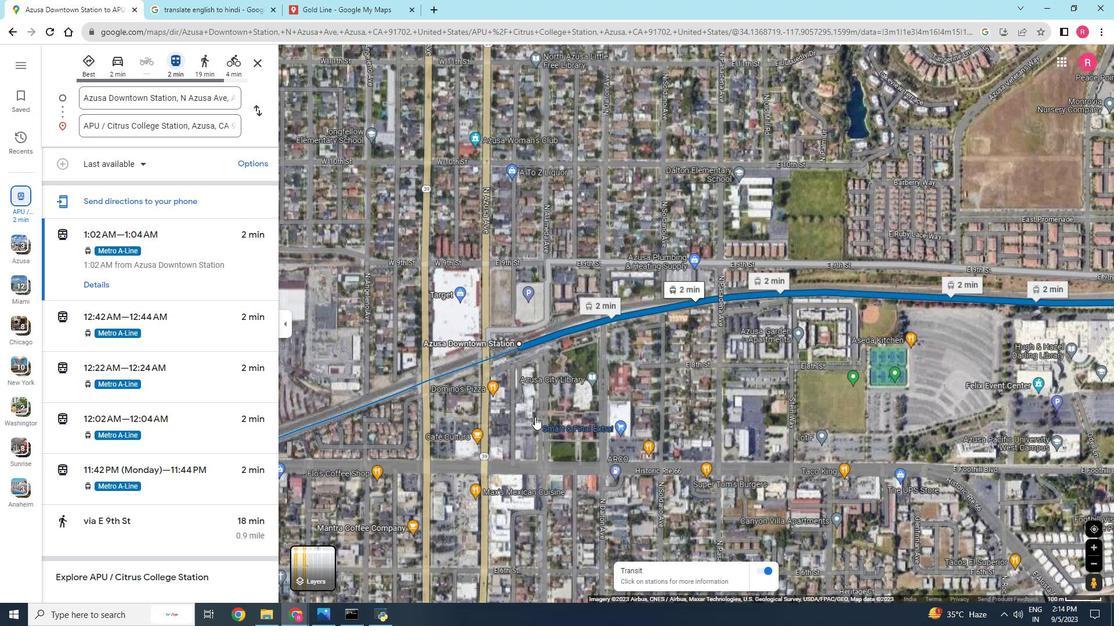 
Action: Mouse scrolled (533, 420) with delta (0, 0)
Screenshot: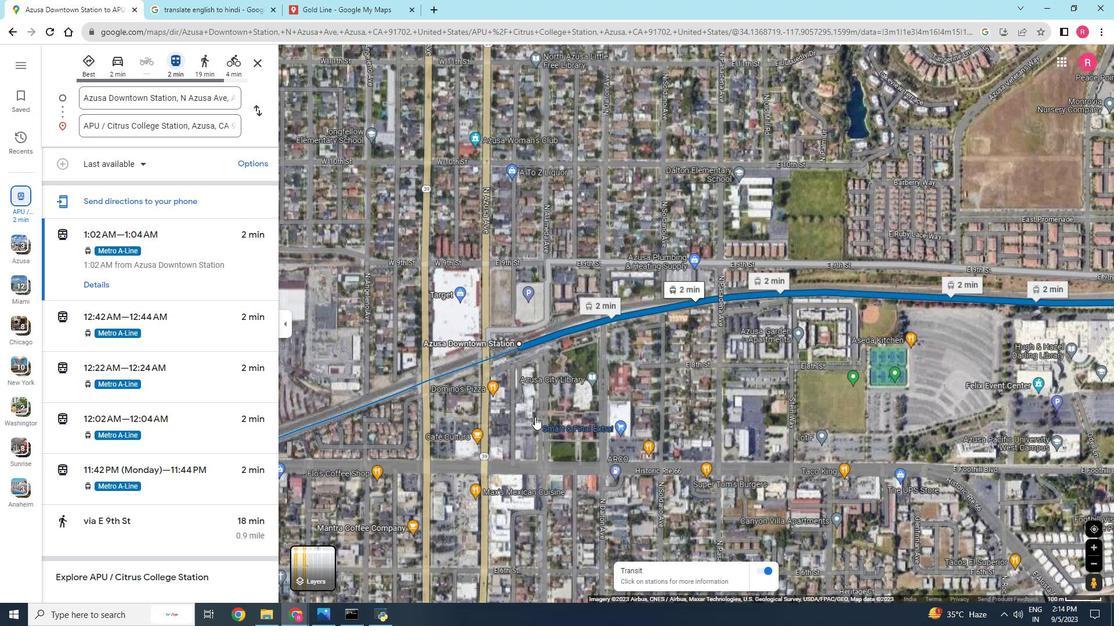 
Action: Mouse moved to (534, 419)
Screenshot: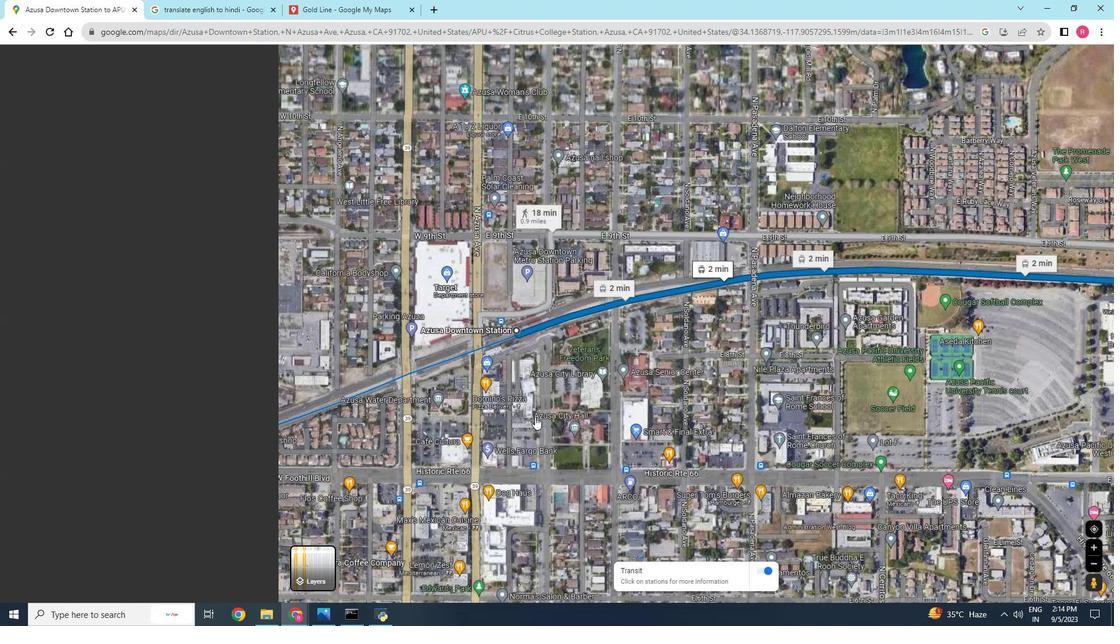 
Action: Mouse scrolled (534, 420) with delta (0, 0)
Screenshot: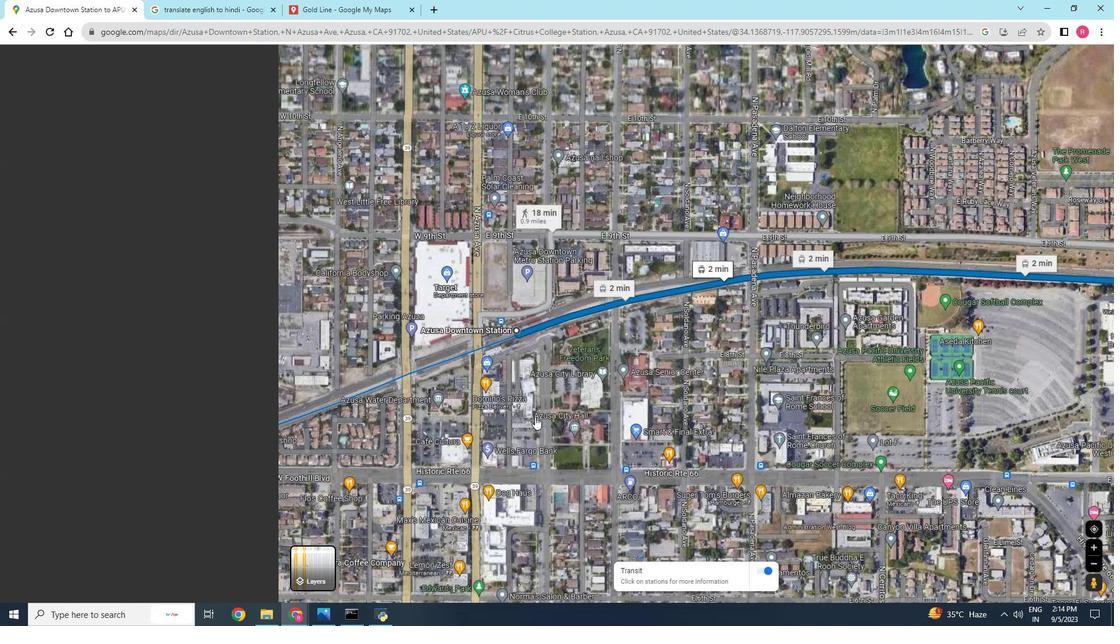 
Action: Mouse moved to (477, 486)
Screenshot: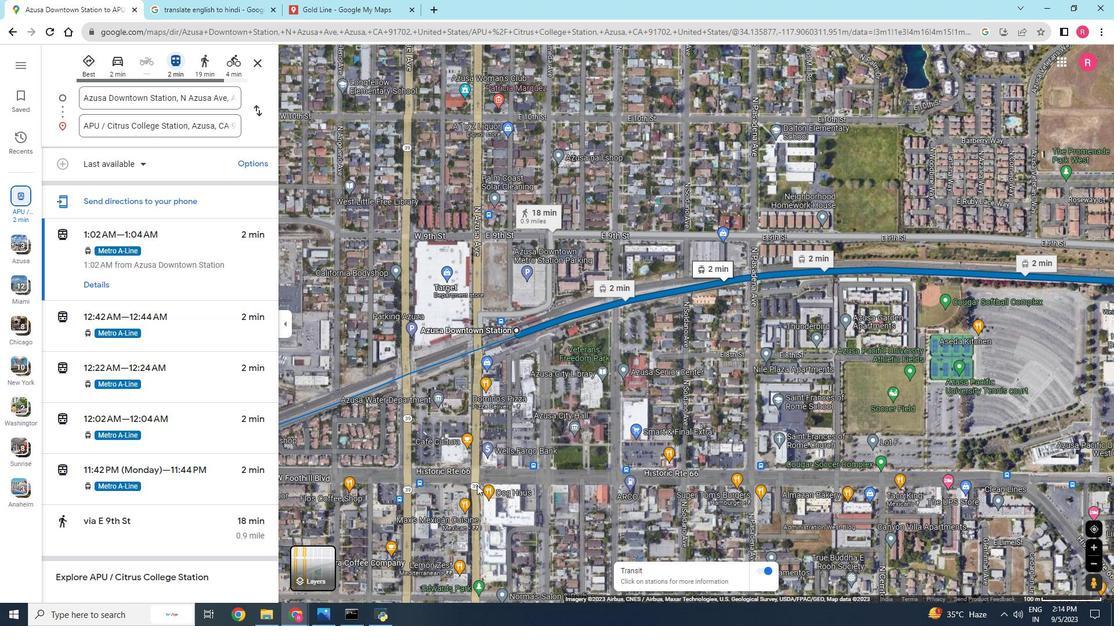 
Action: Mouse pressed left at (477, 486)
Screenshot: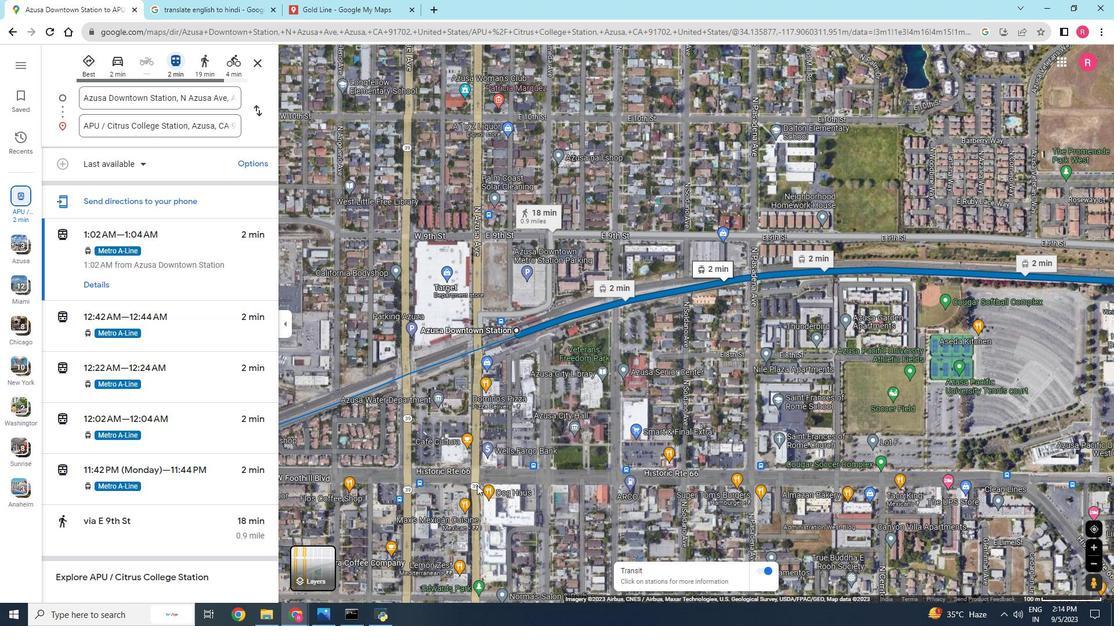 
Action: Mouse scrolled (477, 487) with delta (0, 0)
Screenshot: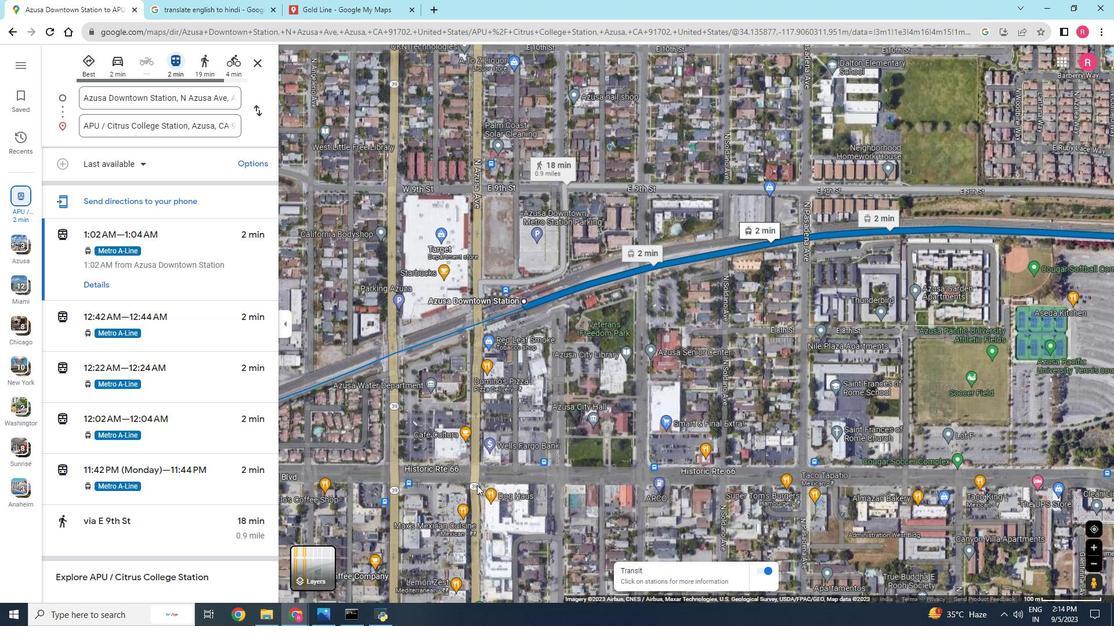 
Action: Mouse moved to (563, 462)
Screenshot: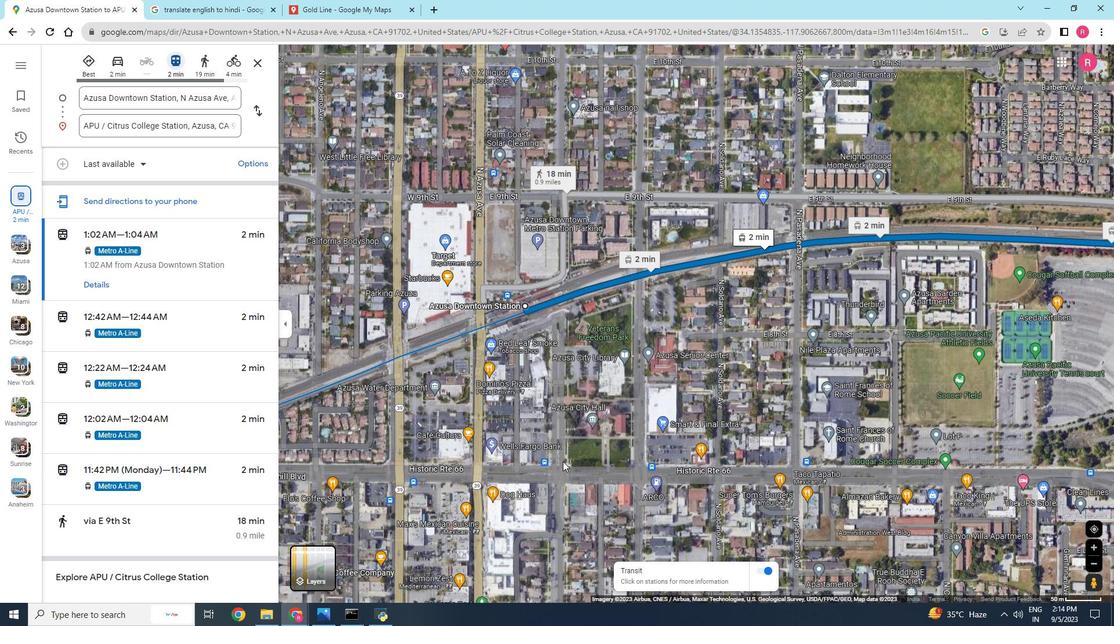 
Action: Mouse scrolled (563, 462) with delta (0, 0)
Screenshot: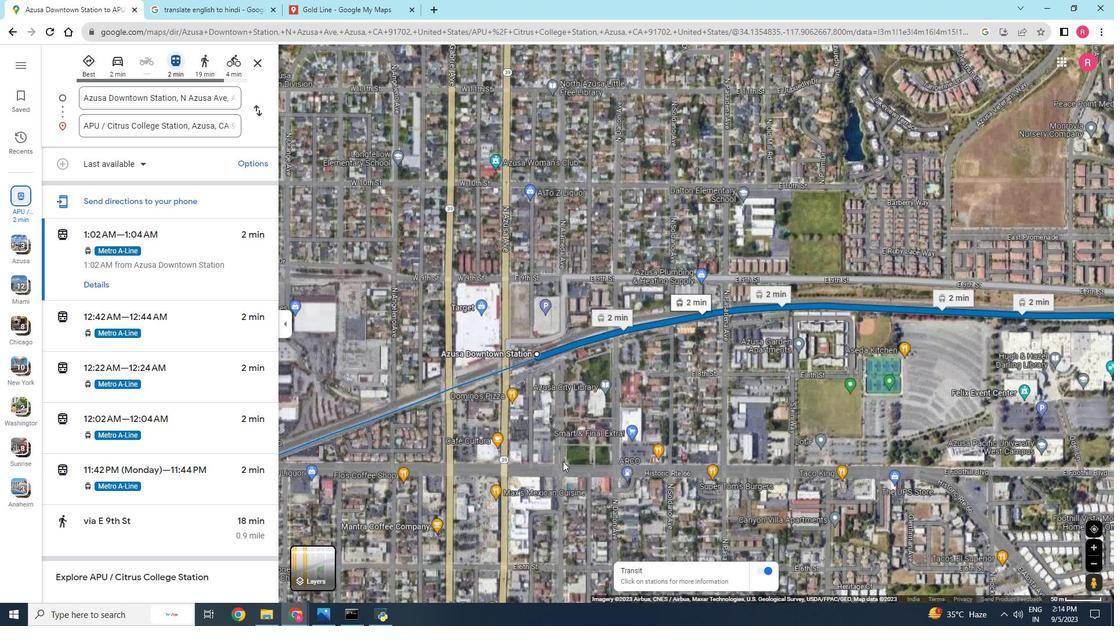 
Action: Mouse scrolled (563, 462) with delta (0, 0)
Screenshot: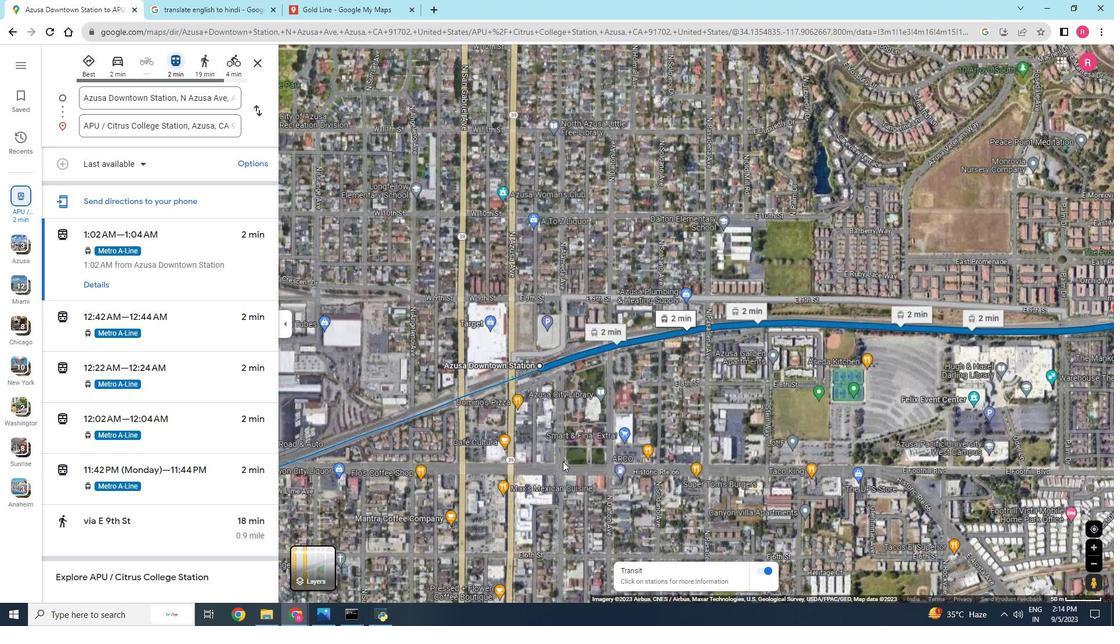 
Action: Mouse scrolled (563, 462) with delta (0, 0)
Screenshot: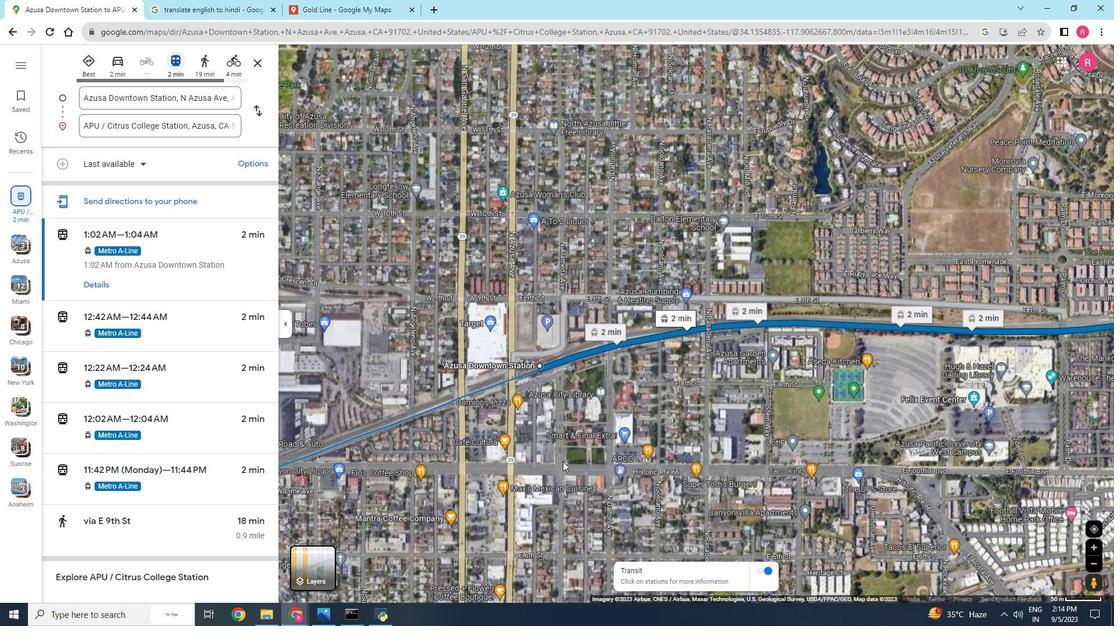 
Action: Mouse scrolled (563, 462) with delta (0, 0)
Screenshot: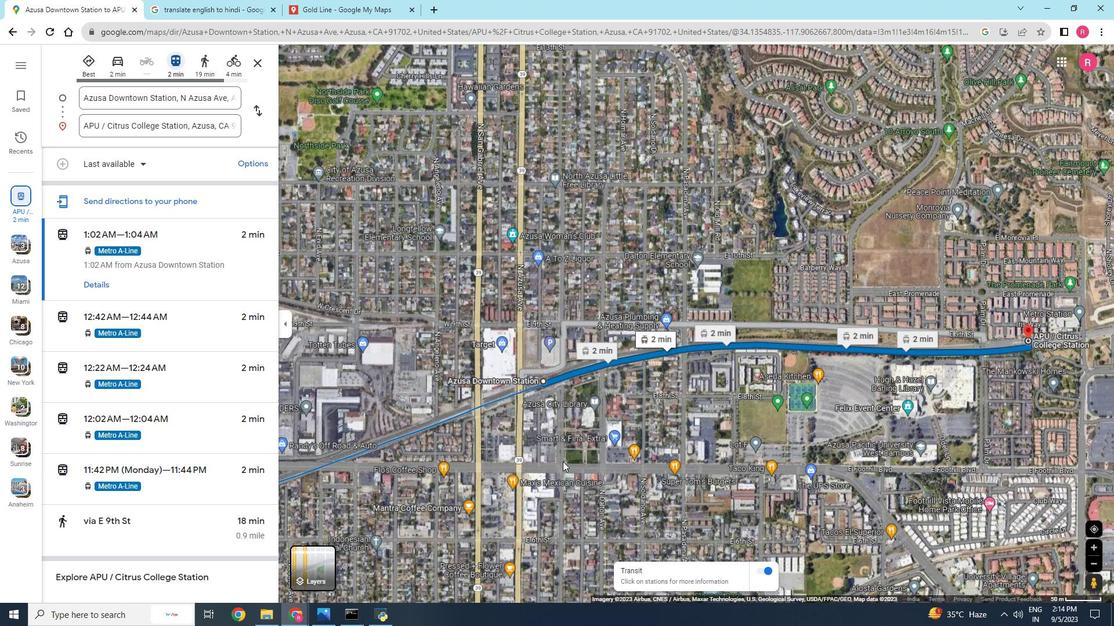 
Action: Mouse scrolled (563, 462) with delta (0, 0)
Screenshot: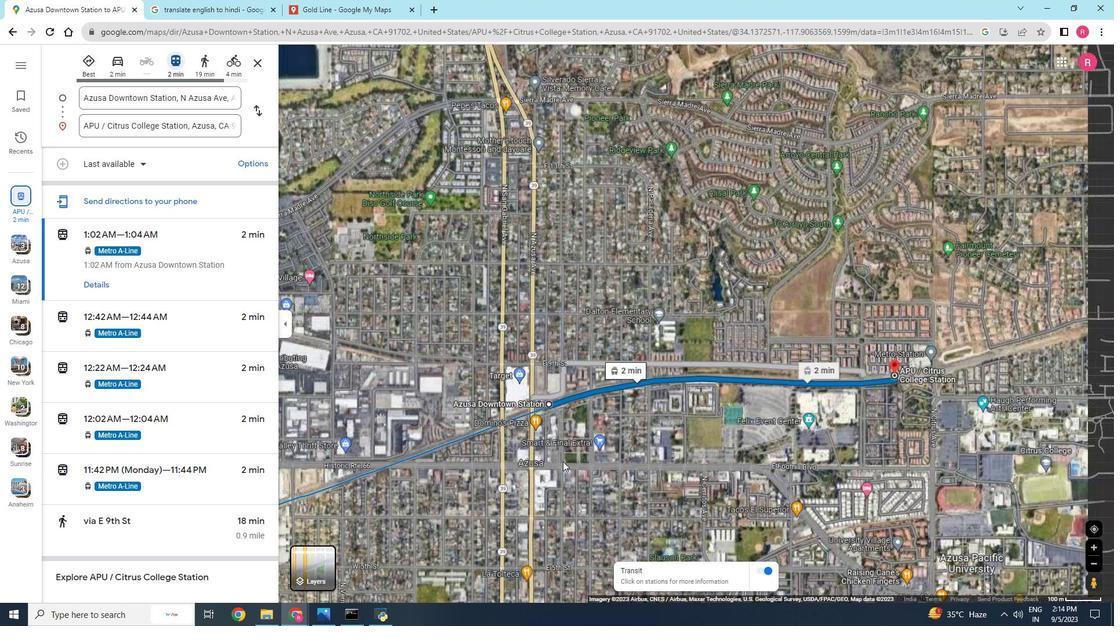 
Action: Mouse scrolled (563, 462) with delta (0, 0)
Screenshot: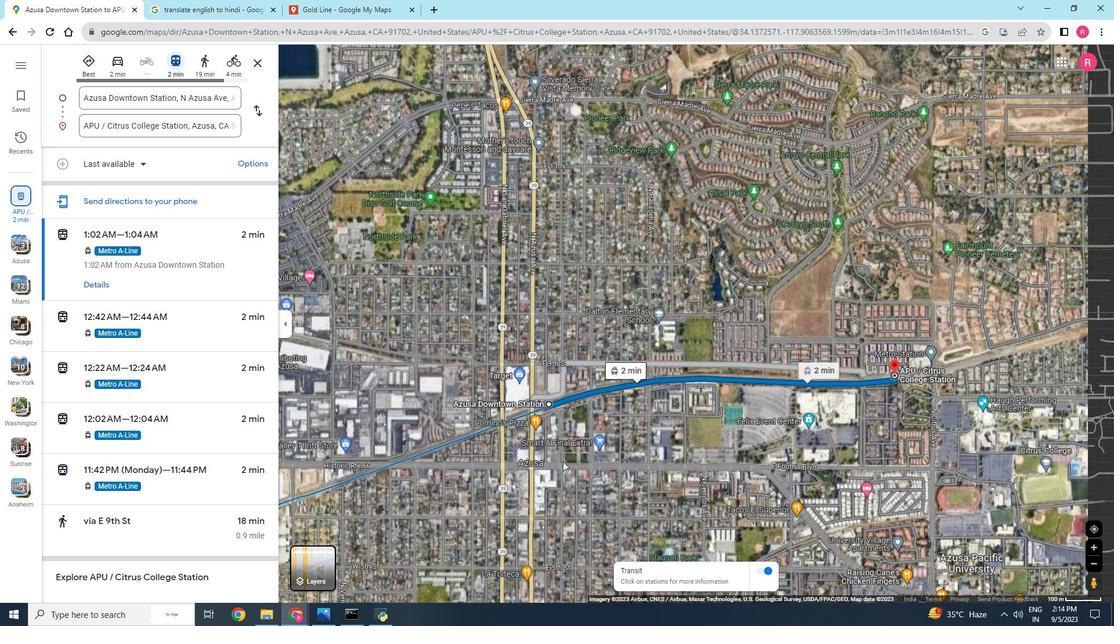 
